 Task: Add an event with the title Client Appreciation Lunch, date '2023/10/12', time 7:00 AM to 9:00 AMand add a description: The quality assurance team will examine the actual deliverables produced during the project, such as software applications, reports, or physical products. They will verify that the deliverables meet the specified requirements, functional specifications, and quality standards.Select event color  Sage . Add location for the event as: 987 Chora Church, Istanbul, Turkey, logged in from the account softage.2@softage.netand send the event invitation to softage.8@softage.net and softage.9@softage.net. Set a reminder for the event Annually on May 43
Action: Mouse moved to (102, 205)
Screenshot: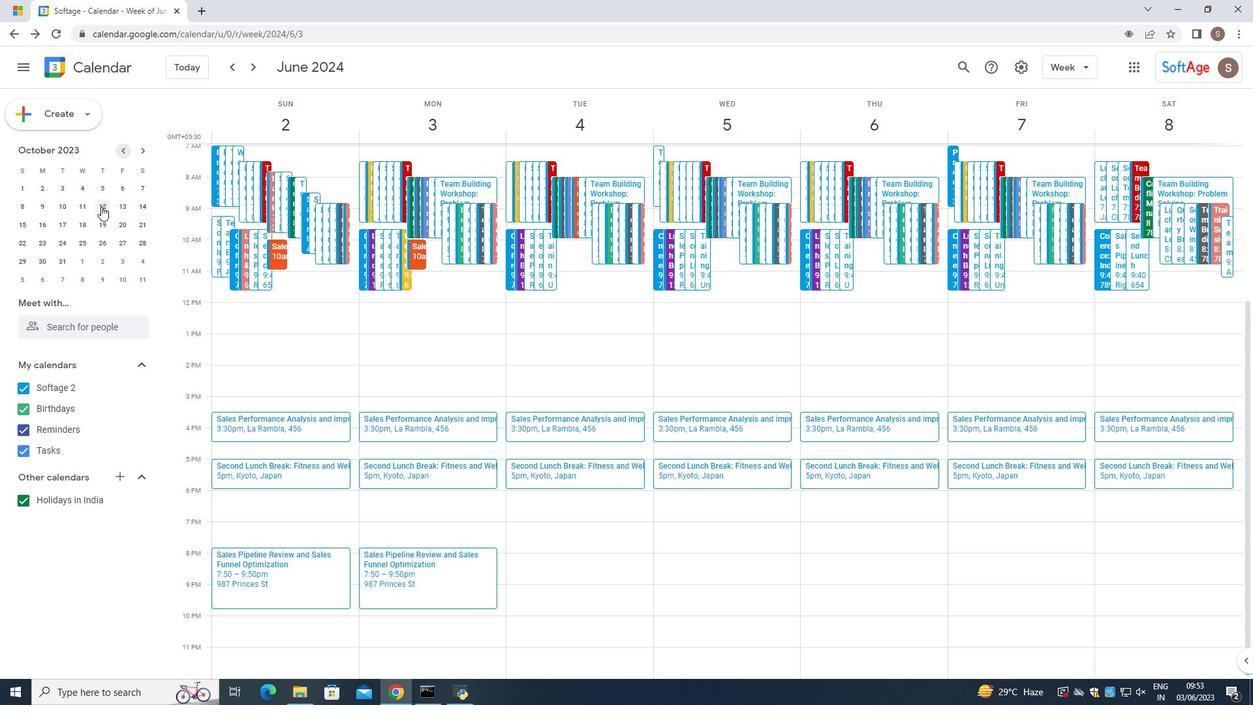 
Action: Mouse pressed left at (102, 205)
Screenshot: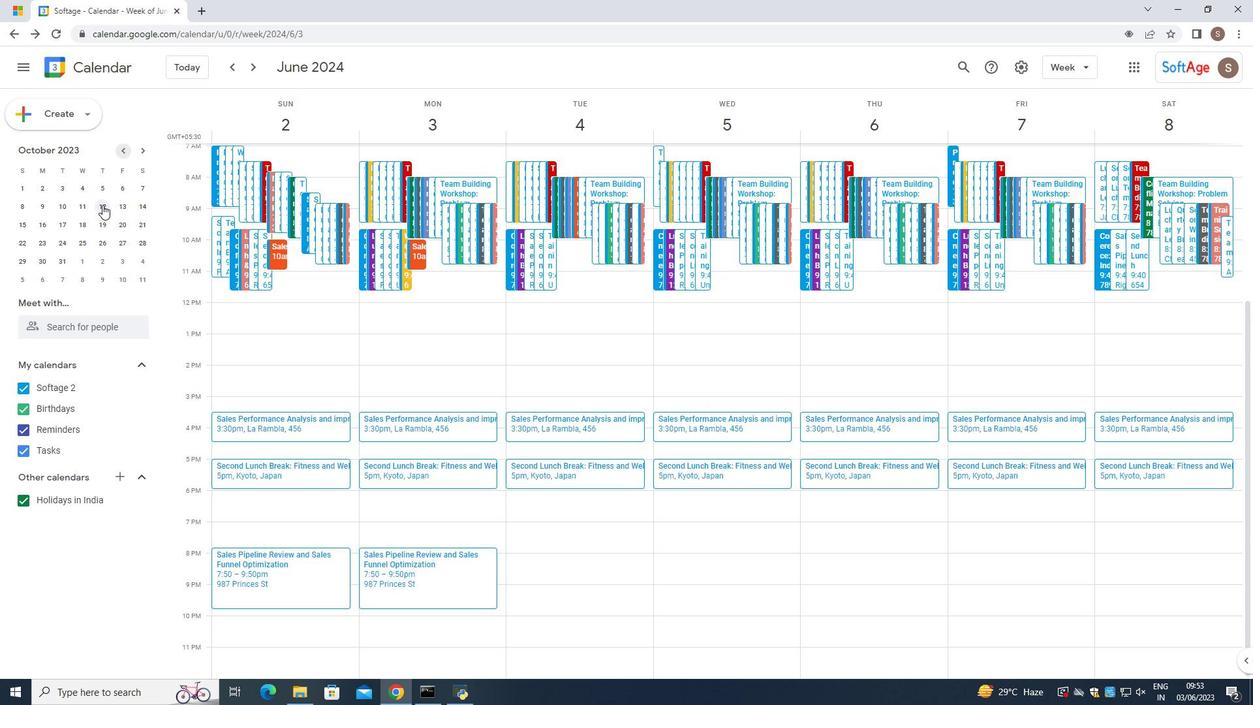 
Action: Mouse moved to (73, 120)
Screenshot: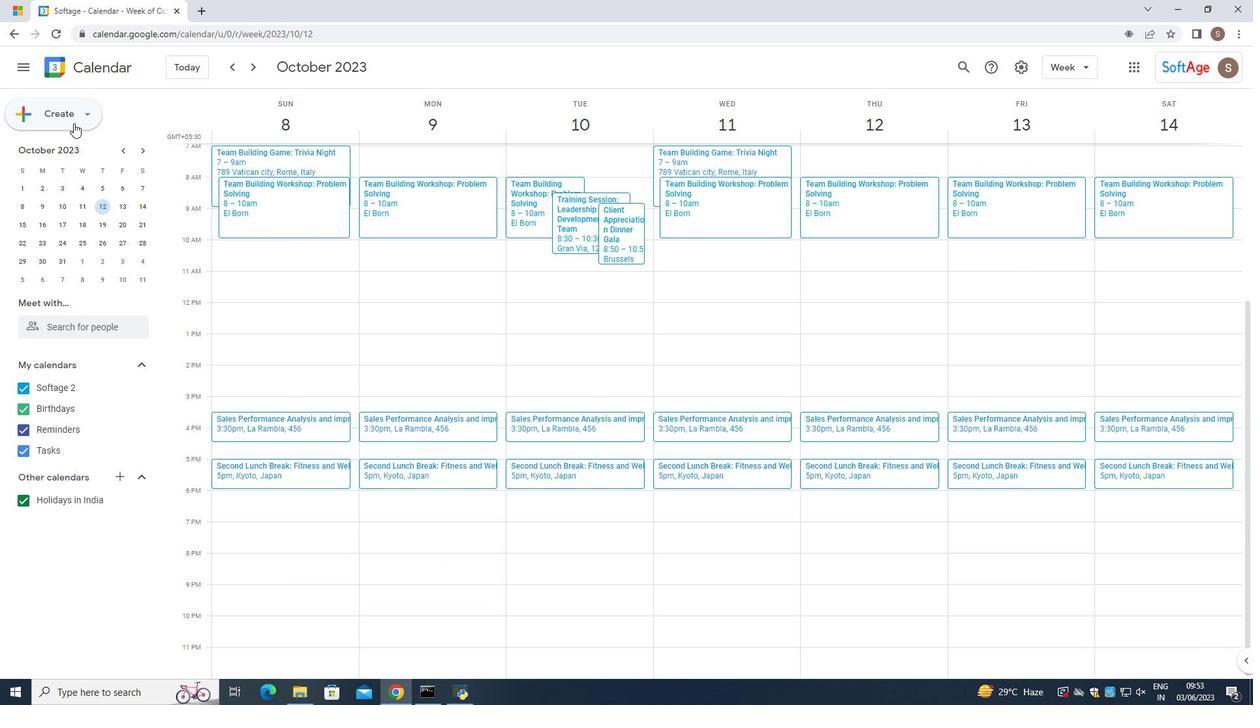 
Action: Mouse pressed left at (73, 120)
Screenshot: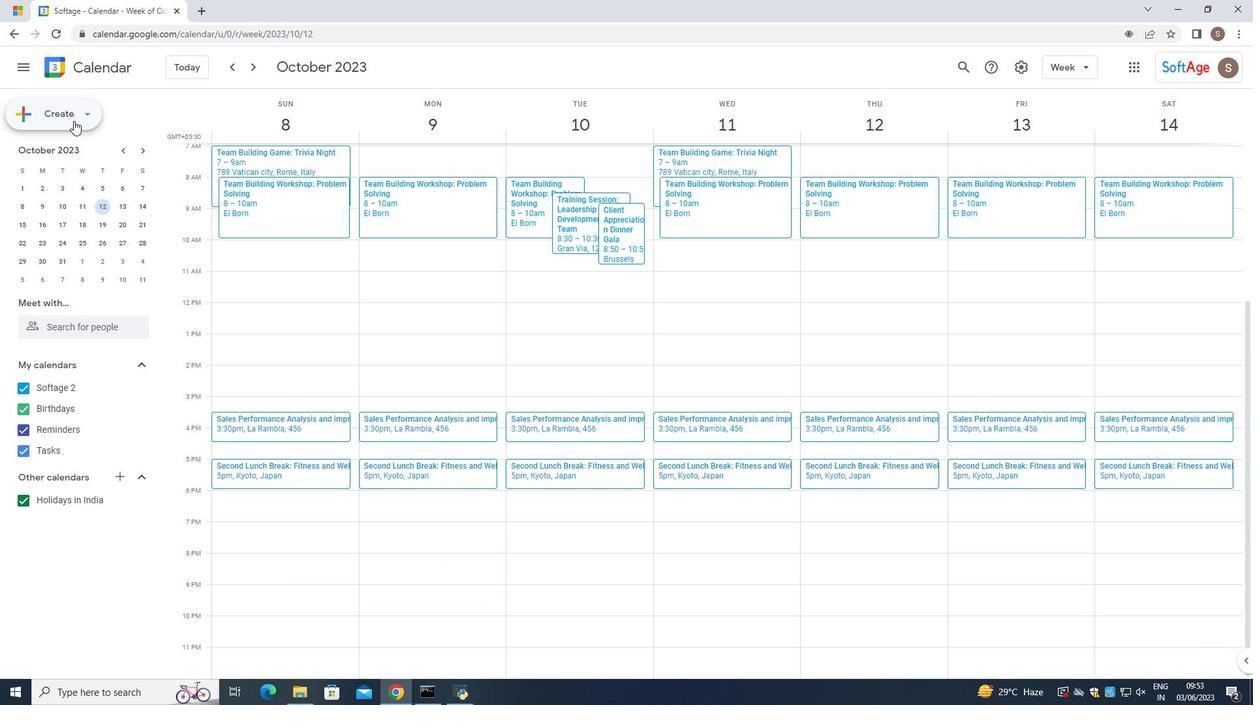 
Action: Mouse moved to (82, 146)
Screenshot: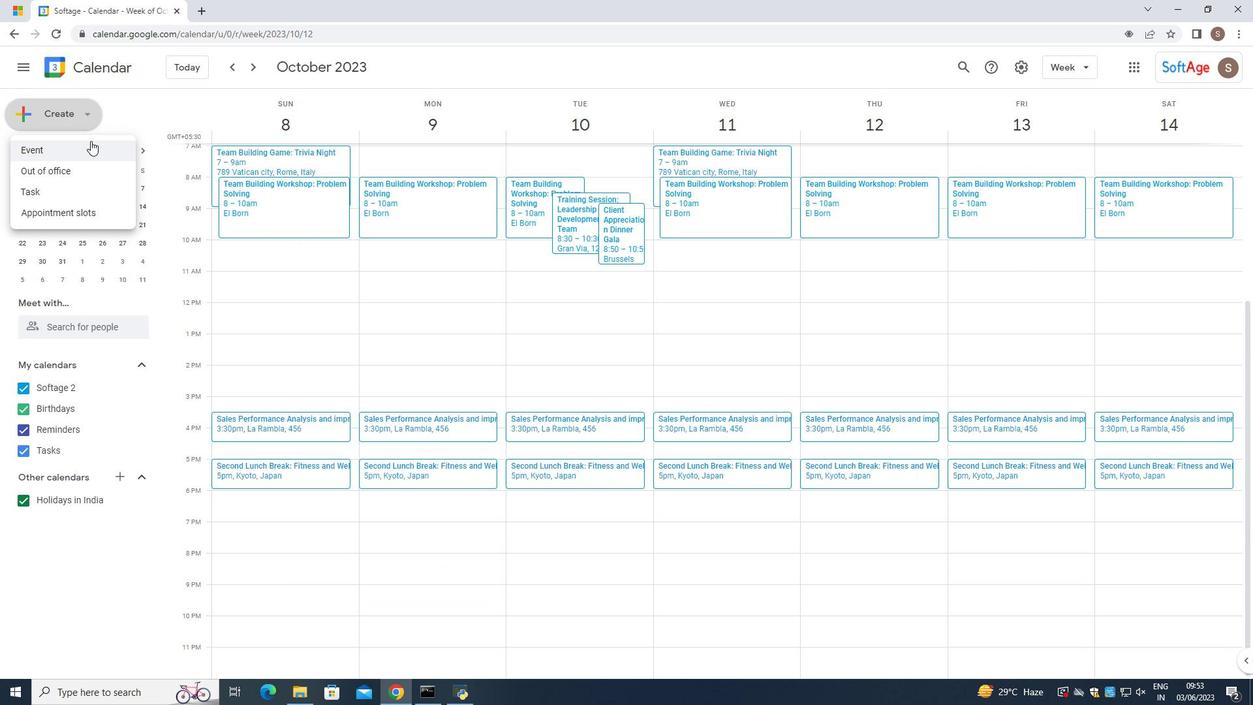 
Action: Mouse pressed left at (82, 146)
Screenshot: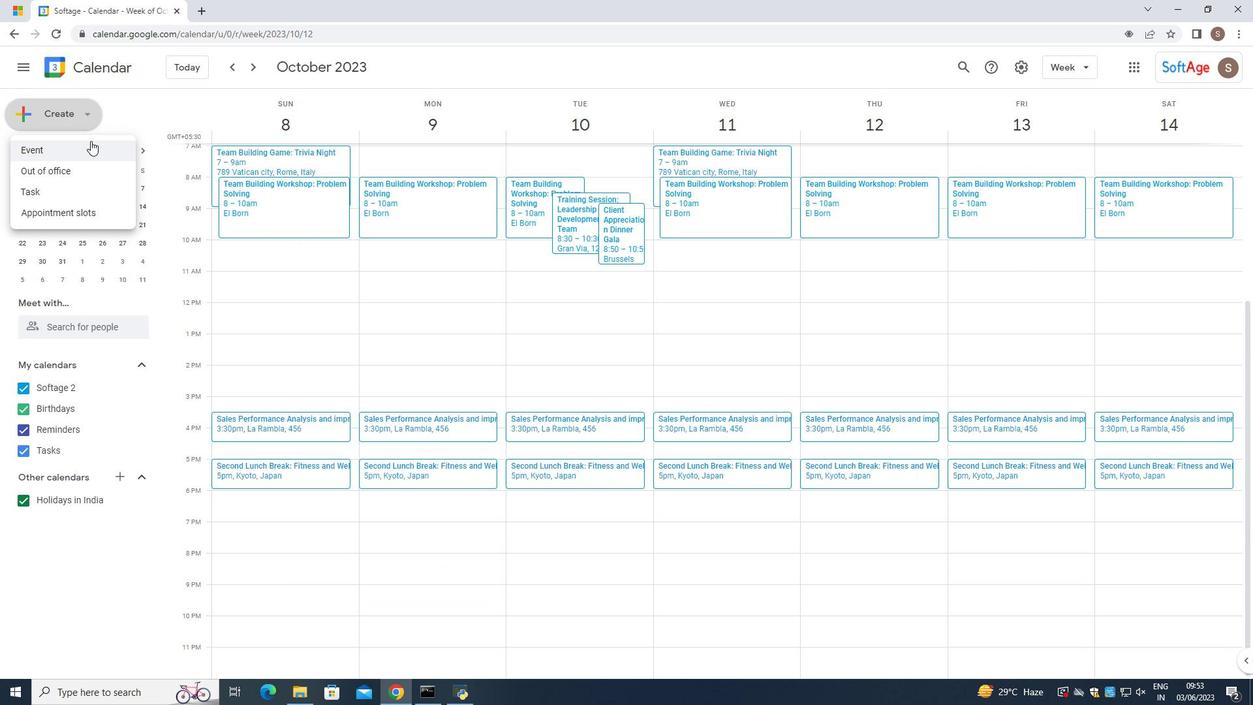 
Action: Mouse moved to (594, 301)
Screenshot: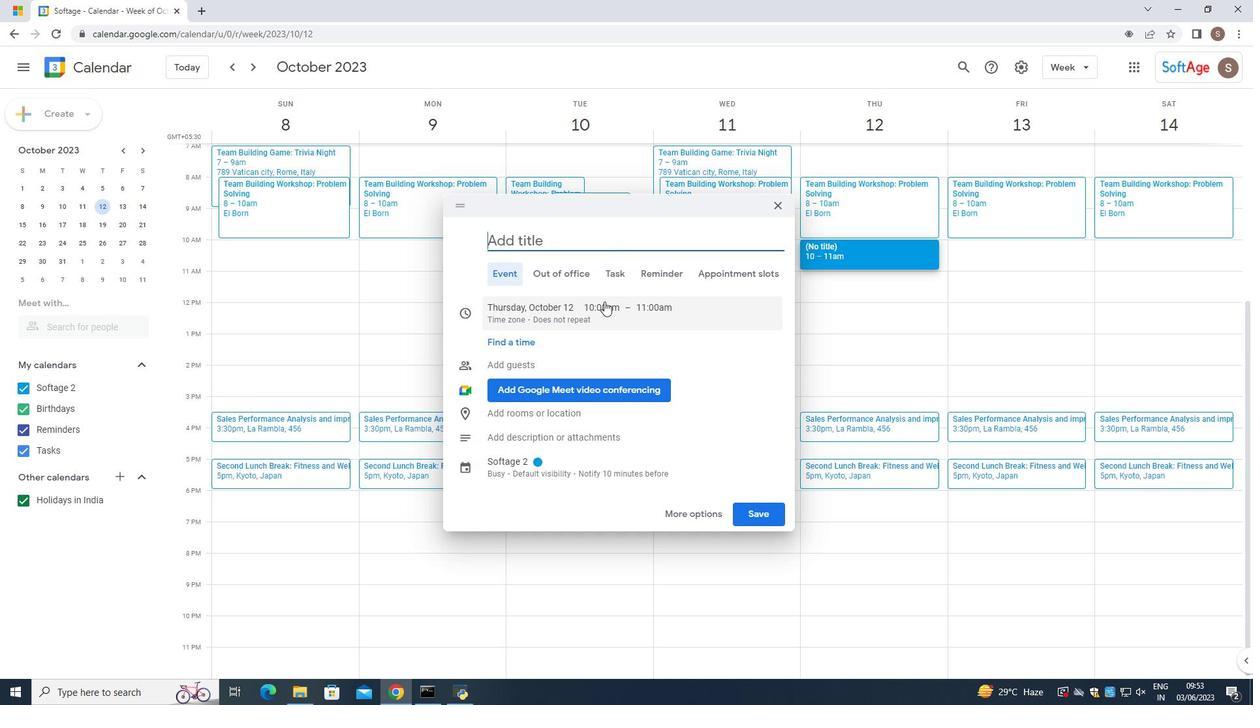 
Action: Mouse pressed left at (594, 301)
Screenshot: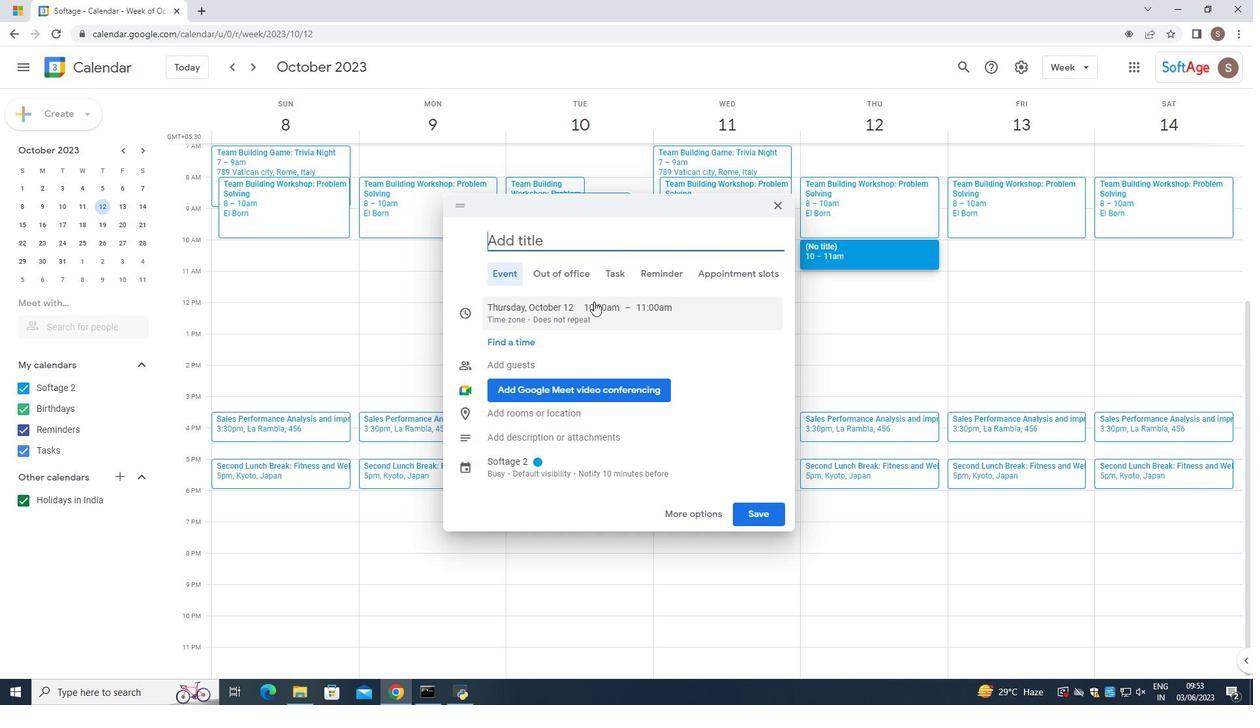 
Action: Mouse moved to (603, 312)
Screenshot: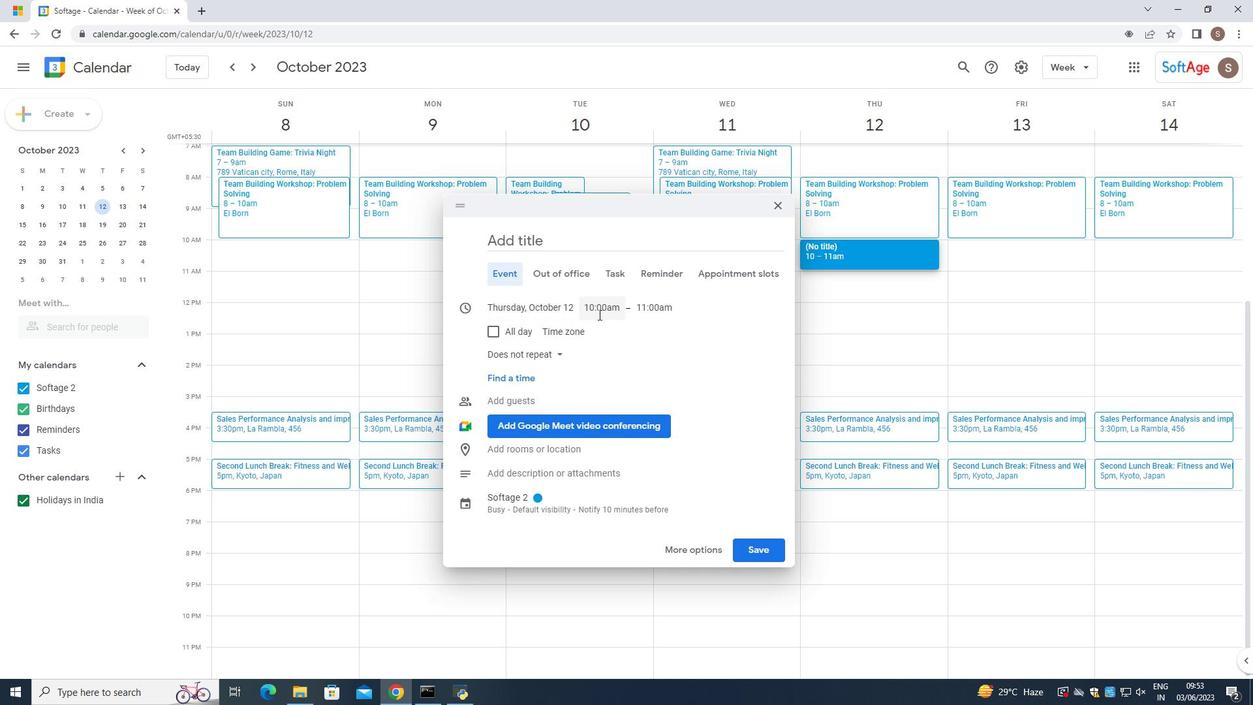 
Action: Mouse pressed left at (603, 312)
Screenshot: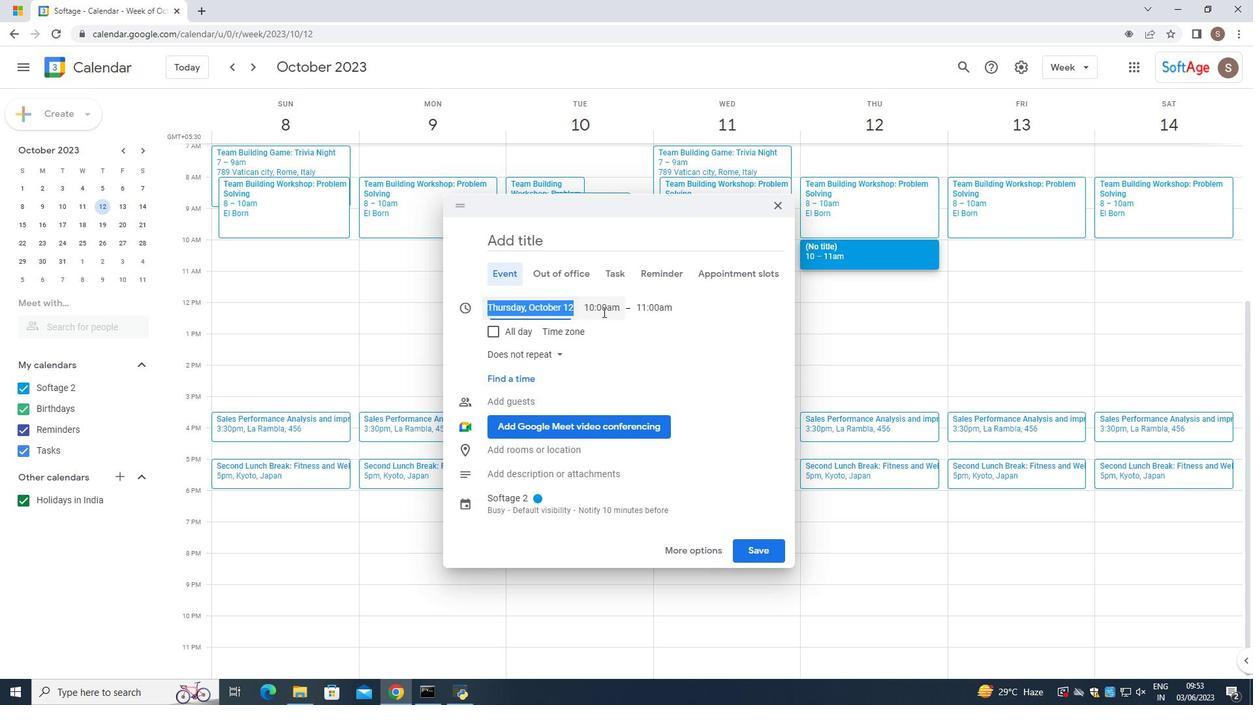 
Action: Mouse moved to (593, 397)
Screenshot: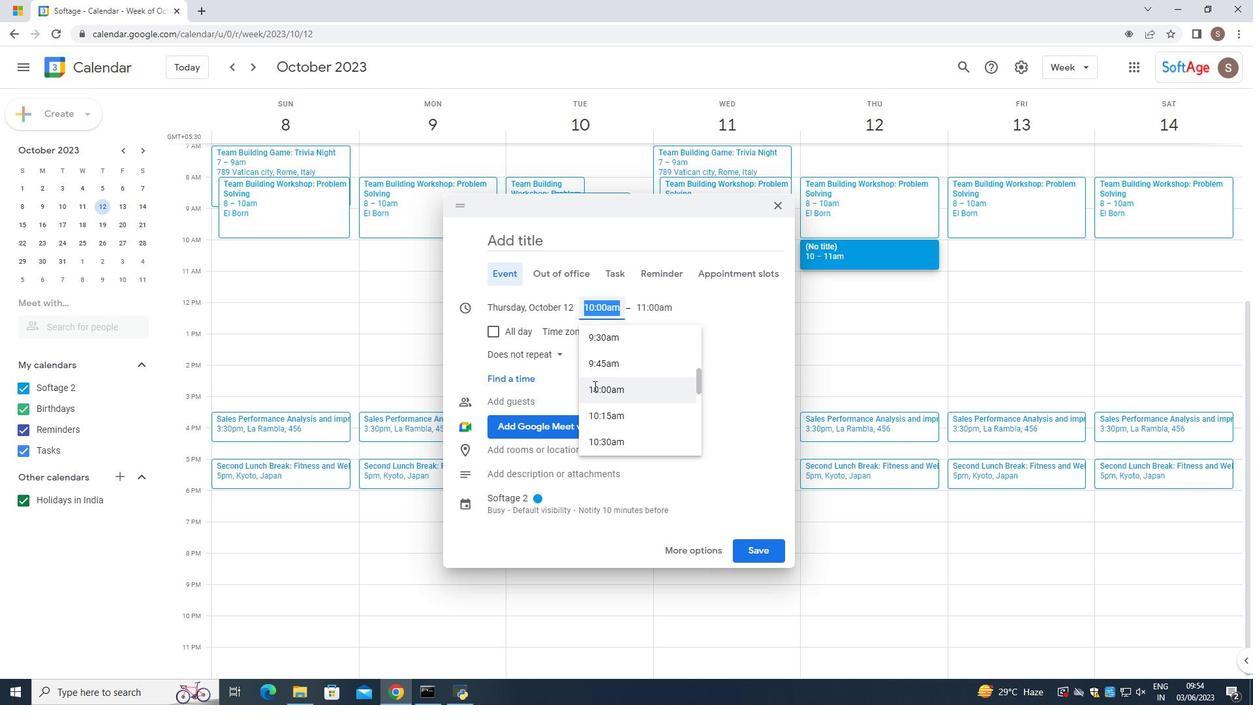 
Action: Mouse scrolled (593, 398) with delta (0, 0)
Screenshot: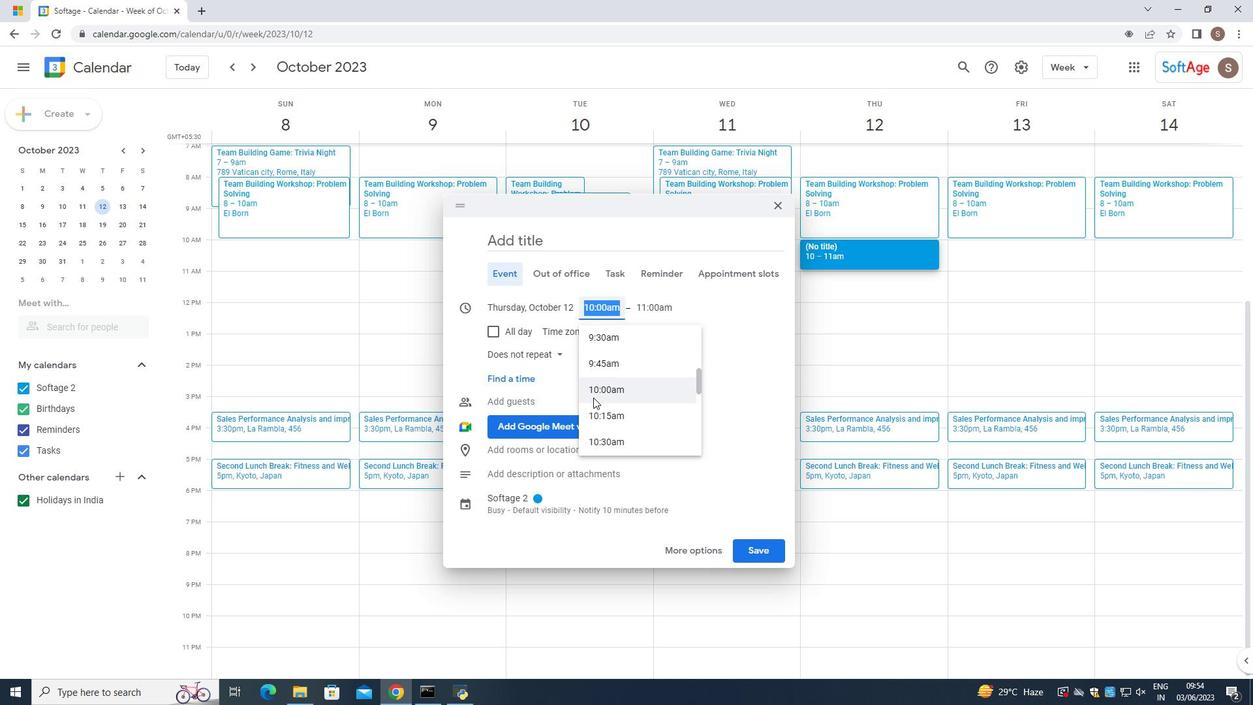 
Action: Mouse scrolled (593, 398) with delta (0, 0)
Screenshot: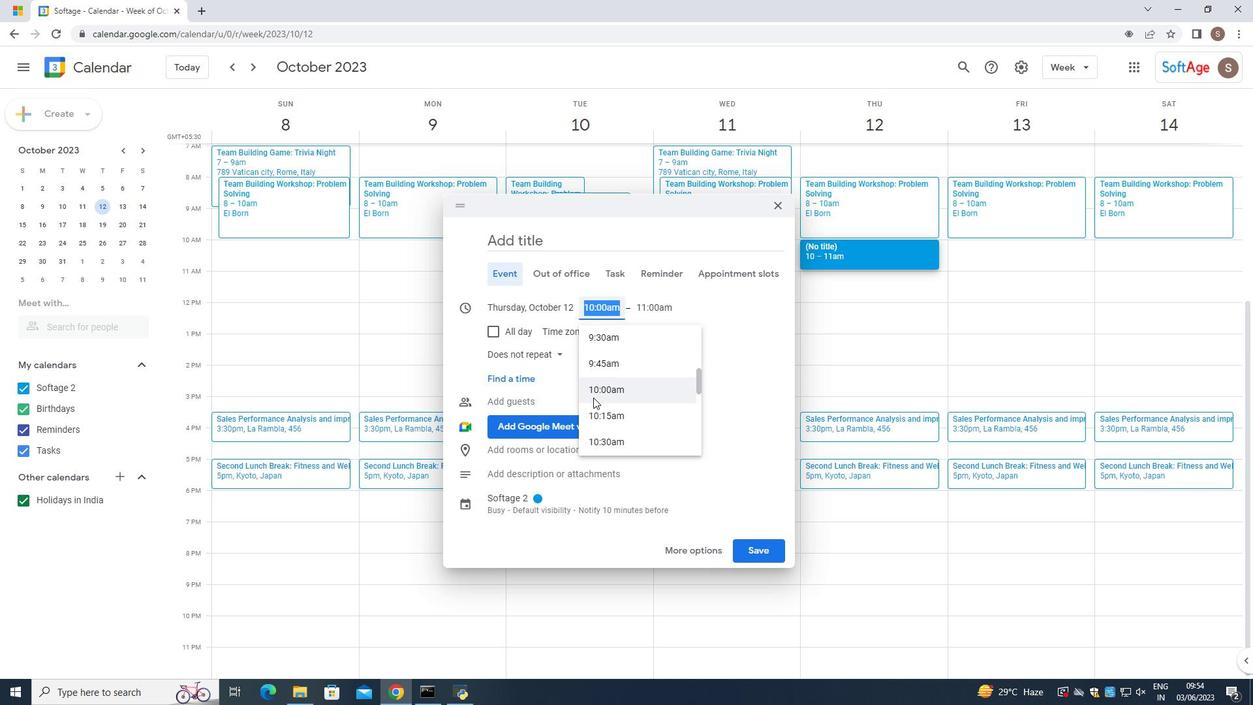 
Action: Mouse scrolled (593, 398) with delta (0, 0)
Screenshot: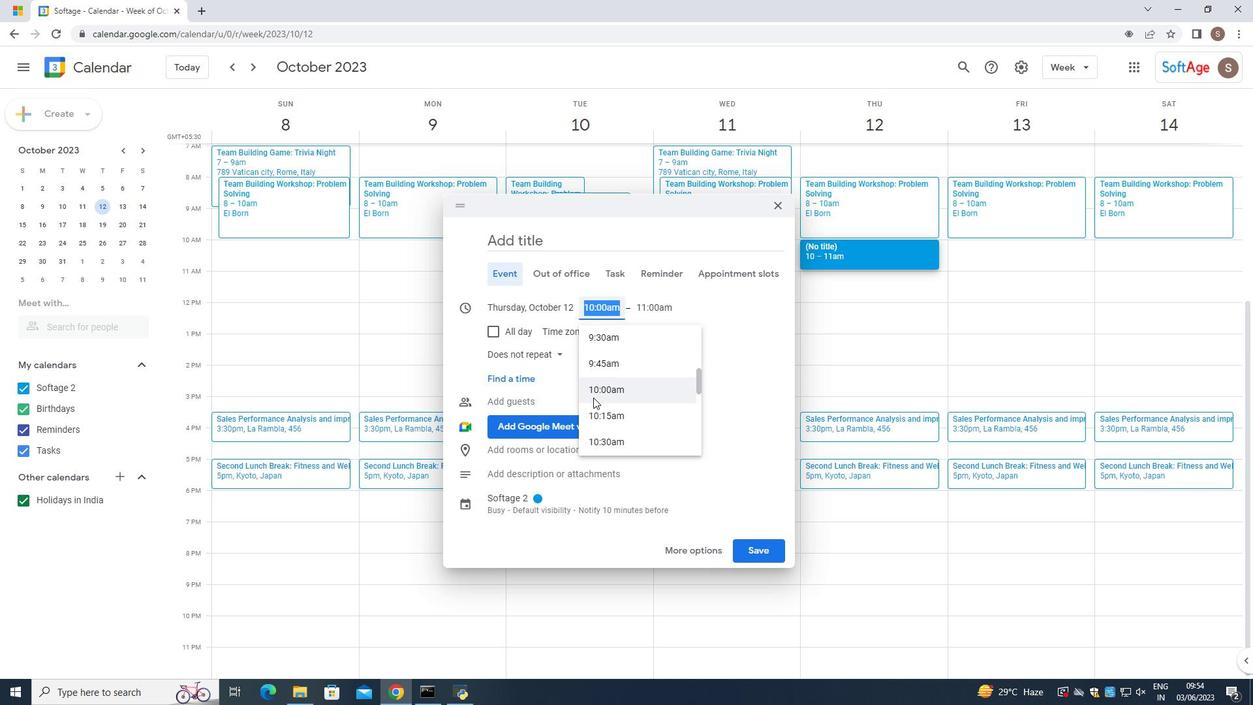 
Action: Mouse scrolled (593, 398) with delta (0, 0)
Screenshot: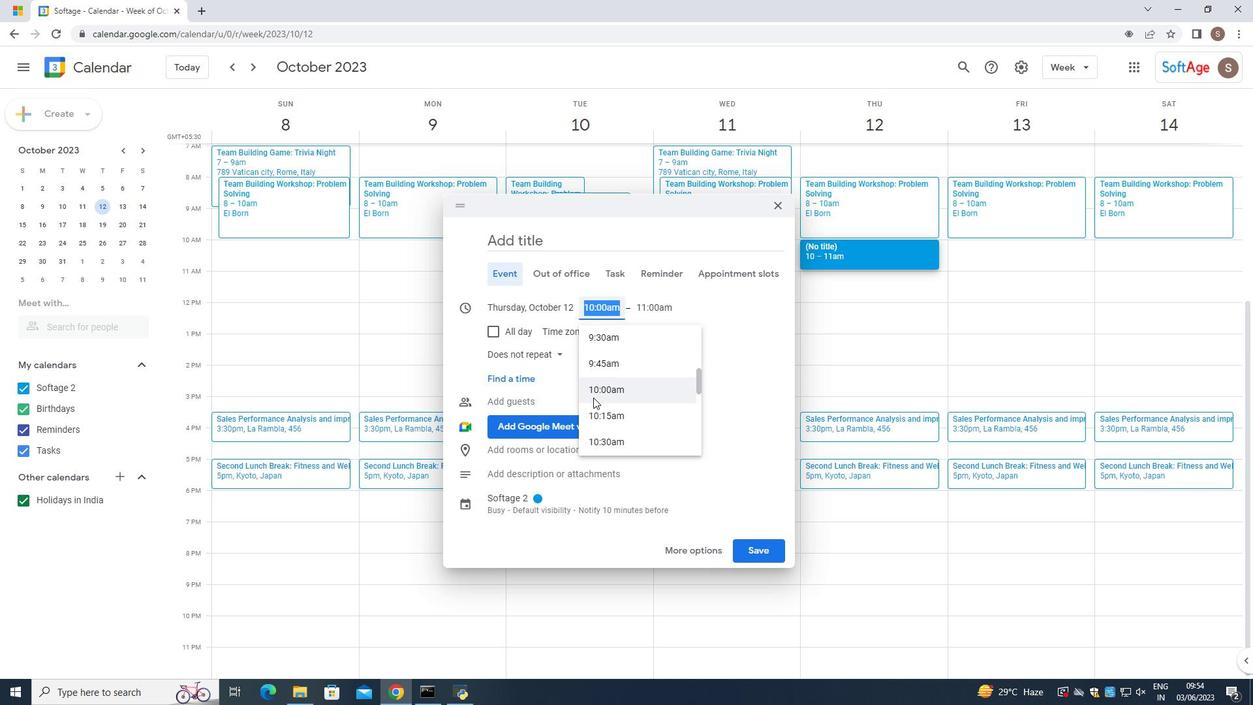 
Action: Mouse scrolled (593, 398) with delta (0, 0)
Screenshot: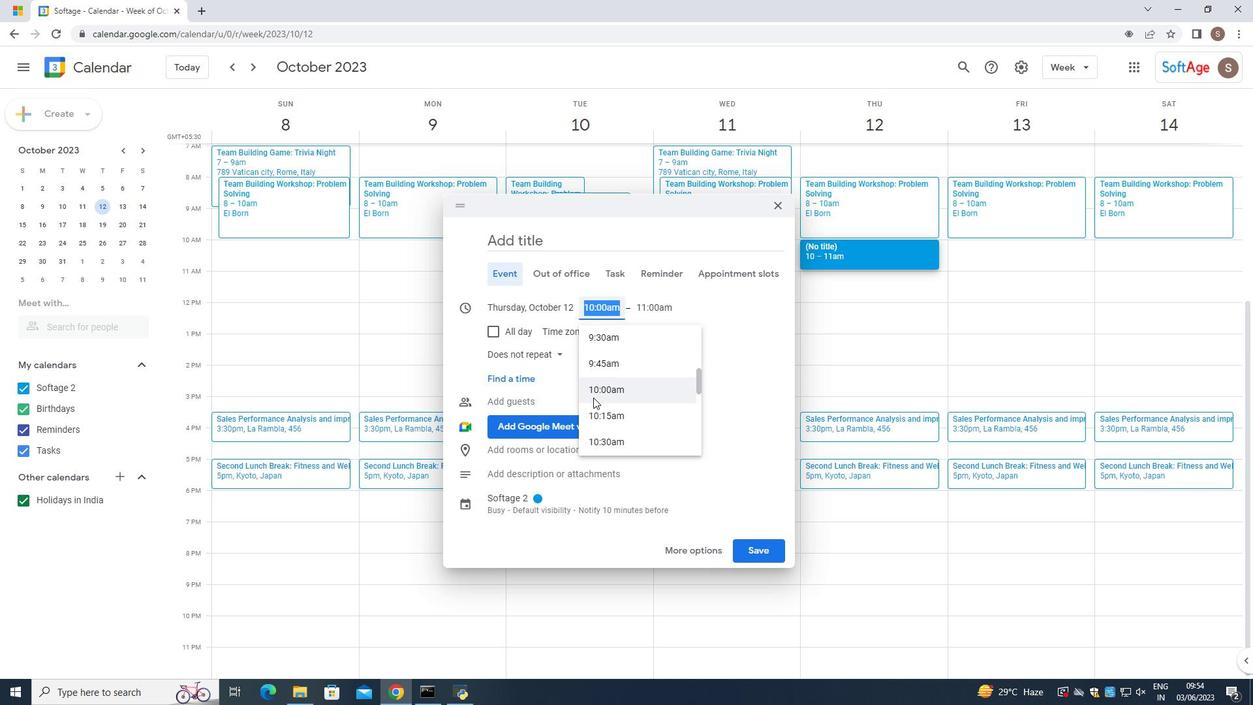 
Action: Mouse scrolled (593, 398) with delta (0, 0)
Screenshot: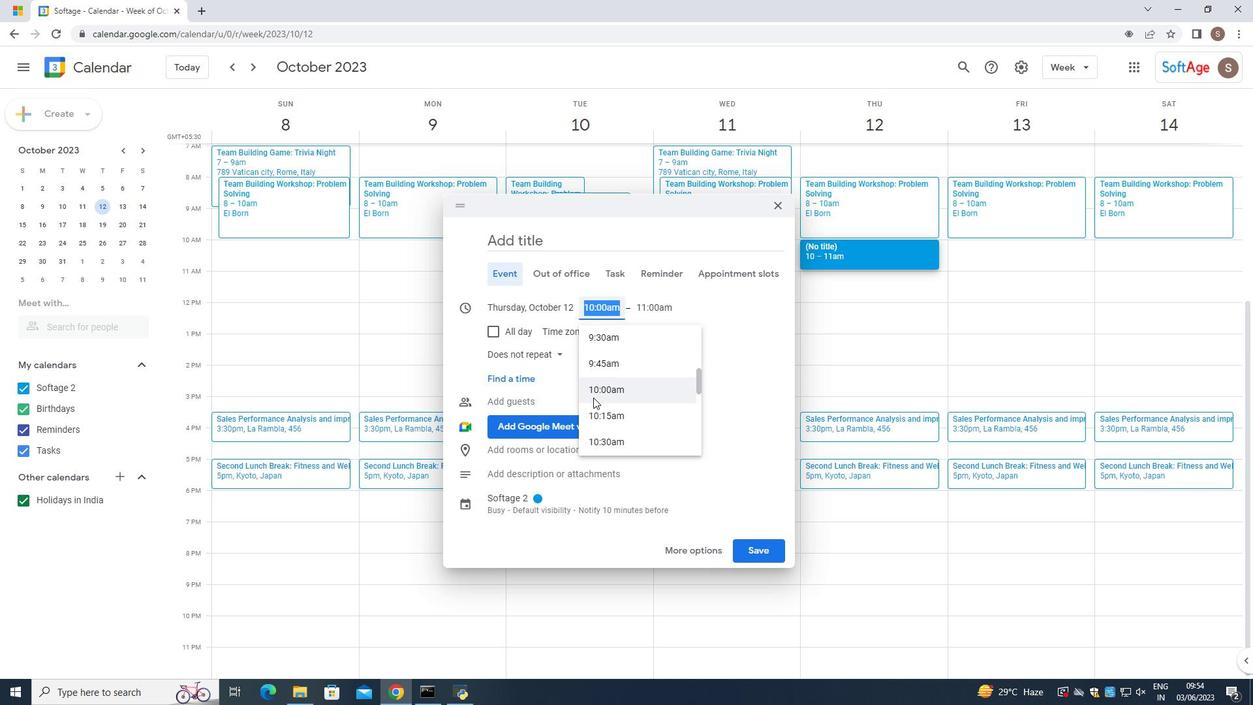 
Action: Mouse scrolled (593, 398) with delta (0, 0)
Screenshot: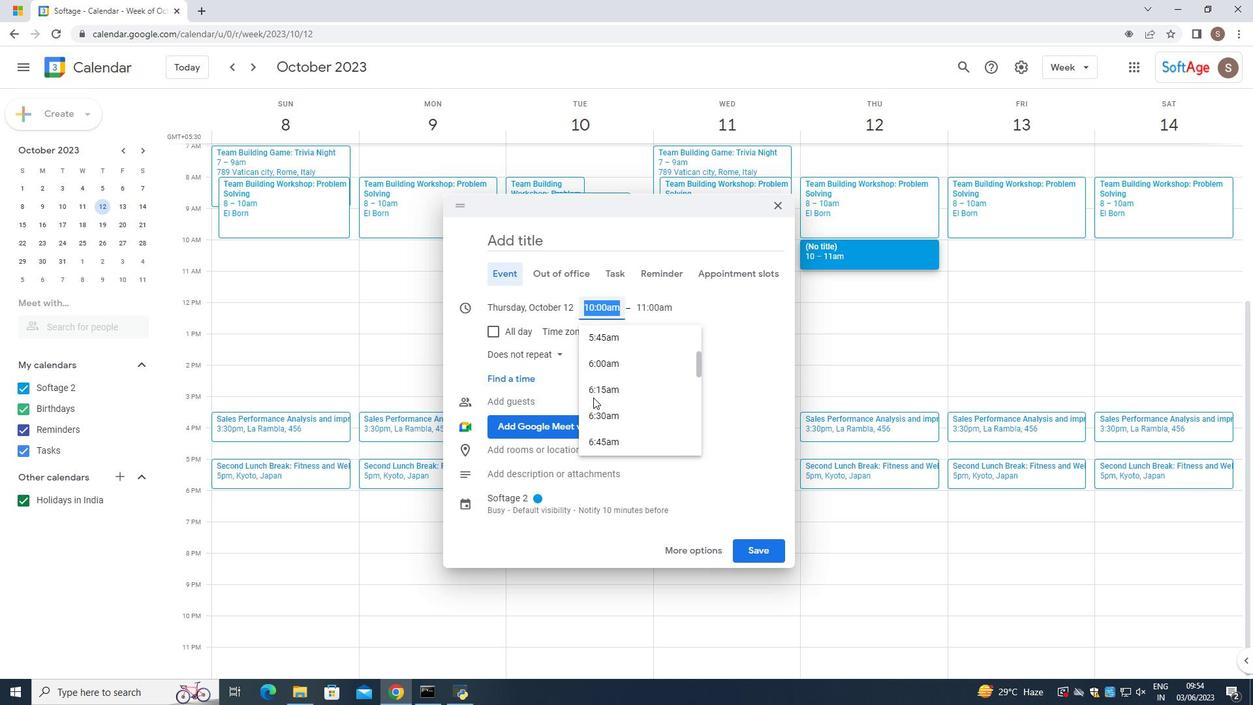 
Action: Mouse scrolled (593, 398) with delta (0, 0)
Screenshot: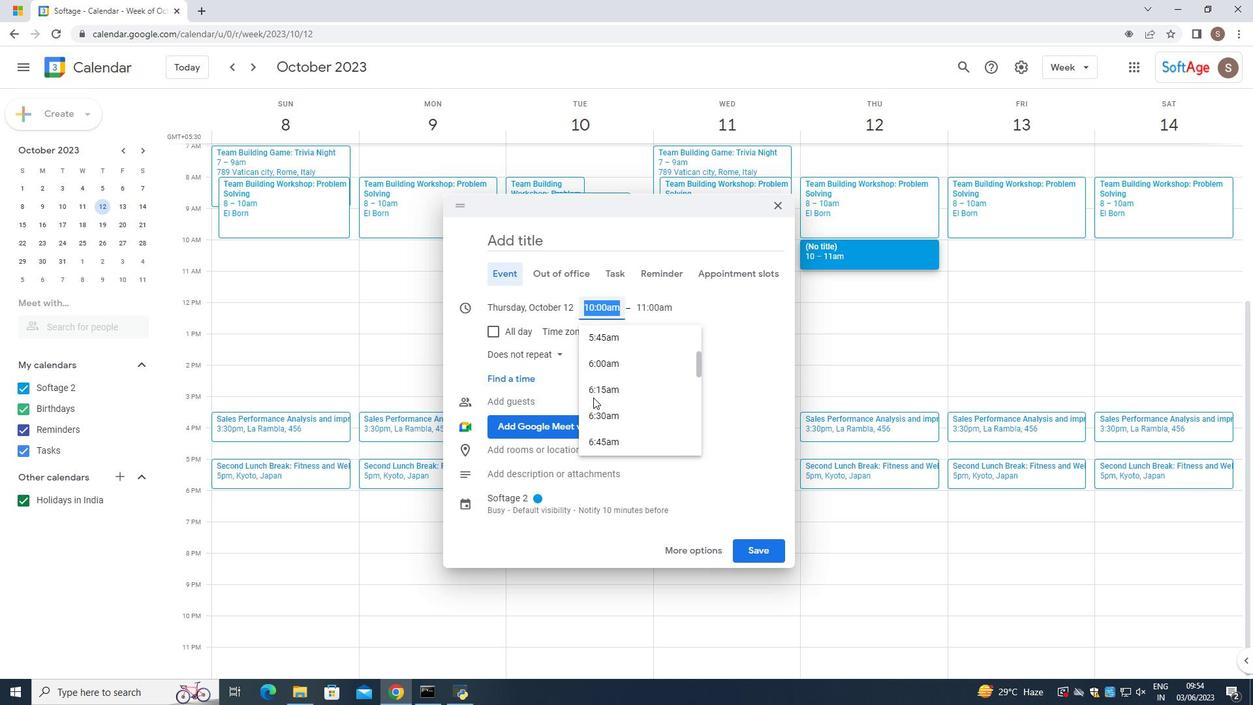 
Action: Mouse scrolled (593, 398) with delta (0, 0)
Screenshot: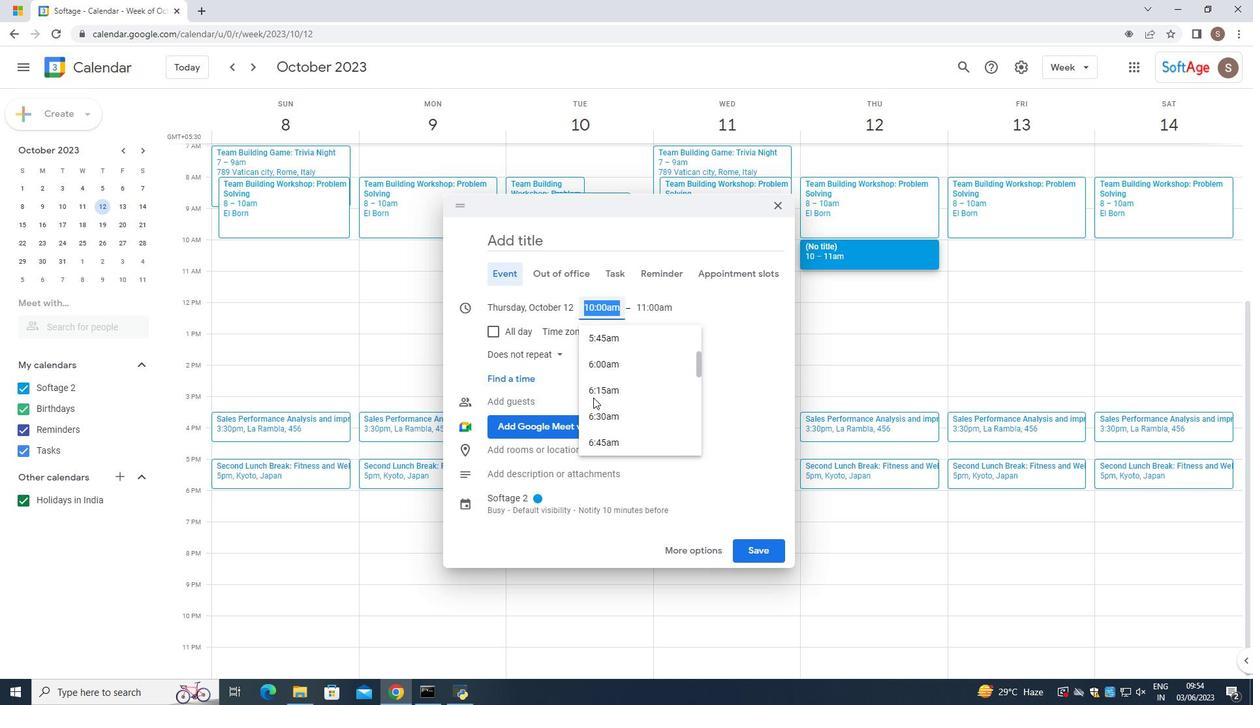
Action: Mouse scrolled (593, 398) with delta (0, 0)
Screenshot: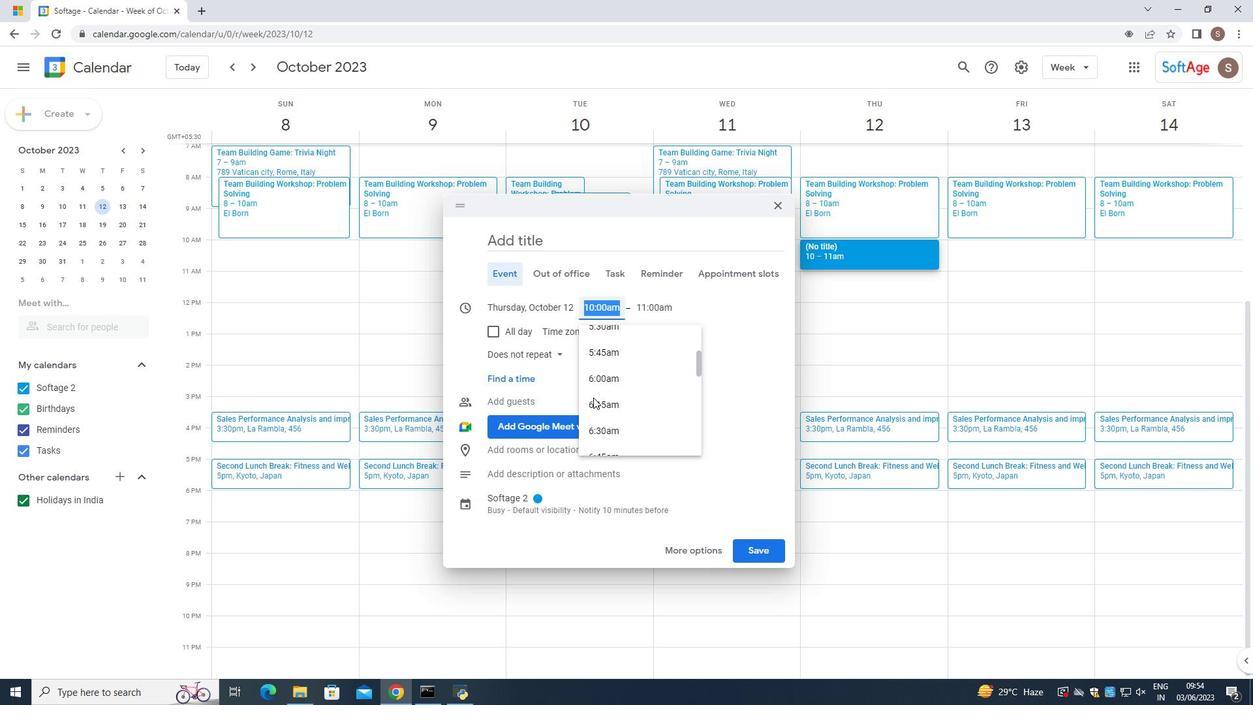 
Action: Mouse moved to (598, 378)
Screenshot: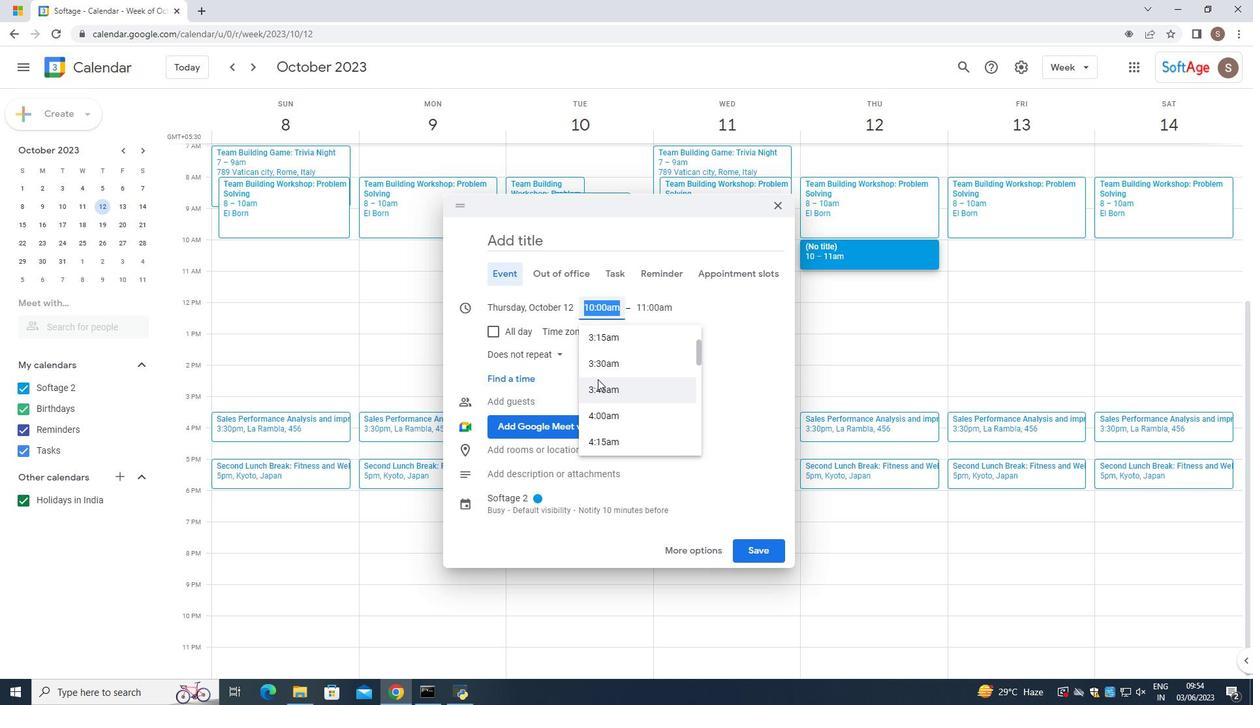 
Action: Mouse scrolled (598, 377) with delta (0, 0)
Screenshot: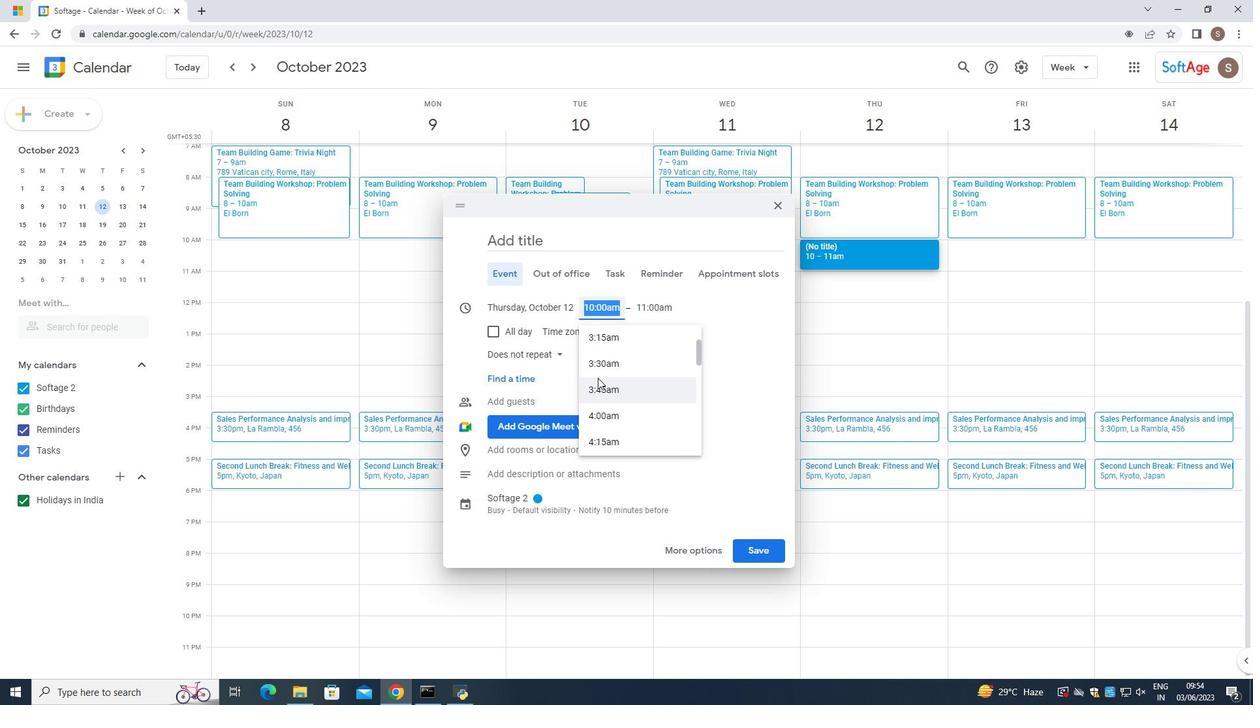 
Action: Mouse scrolled (598, 377) with delta (0, 0)
Screenshot: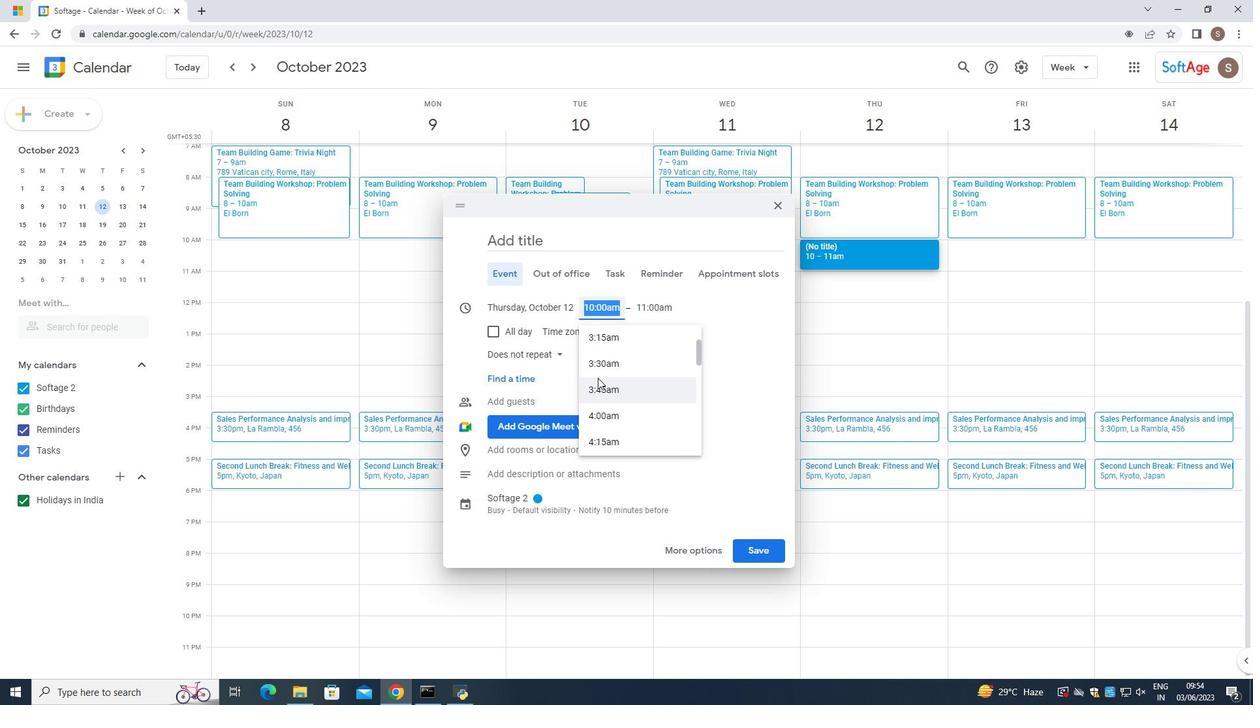 
Action: Mouse scrolled (598, 378) with delta (0, 0)
Screenshot: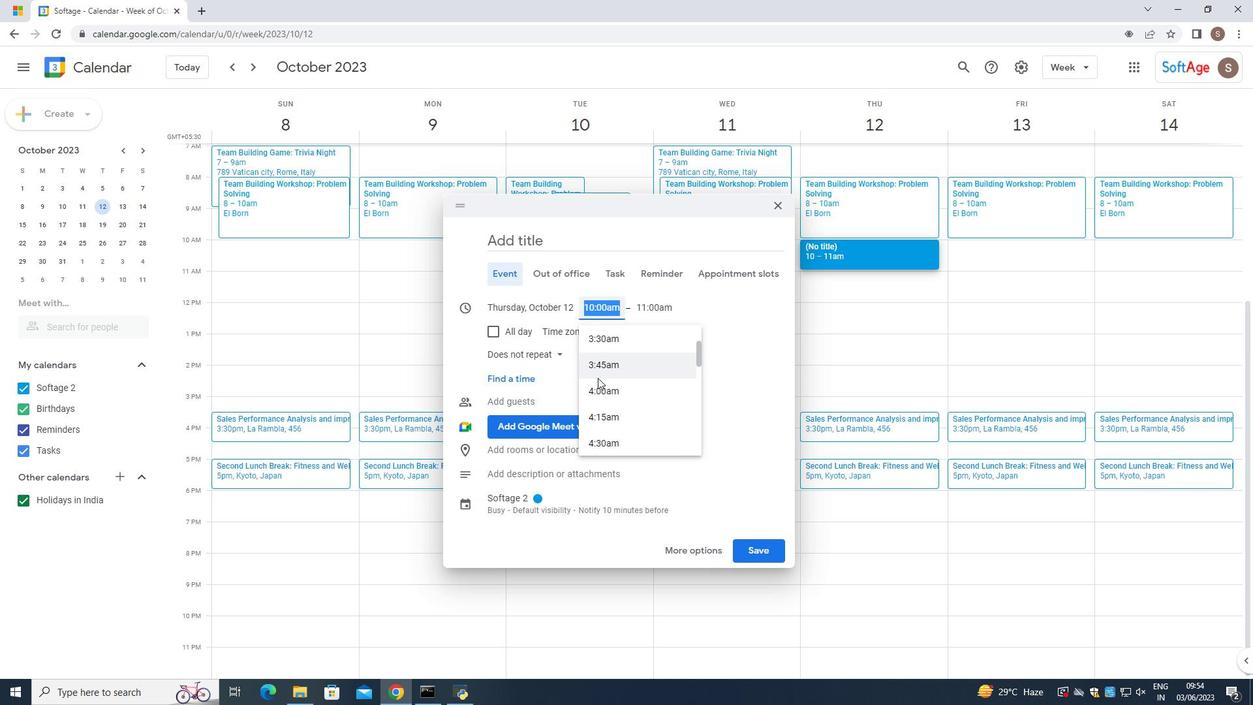 
Action: Mouse scrolled (598, 378) with delta (0, 0)
Screenshot: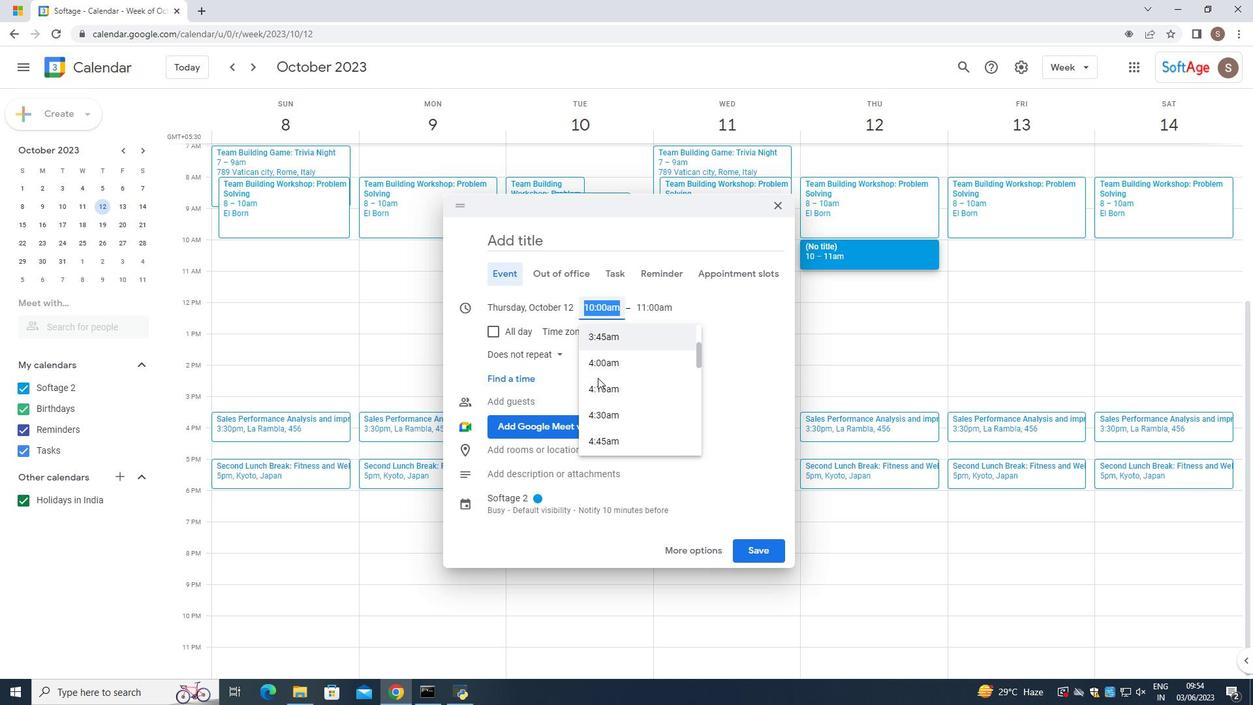 
Action: Mouse scrolled (598, 378) with delta (0, 0)
Screenshot: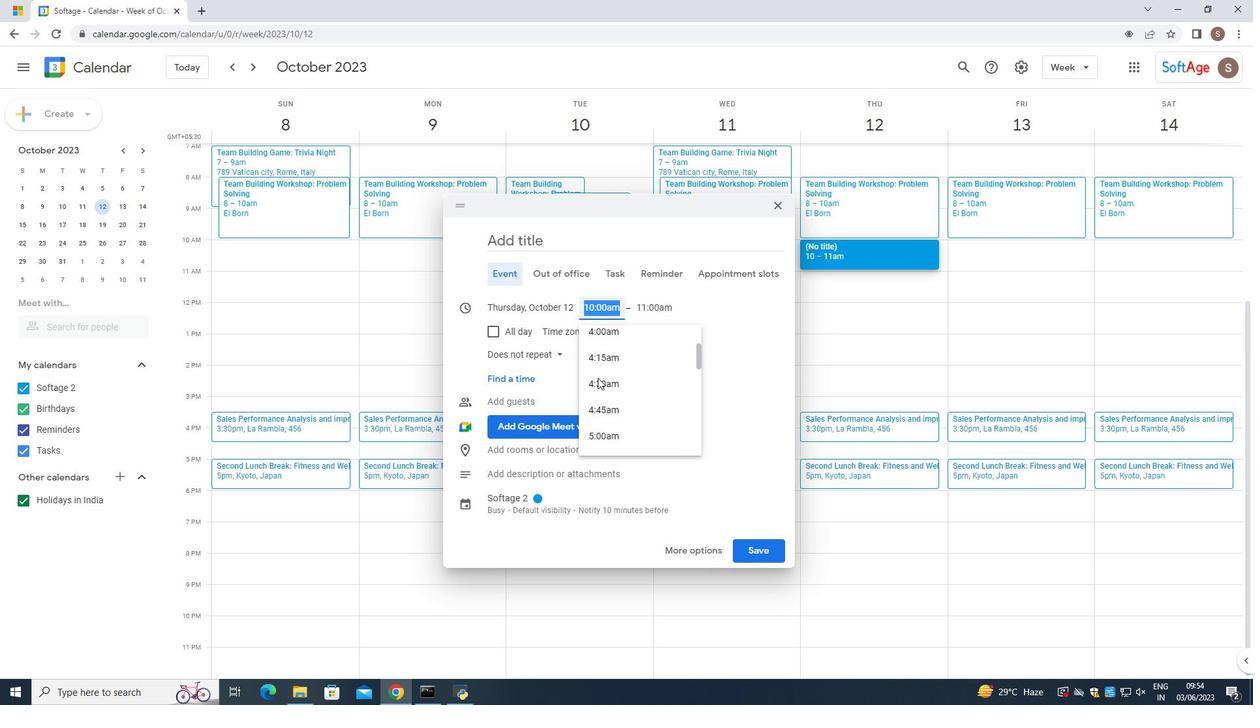 
Action: Mouse scrolled (598, 378) with delta (0, 0)
Screenshot: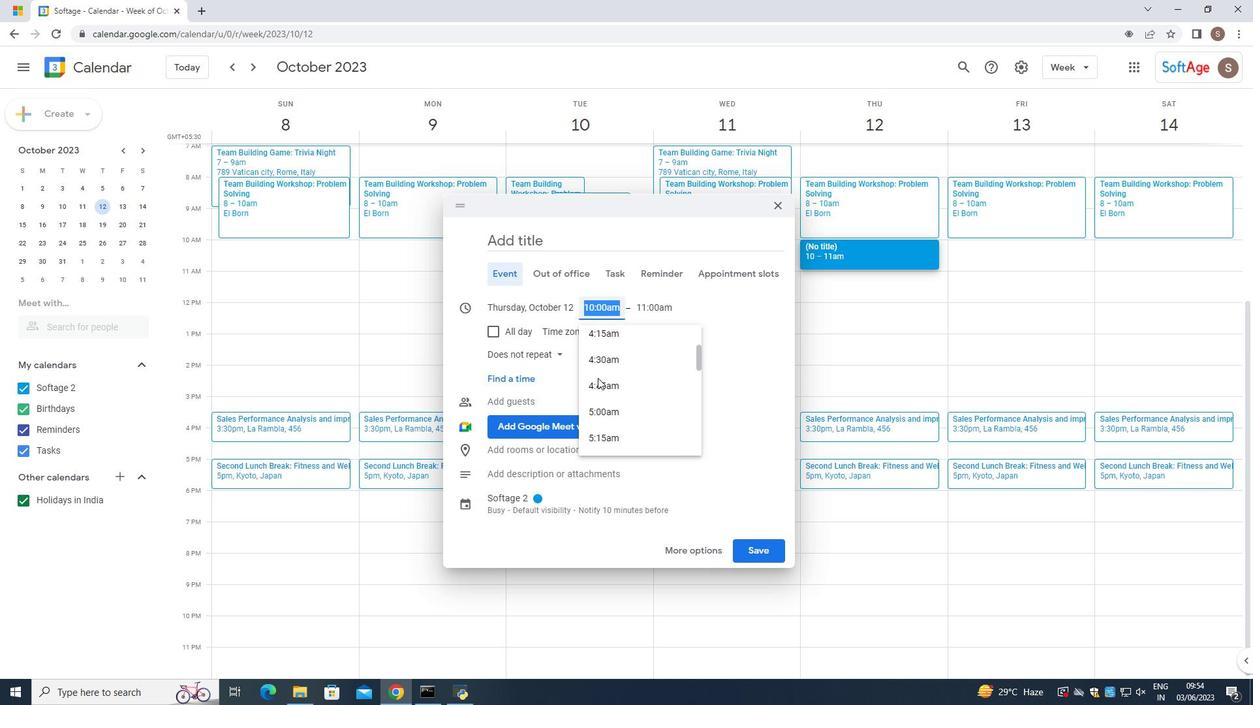 
Action: Mouse moved to (598, 375)
Screenshot: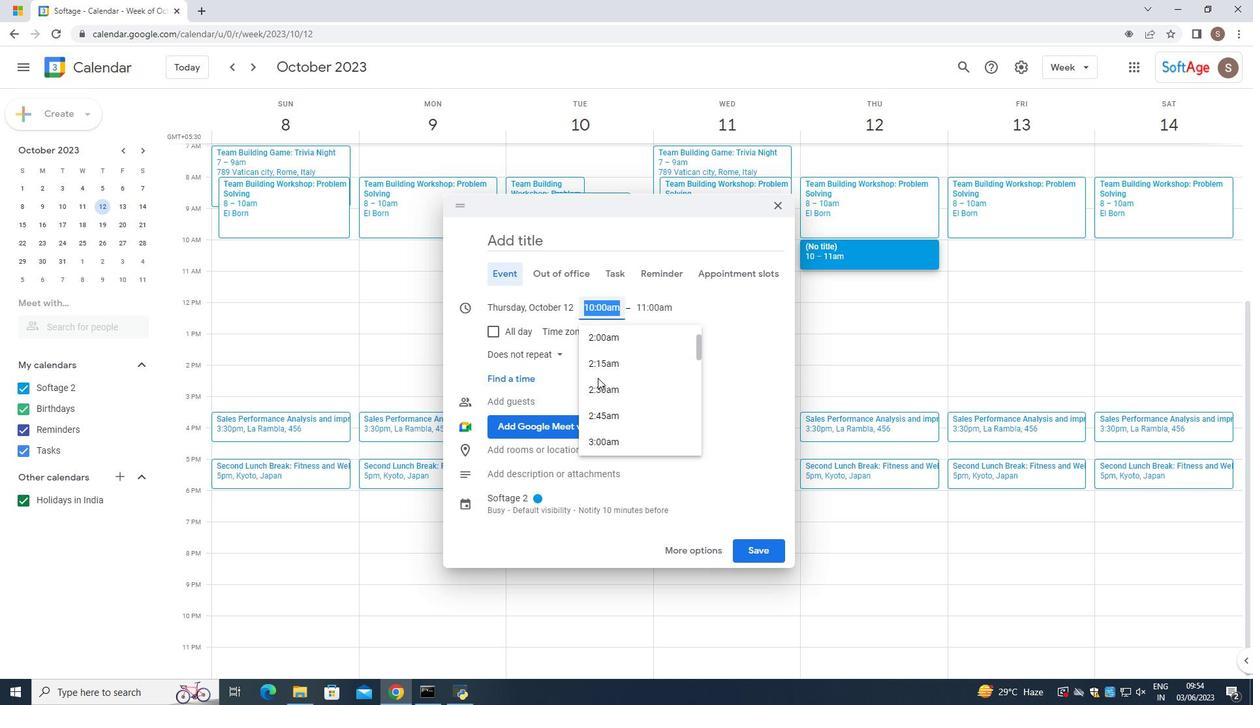 
Action: Mouse scrolled (598, 374) with delta (0, 0)
Screenshot: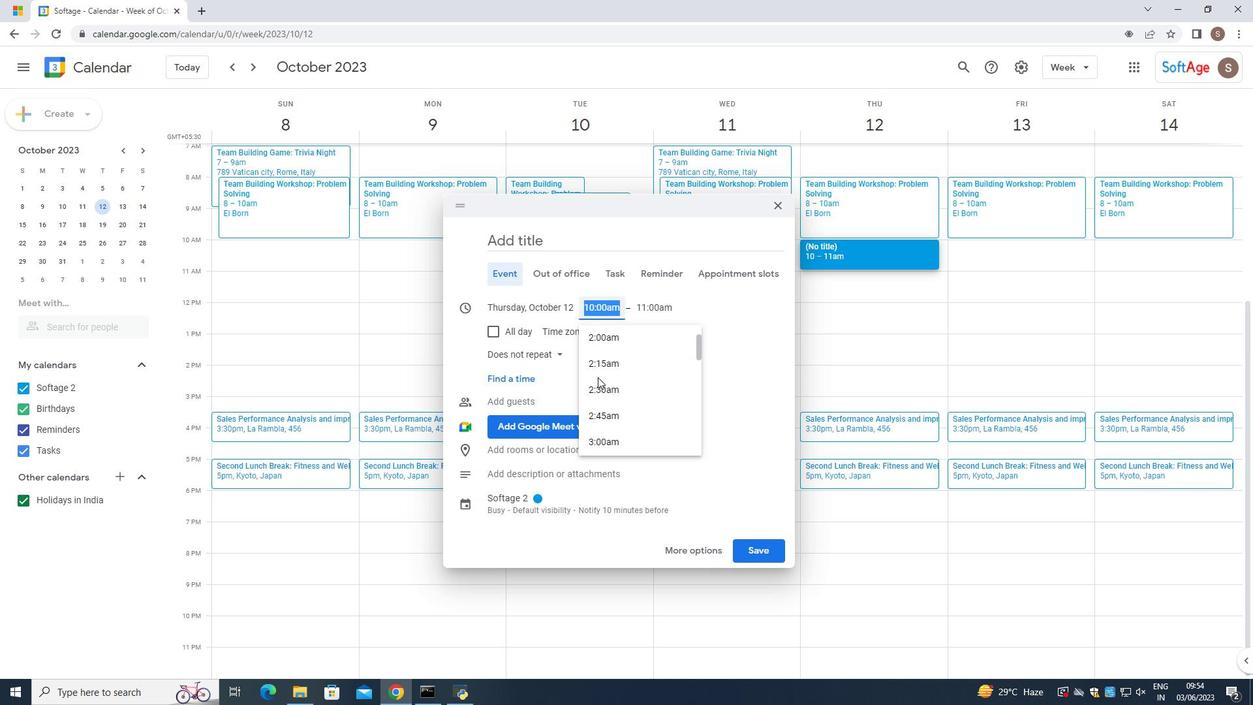 
Action: Mouse scrolled (598, 374) with delta (0, 0)
Screenshot: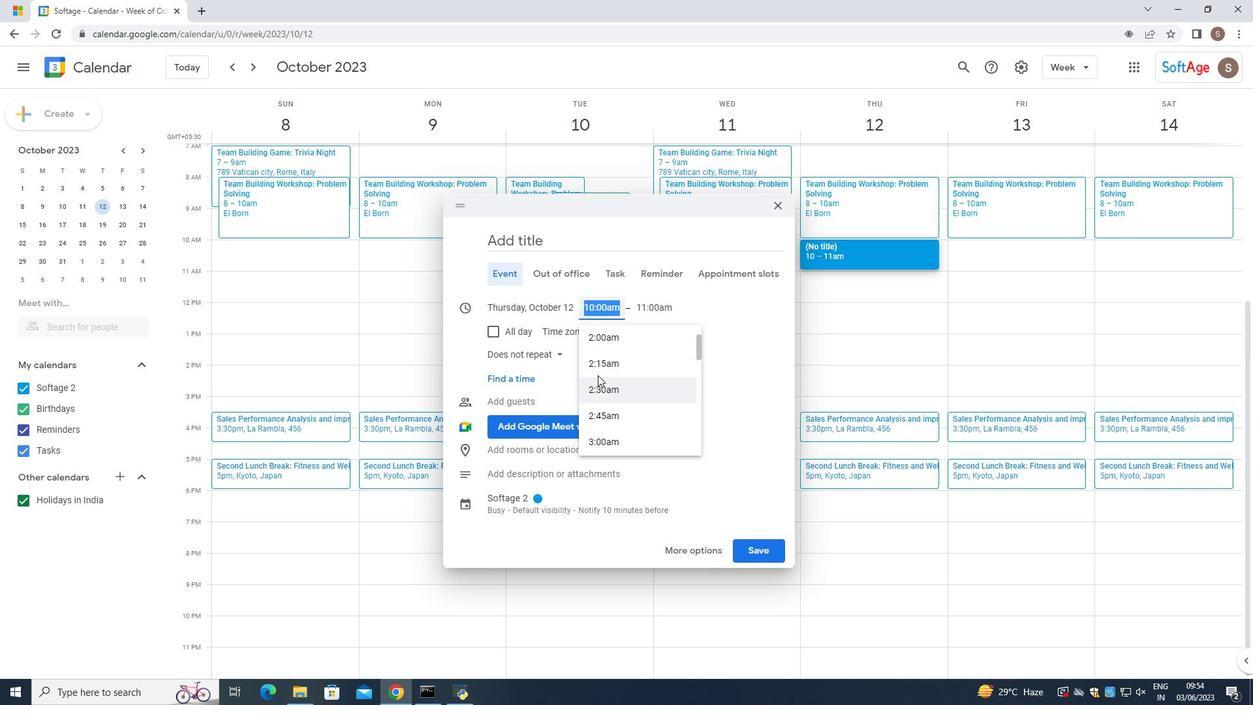 
Action: Mouse scrolled (598, 374) with delta (0, 0)
Screenshot: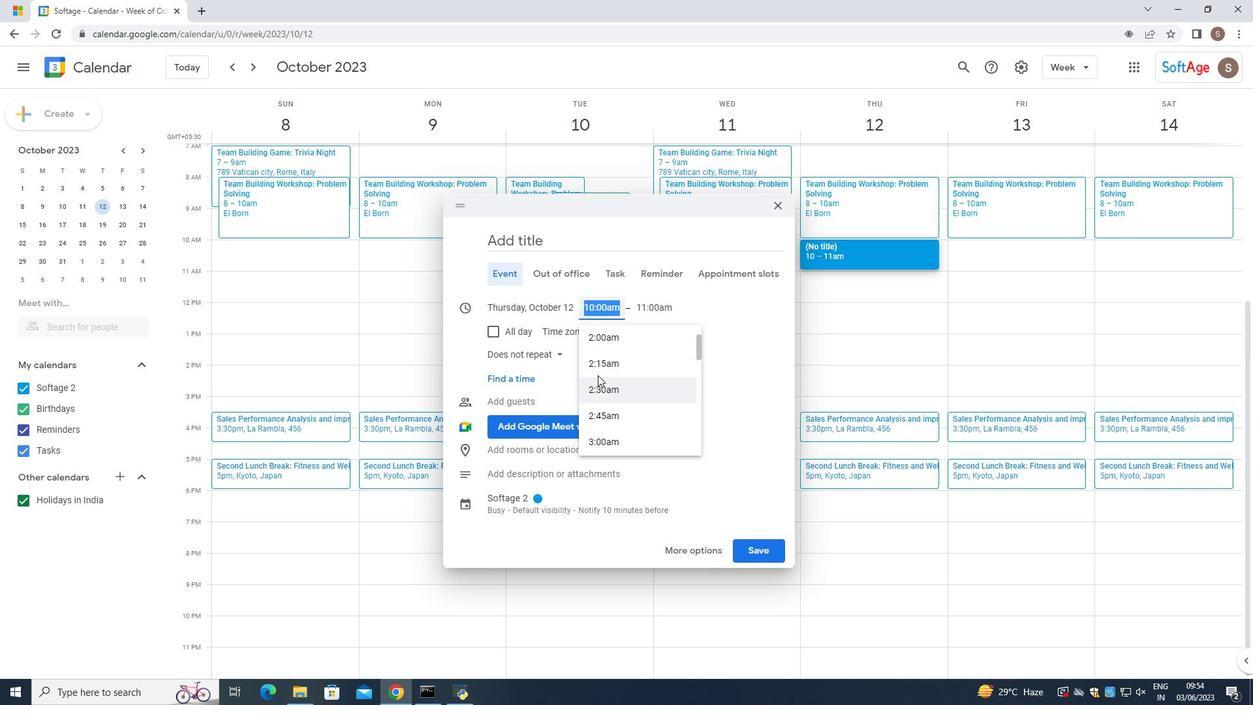 
Action: Mouse scrolled (598, 374) with delta (0, 0)
Screenshot: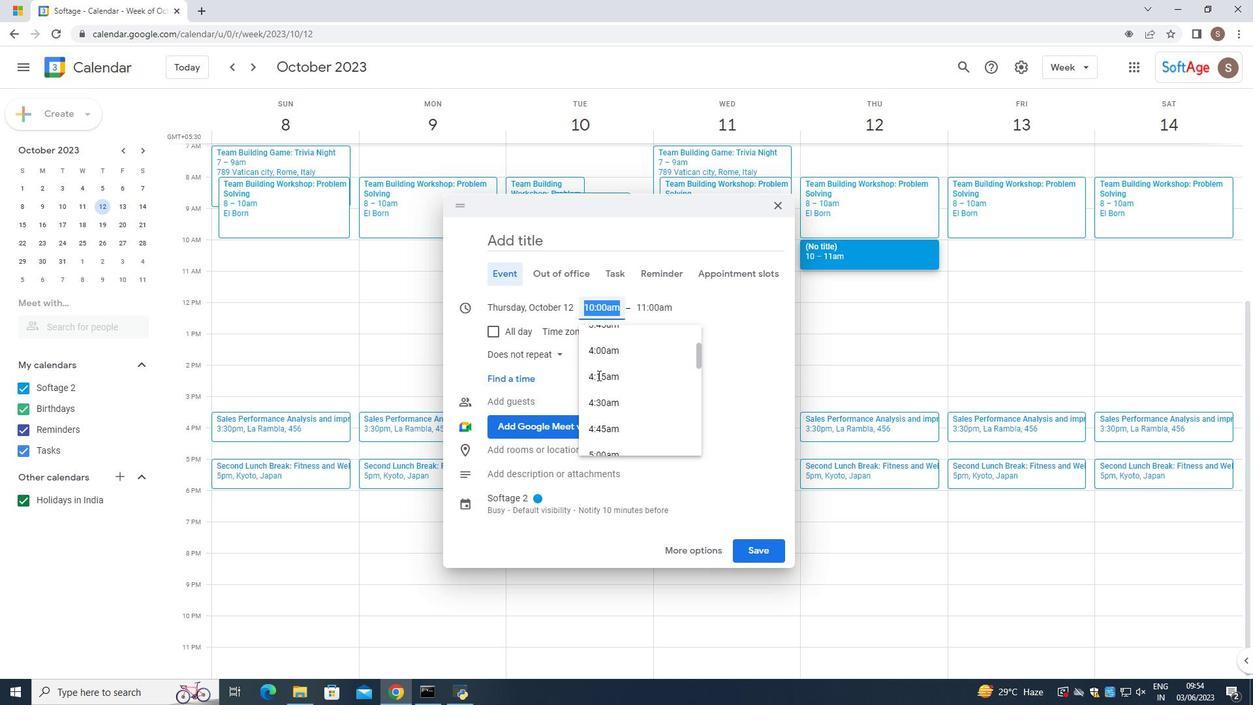 
Action: Mouse scrolled (598, 374) with delta (0, 0)
Screenshot: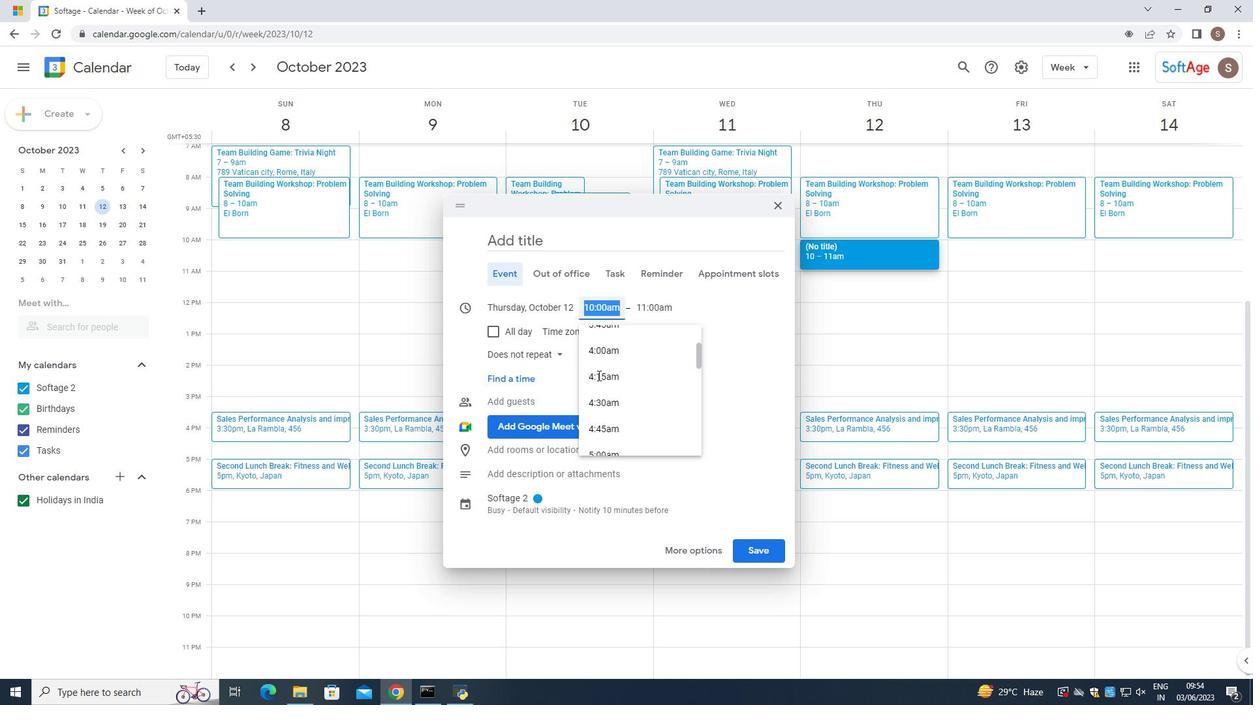 
Action: Mouse scrolled (598, 374) with delta (0, 0)
Screenshot: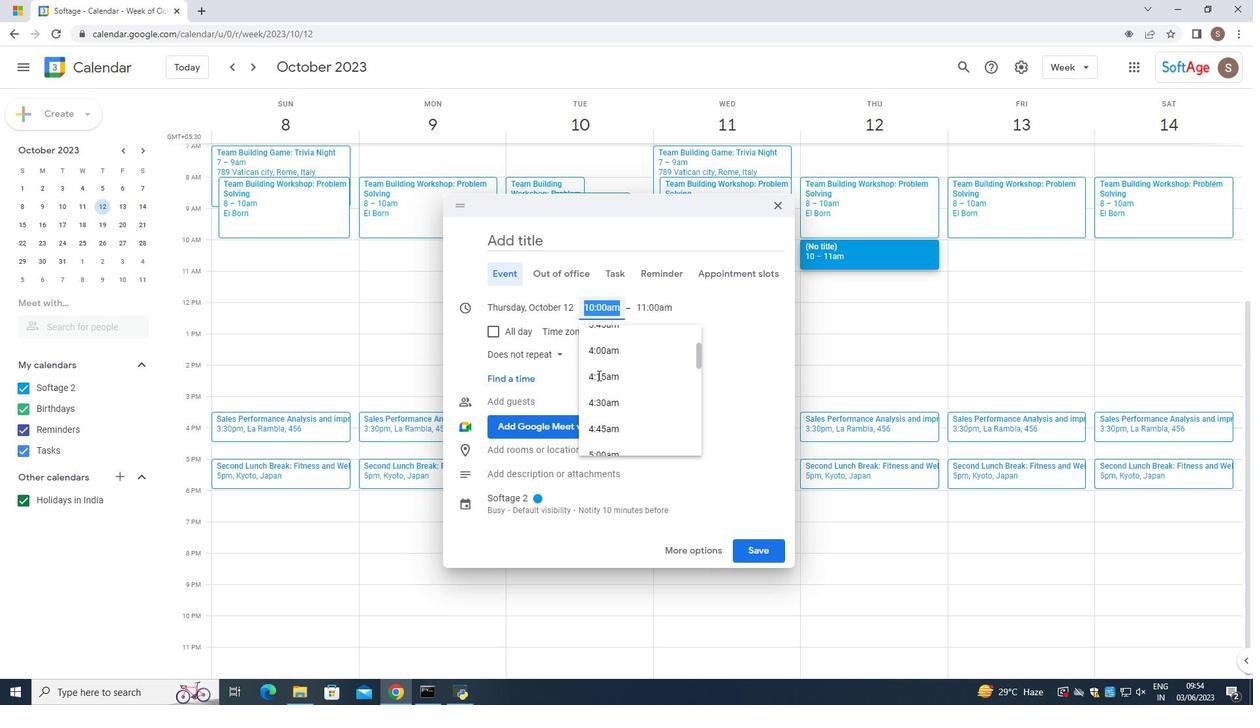 
Action: Mouse scrolled (598, 374) with delta (0, 0)
Screenshot: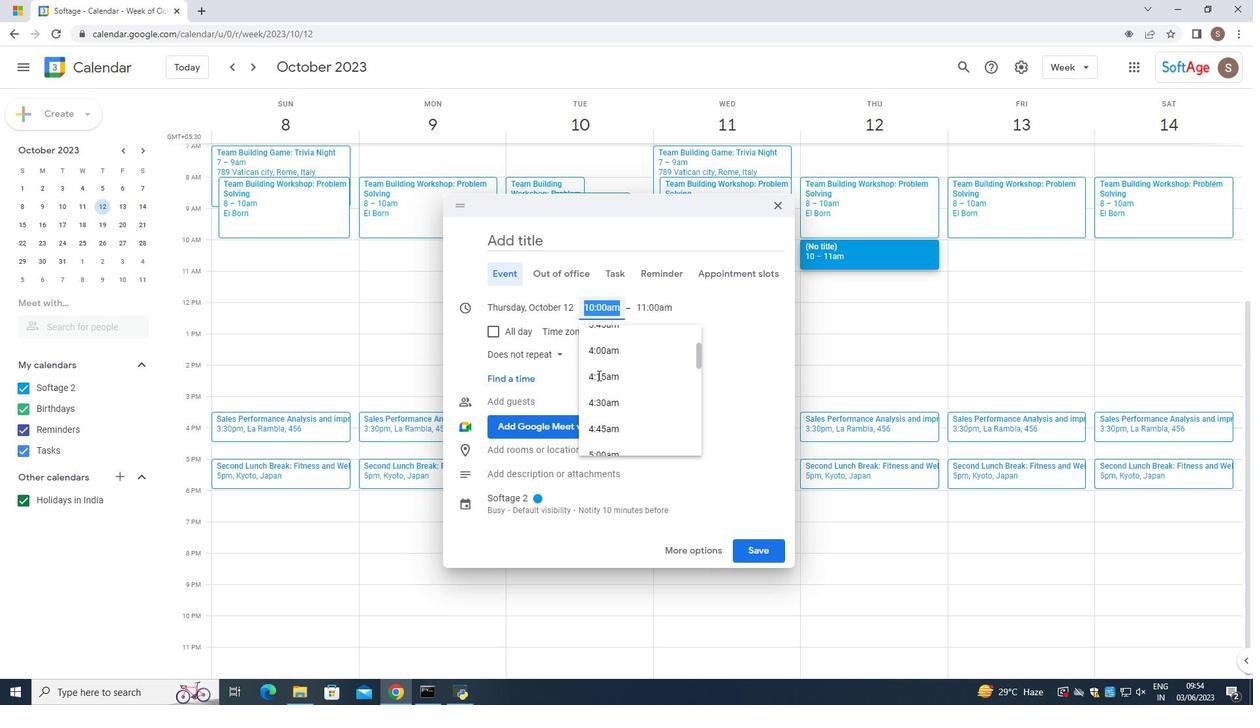 
Action: Mouse scrolled (598, 374) with delta (0, 0)
Screenshot: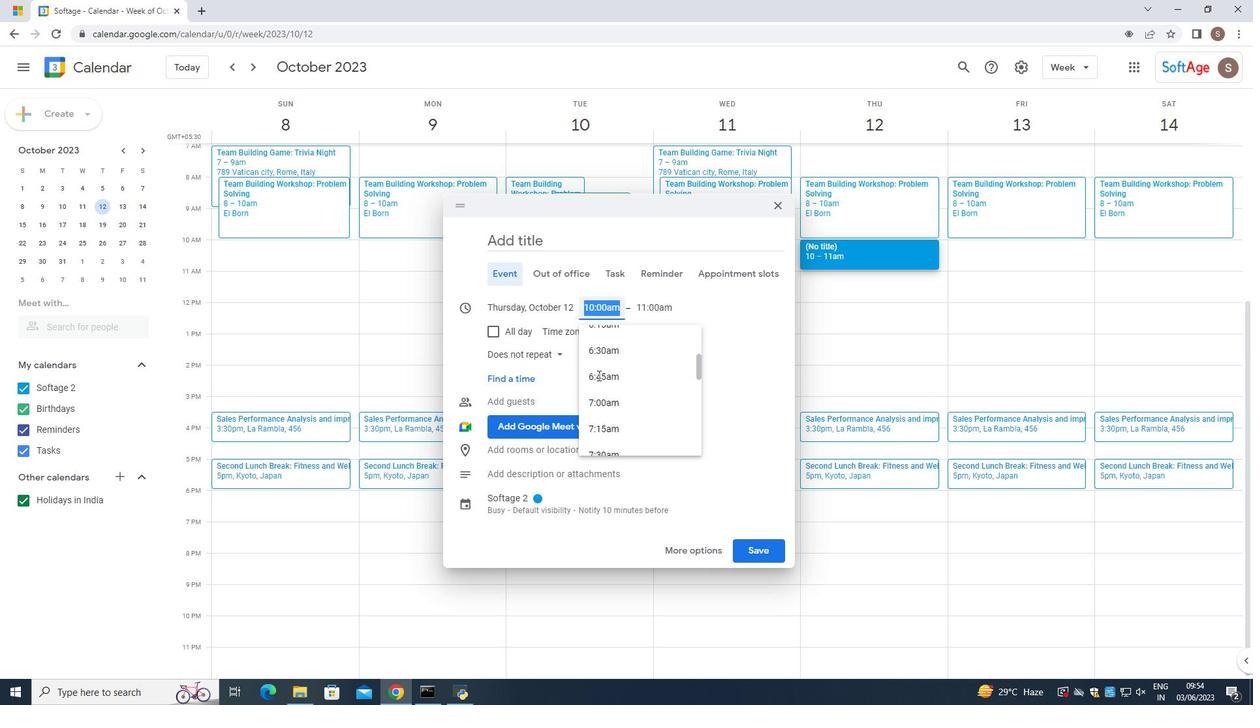 
Action: Mouse scrolled (598, 374) with delta (0, 0)
Screenshot: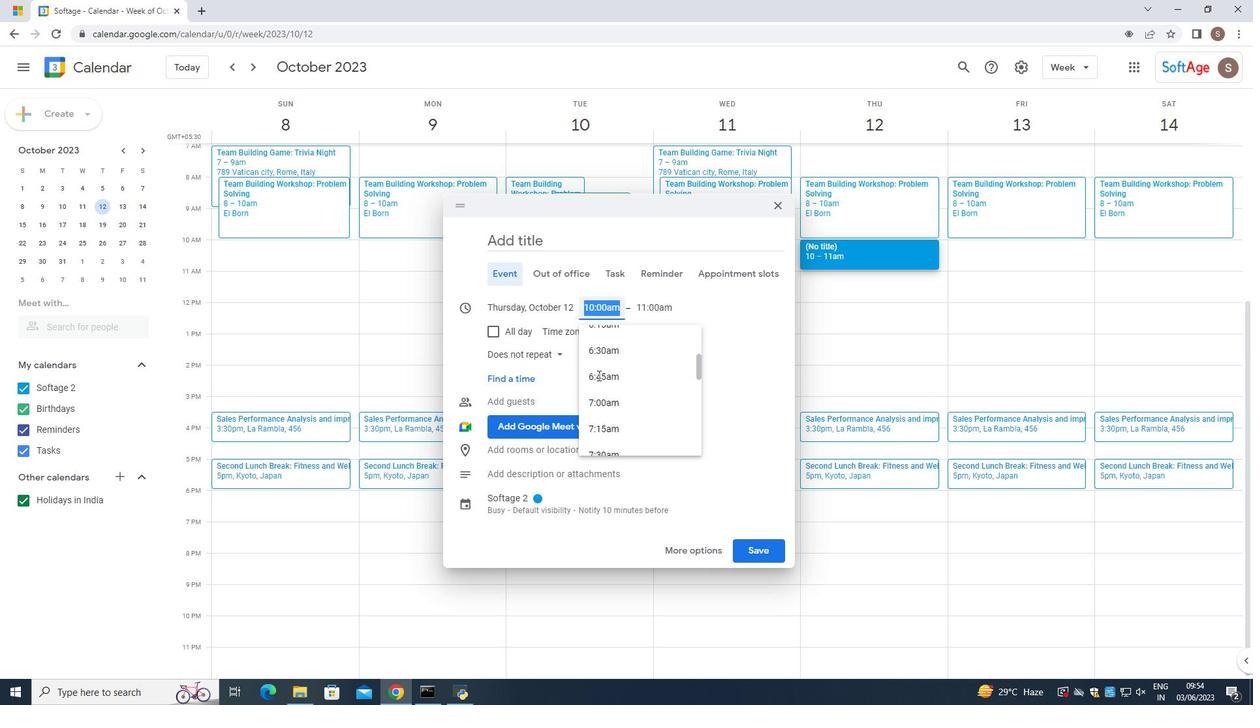 
Action: Mouse scrolled (598, 374) with delta (0, 0)
Screenshot: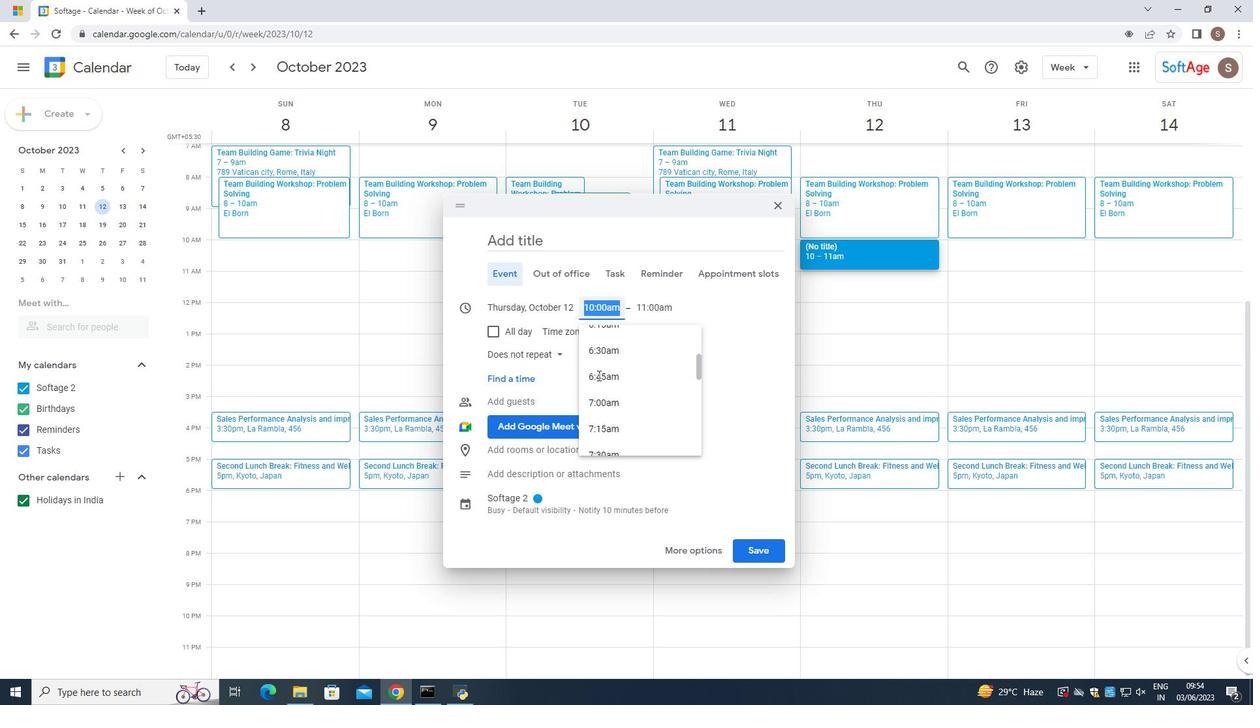 
Action: Mouse scrolled (598, 376) with delta (0, 0)
Screenshot: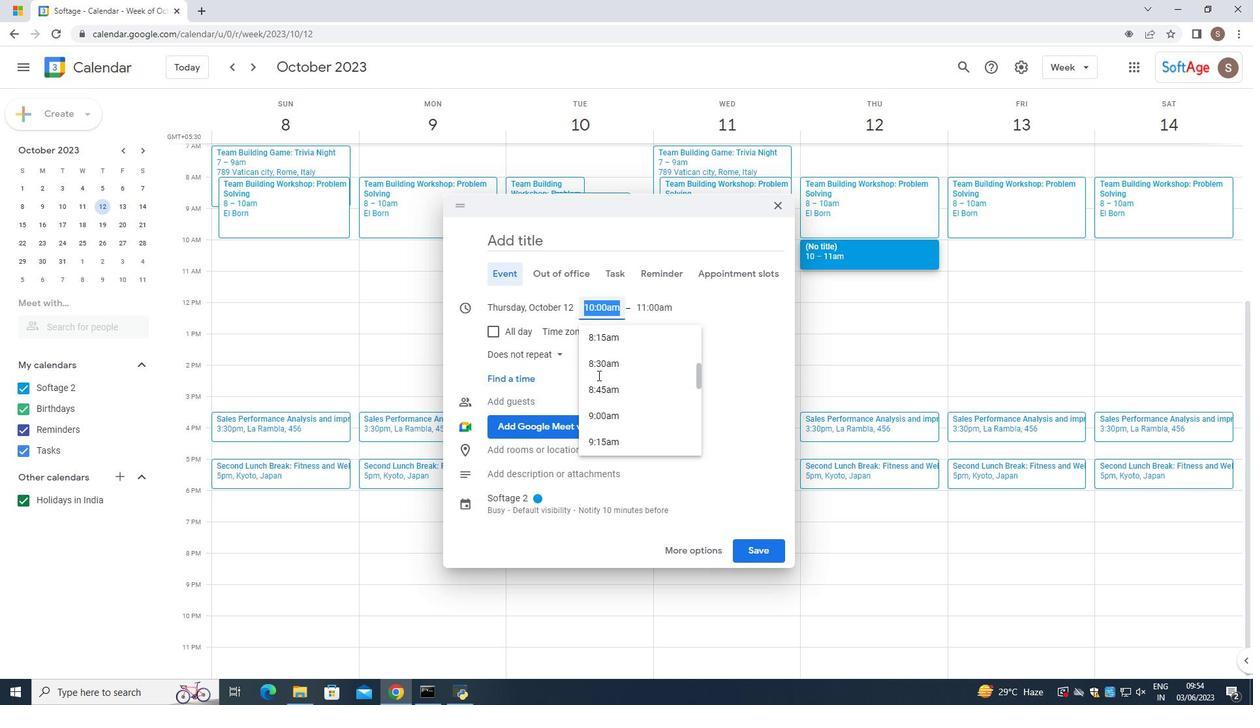 
Action: Mouse scrolled (598, 376) with delta (0, 0)
Screenshot: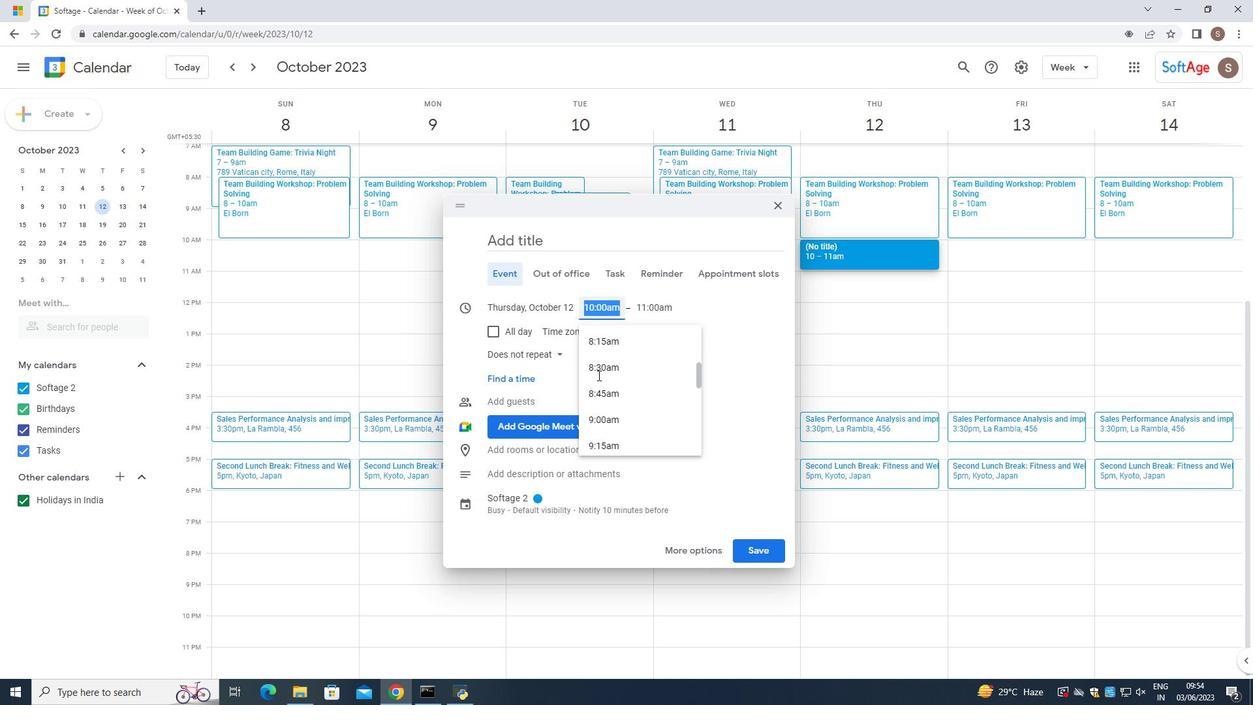 
Action: Mouse moved to (637, 340)
Screenshot: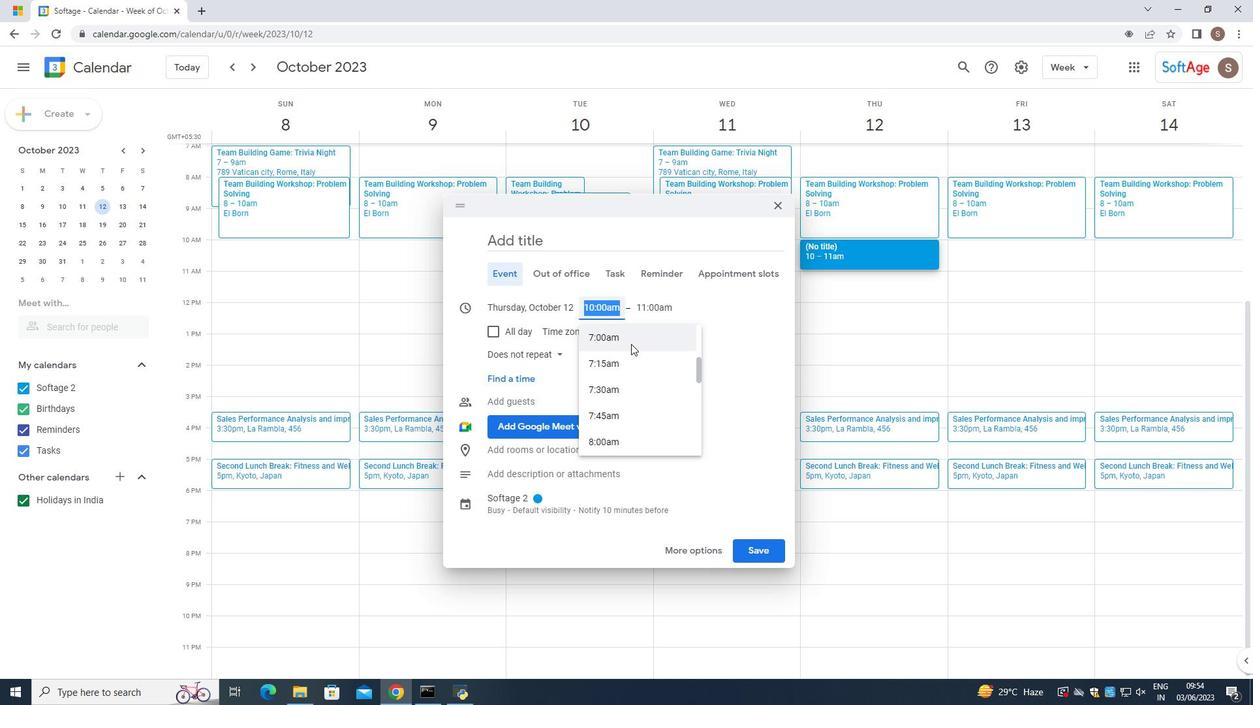 
Action: Mouse pressed left at (637, 340)
Screenshot: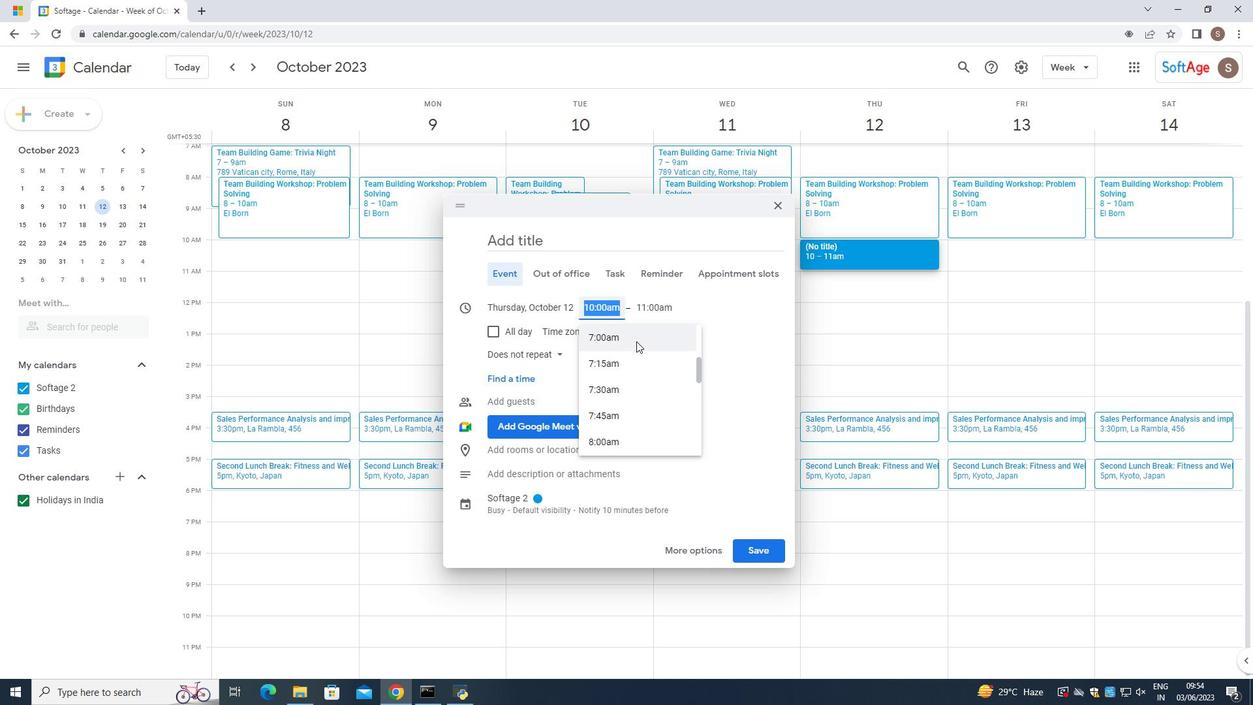 
Action: Mouse moved to (652, 266)
Screenshot: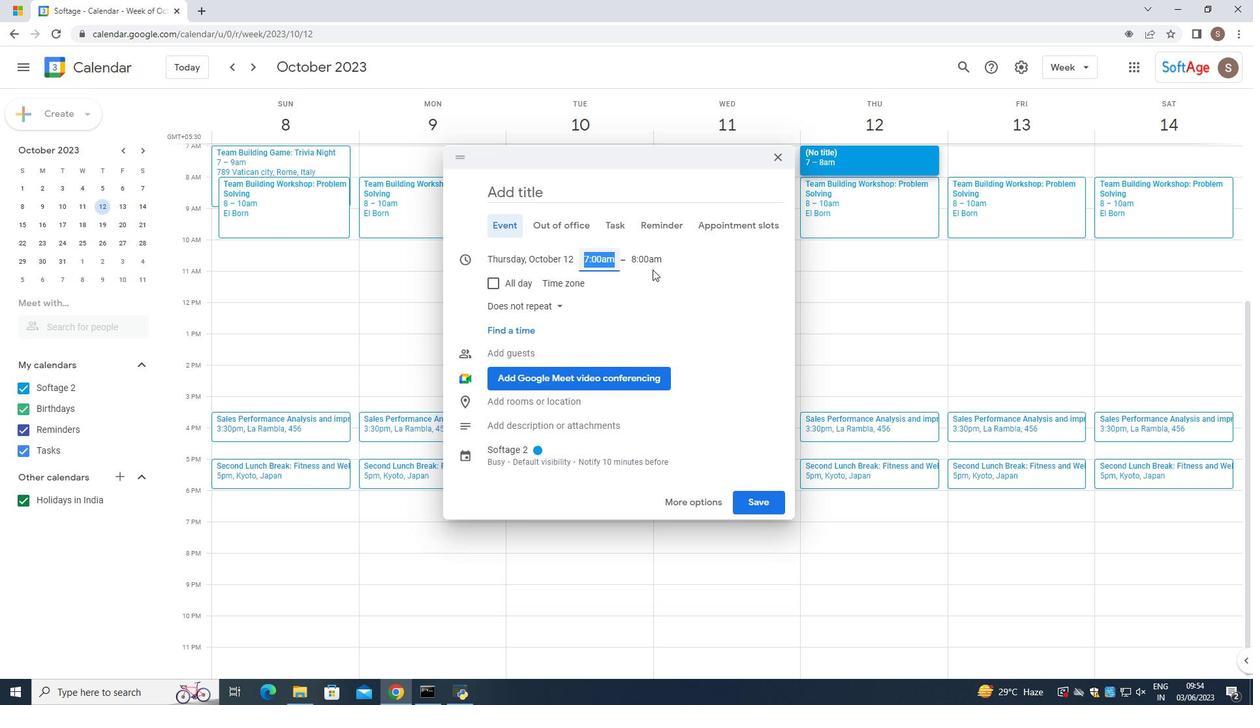 
Action: Mouse pressed left at (652, 266)
Screenshot: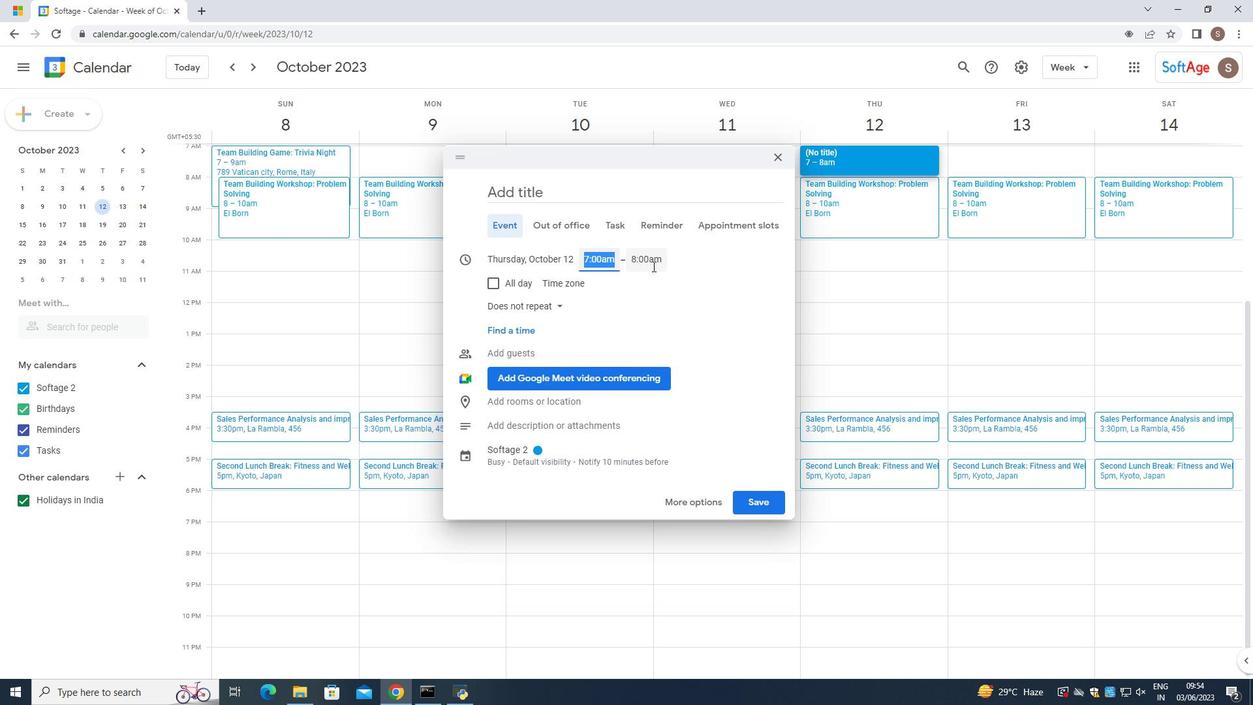 
Action: Mouse moved to (642, 393)
Screenshot: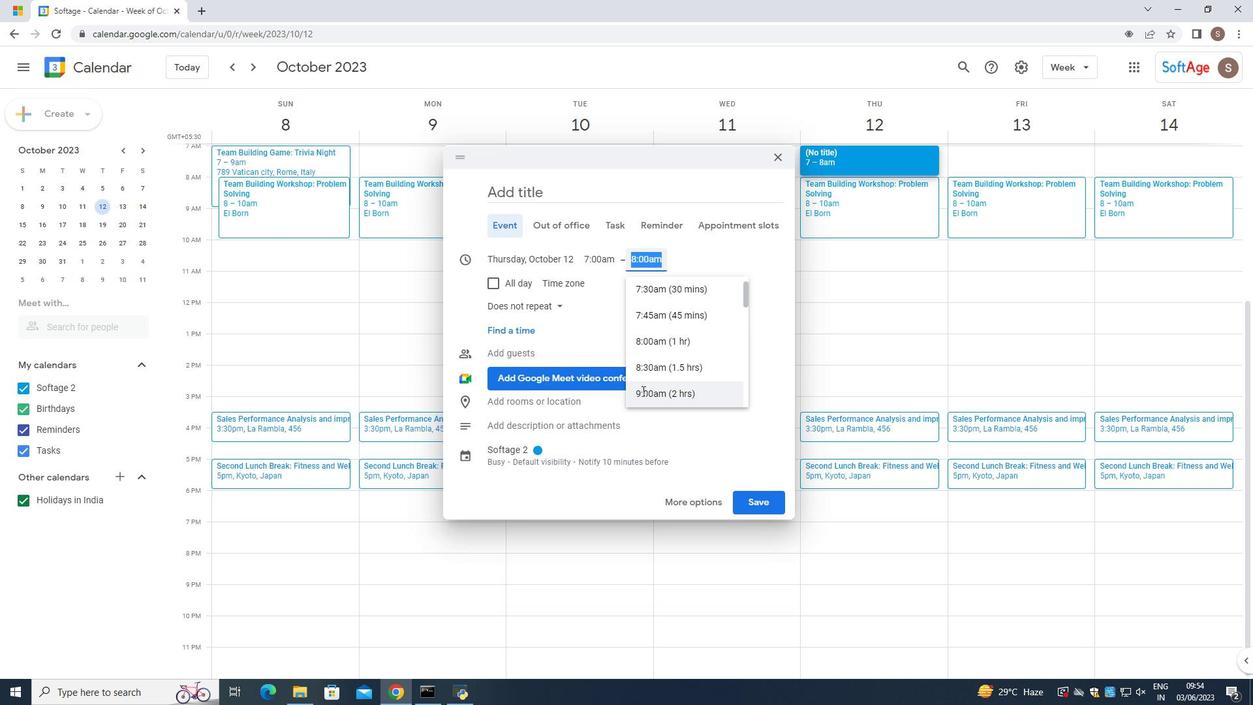 
Action: Mouse pressed left at (642, 393)
Screenshot: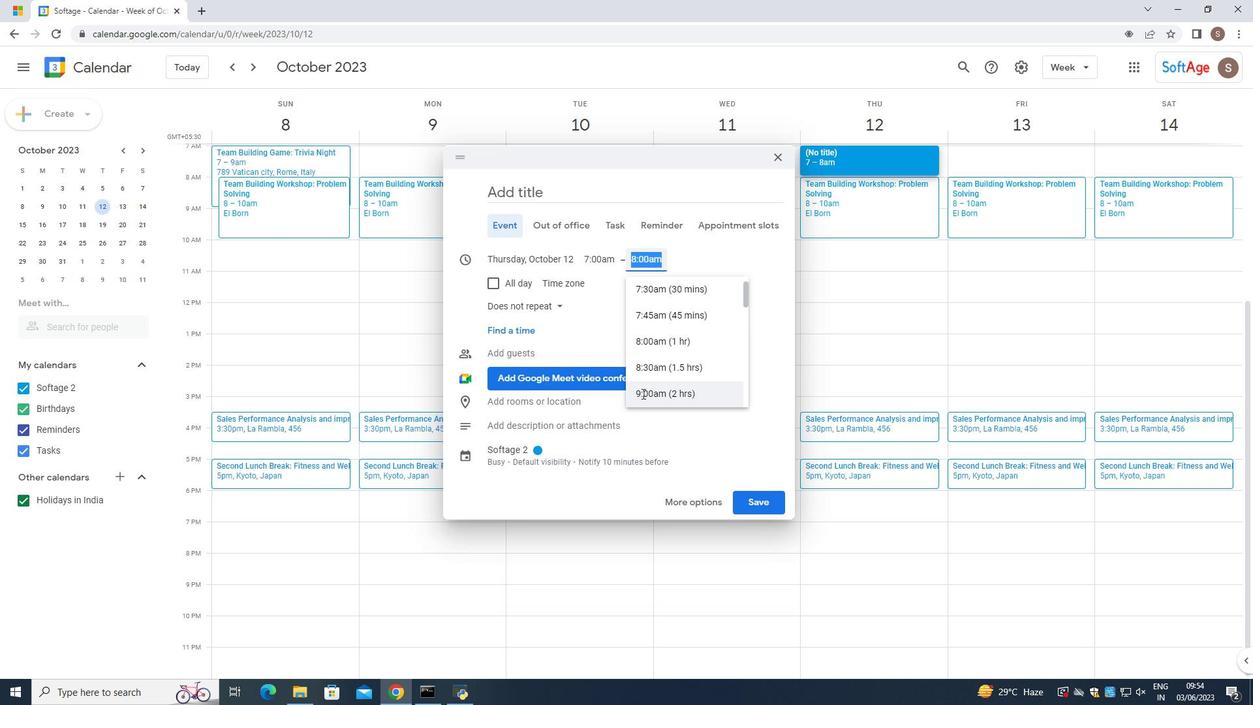 
Action: Mouse moved to (559, 282)
Screenshot: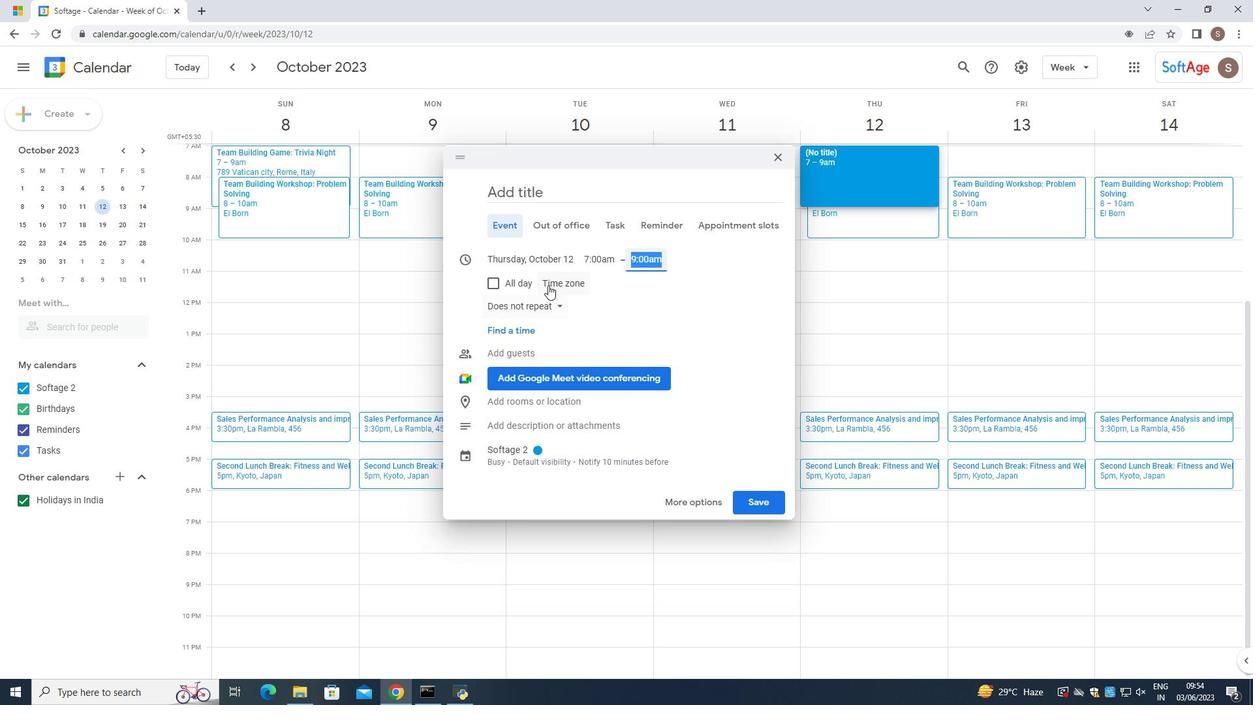 
Action: Mouse pressed left at (559, 282)
Screenshot: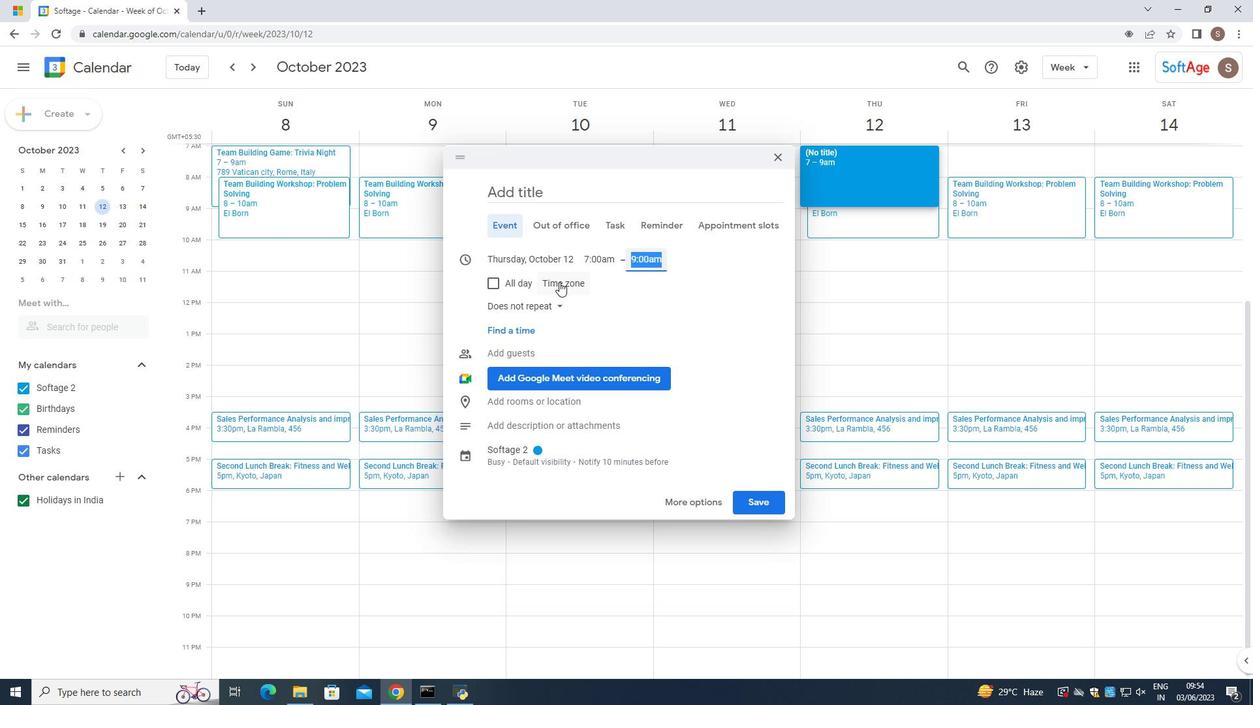 
Action: Mouse moved to (735, 453)
Screenshot: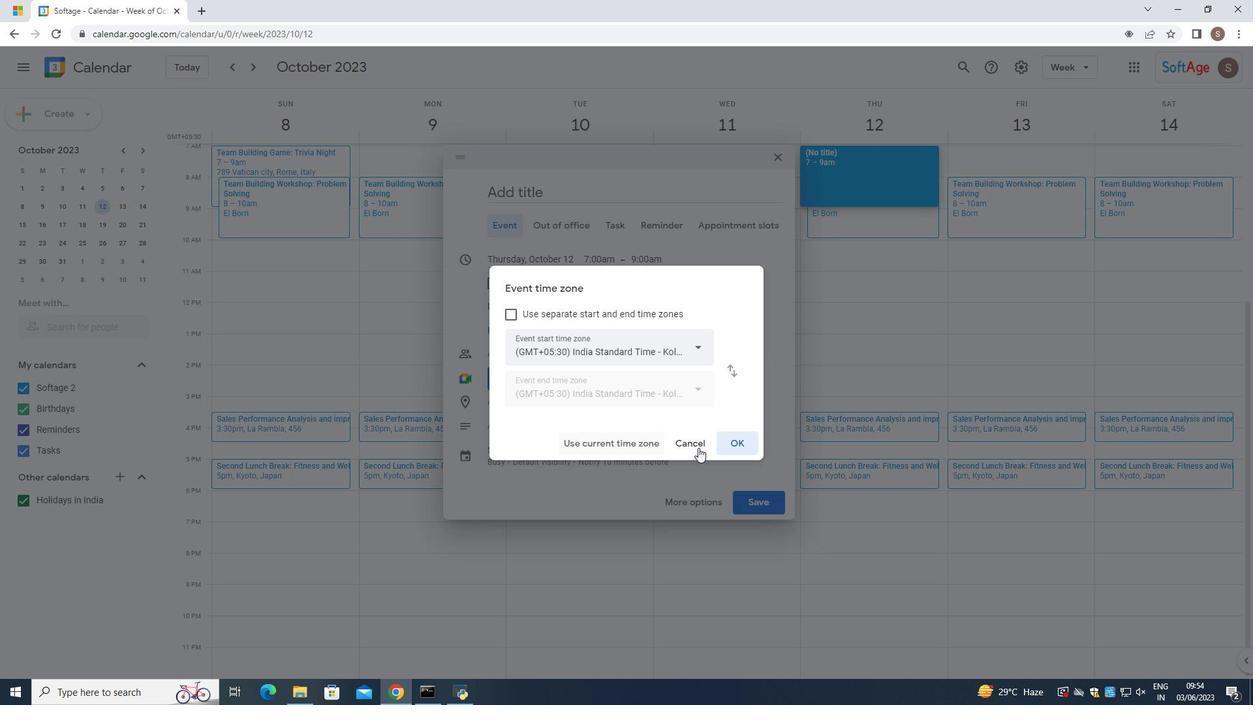 
Action: Mouse pressed left at (735, 453)
Screenshot: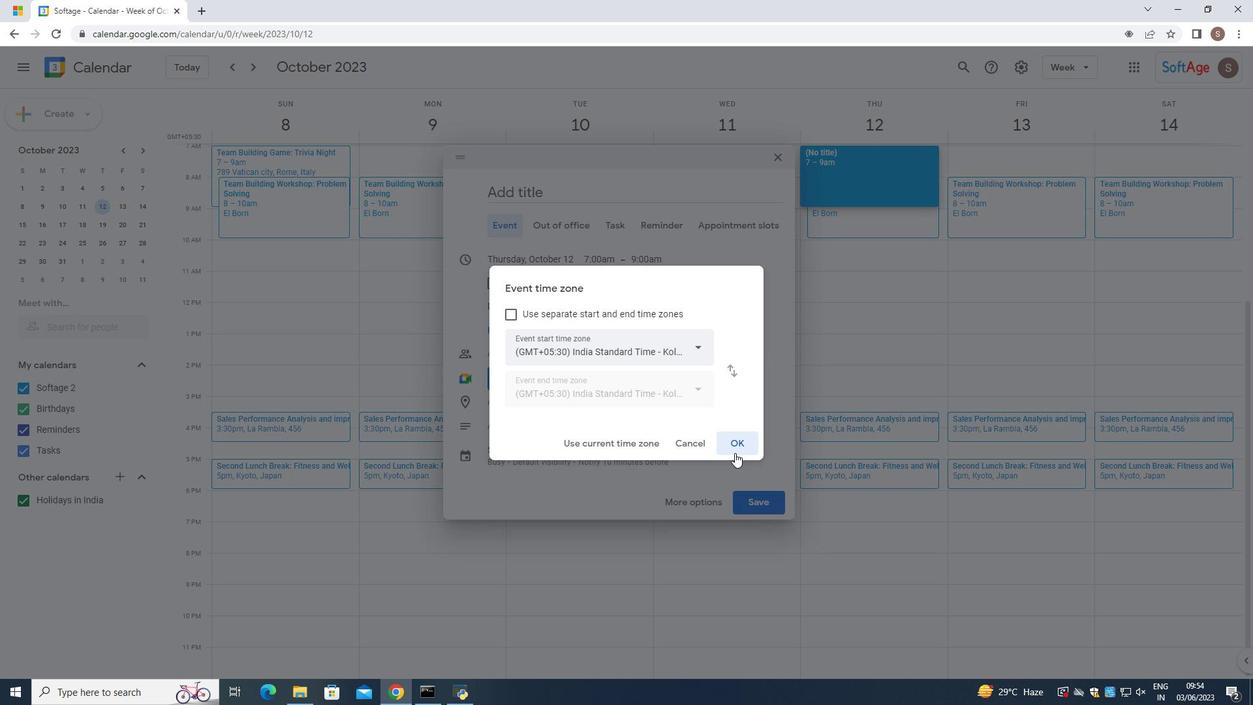 
Action: Mouse moved to (547, 310)
Screenshot: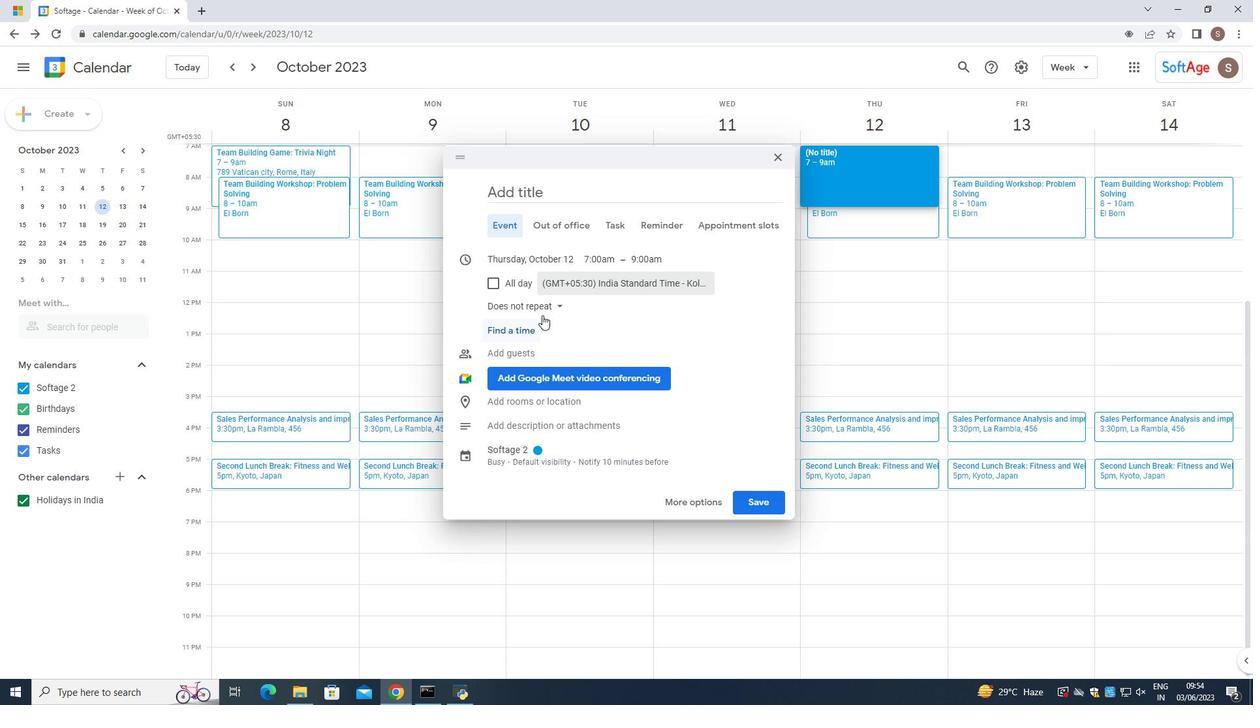 
Action: Mouse pressed left at (547, 310)
Screenshot: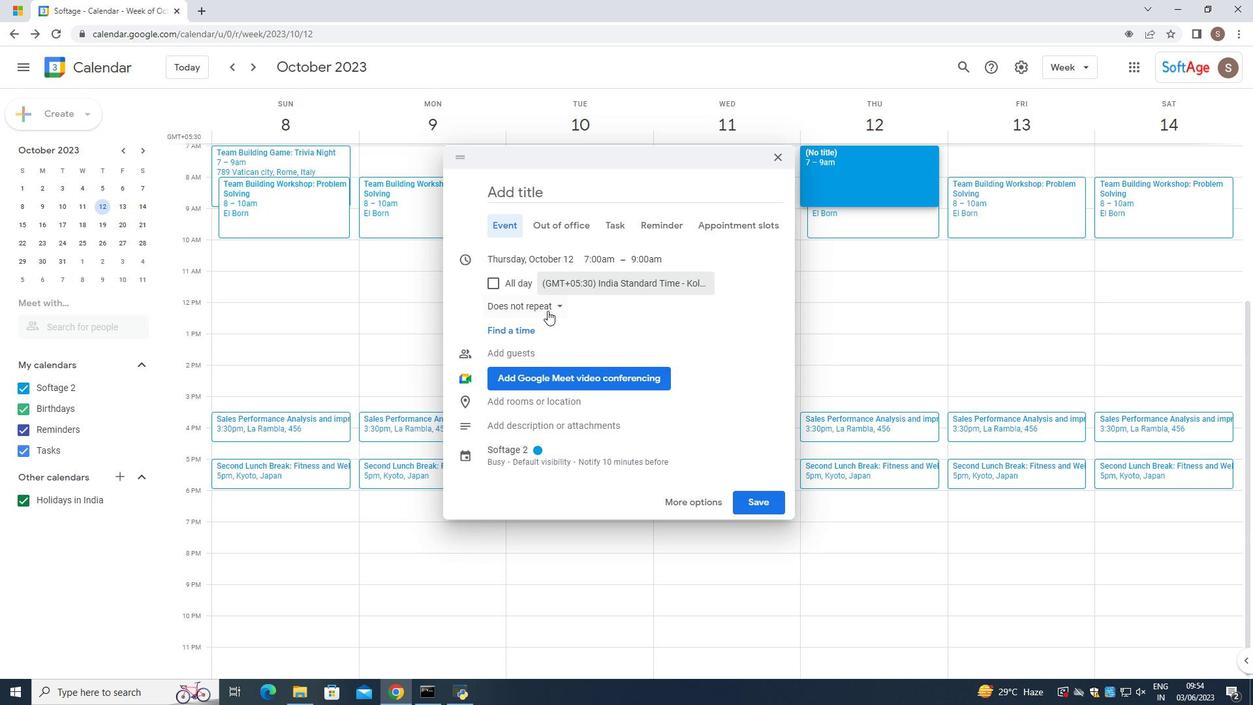 
Action: Mouse moved to (524, 450)
Screenshot: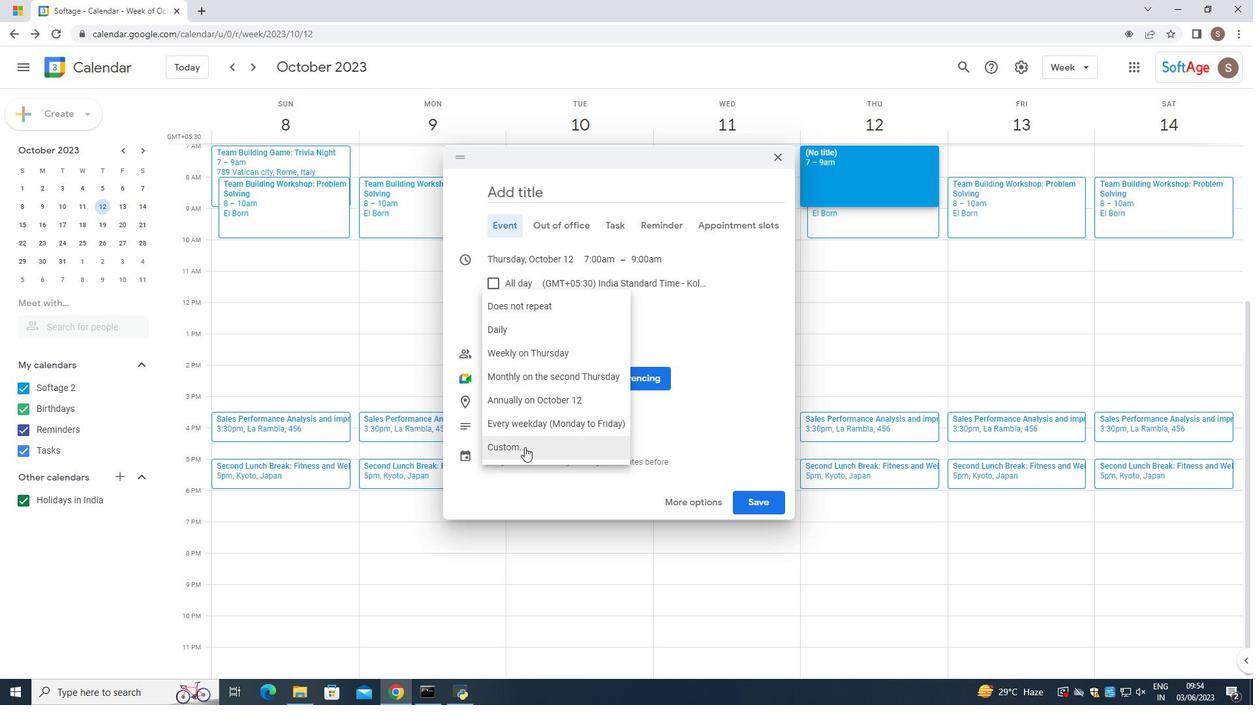 
Action: Mouse pressed left at (524, 450)
Screenshot: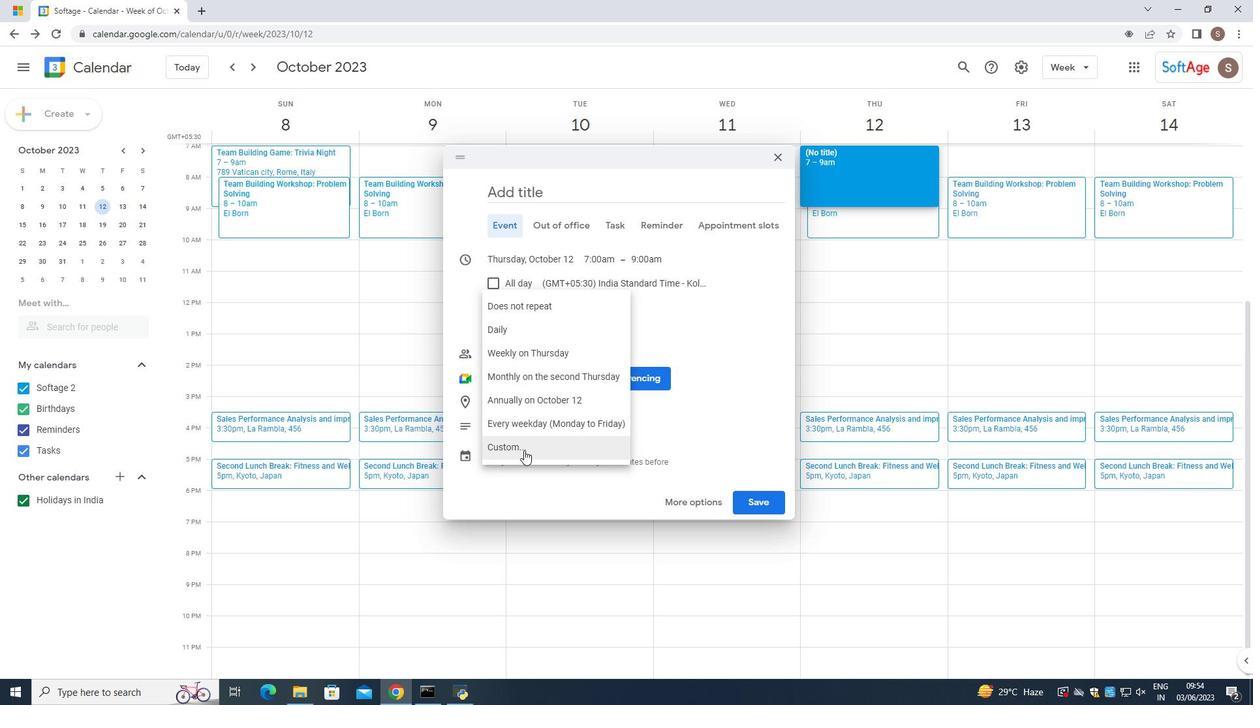 
Action: Mouse moved to (681, 288)
Screenshot: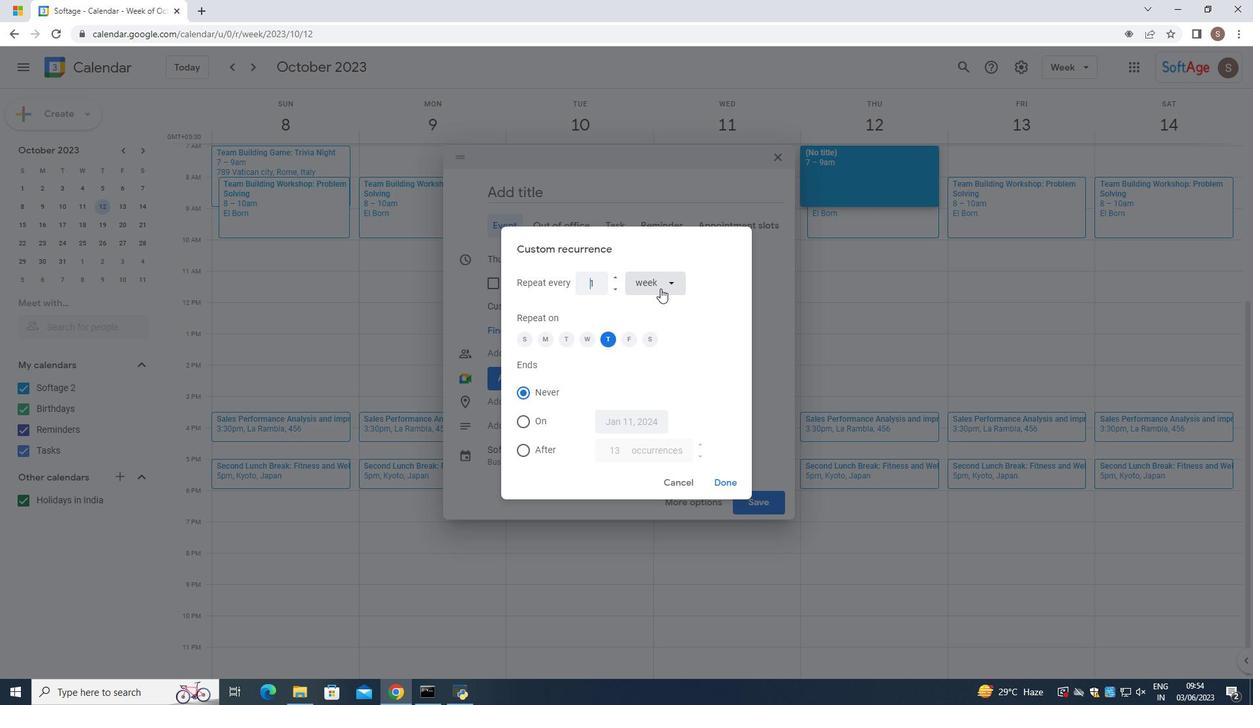 
Action: Mouse pressed left at (681, 288)
Screenshot: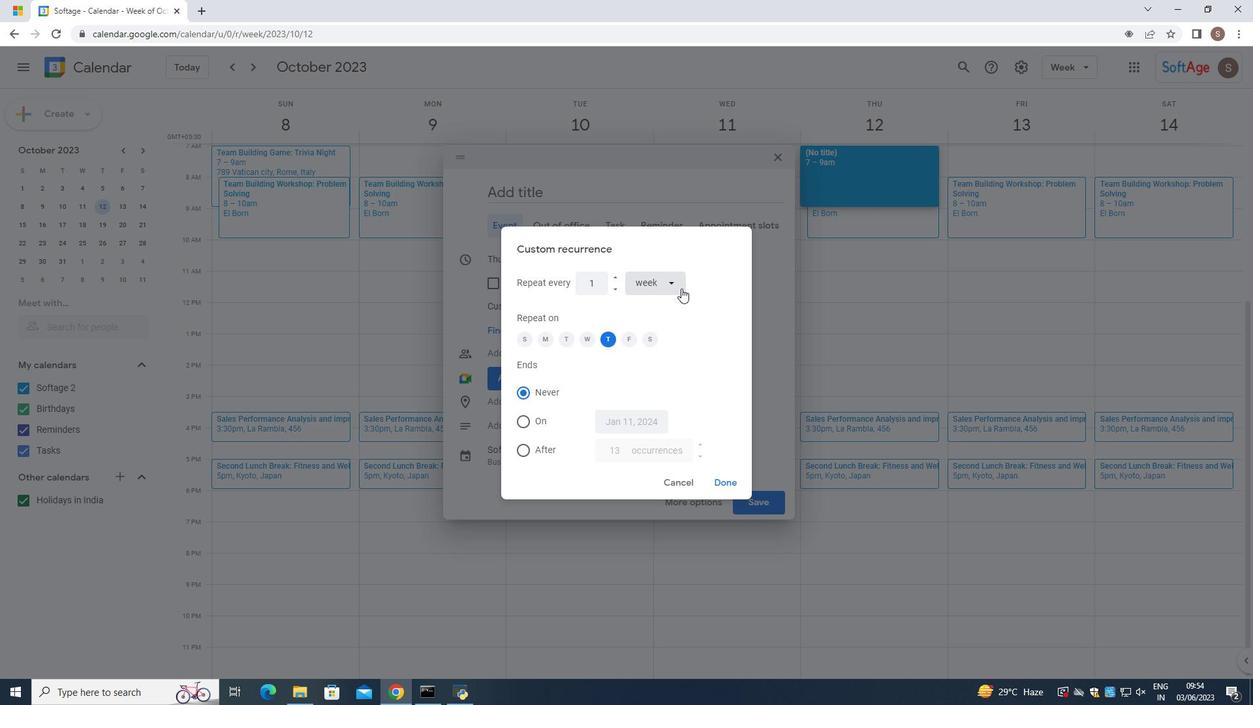 
Action: Mouse moved to (653, 378)
Screenshot: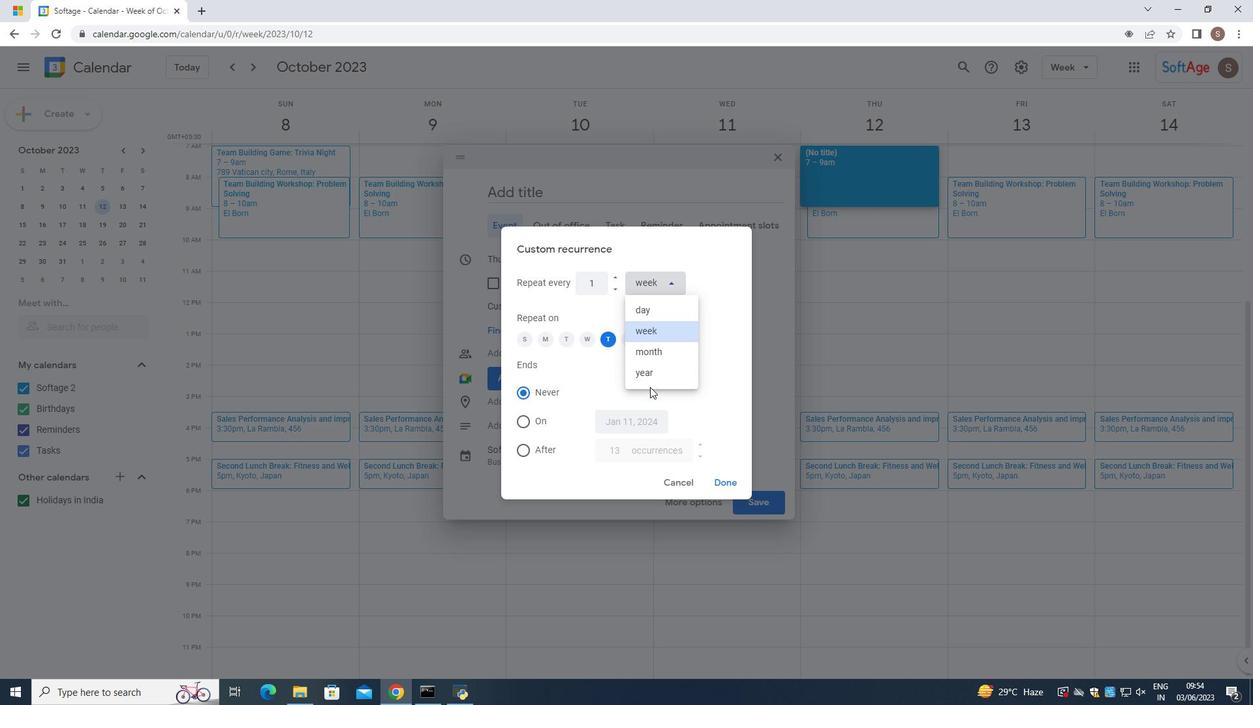 
Action: Mouse pressed left at (653, 378)
Screenshot: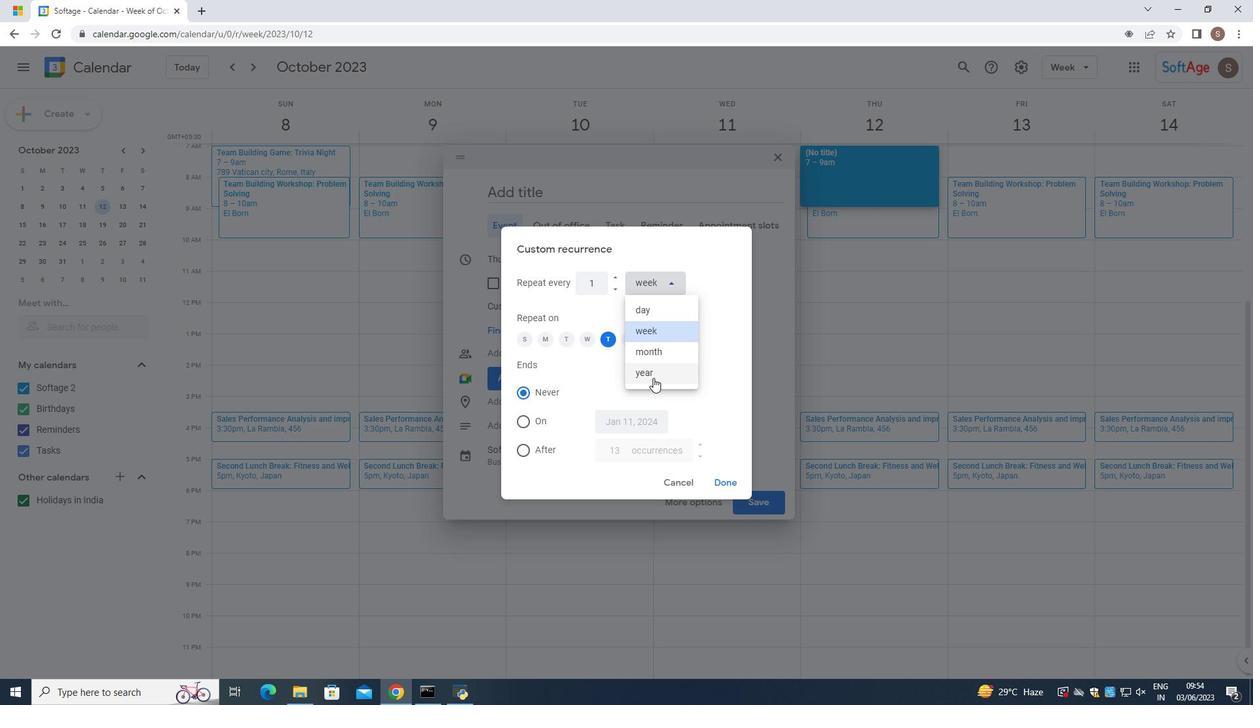 
Action: Mouse moved to (549, 393)
Screenshot: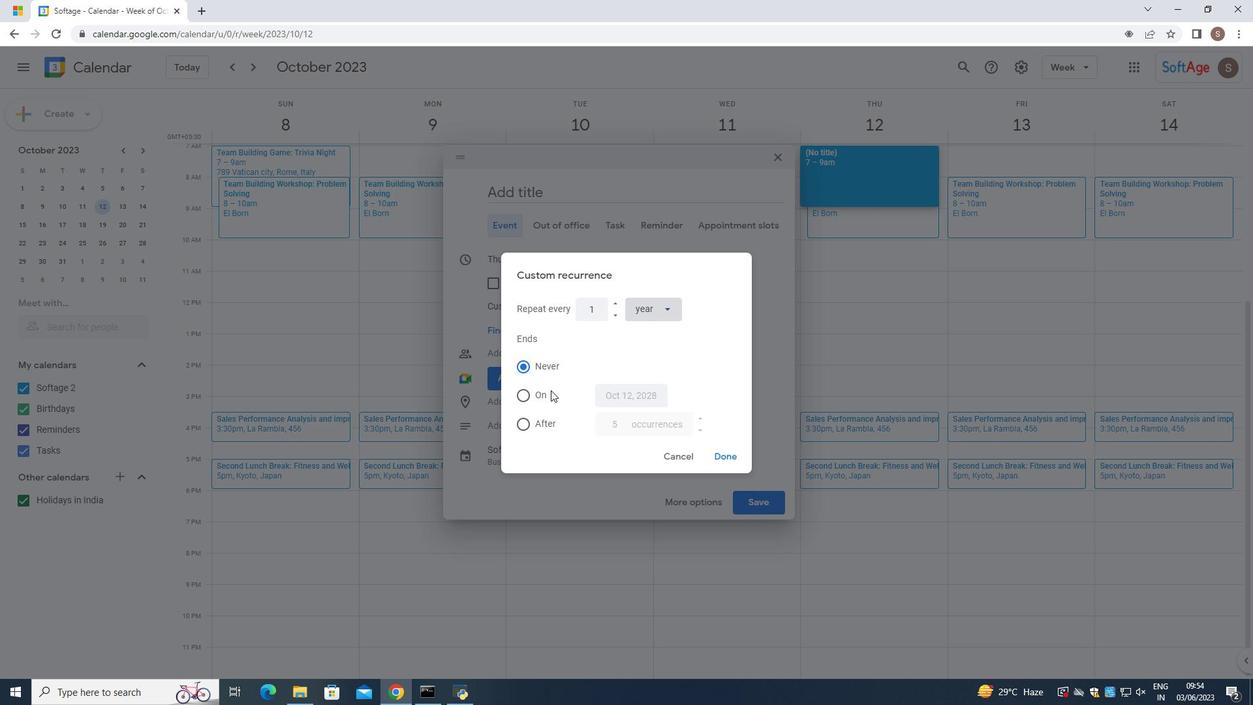 
Action: Mouse pressed left at (549, 393)
Screenshot: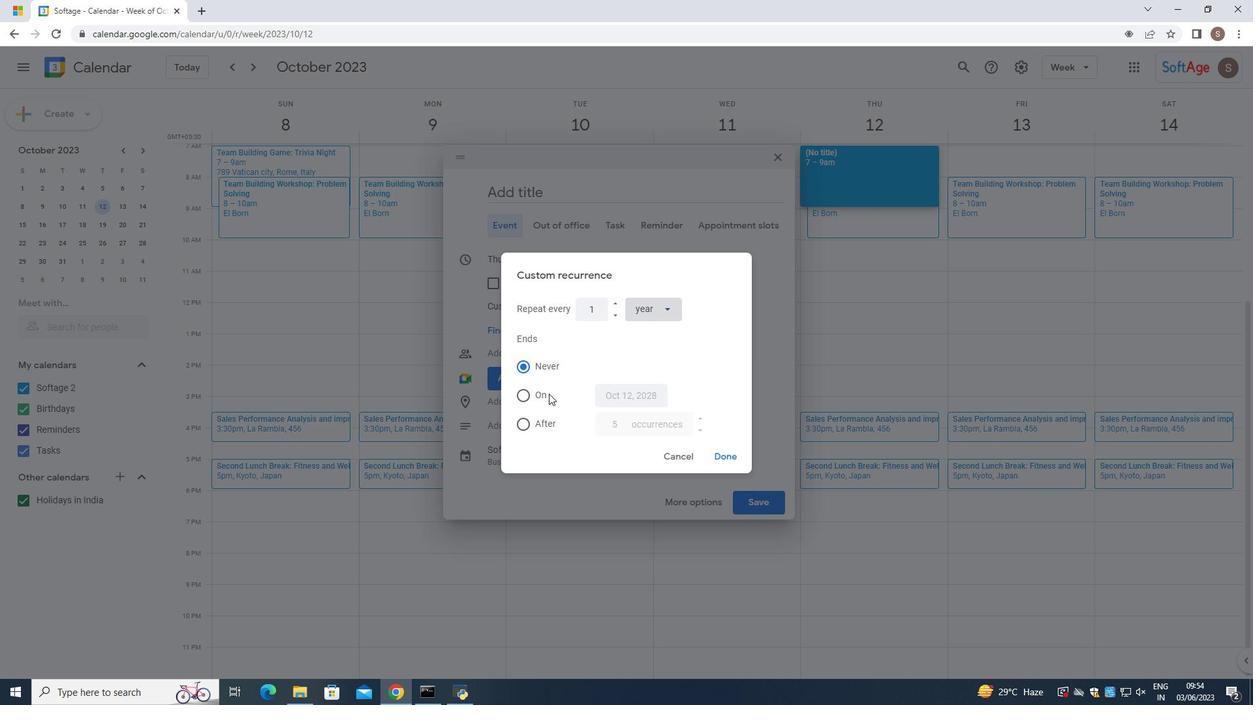 
Action: Mouse moved to (620, 391)
Screenshot: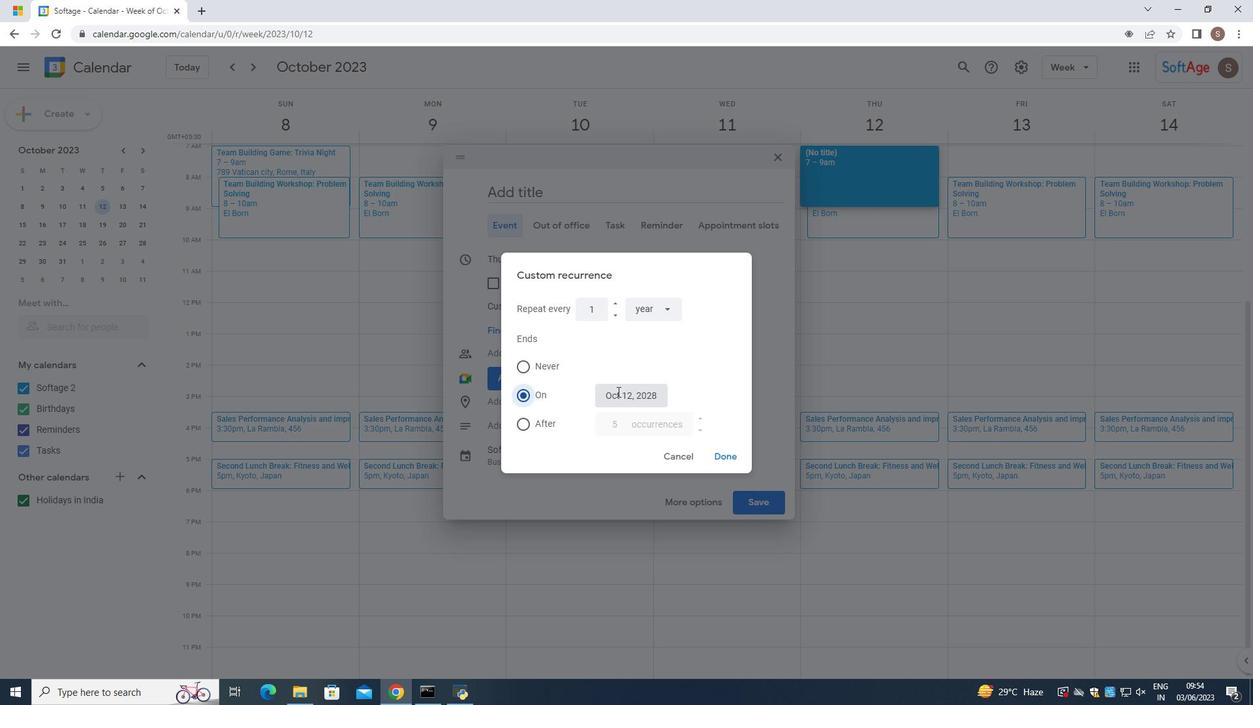 
Action: Mouse pressed left at (620, 391)
Screenshot: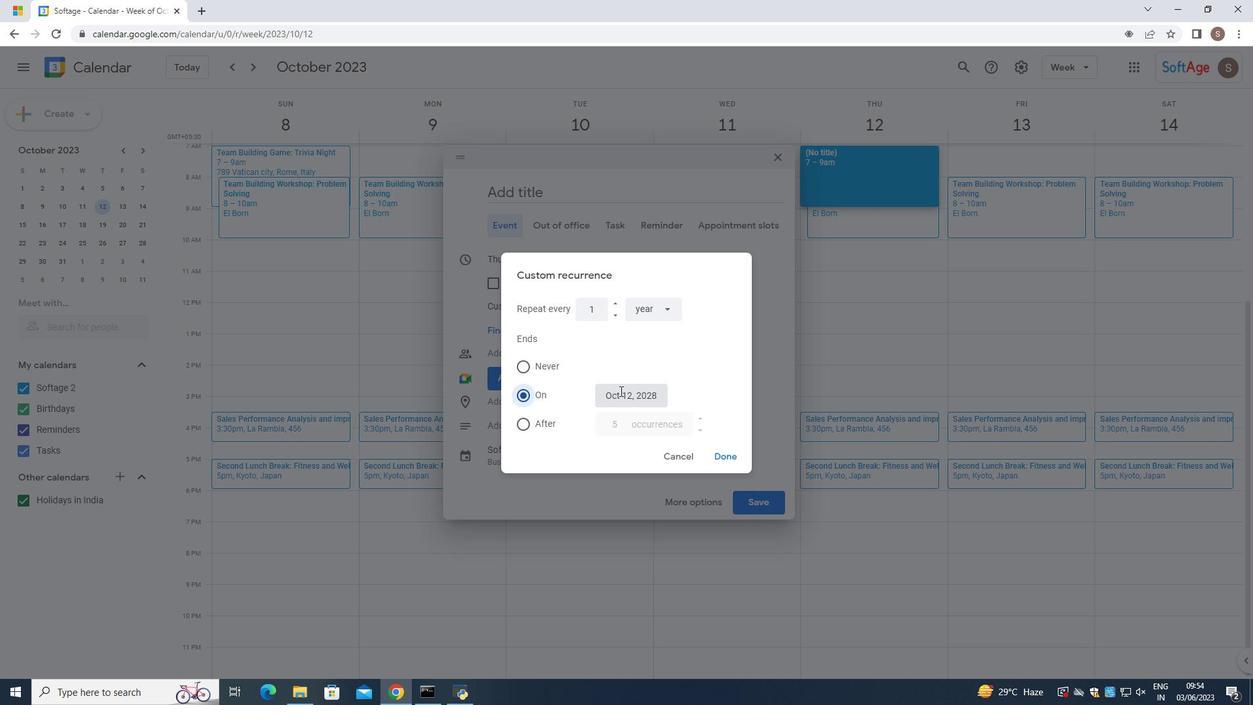
Action: Mouse moved to (740, 417)
Screenshot: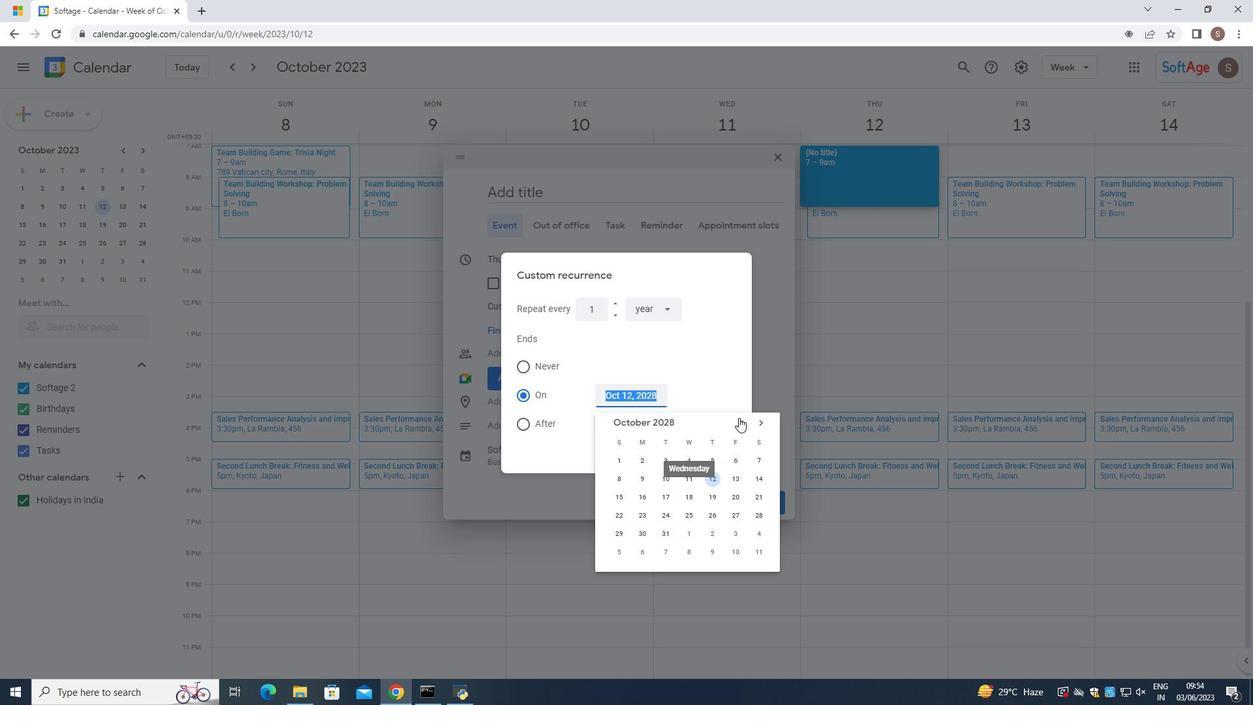 
Action: Mouse pressed left at (740, 417)
Screenshot: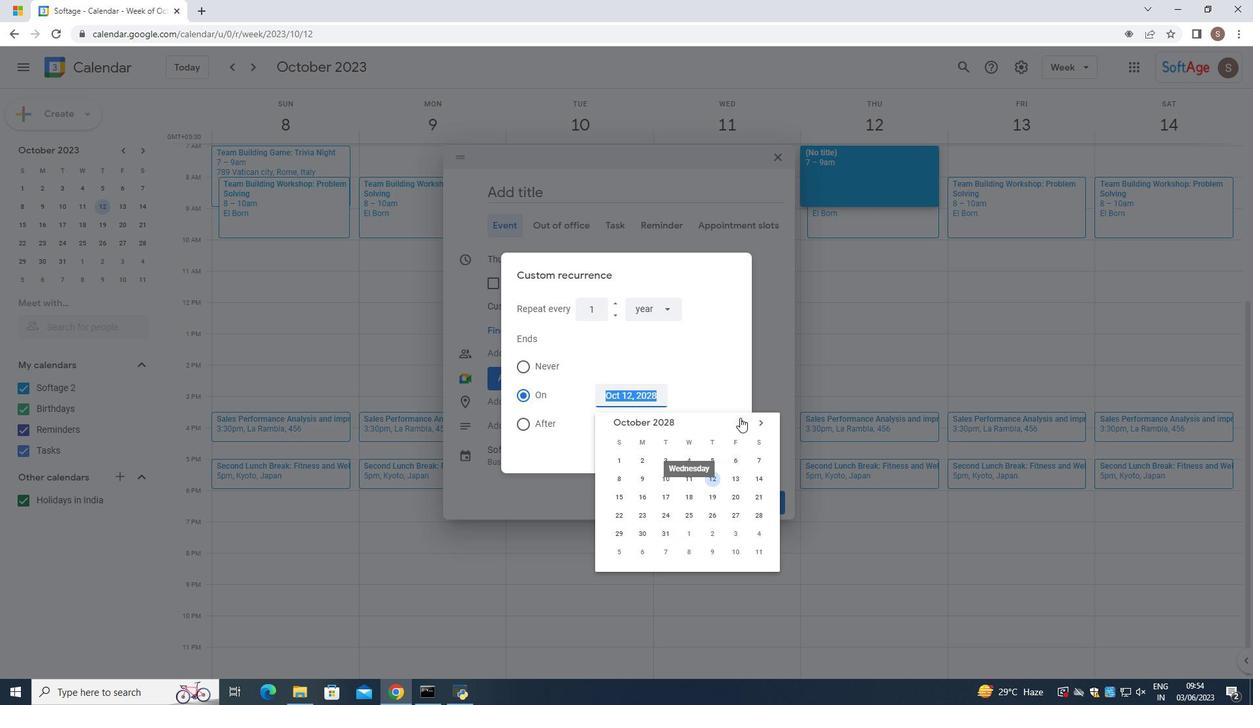 
Action: Mouse pressed left at (740, 417)
Screenshot: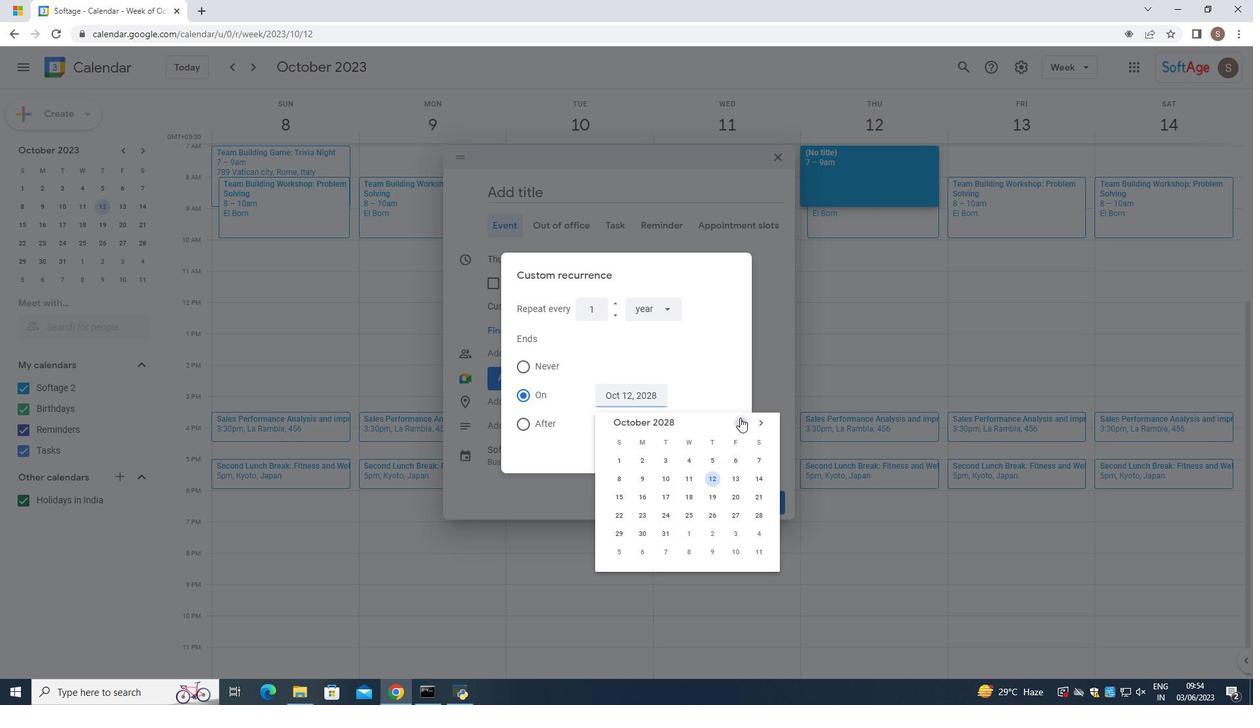 
Action: Mouse pressed left at (740, 417)
Screenshot: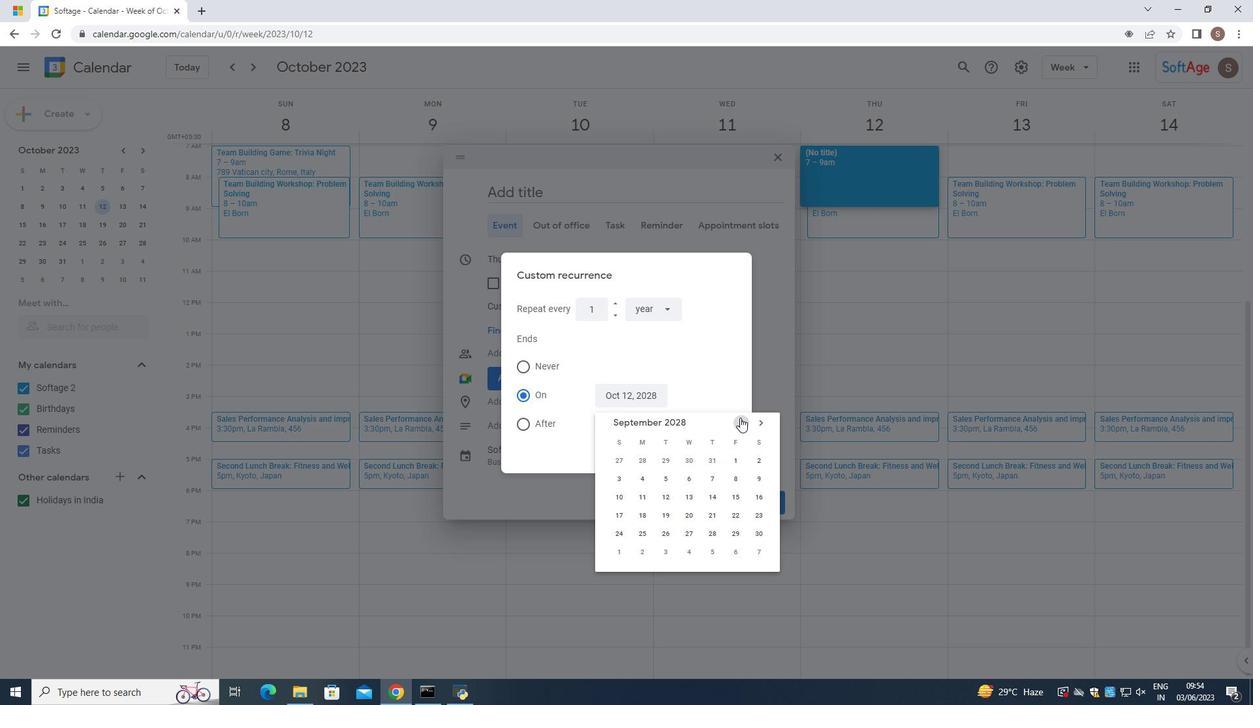 
Action: Mouse pressed left at (740, 417)
Screenshot: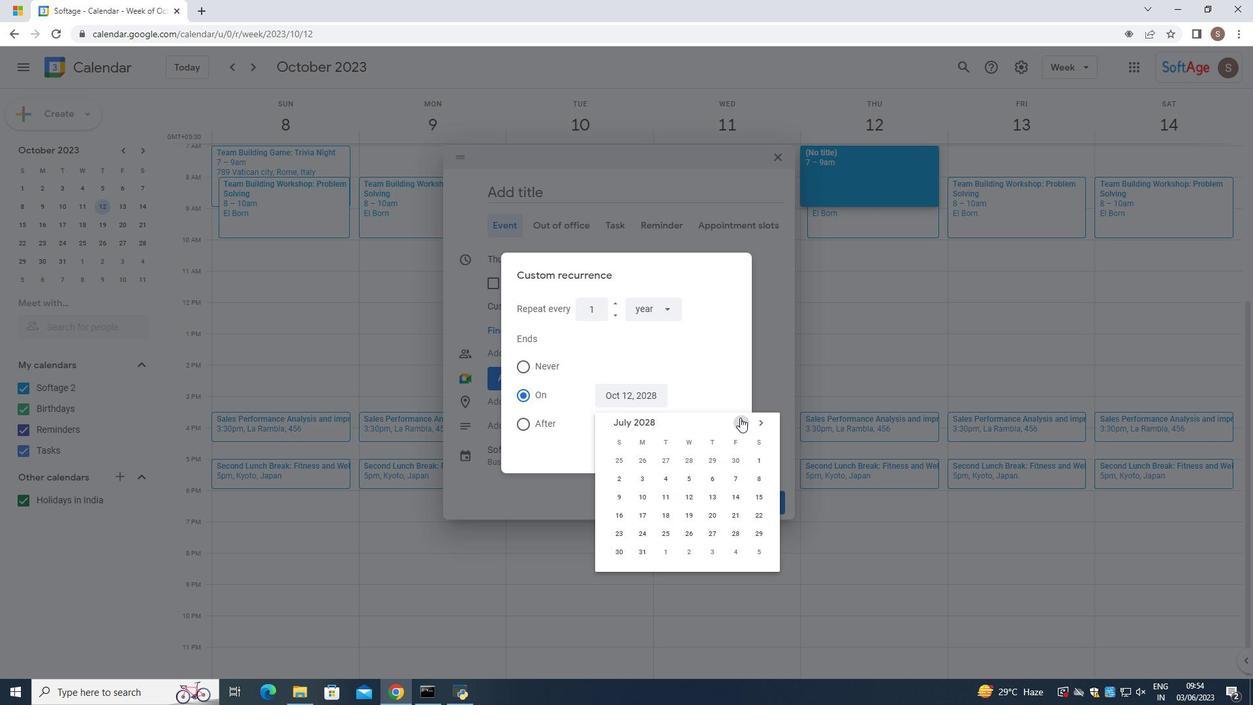 
Action: Mouse pressed left at (740, 417)
Screenshot: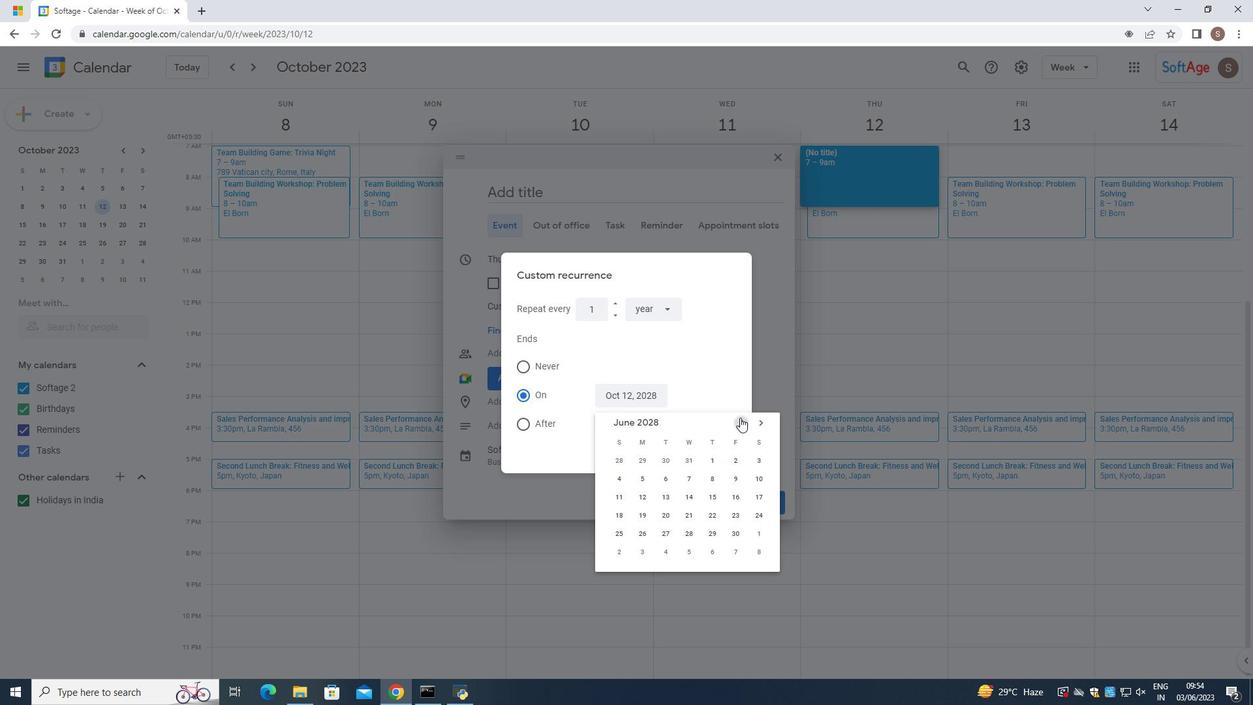 
Action: Mouse pressed left at (740, 417)
Screenshot: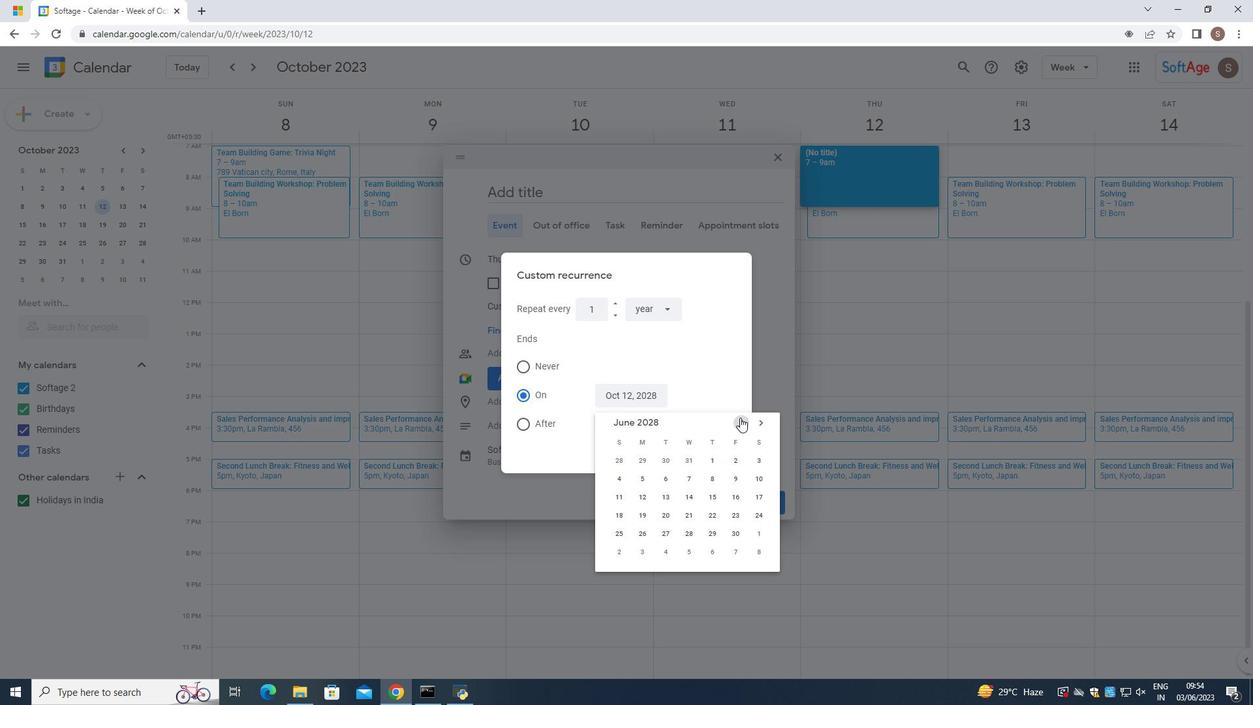 
Action: Mouse pressed left at (740, 417)
Screenshot: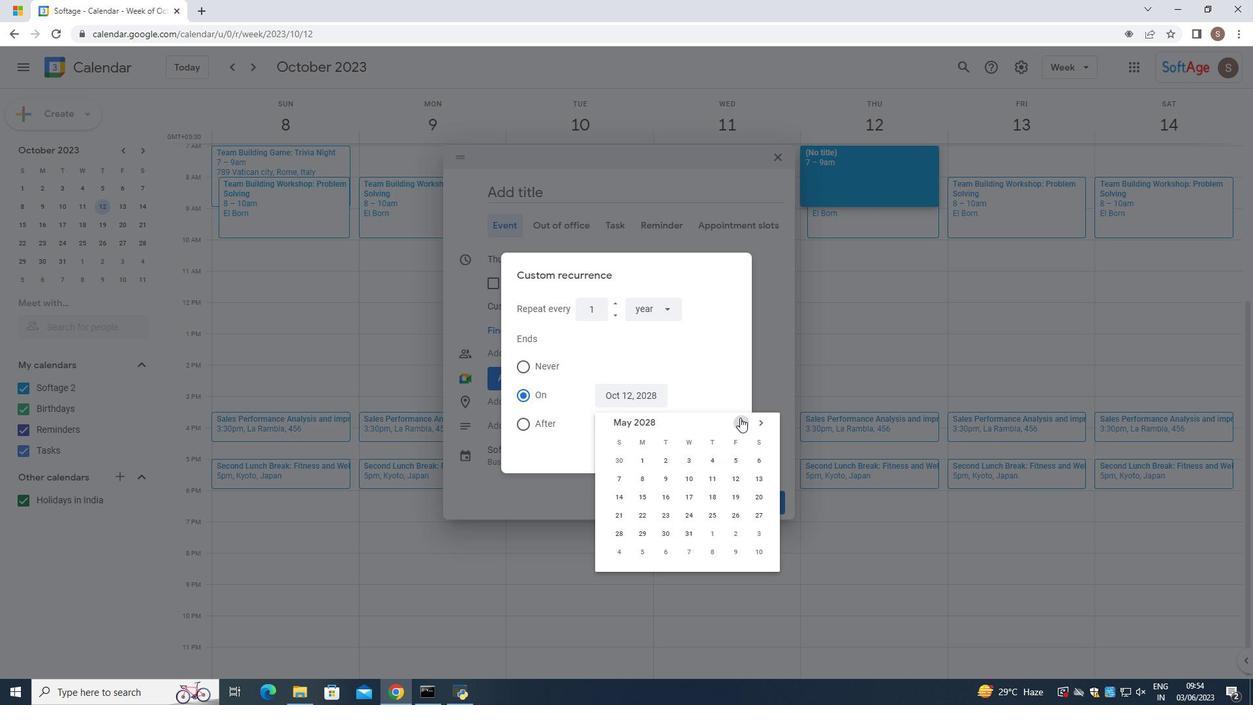 
Action: Mouse pressed left at (740, 417)
Screenshot: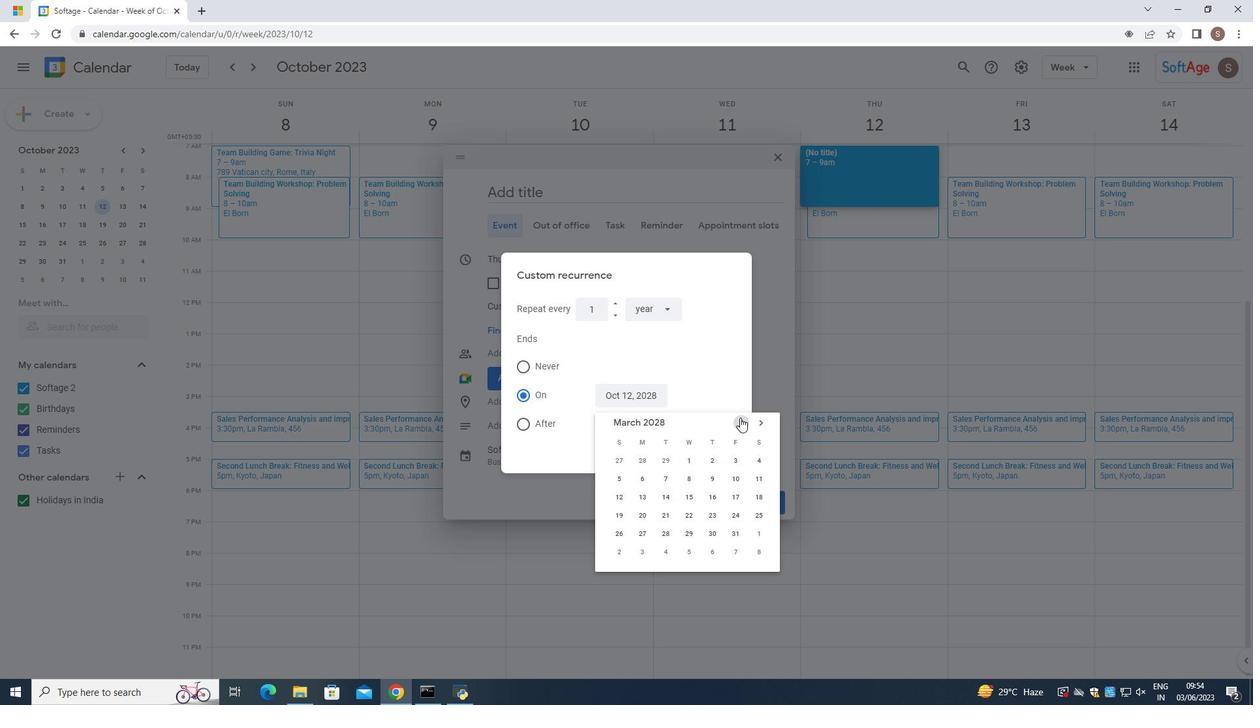 
Action: Mouse pressed left at (740, 417)
Screenshot: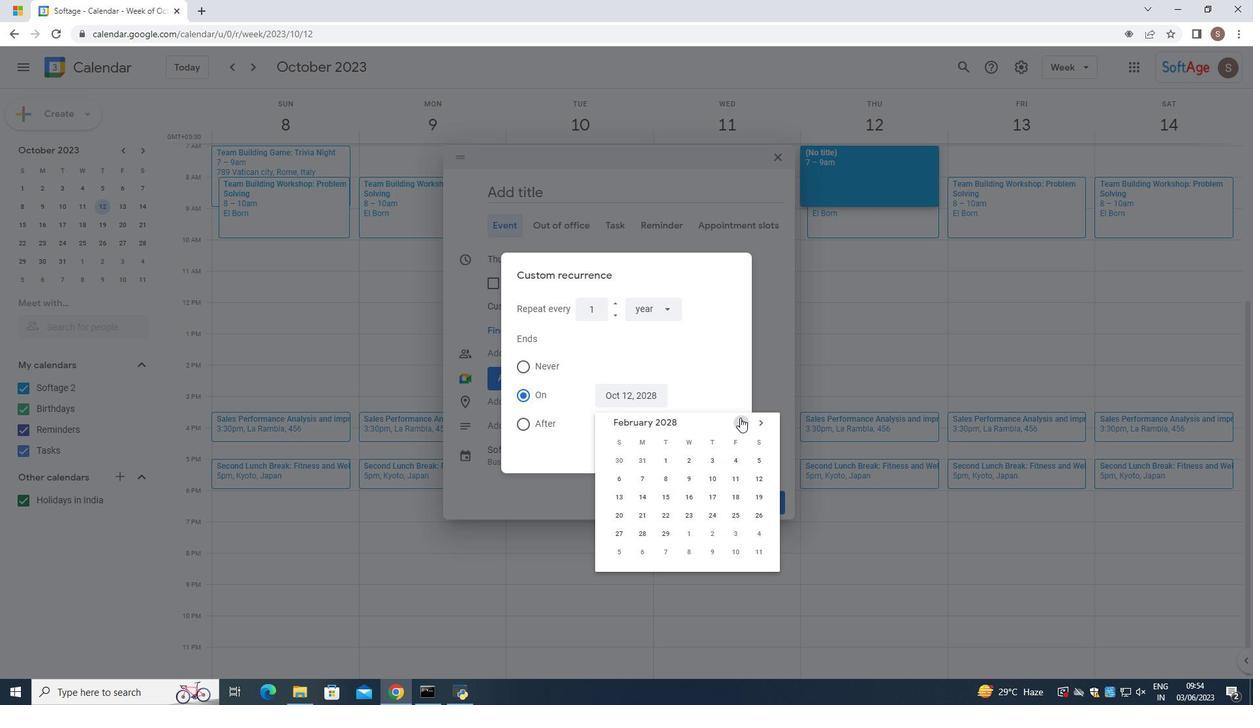 
Action: Mouse pressed left at (740, 417)
Screenshot: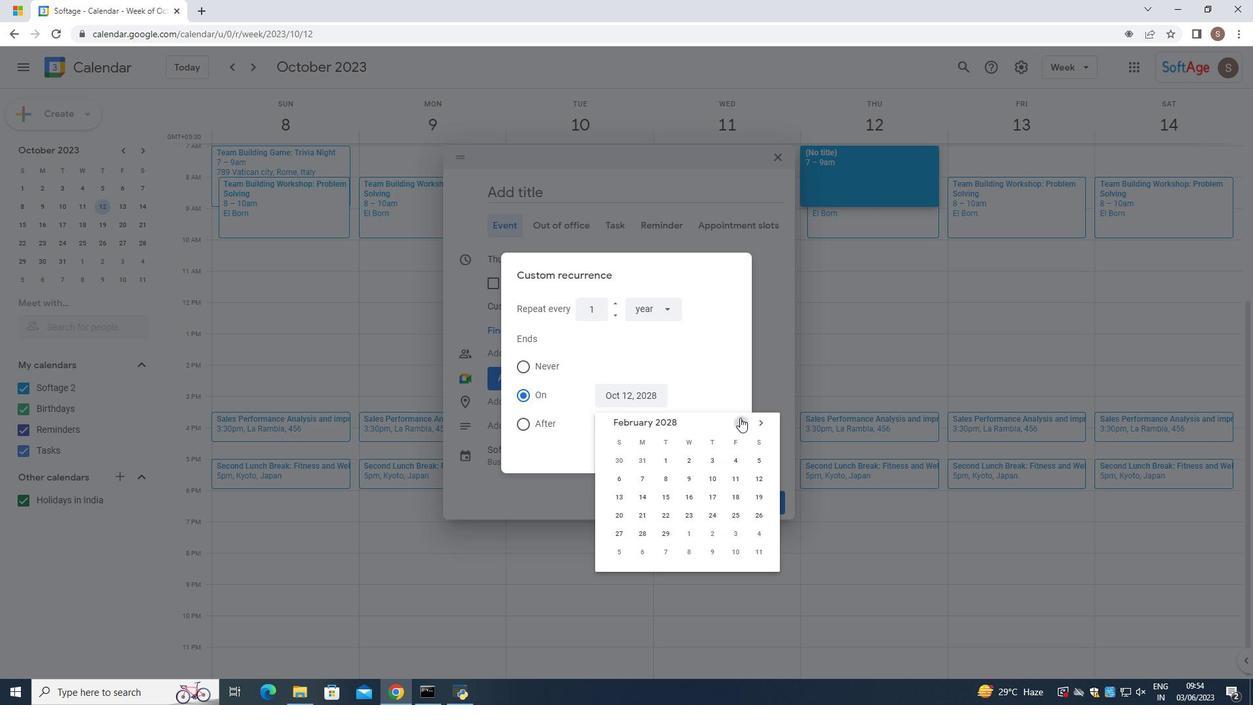 
Action: Mouse pressed left at (740, 417)
Screenshot: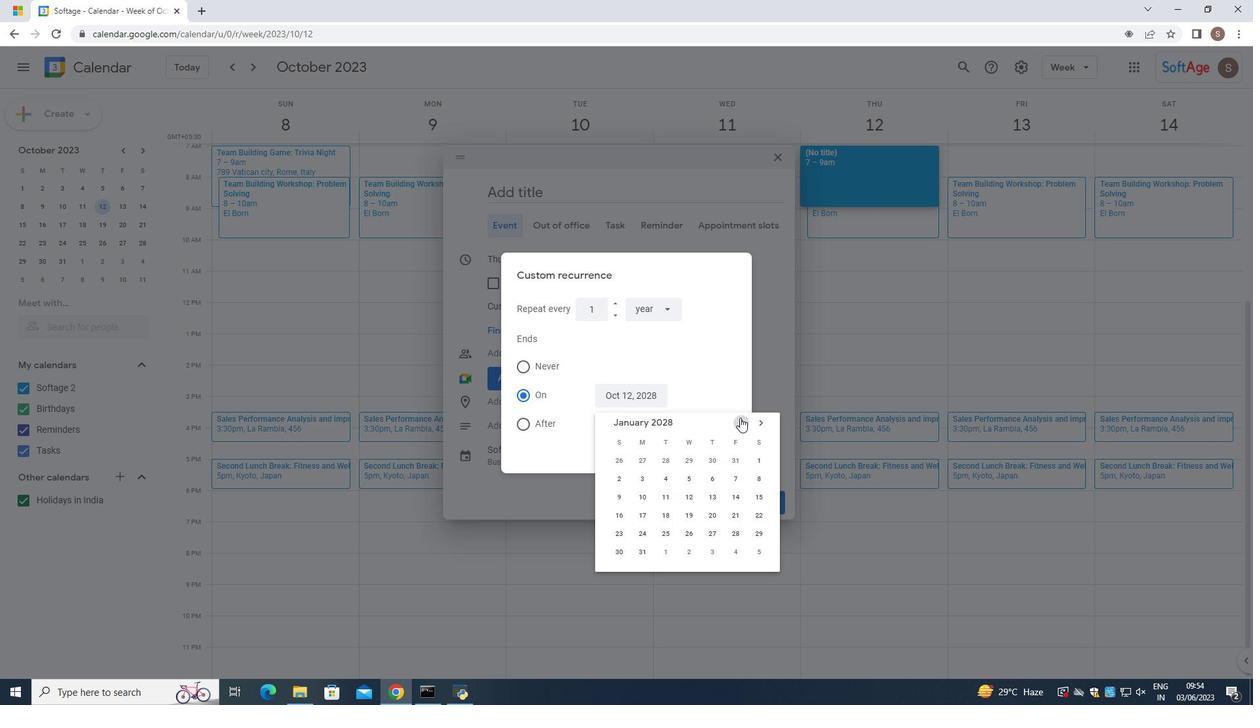 
Action: Mouse pressed left at (740, 417)
Screenshot: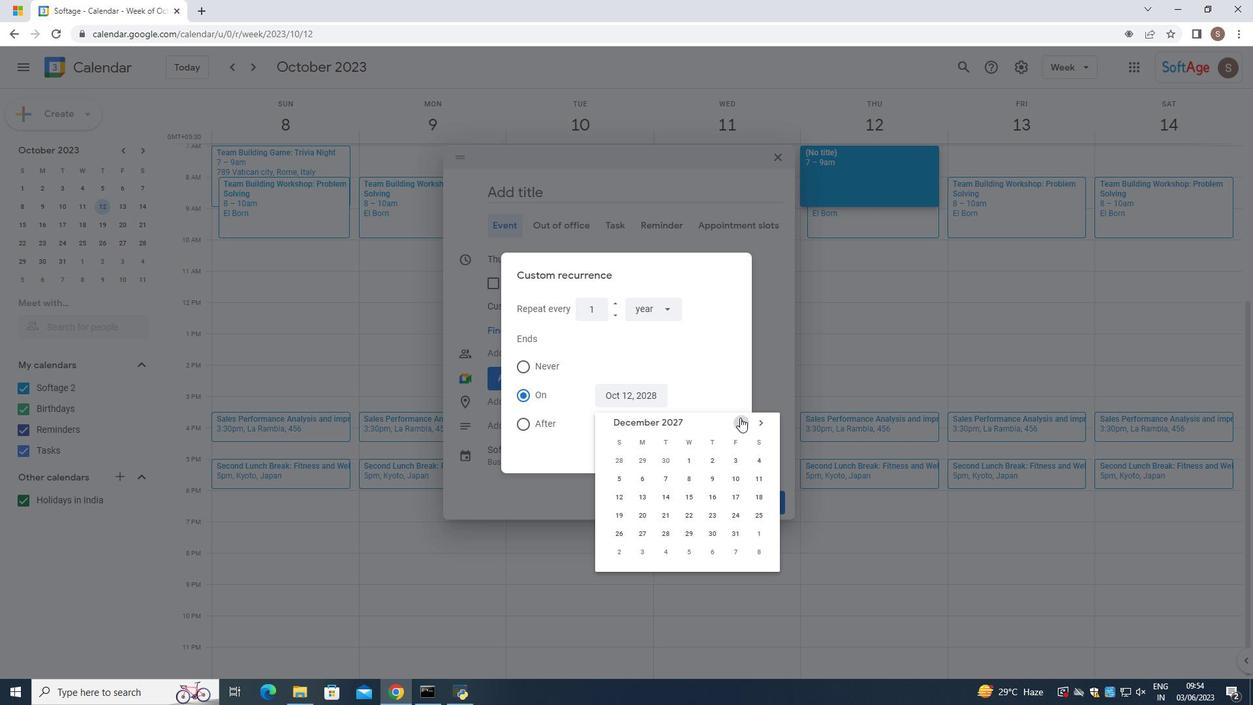 
Action: Mouse pressed left at (740, 417)
Screenshot: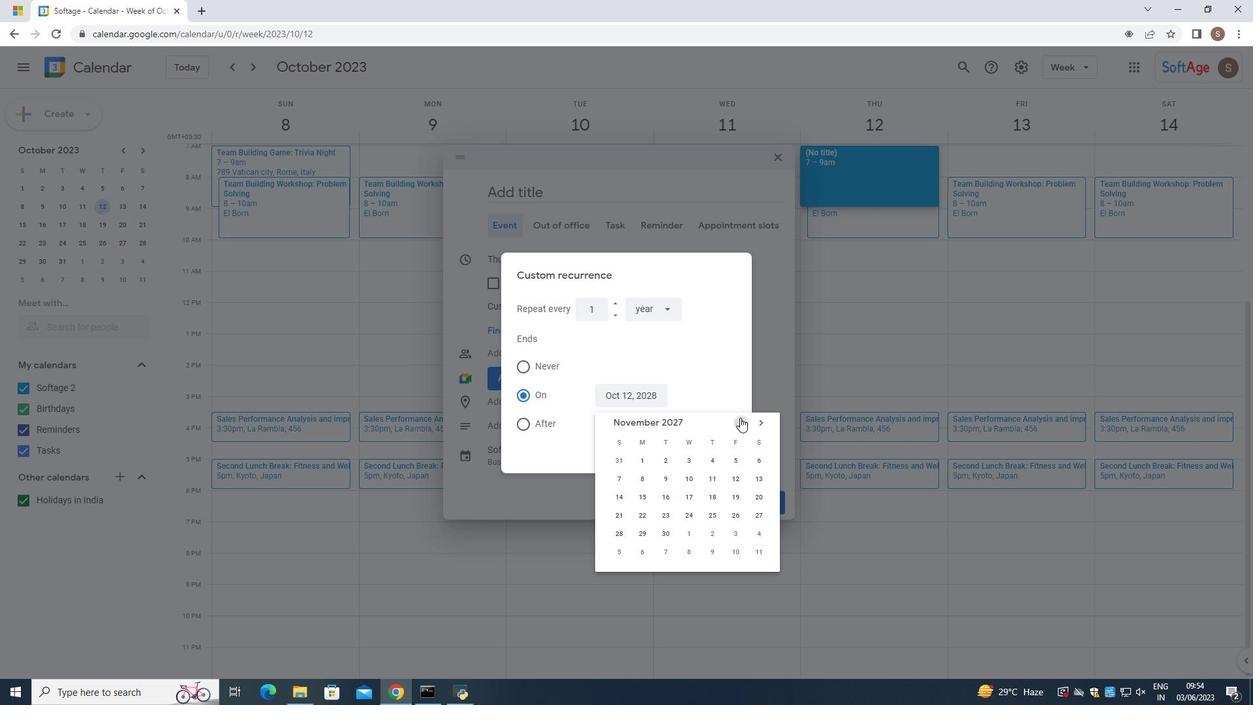 
Action: Mouse pressed left at (740, 417)
Screenshot: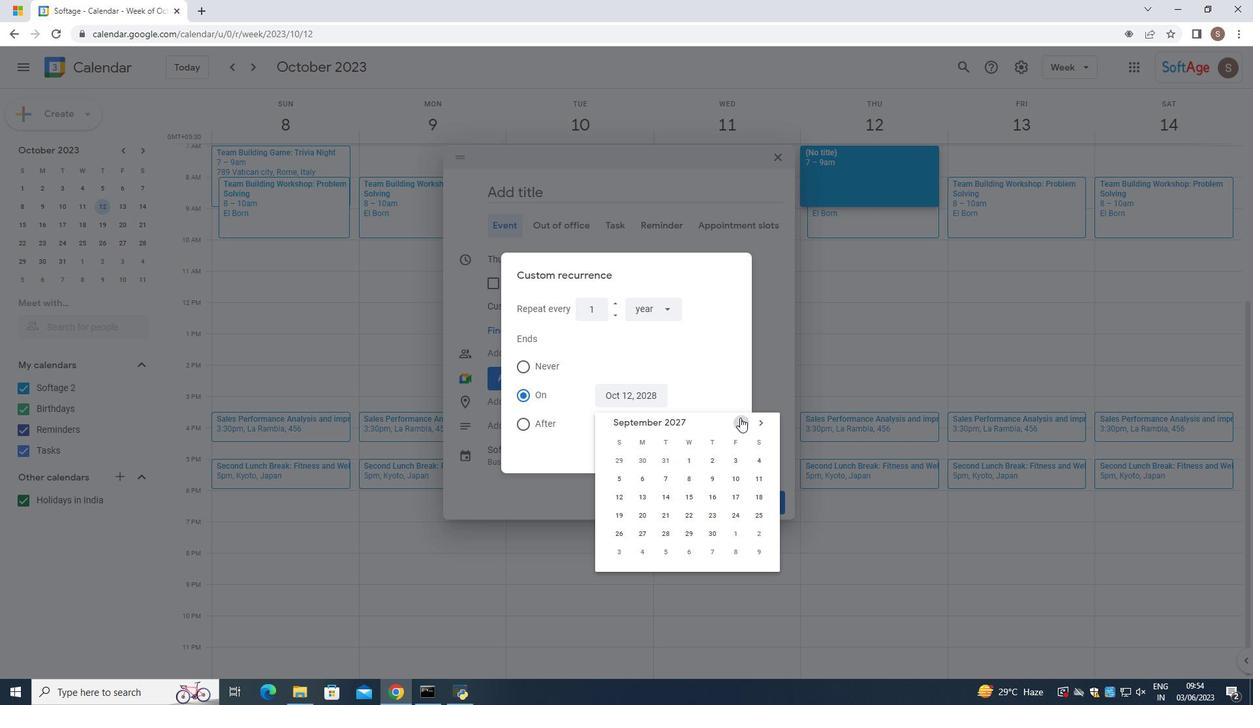 
Action: Mouse pressed left at (740, 417)
Screenshot: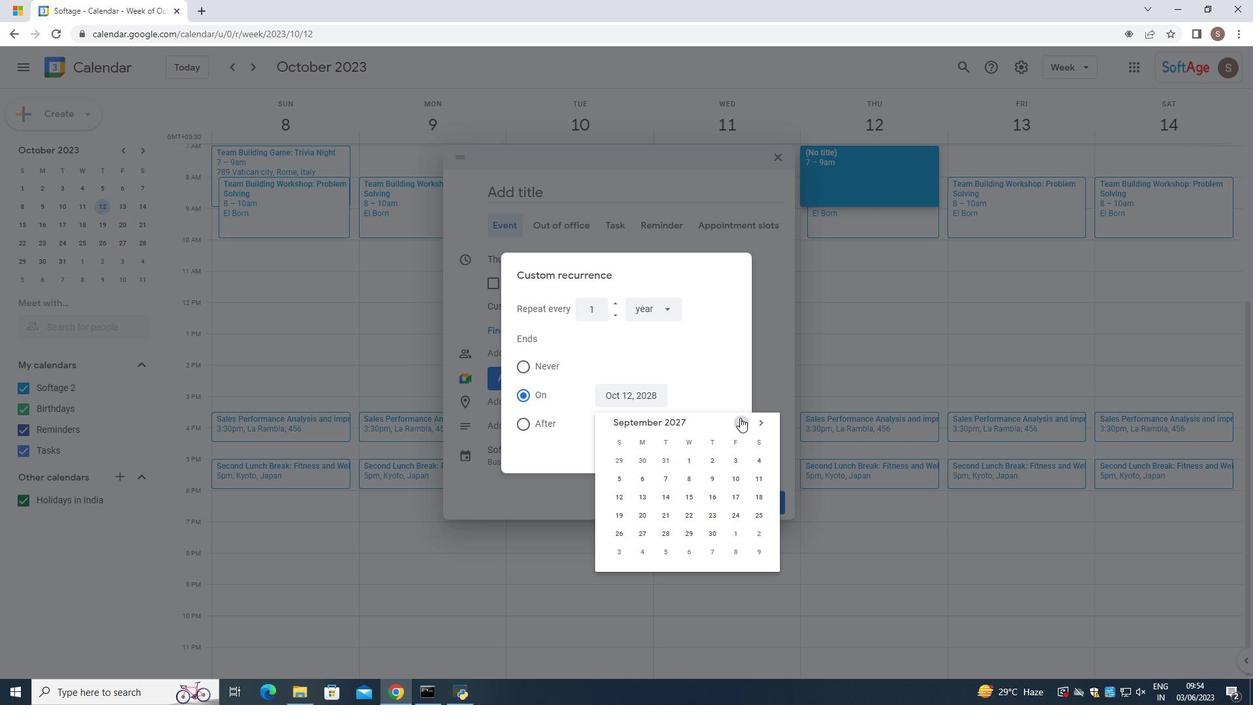 
Action: Mouse pressed left at (740, 417)
Screenshot: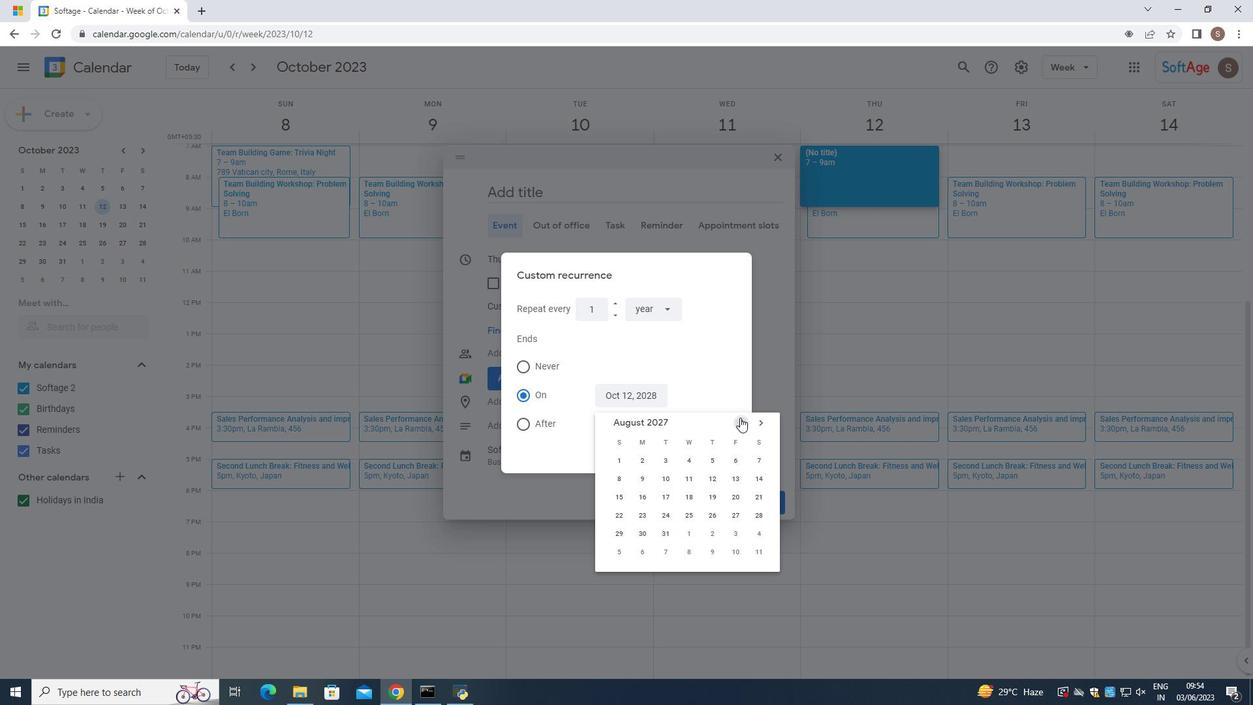 
Action: Mouse pressed left at (740, 417)
Screenshot: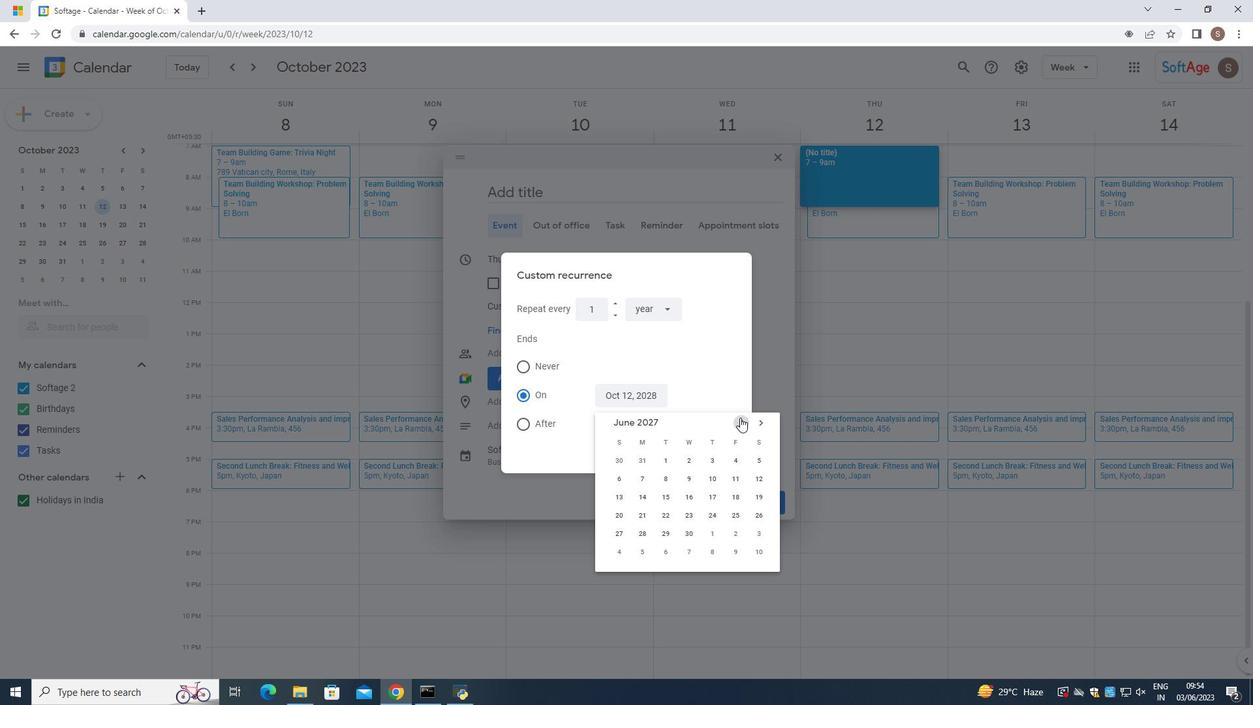 
Action: Mouse pressed left at (740, 417)
Screenshot: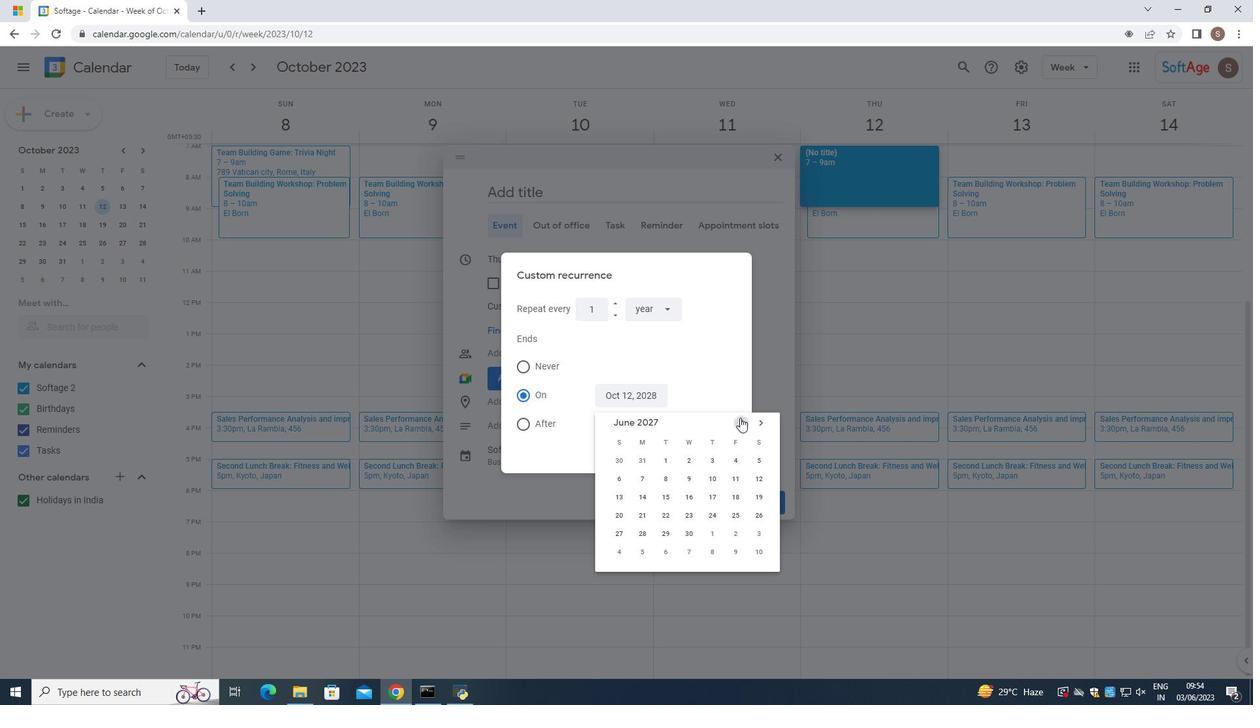 
Action: Mouse pressed left at (740, 417)
Screenshot: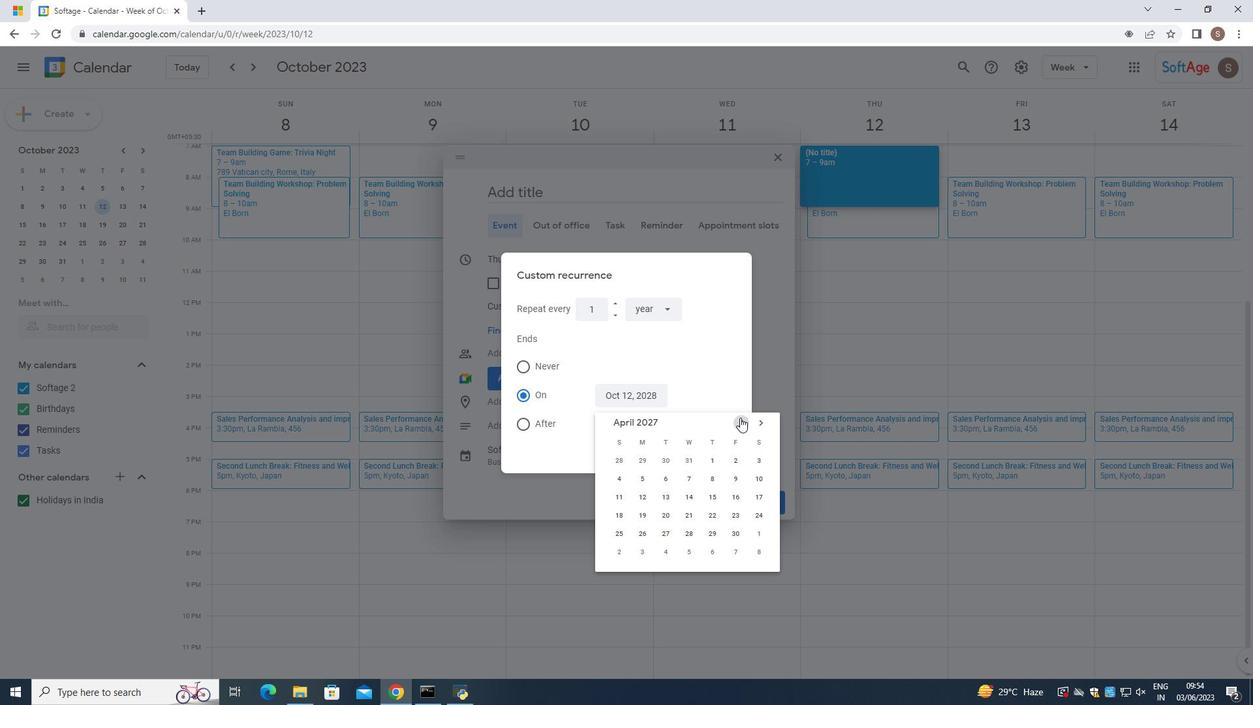 
Action: Mouse pressed left at (740, 417)
Screenshot: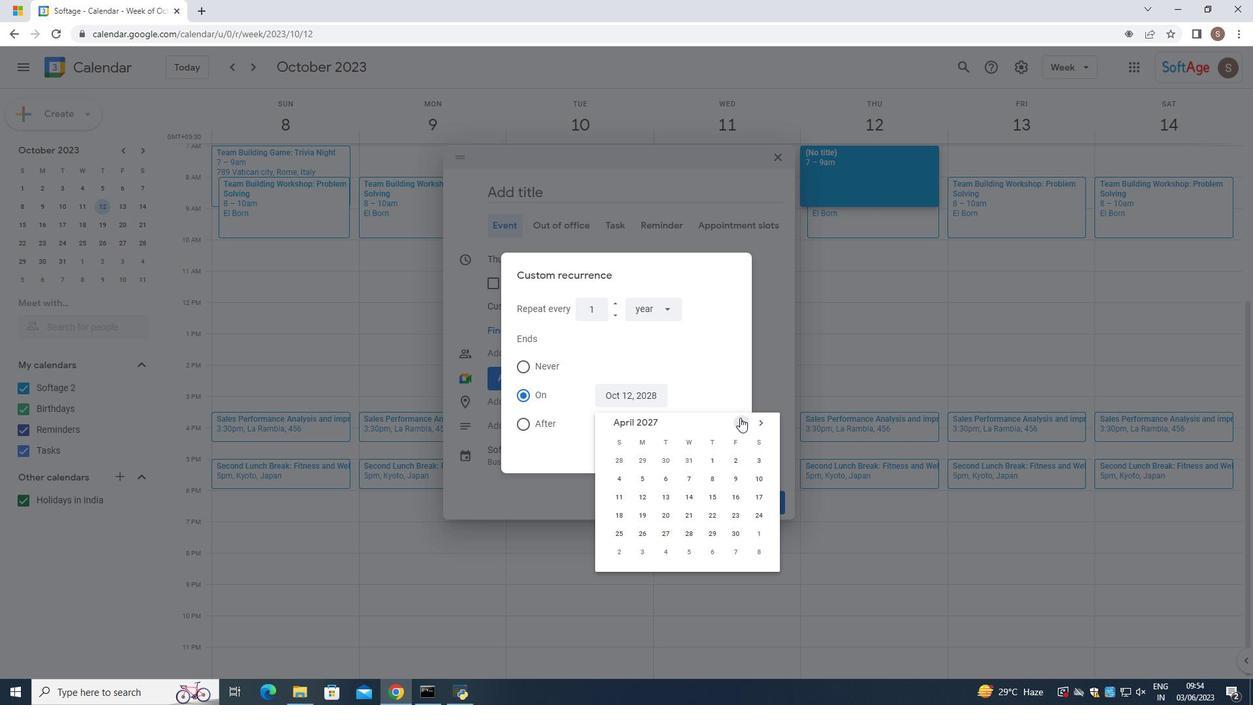 
Action: Mouse pressed left at (740, 417)
Screenshot: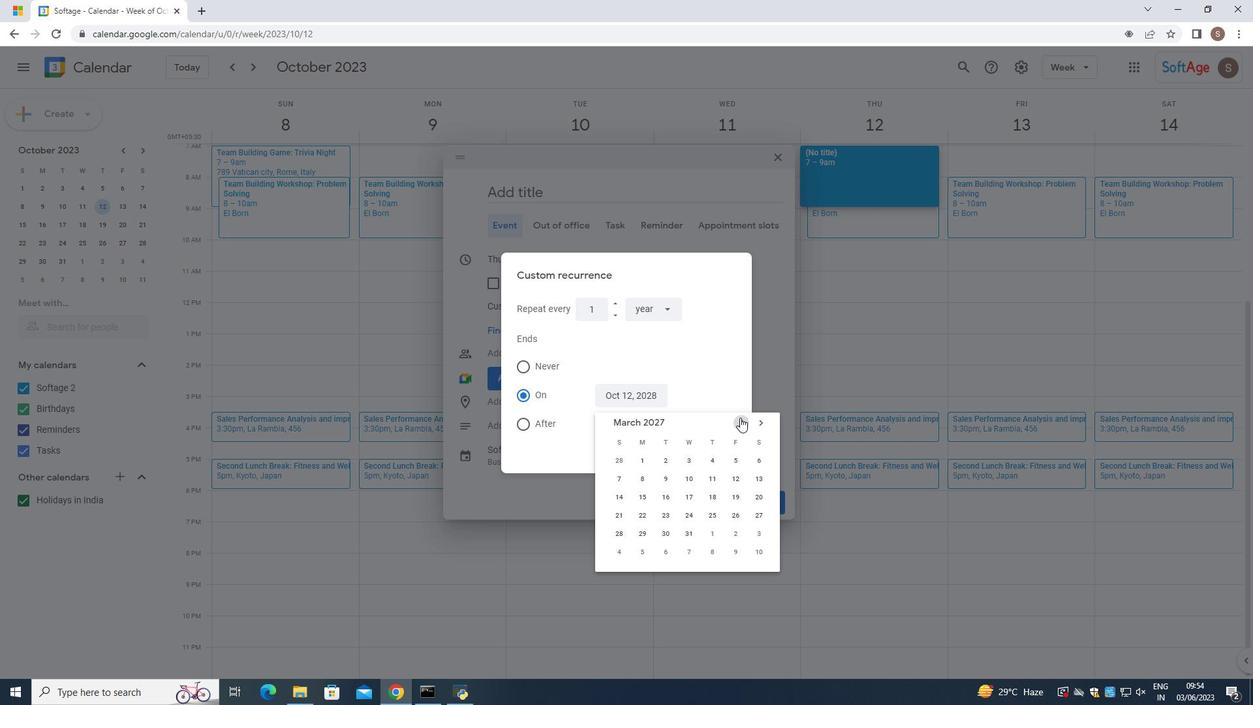 
Action: Mouse pressed left at (740, 417)
Screenshot: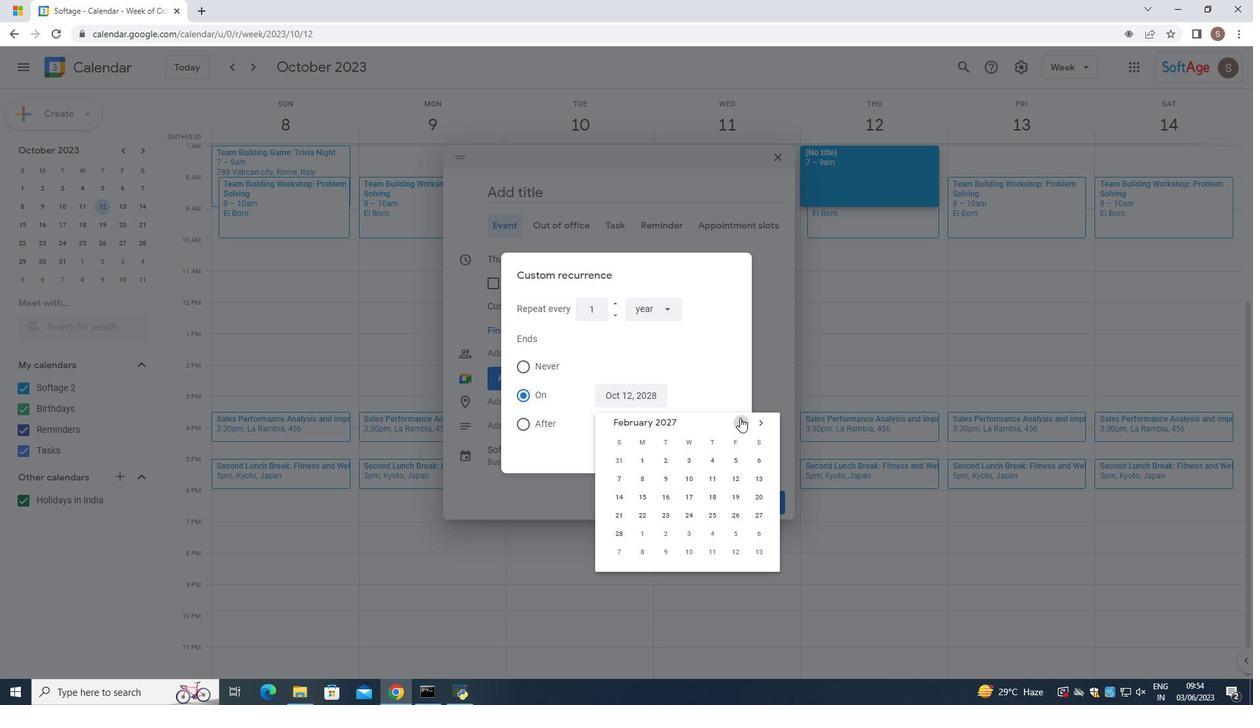 
Action: Mouse pressed left at (740, 417)
Screenshot: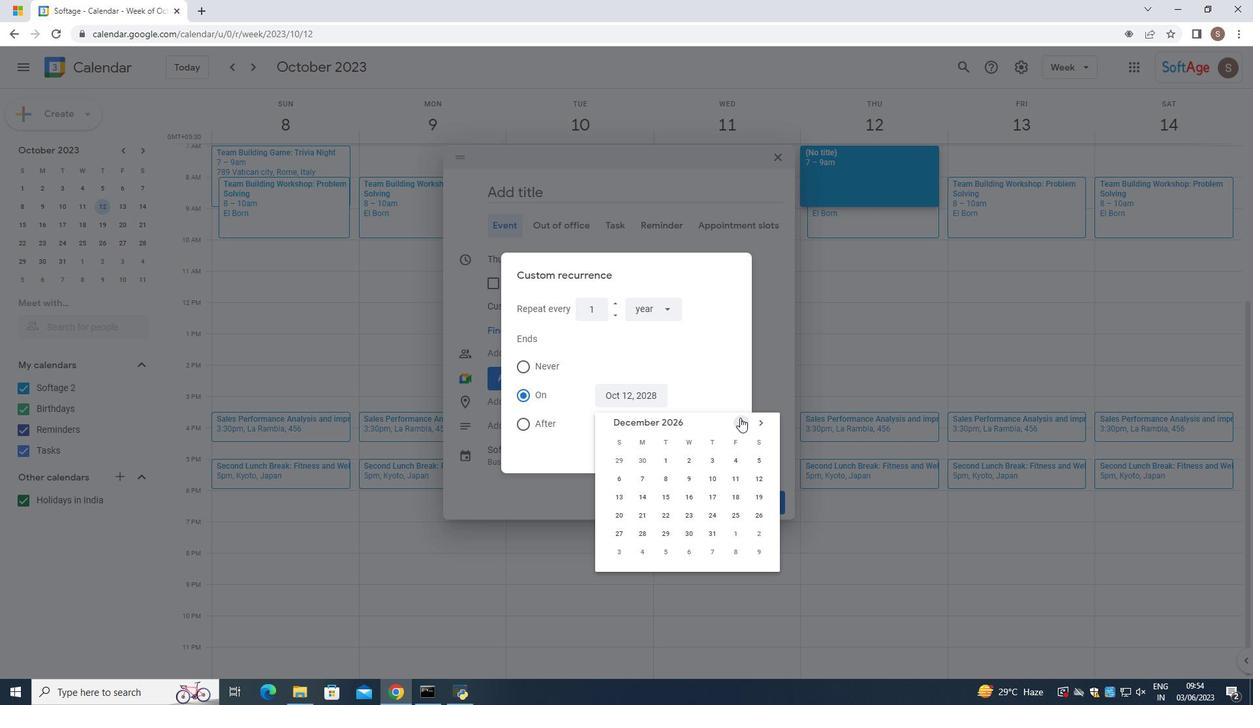 
Action: Mouse pressed left at (740, 417)
Screenshot: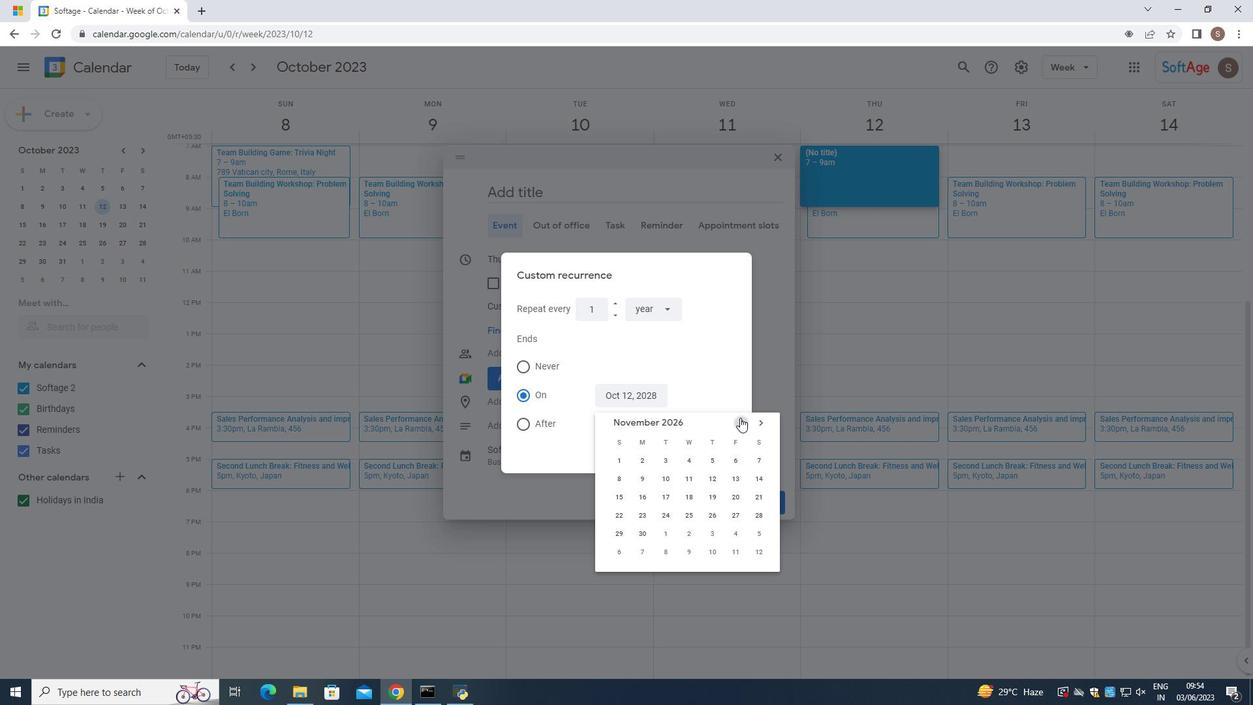 
Action: Mouse pressed left at (740, 417)
Screenshot: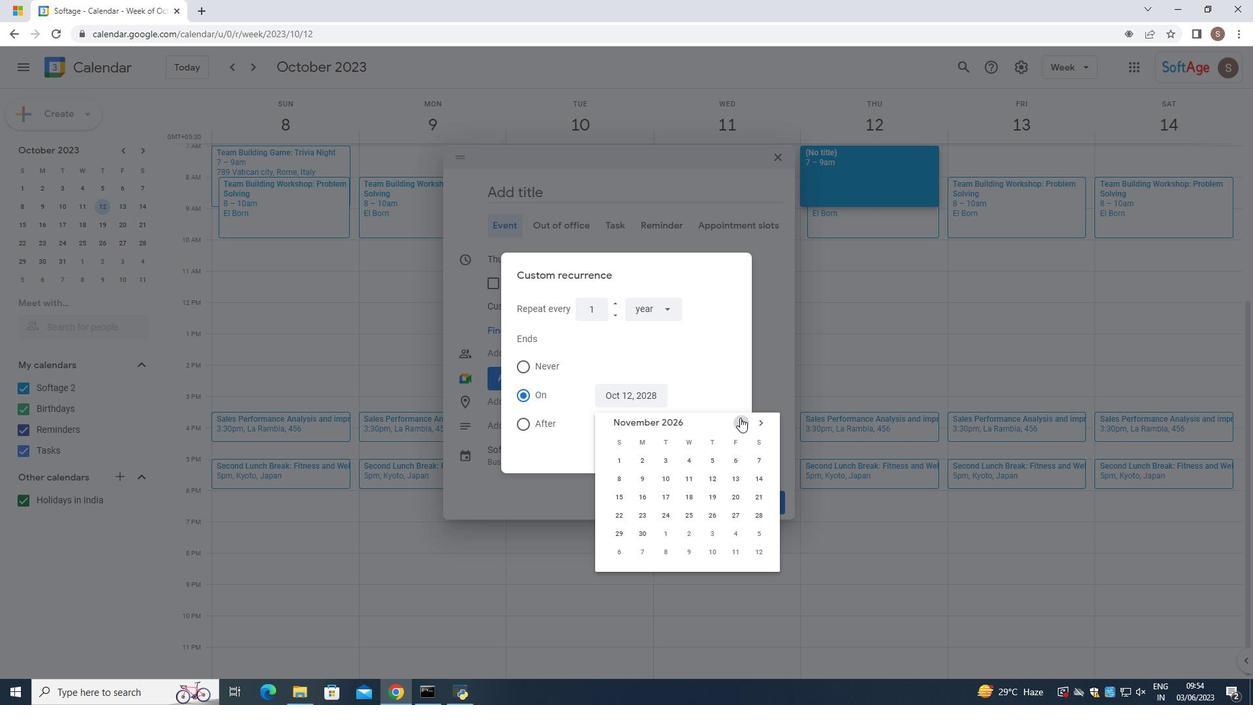 
Action: Mouse pressed left at (740, 417)
Screenshot: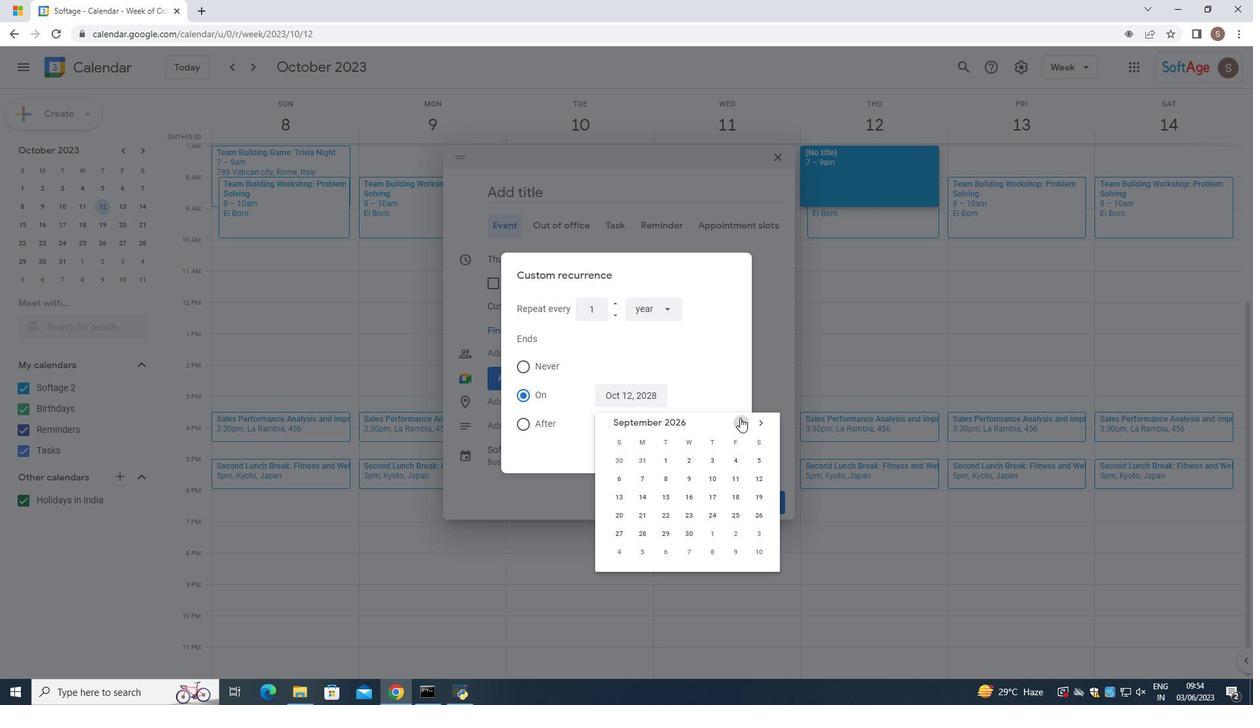 
Action: Mouse pressed left at (740, 417)
Screenshot: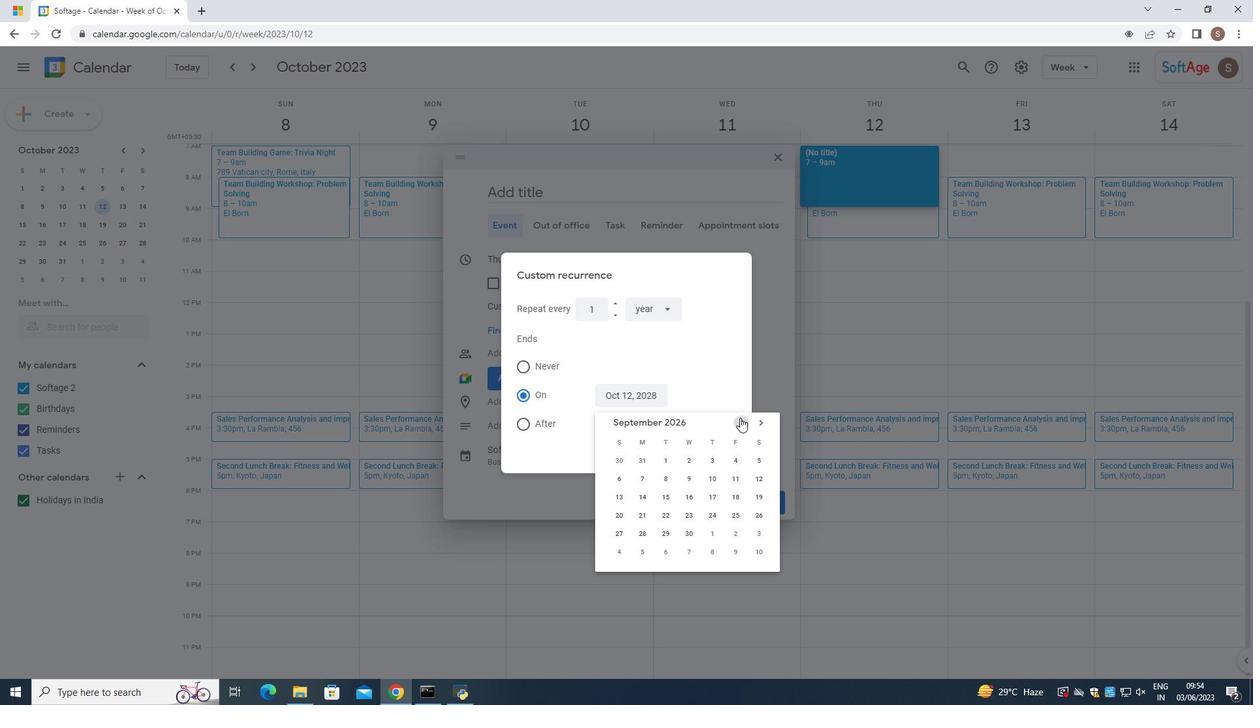 
Action: Mouse pressed left at (740, 417)
Screenshot: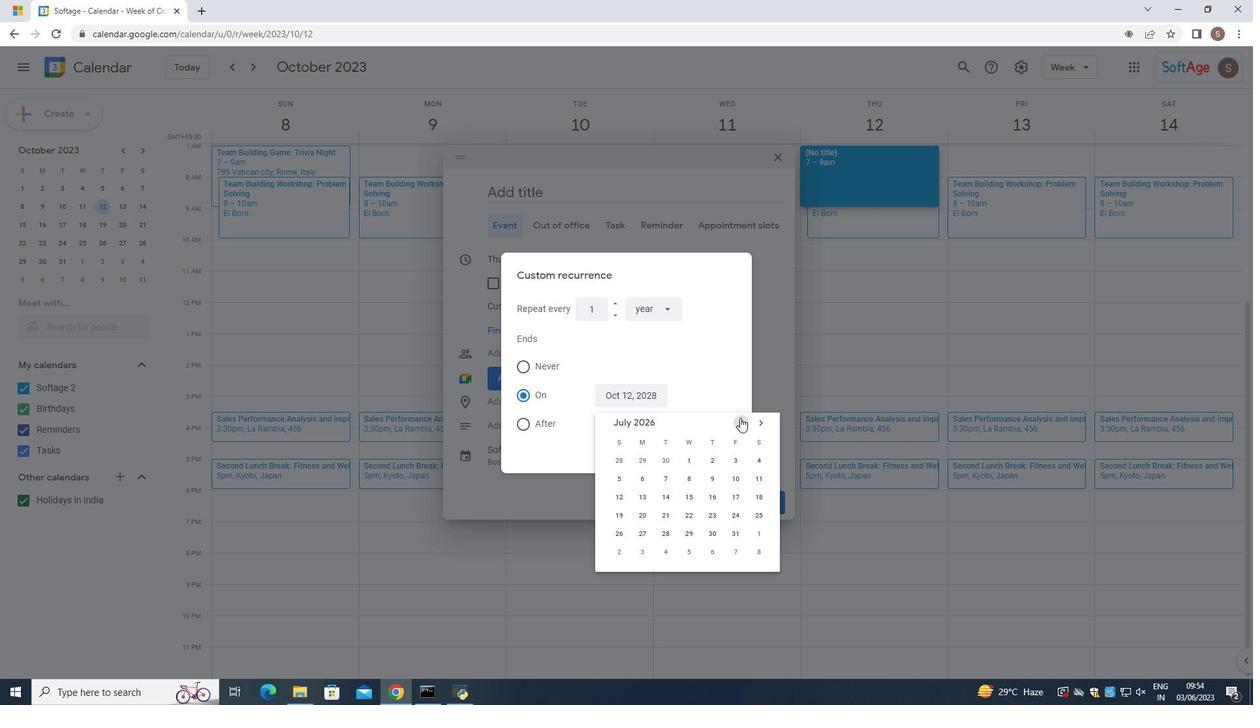 
Action: Mouse pressed left at (740, 417)
Screenshot: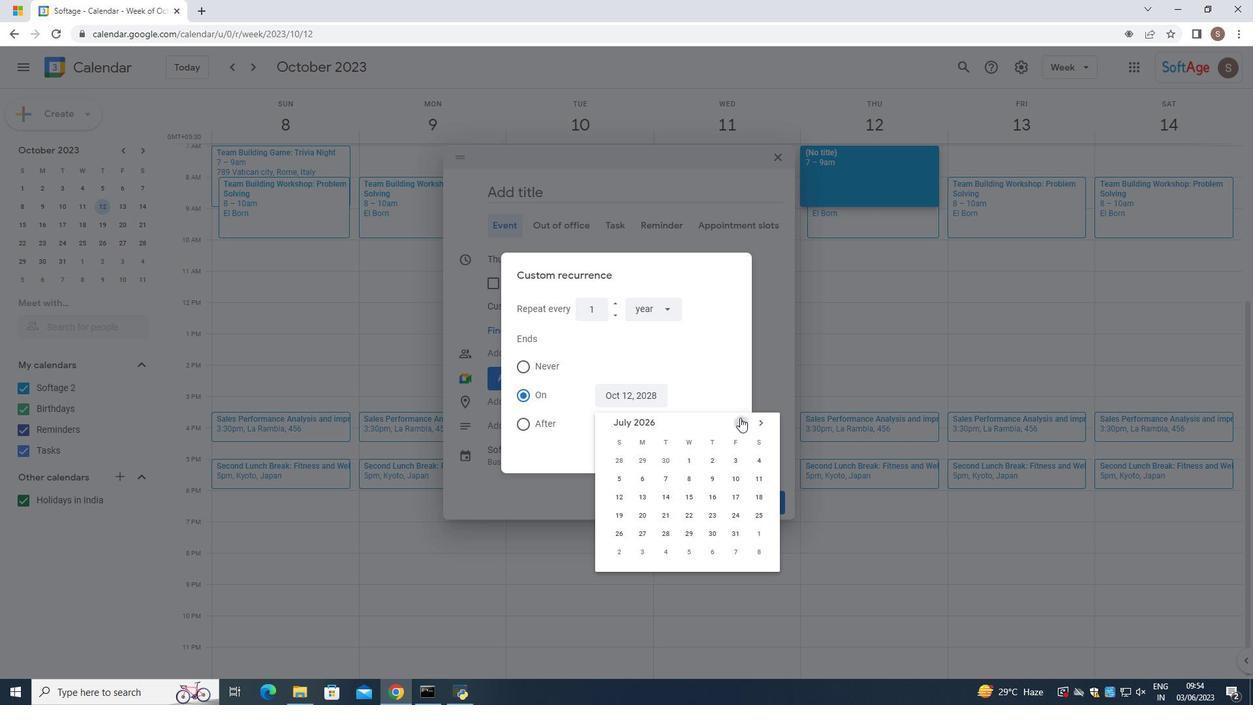 
Action: Mouse pressed left at (740, 417)
Screenshot: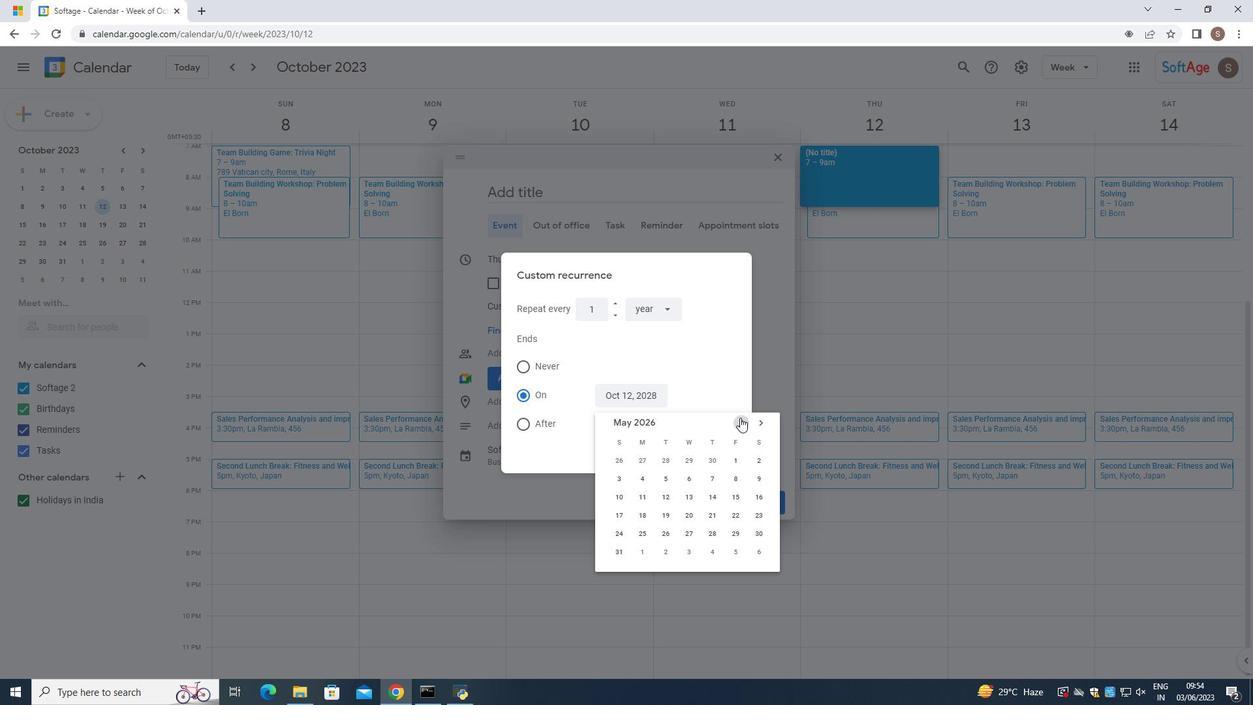 
Action: Mouse pressed left at (740, 417)
Screenshot: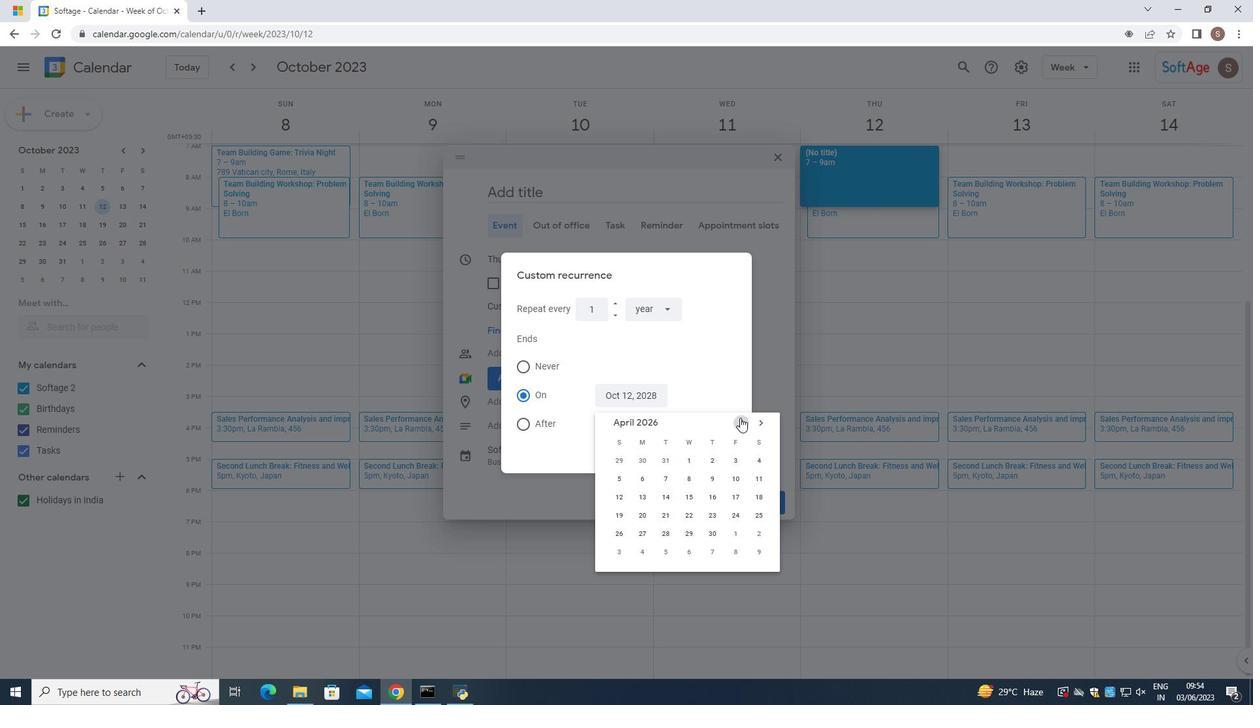 
Action: Mouse pressed left at (740, 417)
Screenshot: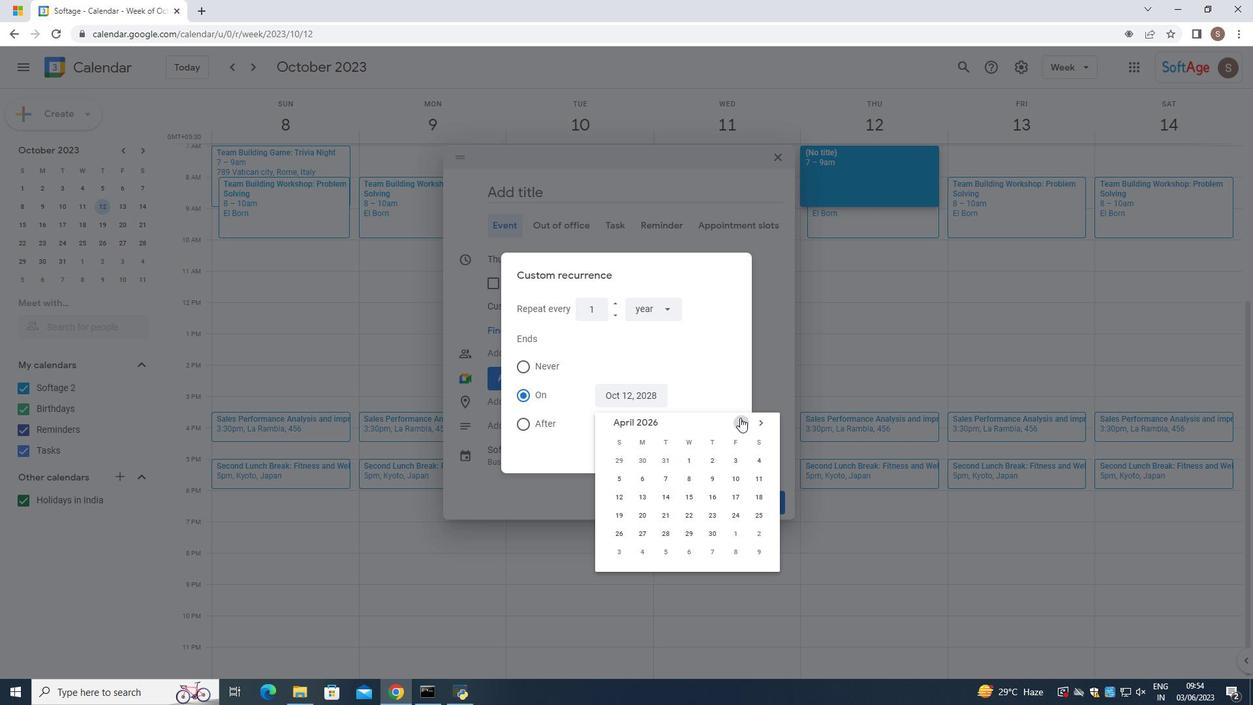 
Action: Mouse pressed left at (740, 417)
Screenshot: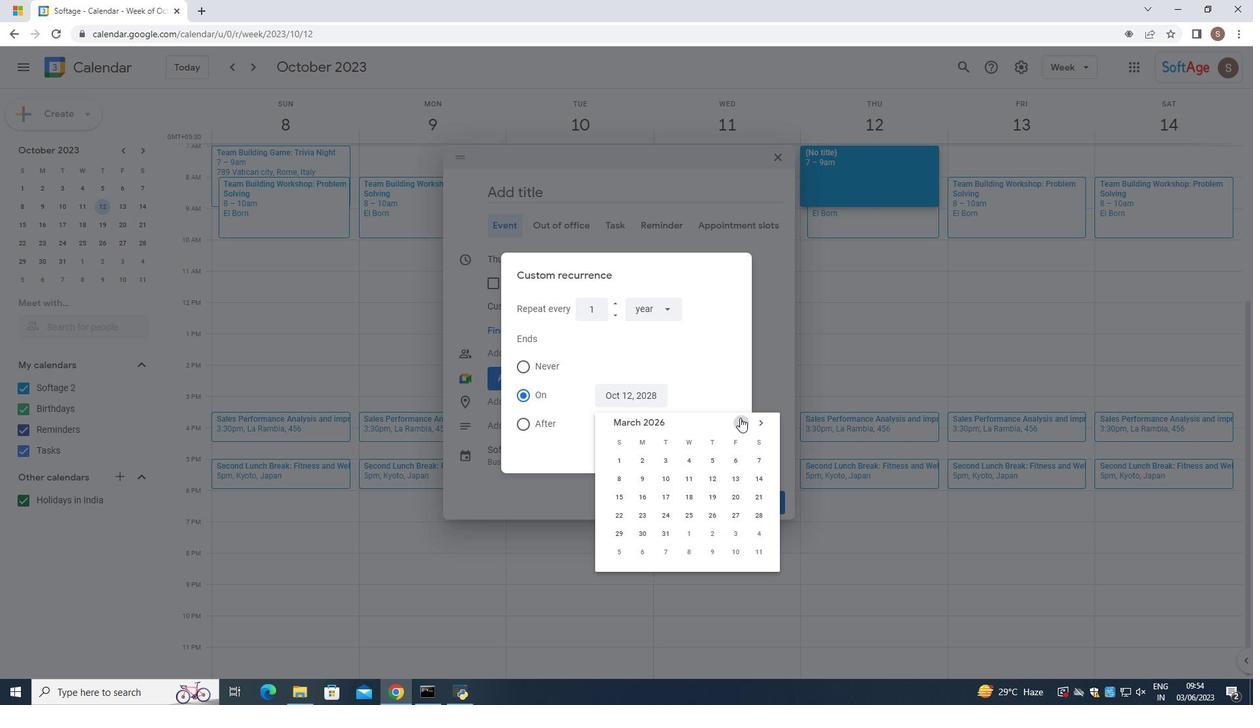 
Action: Mouse pressed left at (740, 417)
Screenshot: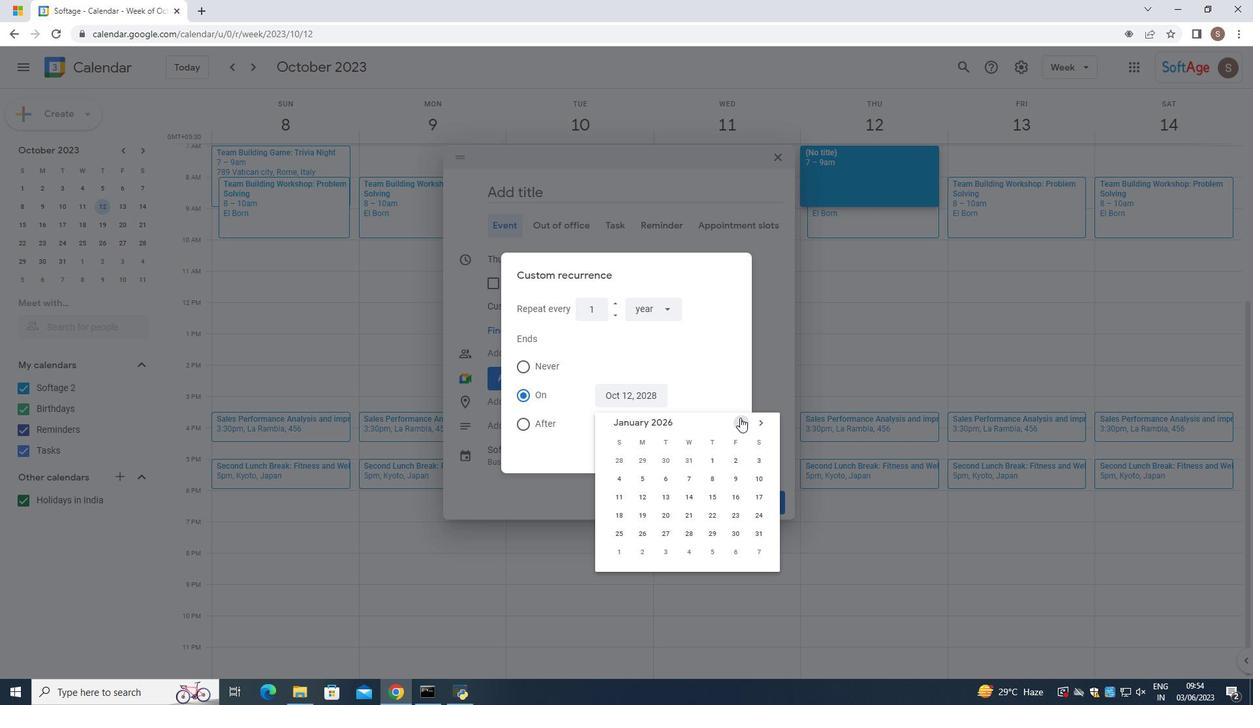 
Action: Mouse pressed left at (740, 417)
Screenshot: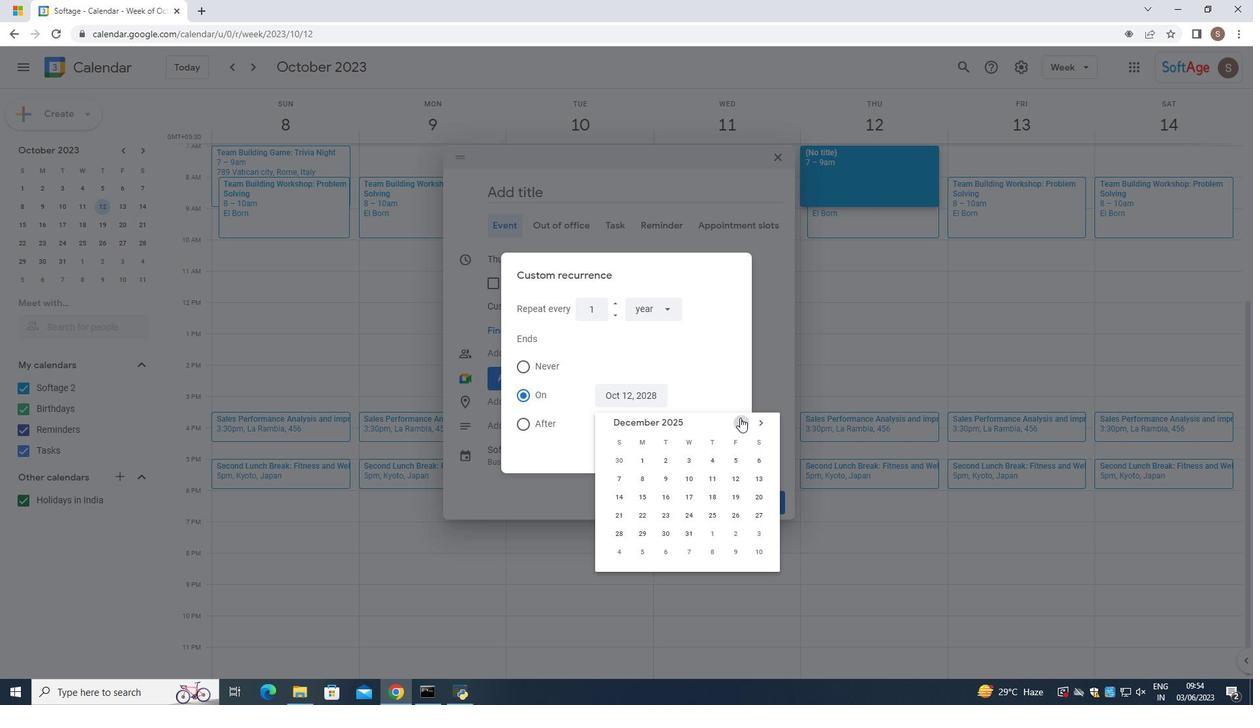 
Action: Mouse pressed left at (740, 417)
Screenshot: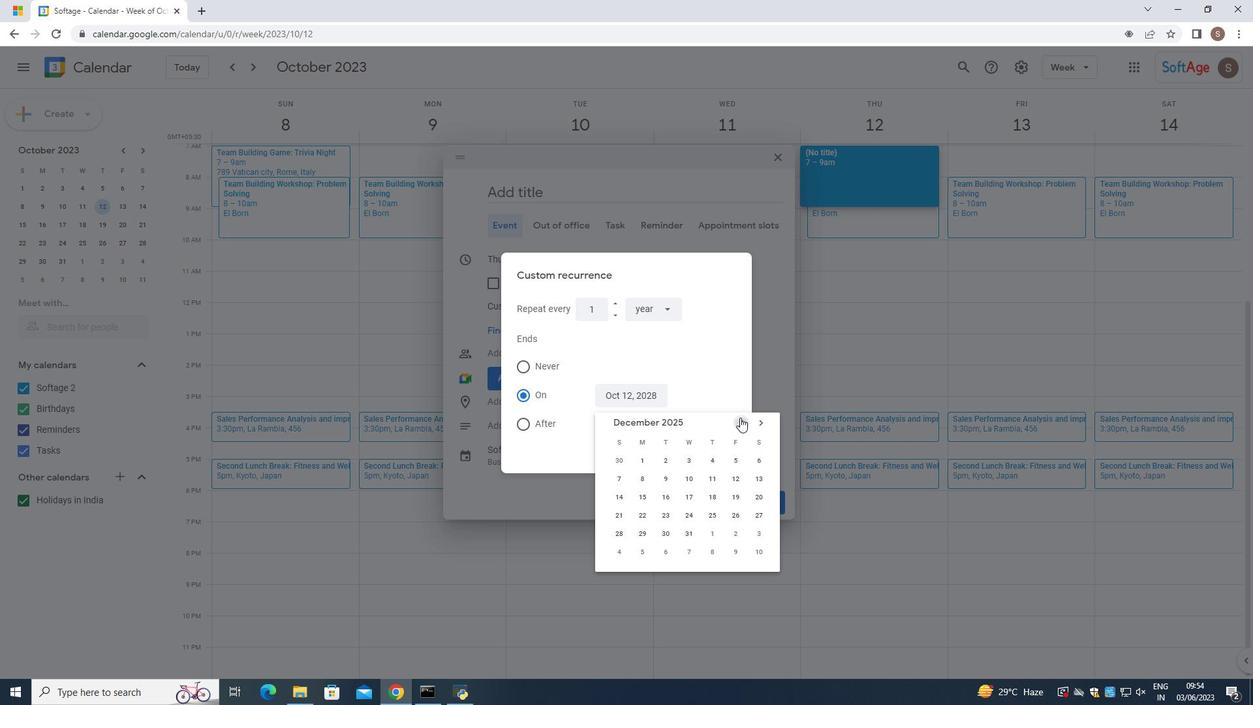 
Action: Mouse pressed left at (740, 417)
Screenshot: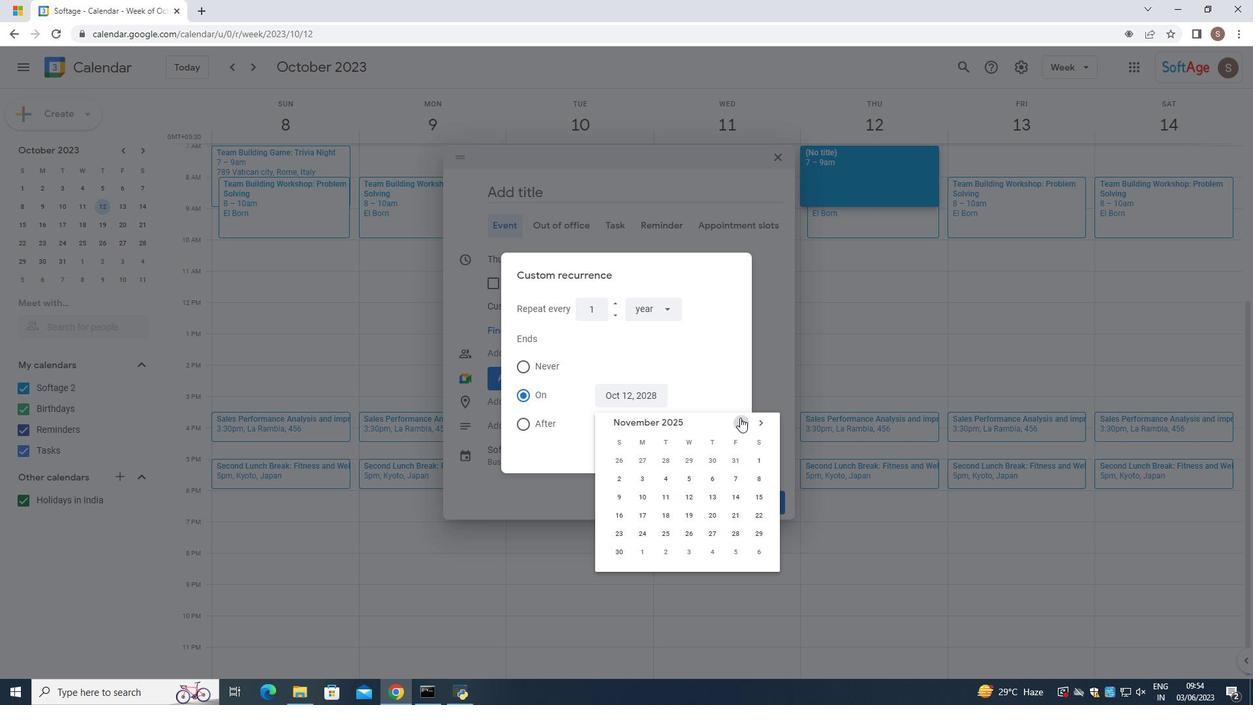 
Action: Mouse pressed left at (740, 417)
Screenshot: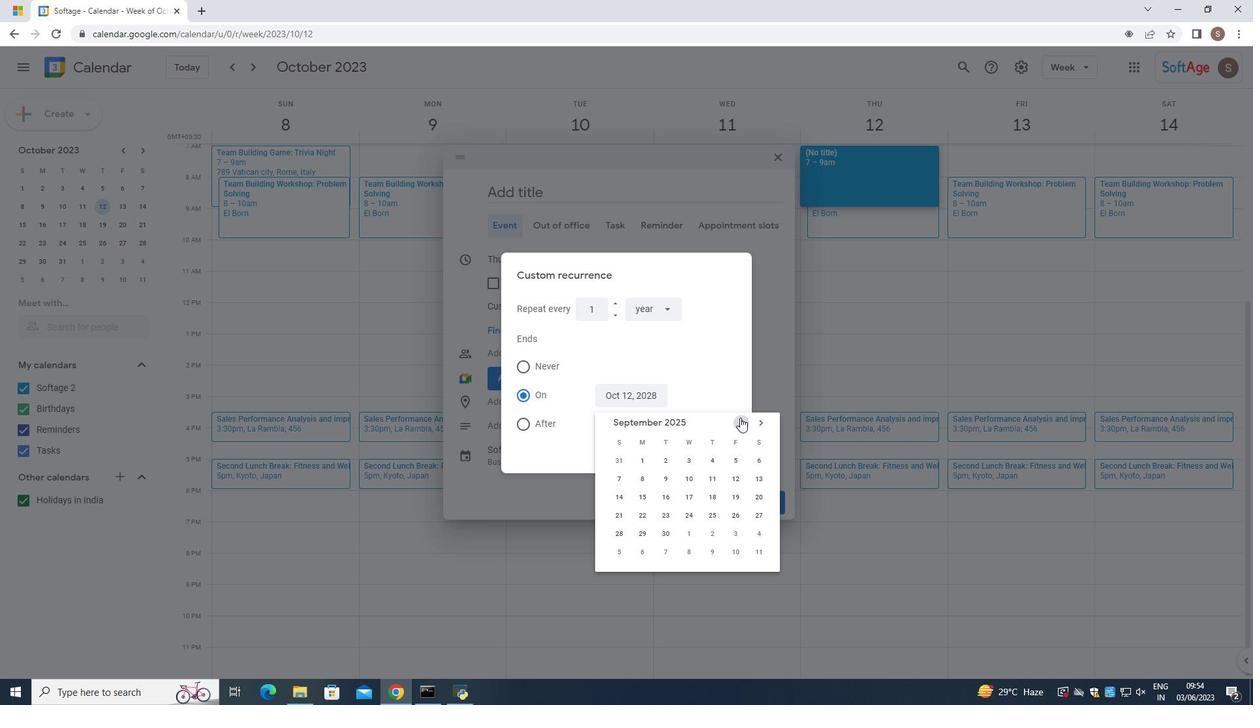 
Action: Mouse pressed left at (740, 417)
Screenshot: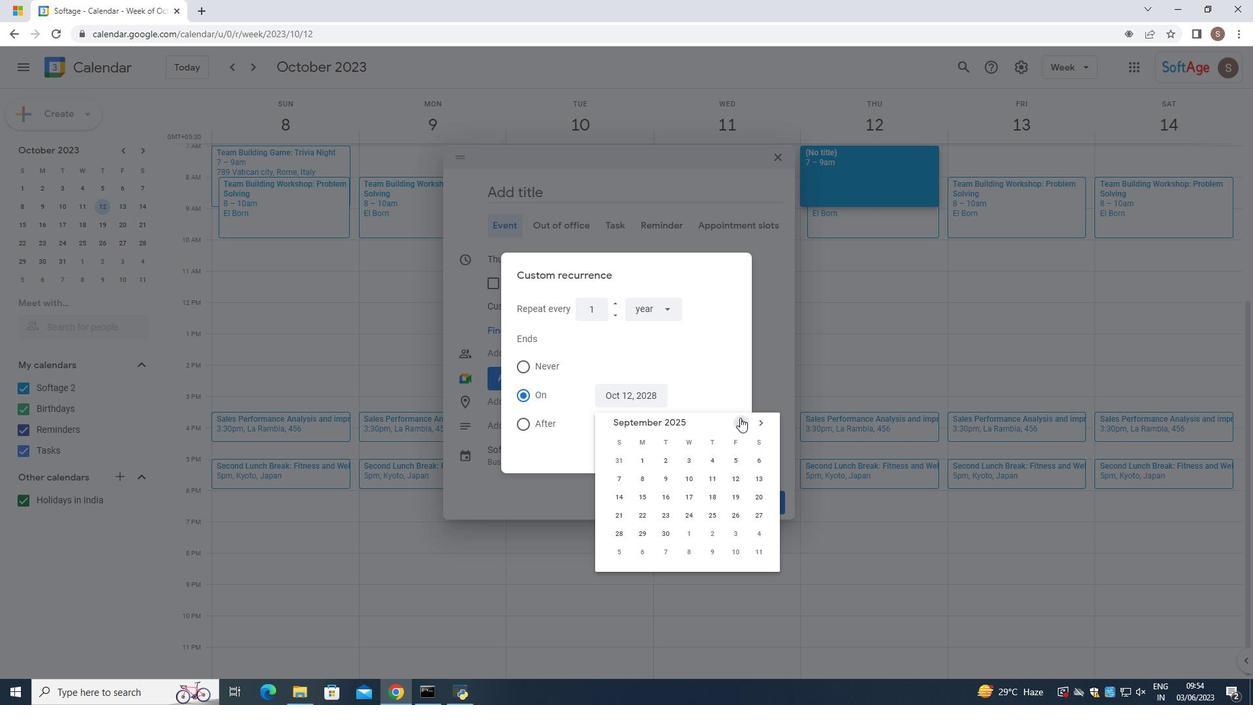 
Action: Mouse pressed left at (740, 417)
Screenshot: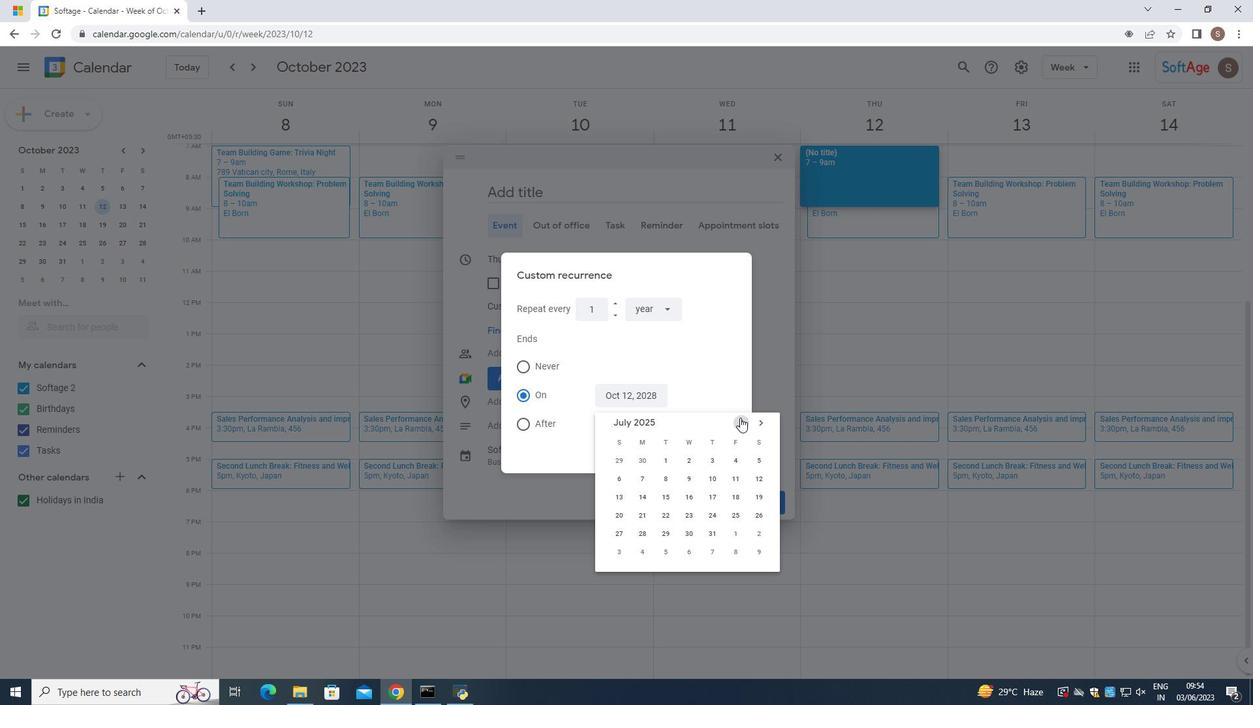 
Action: Mouse pressed left at (740, 417)
Screenshot: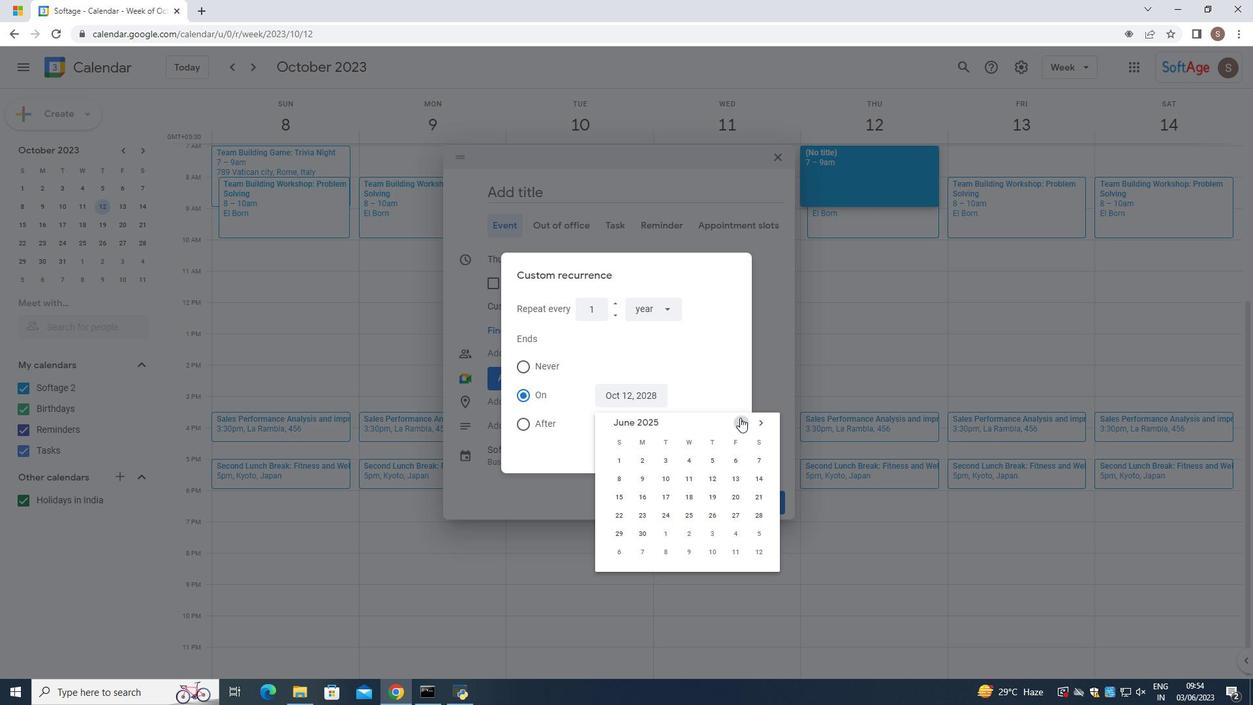 
Action: Mouse pressed left at (740, 417)
Screenshot: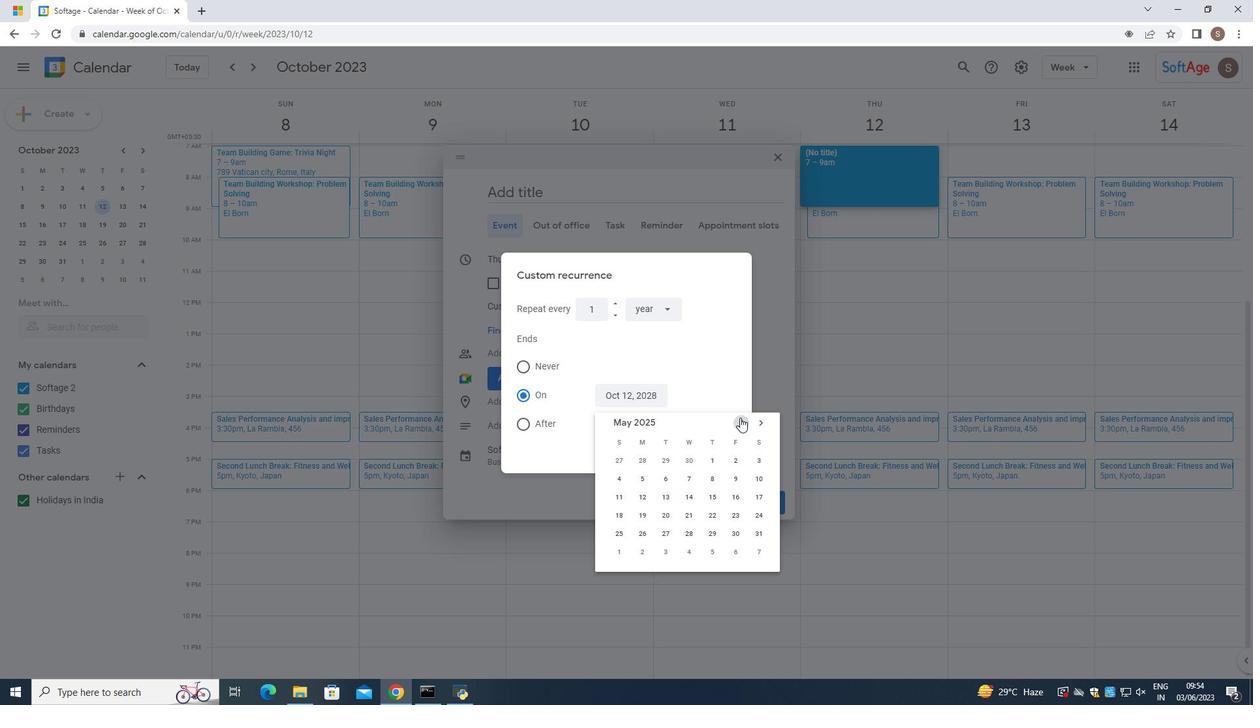 
Action: Mouse pressed left at (740, 417)
Screenshot: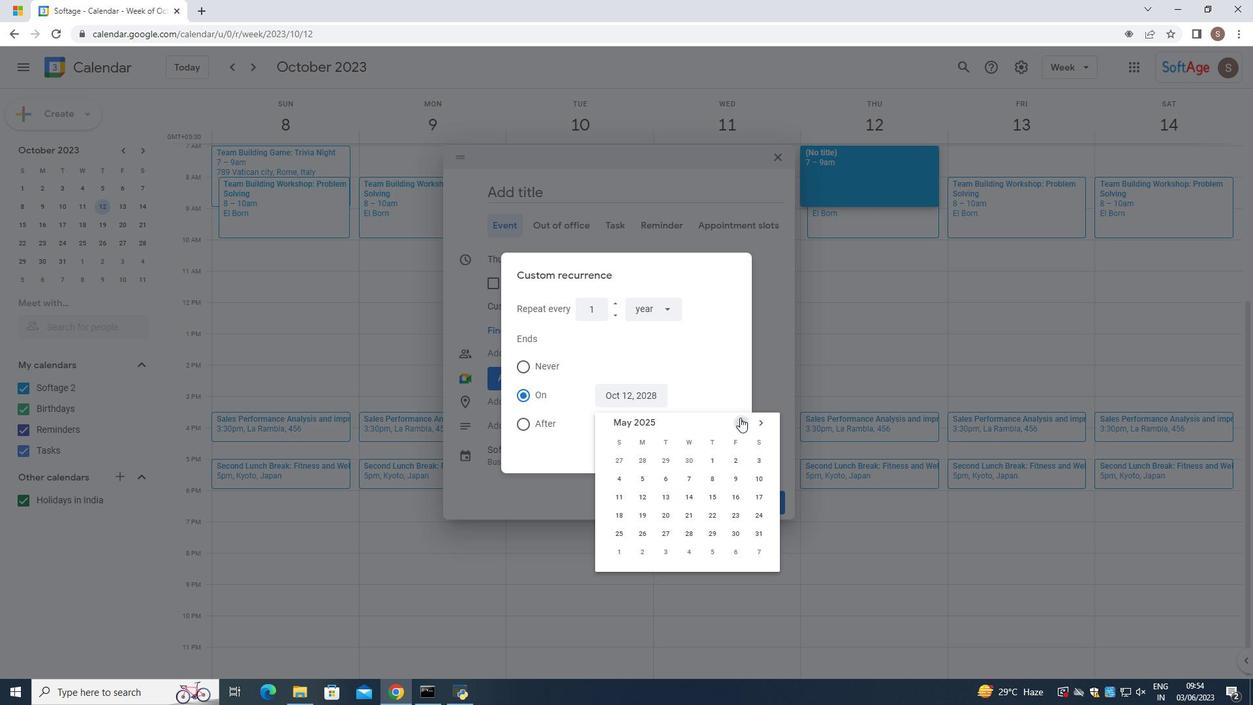 
Action: Mouse pressed left at (740, 417)
Screenshot: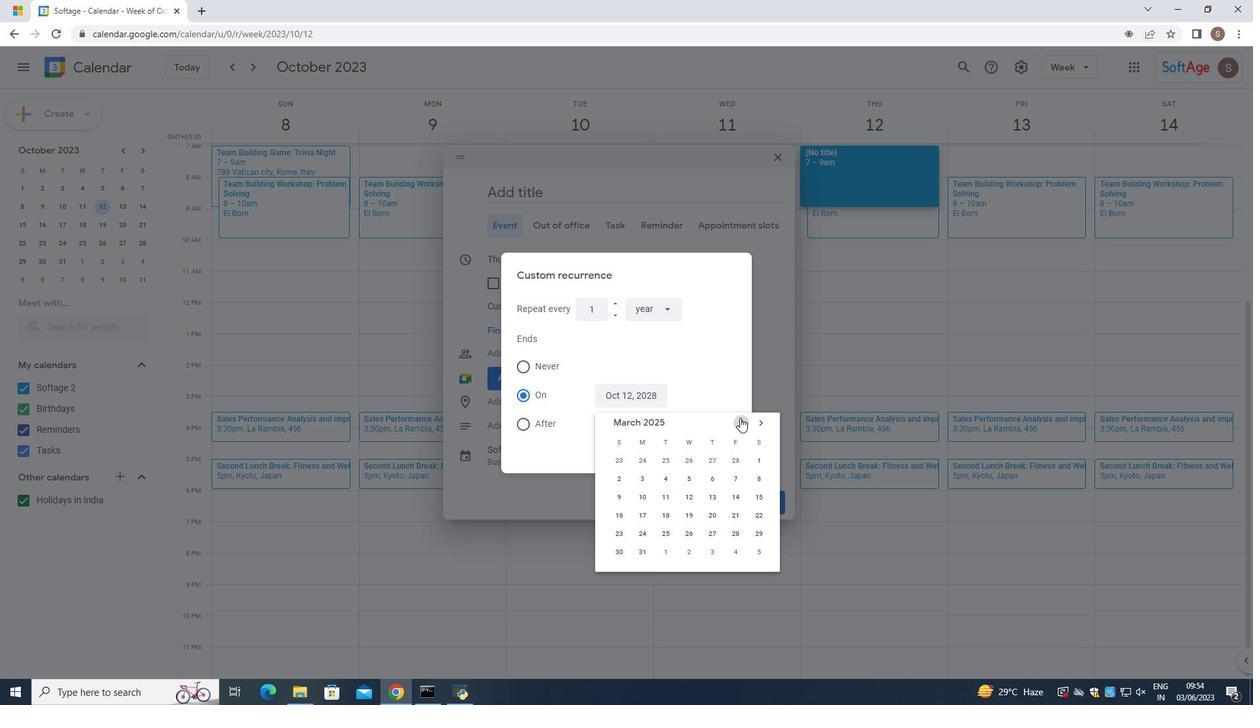 
Action: Mouse pressed left at (740, 417)
Screenshot: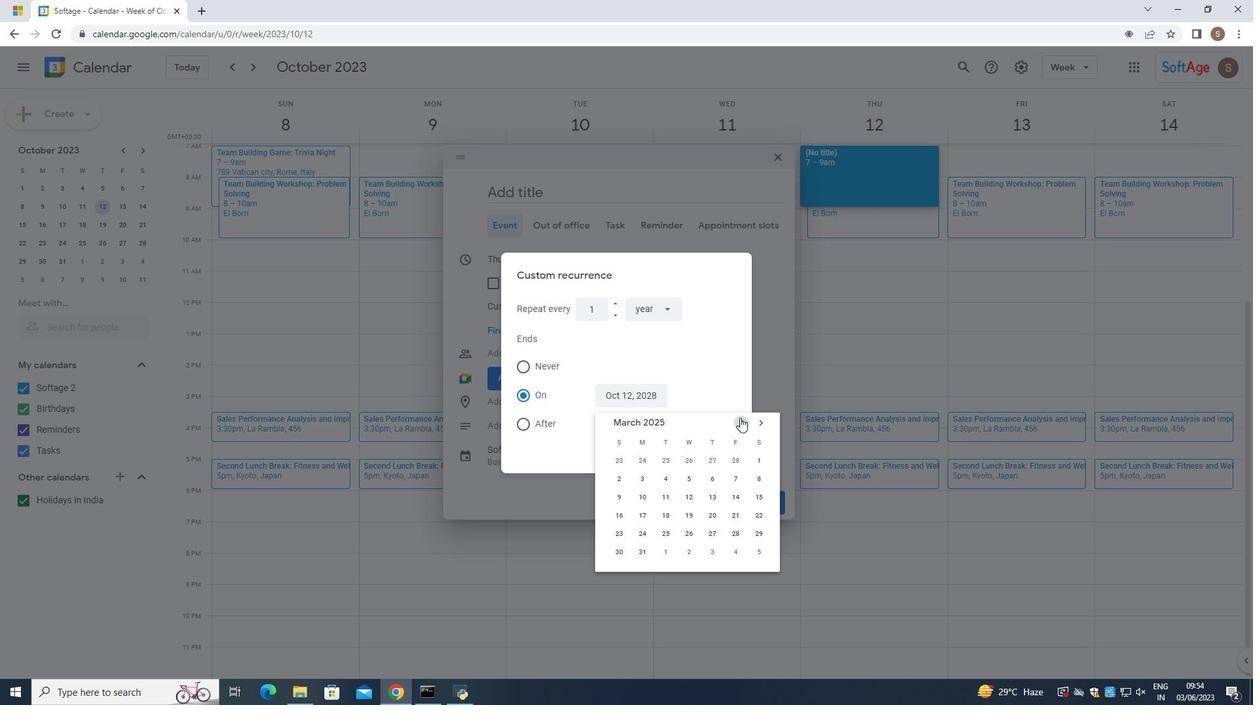 
Action: Mouse pressed left at (740, 417)
Screenshot: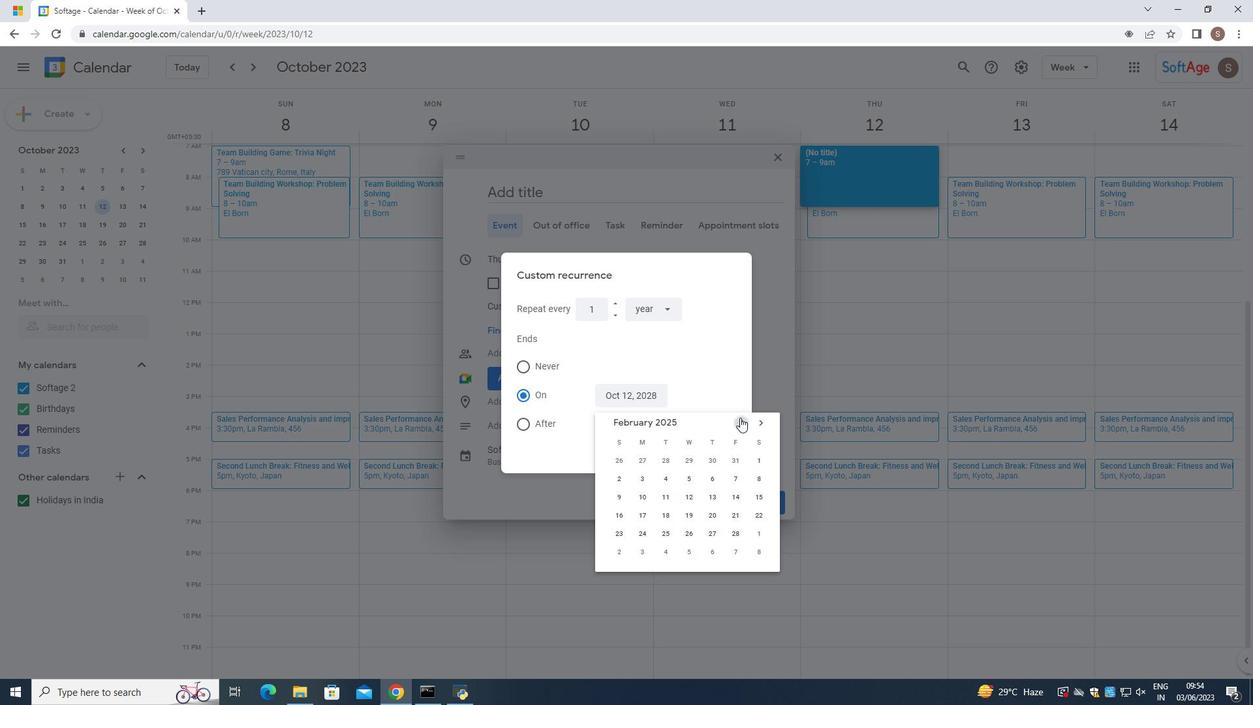
Action: Mouse pressed left at (740, 417)
Screenshot: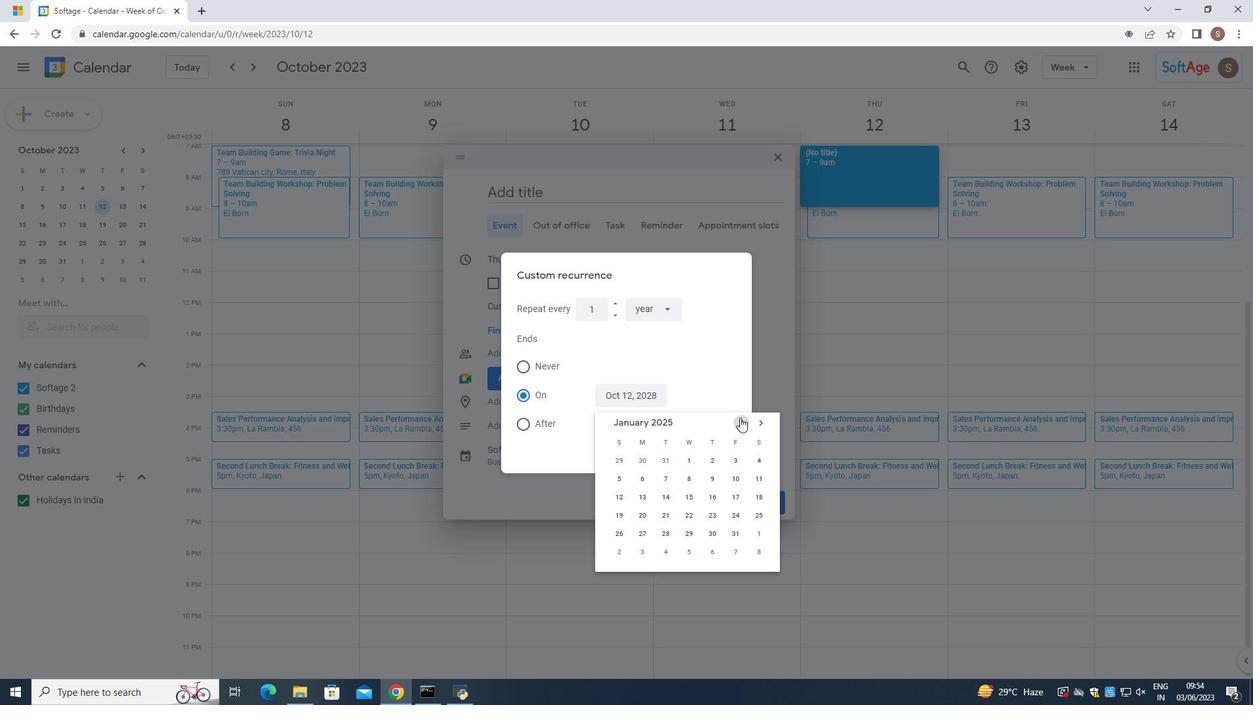 
Action: Mouse pressed left at (740, 417)
Screenshot: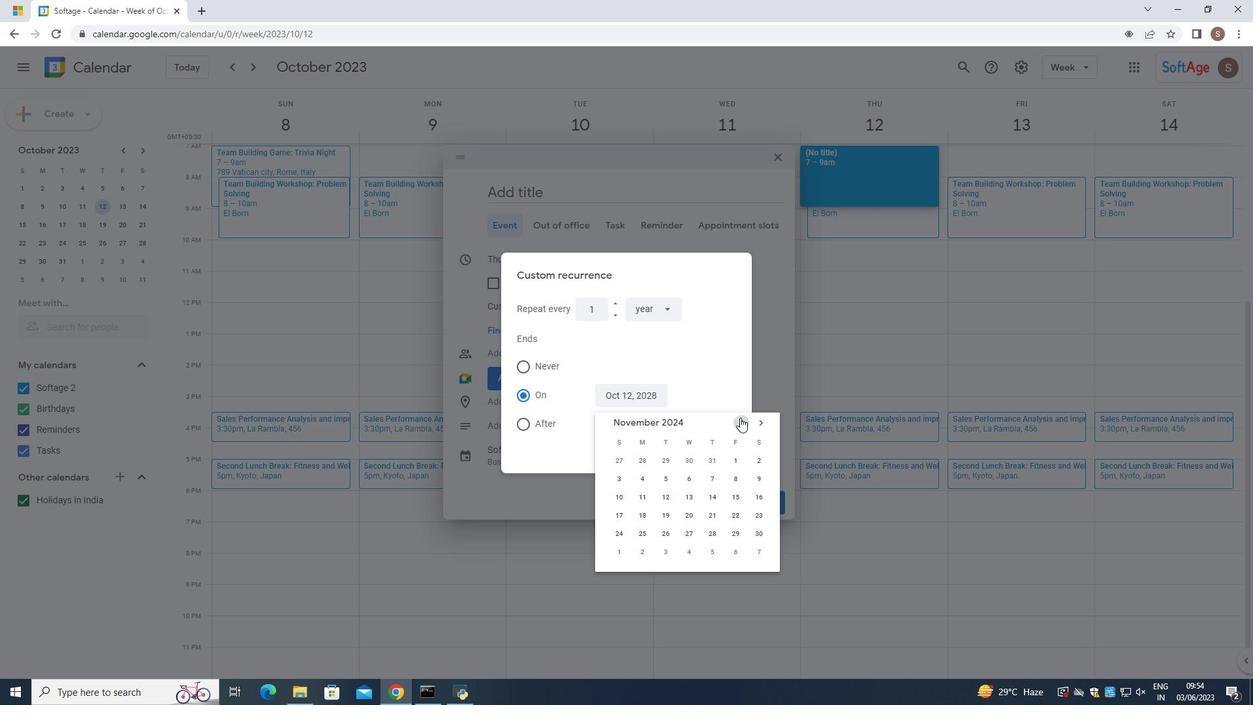 
Action: Mouse pressed left at (740, 417)
Screenshot: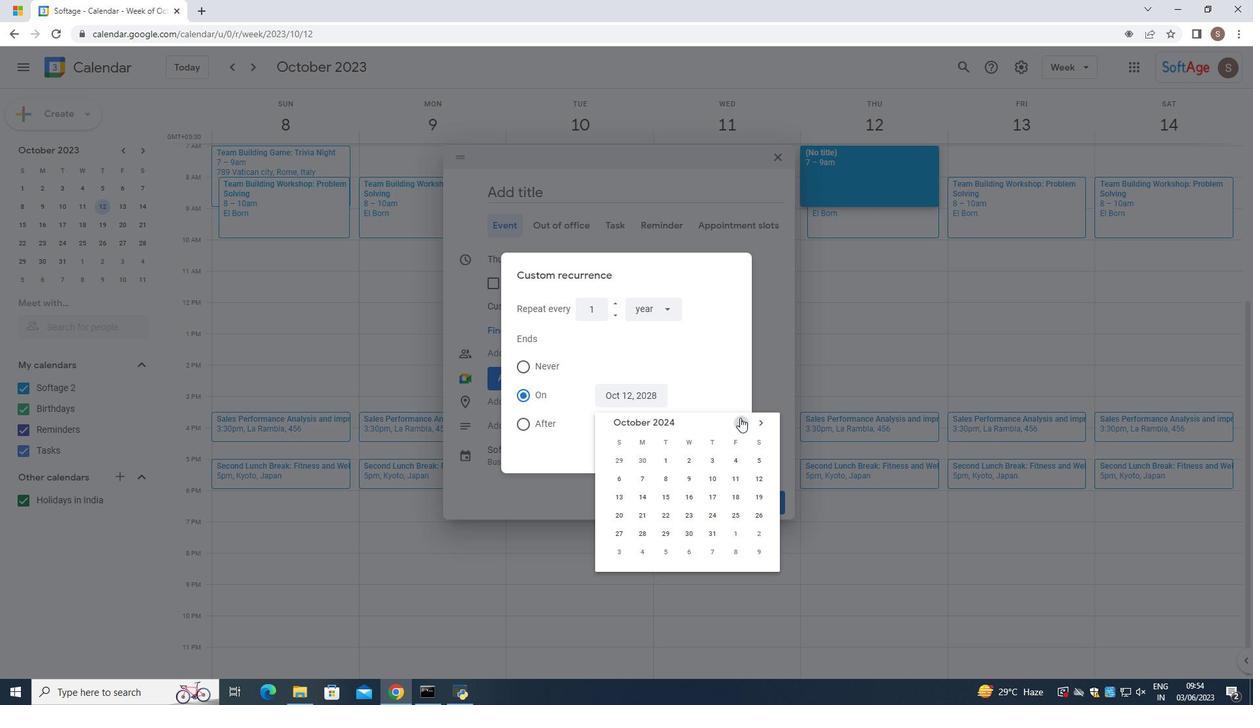 
Action: Mouse pressed left at (740, 417)
Screenshot: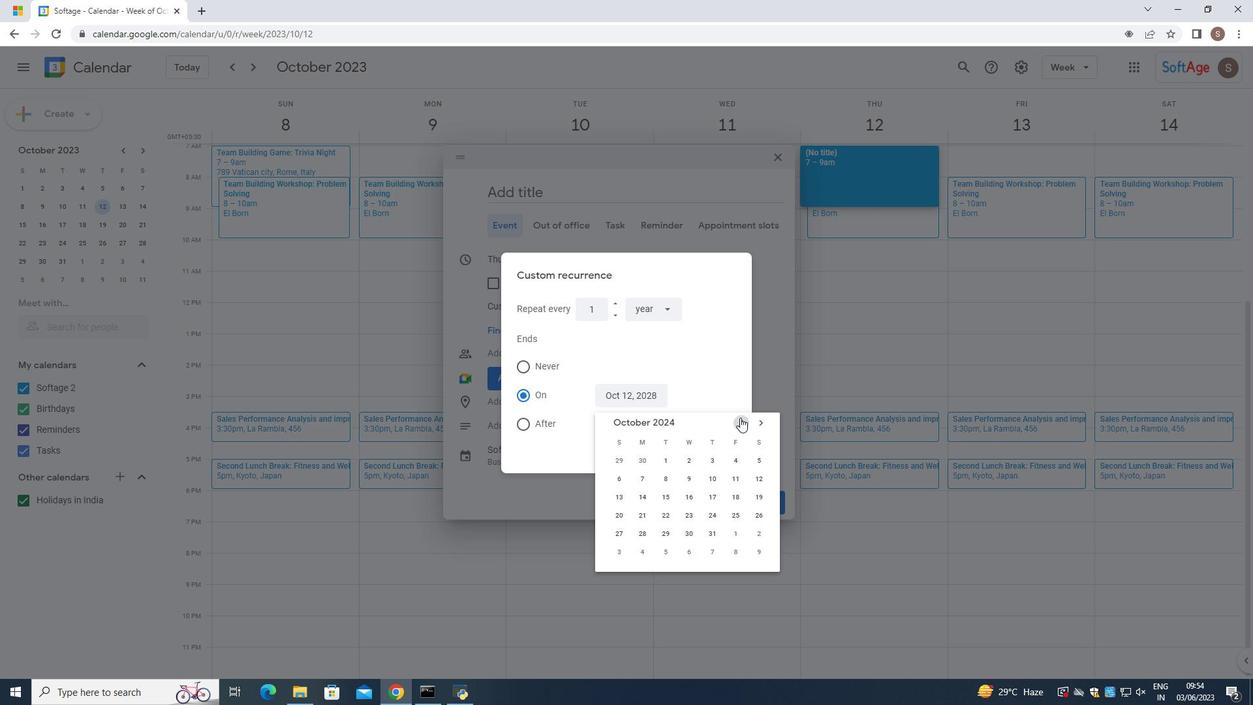 
Action: Mouse pressed left at (740, 417)
Screenshot: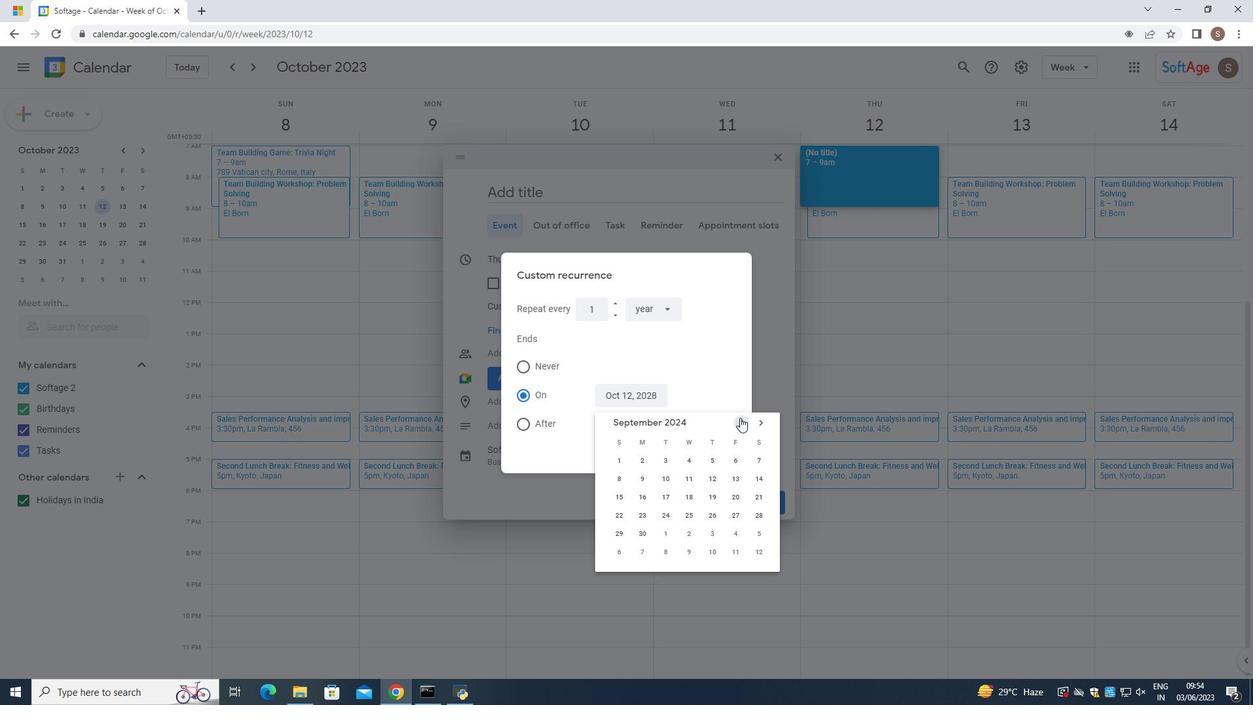 
Action: Mouse pressed left at (740, 417)
Screenshot: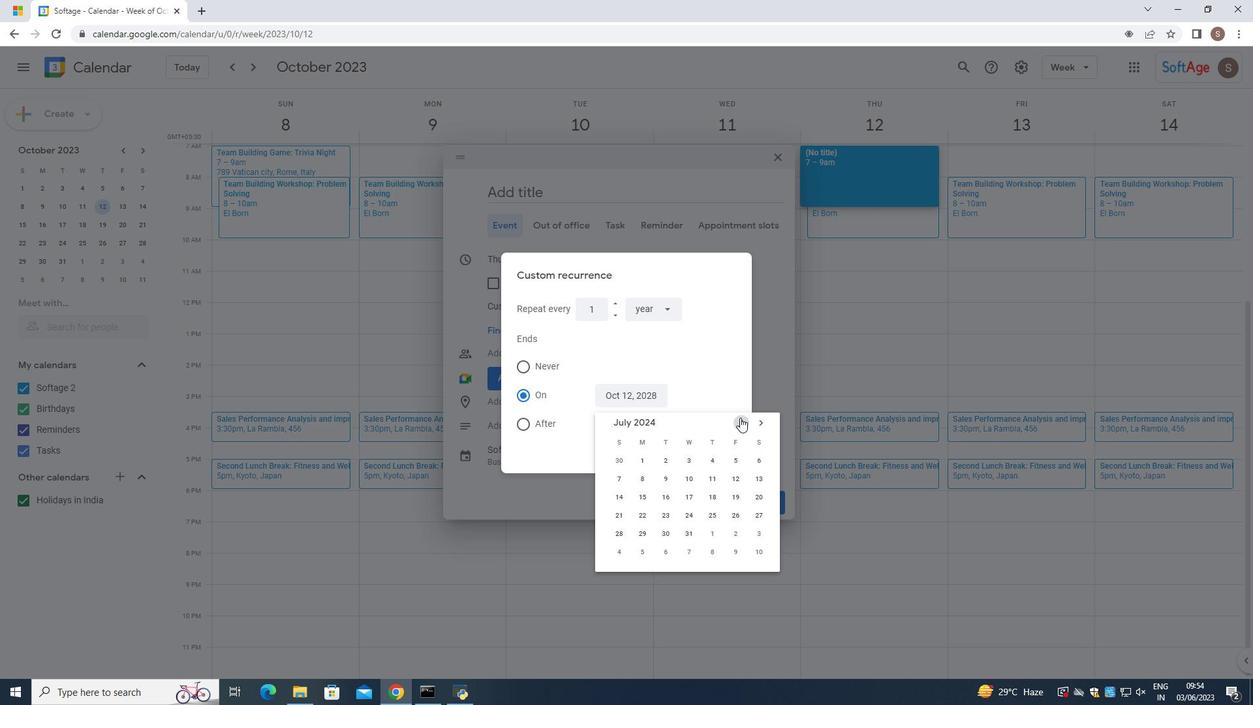 
Action: Mouse pressed left at (740, 417)
Screenshot: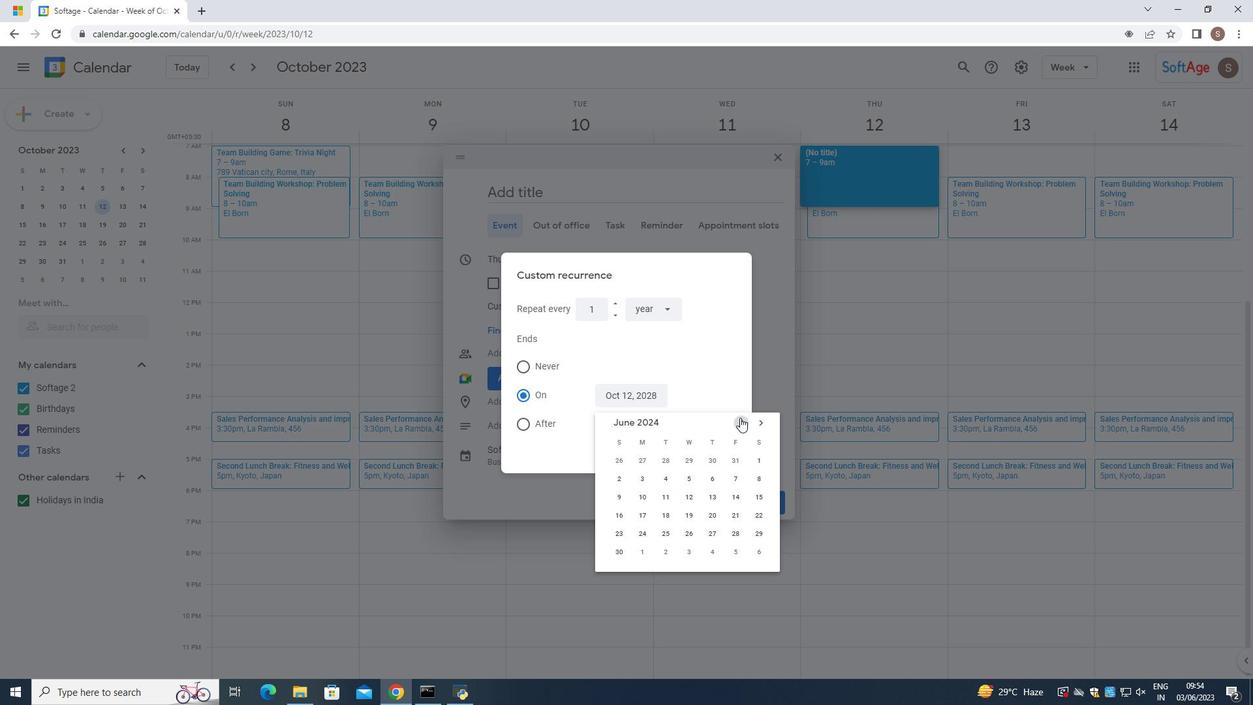 
Action: Mouse pressed left at (740, 417)
Screenshot: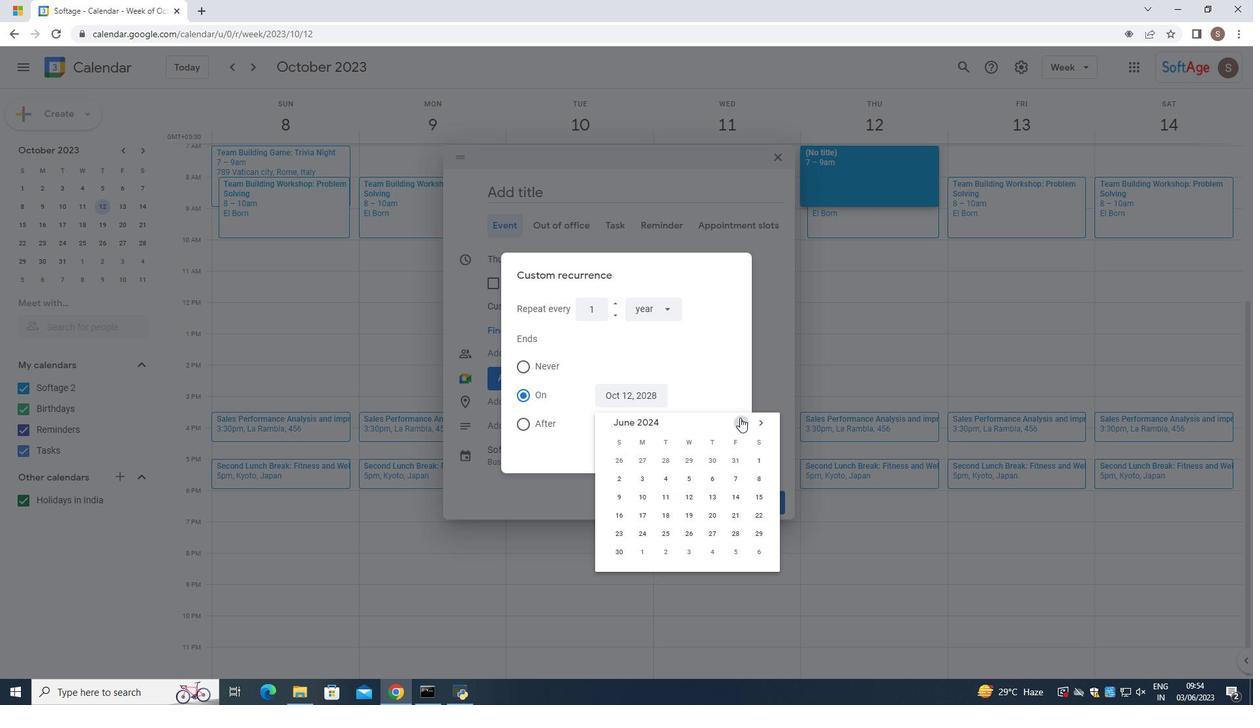 
Action: Mouse pressed left at (740, 417)
Screenshot: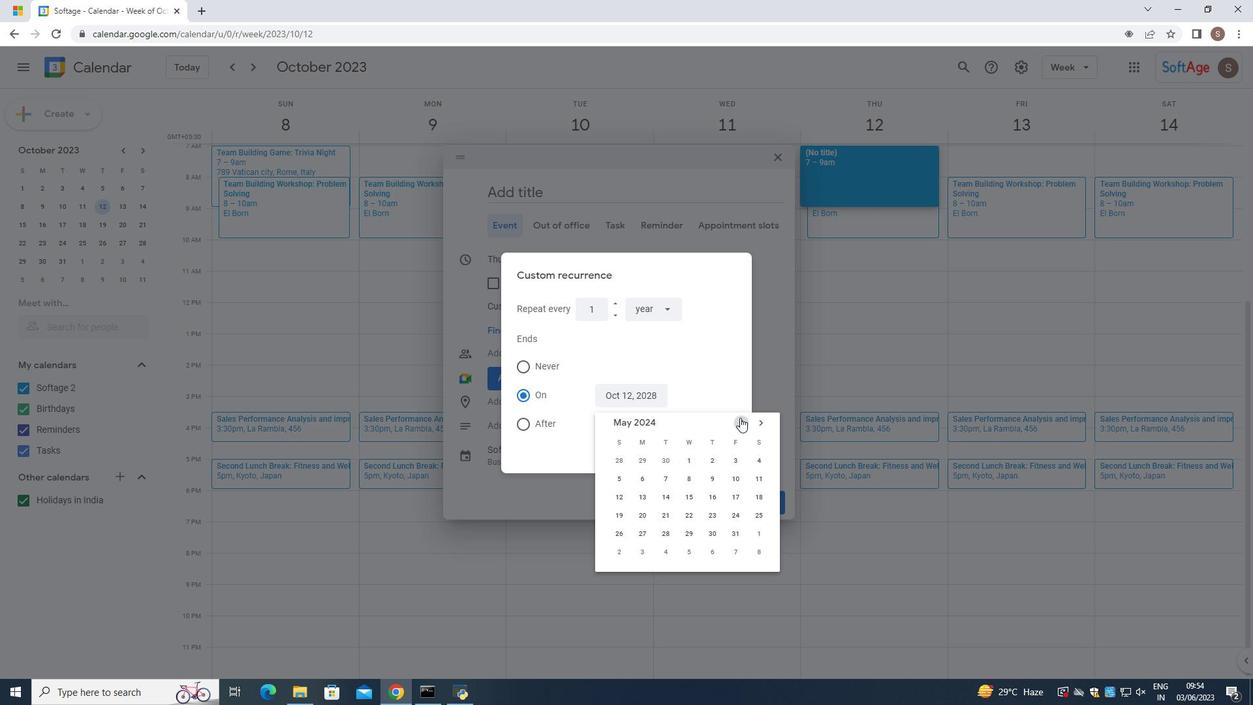
Action: Mouse pressed left at (740, 417)
Screenshot: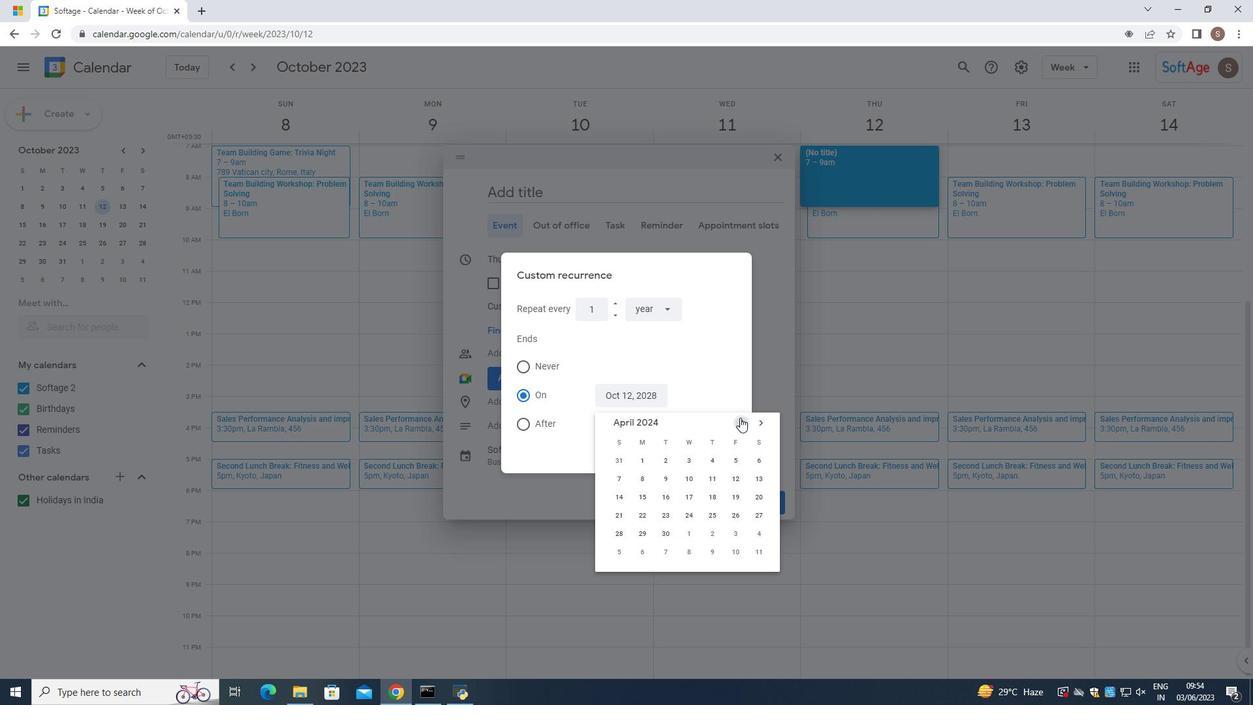 
Action: Mouse pressed left at (740, 417)
Screenshot: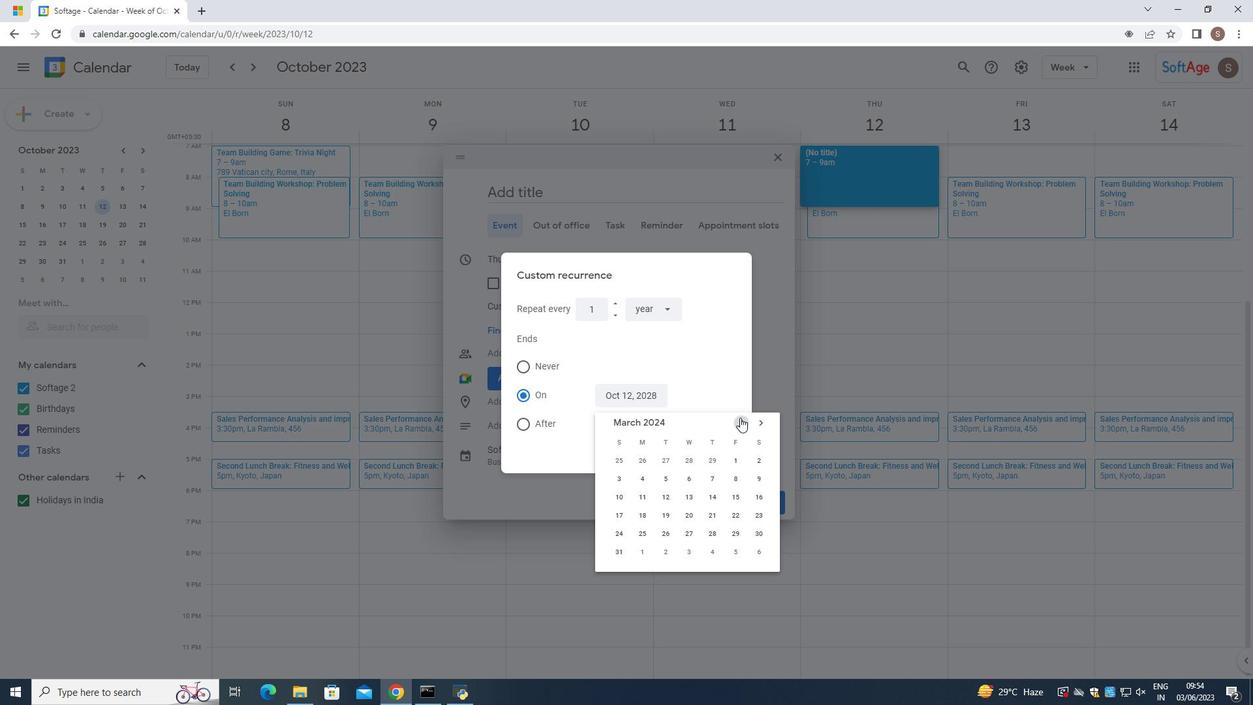 
Action: Mouse pressed left at (740, 417)
Screenshot: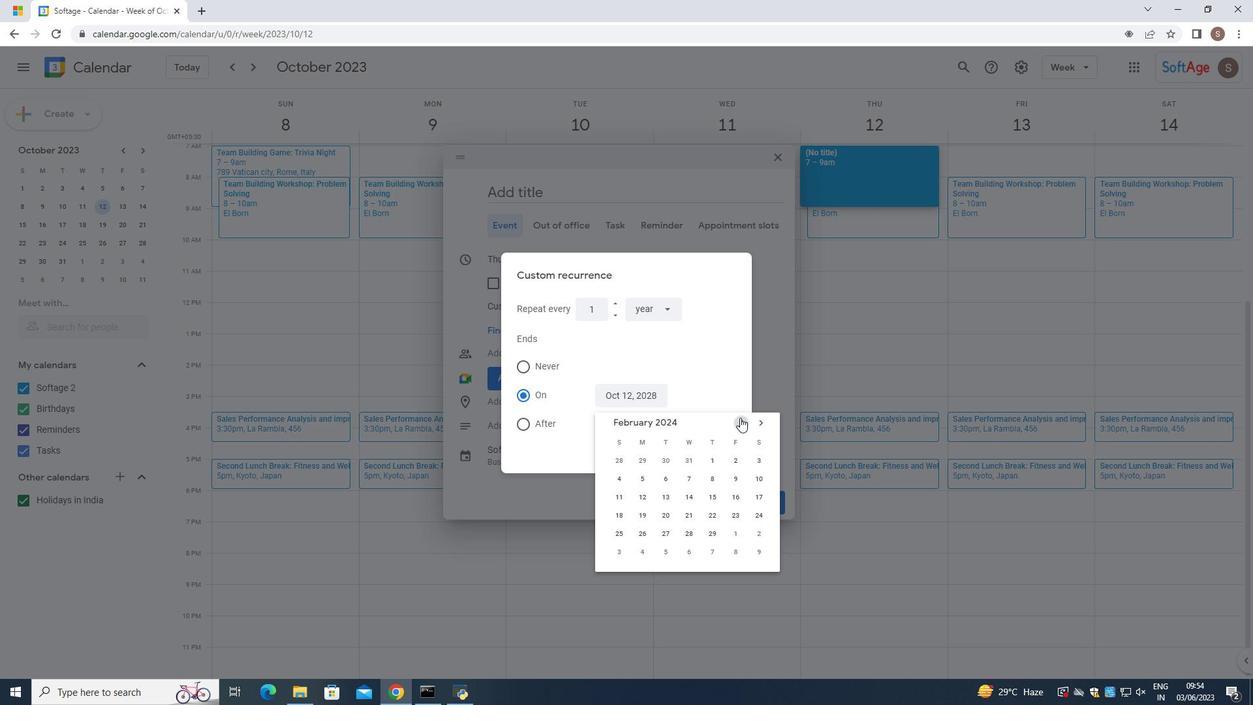 
Action: Mouse pressed left at (740, 417)
Screenshot: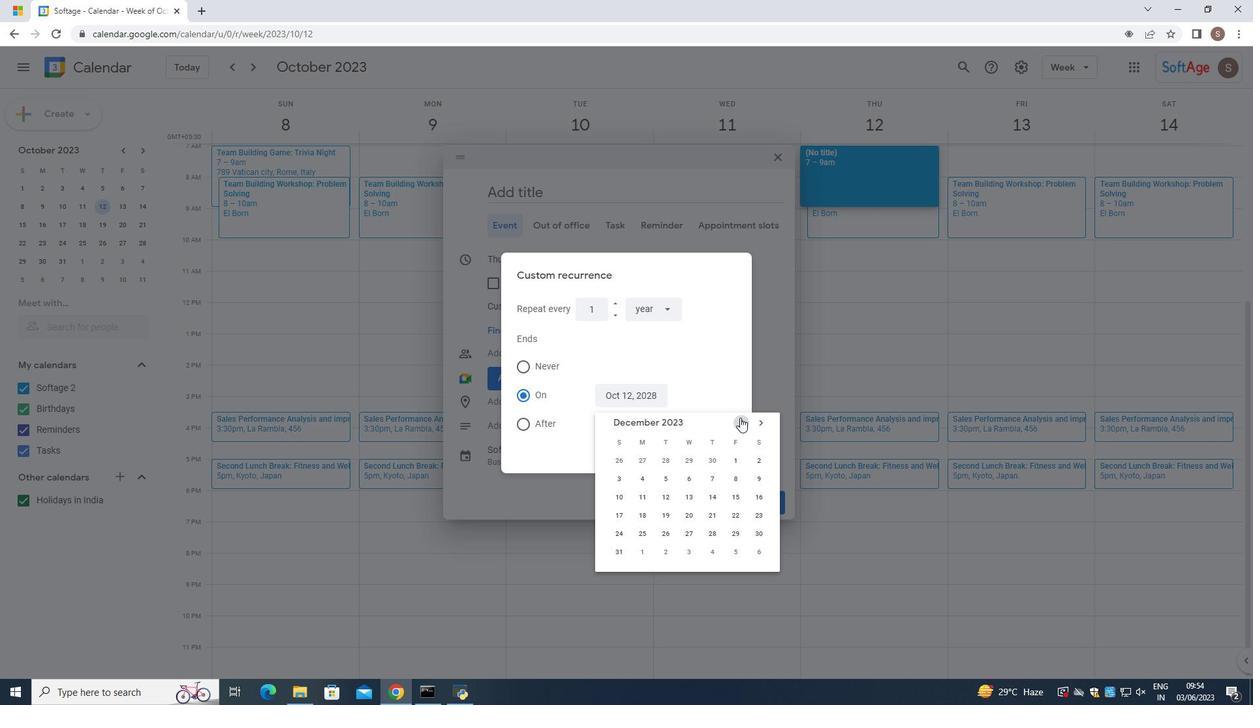 
Action: Mouse pressed left at (740, 417)
Screenshot: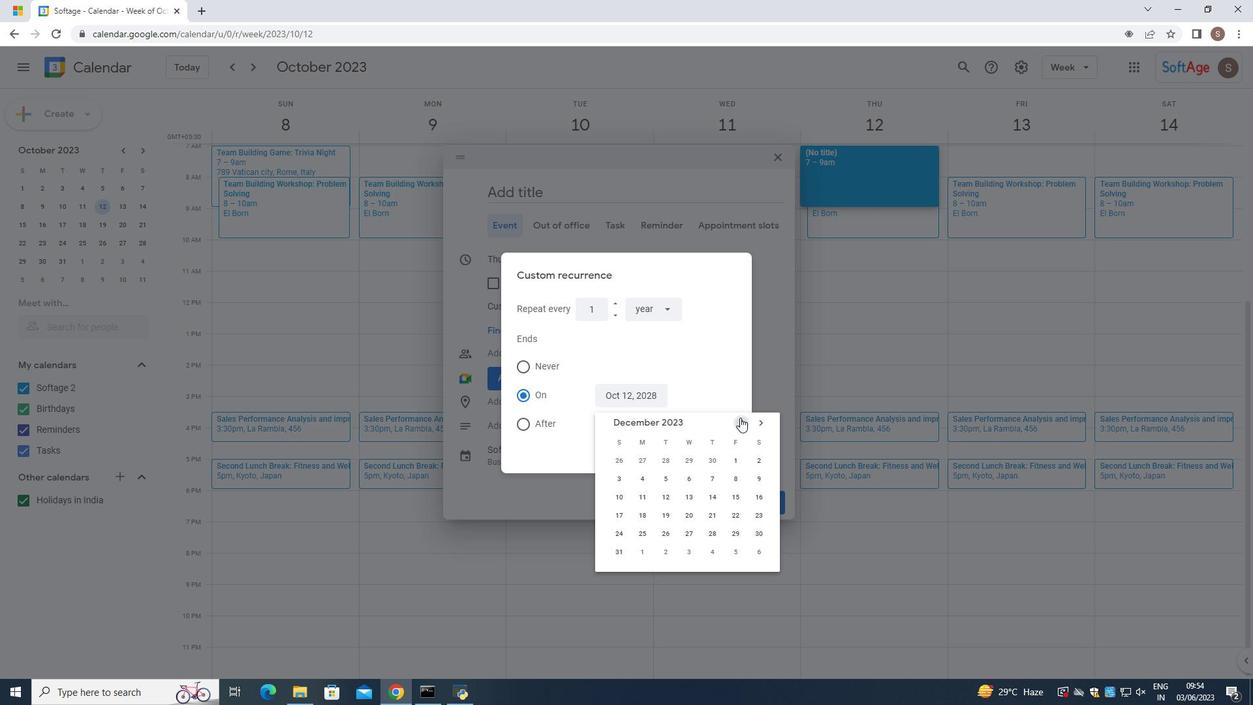
Action: Mouse pressed left at (740, 417)
Screenshot: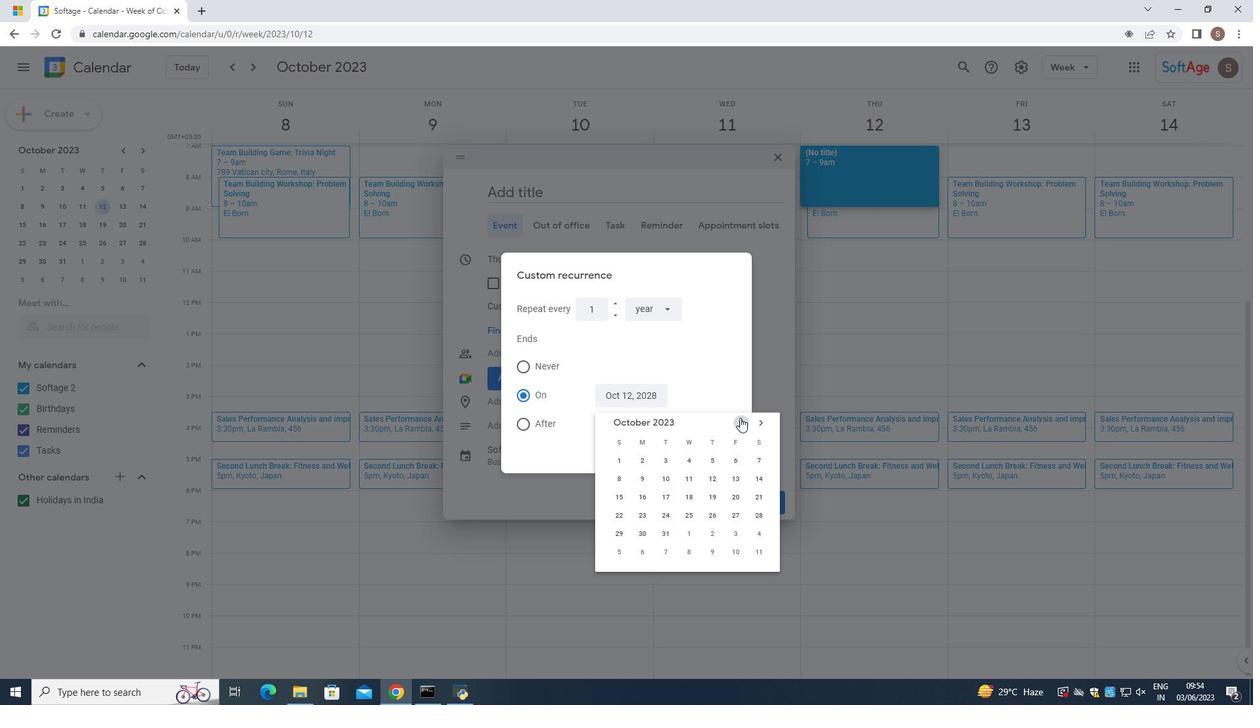 
Action: Mouse pressed left at (740, 417)
Screenshot: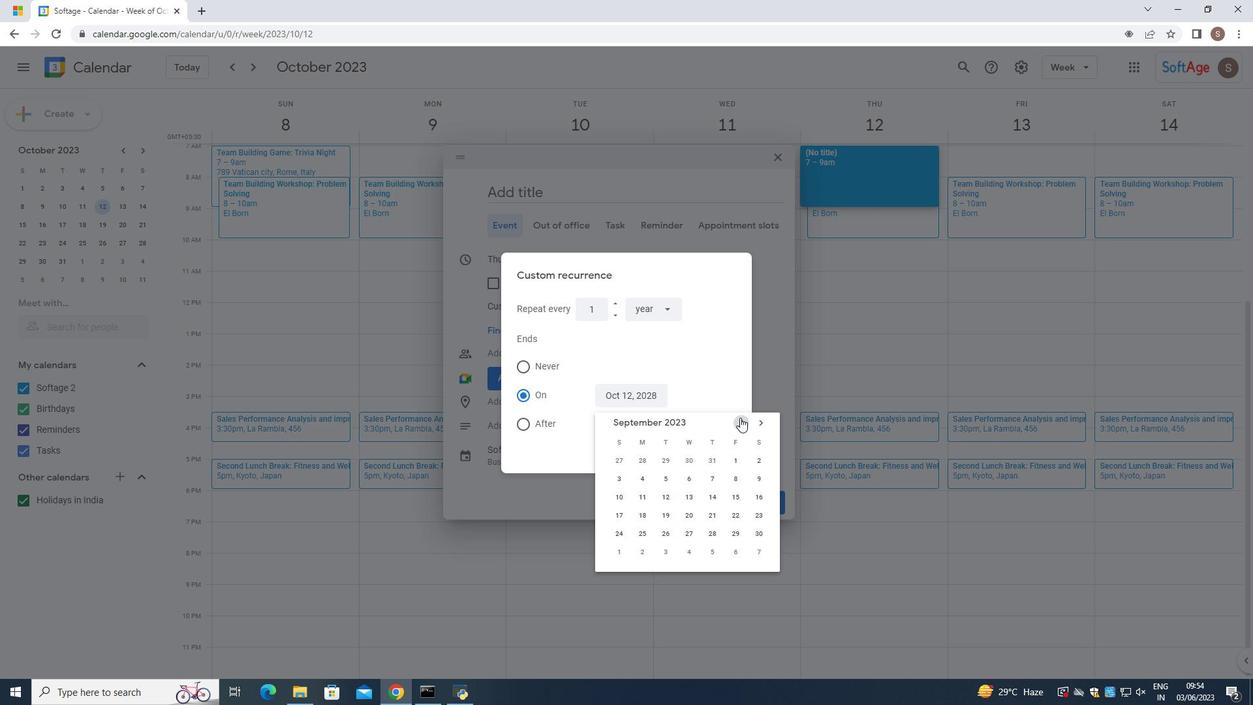 
Action: Mouse pressed left at (740, 417)
Screenshot: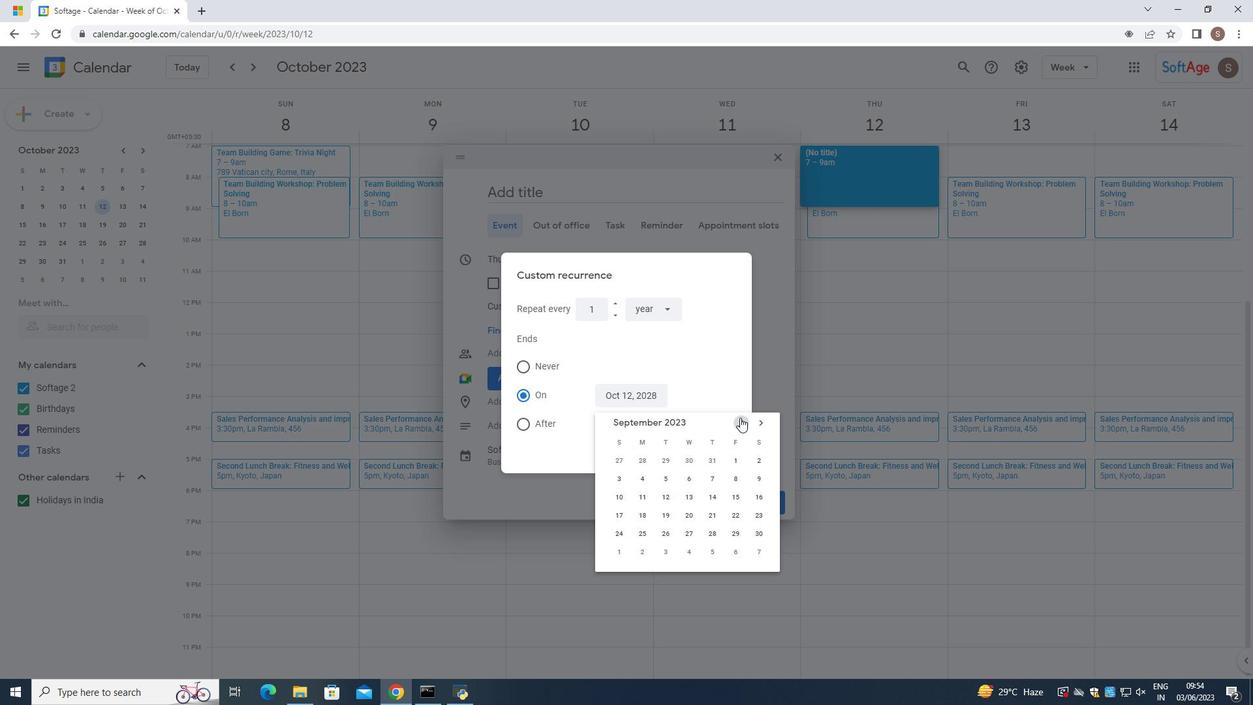 
Action: Mouse pressed left at (740, 417)
Screenshot: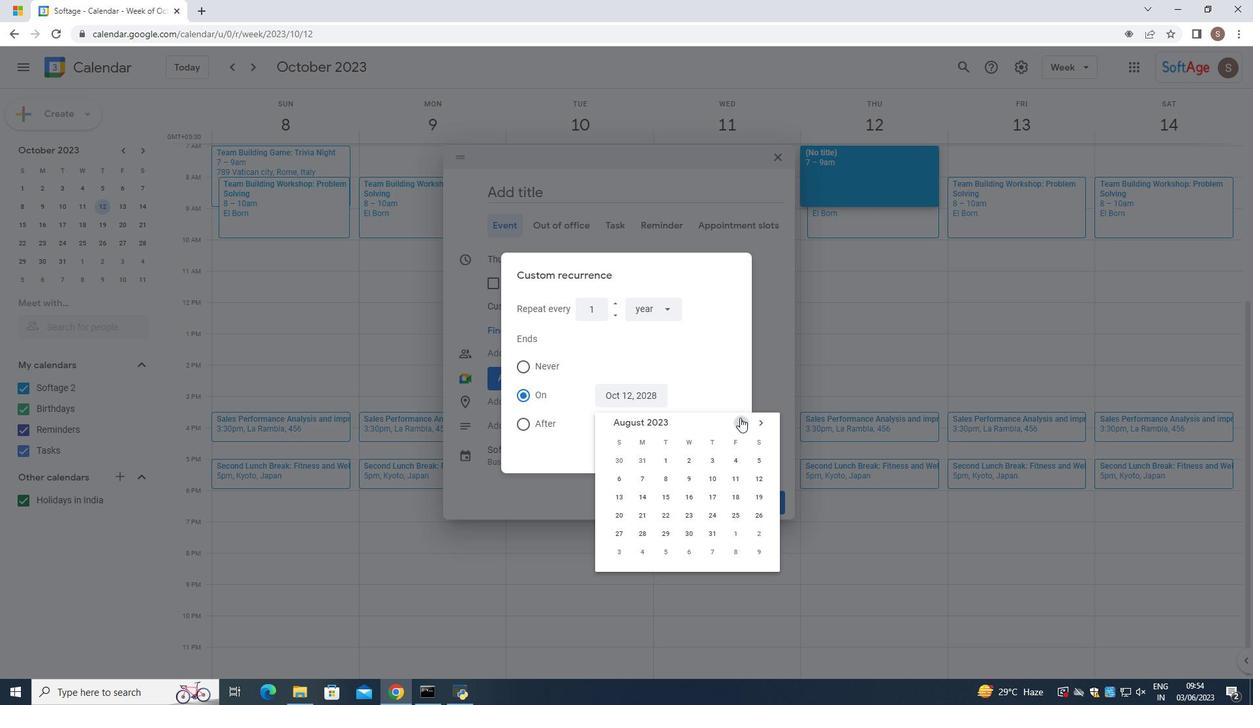
Action: Mouse pressed left at (740, 417)
Screenshot: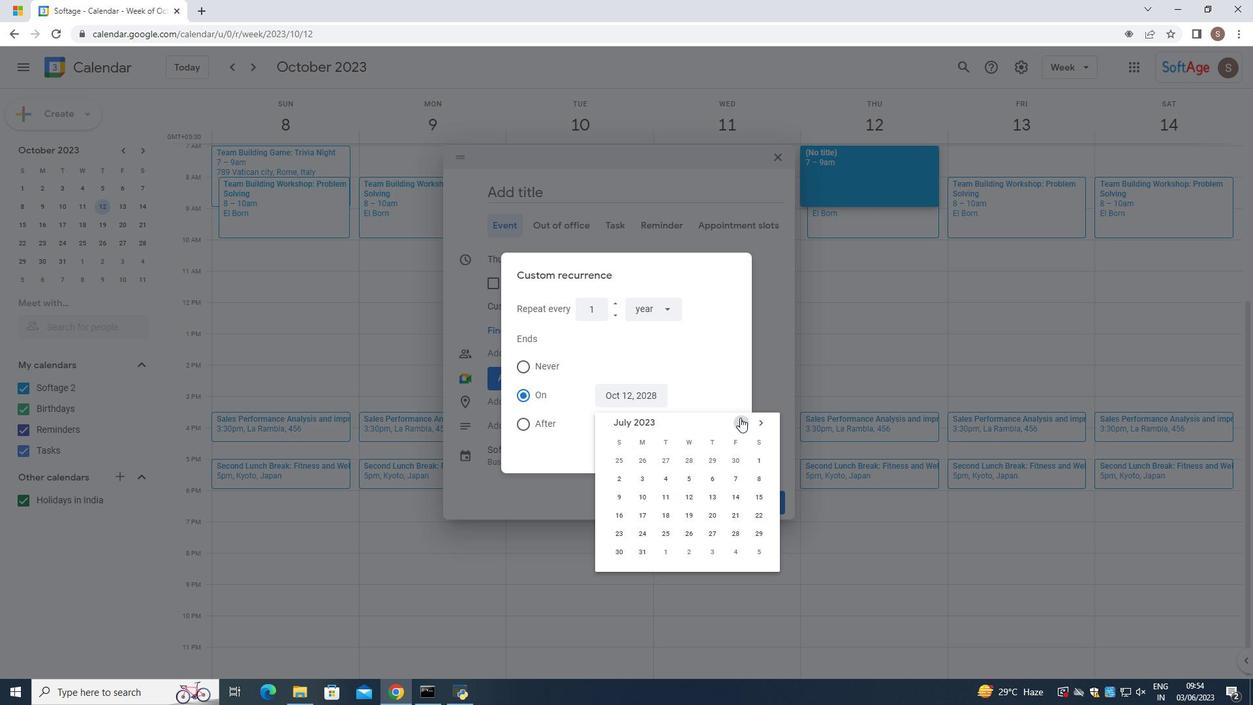 
Action: Mouse pressed left at (740, 417)
Screenshot: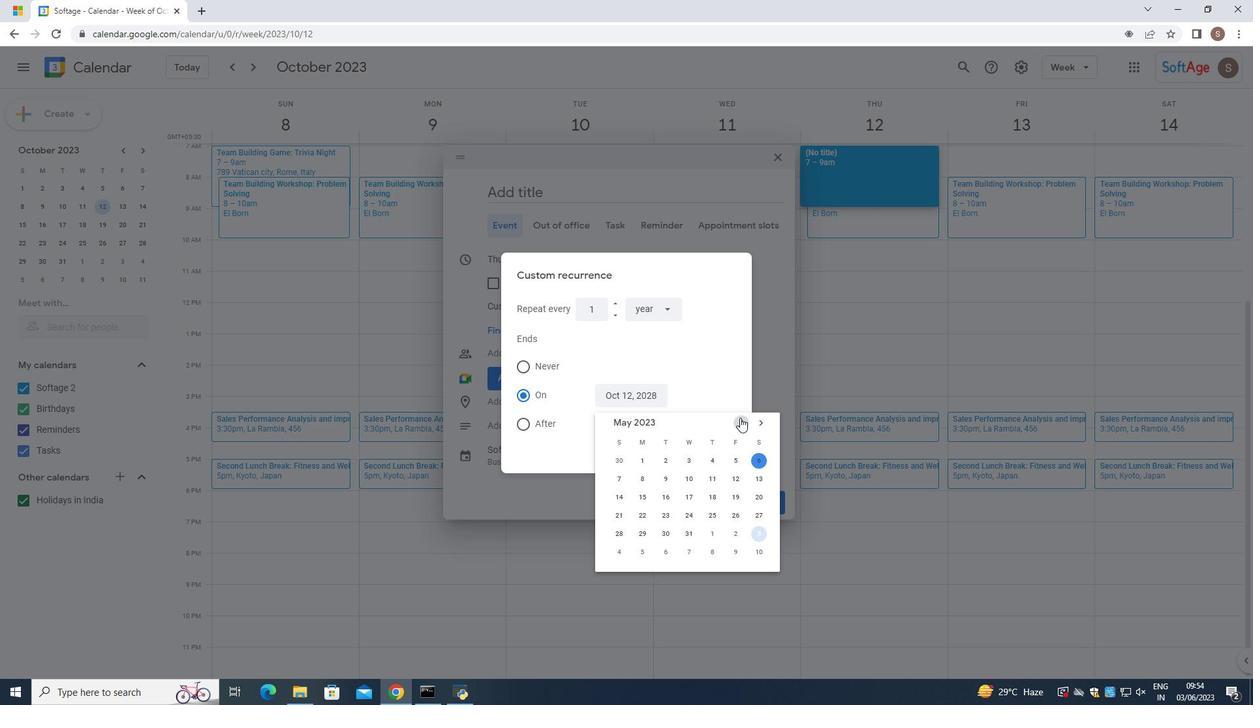 
Action: Mouse pressed left at (740, 417)
Screenshot: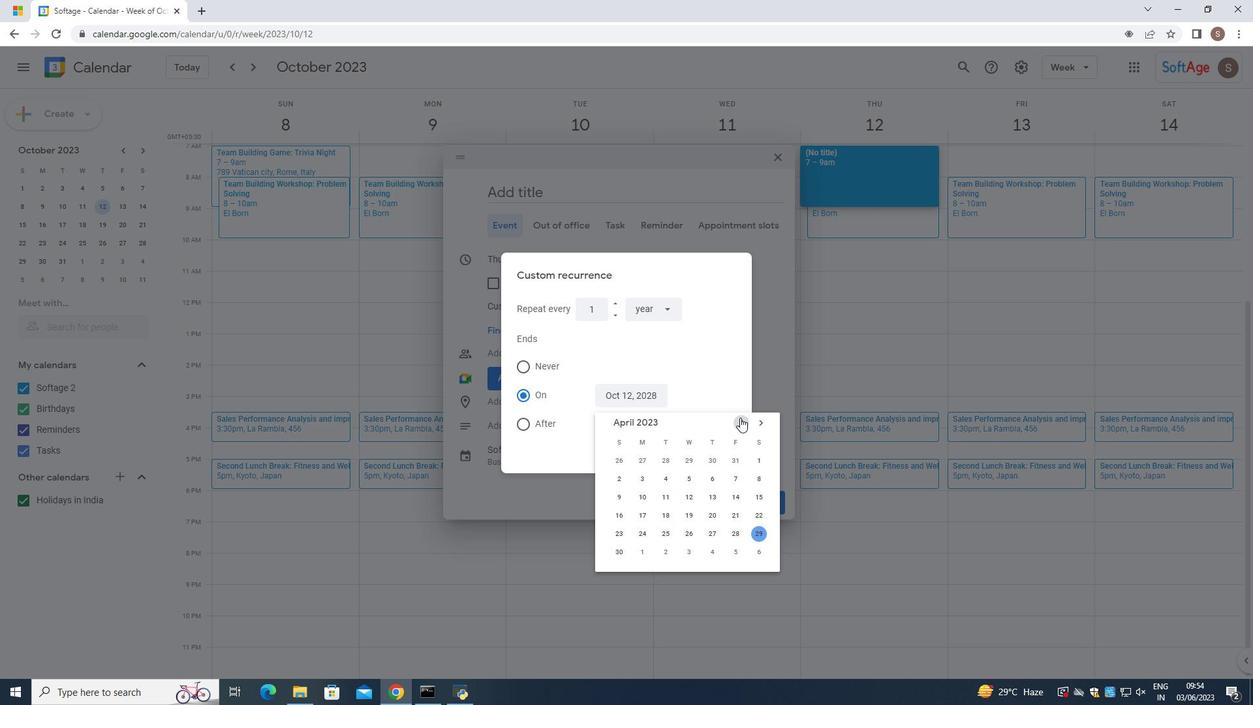 
Action: Mouse moved to (763, 425)
Screenshot: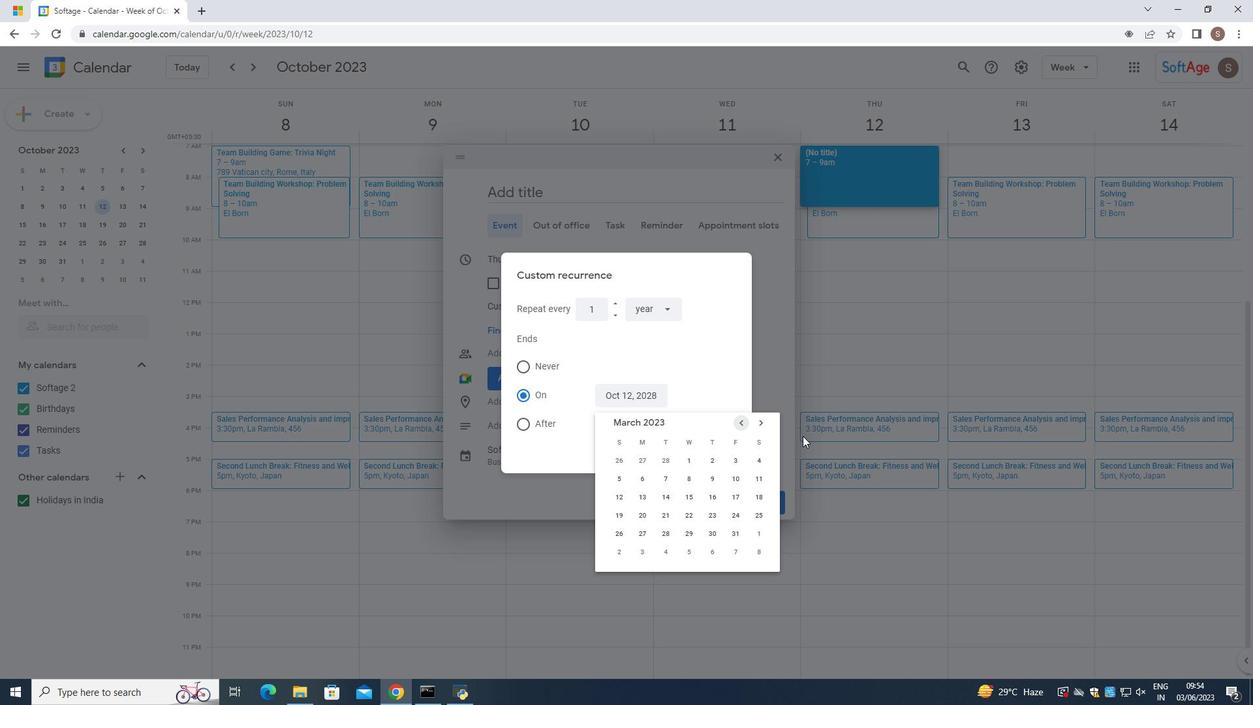 
Action: Mouse pressed left at (763, 425)
Screenshot: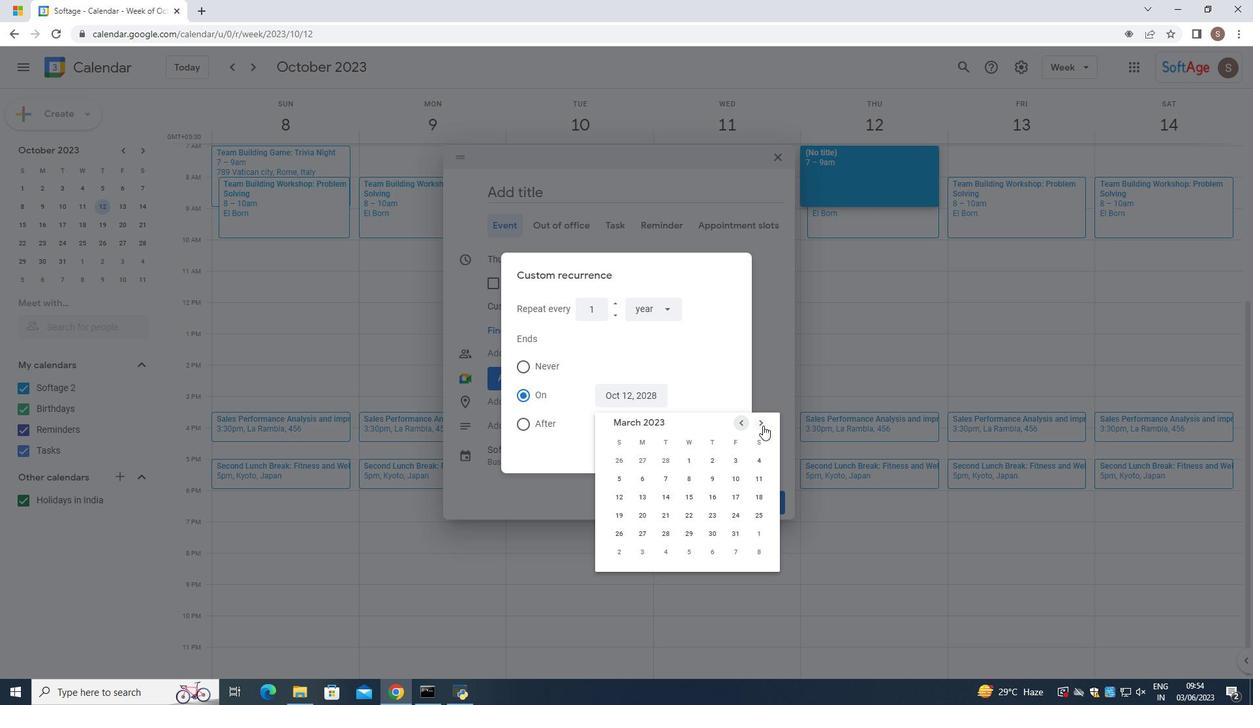 
Action: Mouse pressed left at (763, 425)
Screenshot: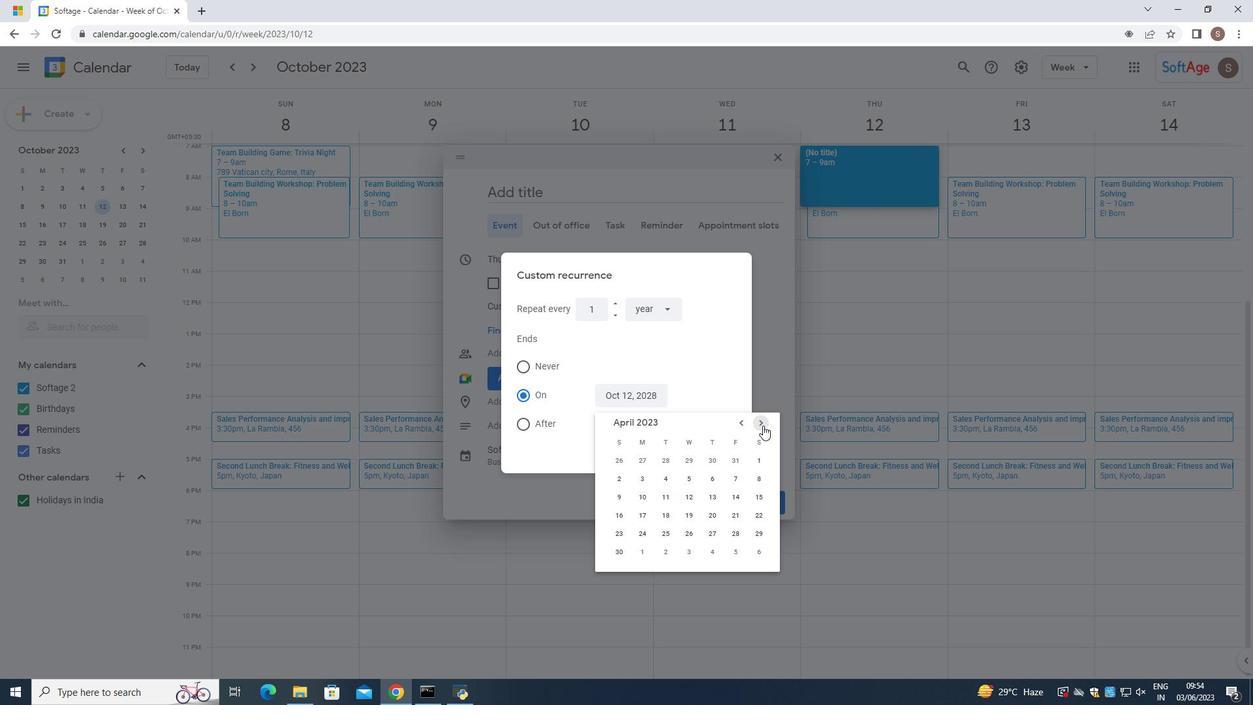 
Action: Mouse moved to (622, 547)
Screenshot: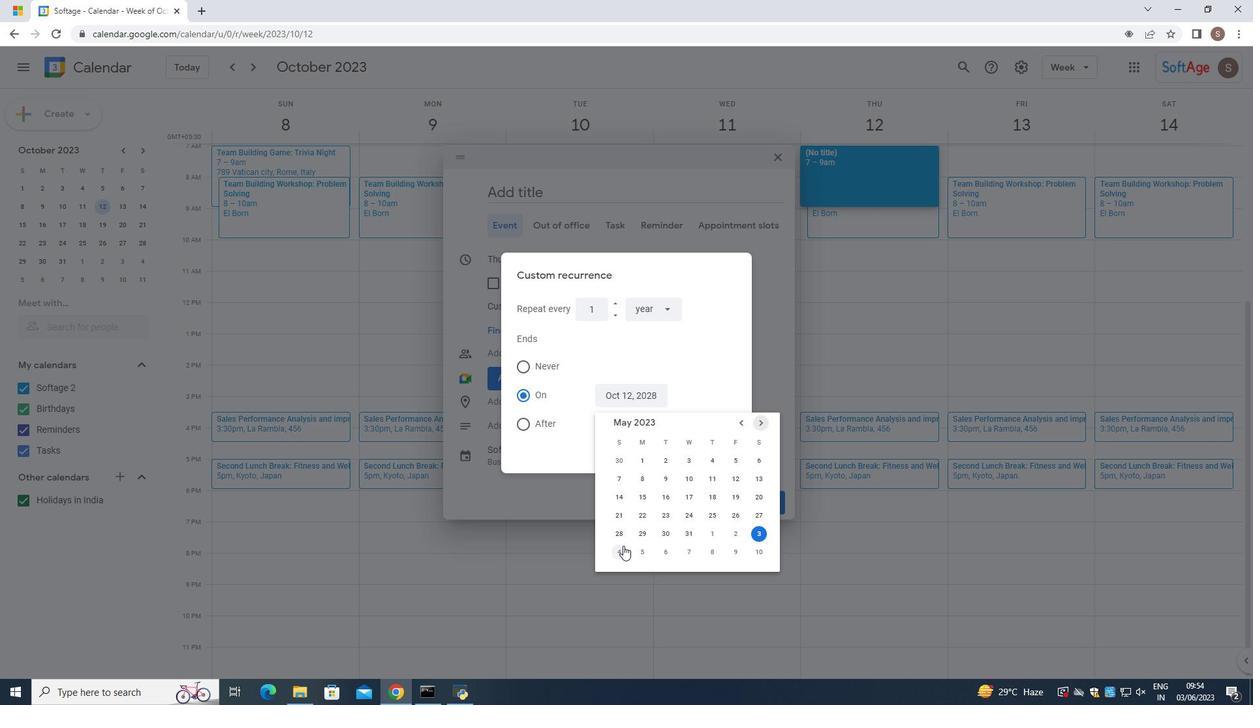 
Action: Mouse pressed left at (622, 547)
Screenshot: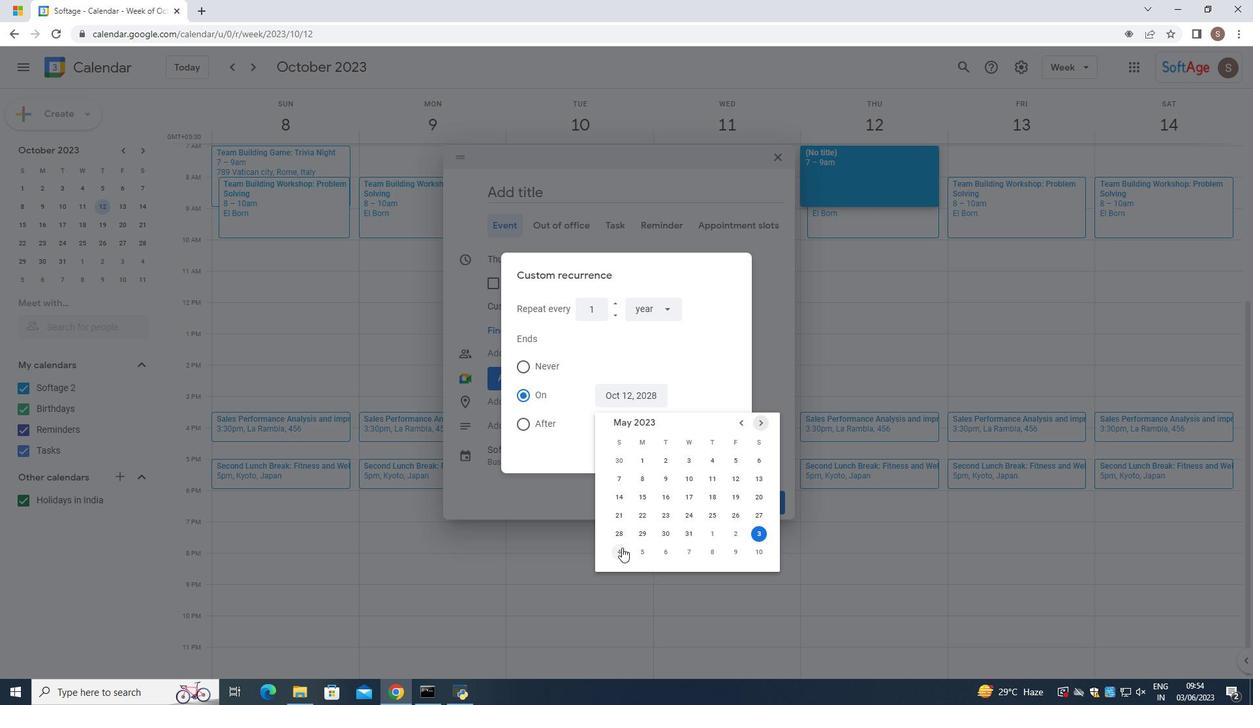 
Action: Mouse moved to (619, 393)
Screenshot: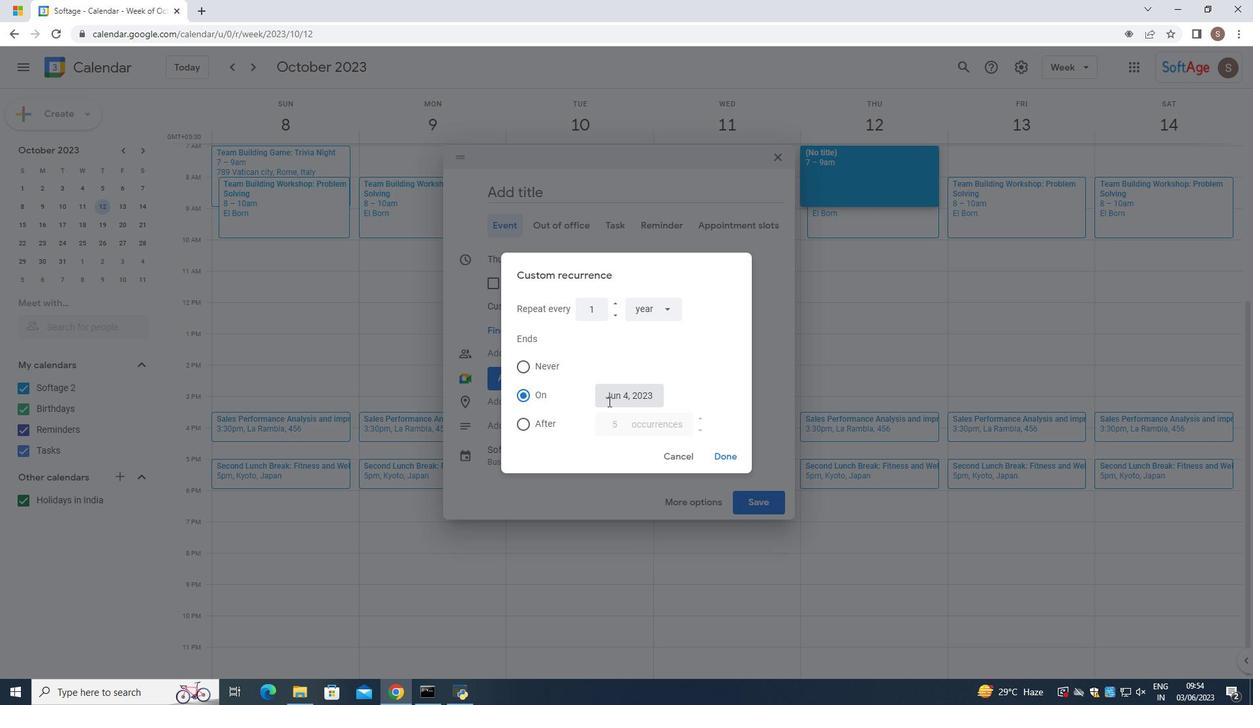 
Action: Mouse pressed left at (619, 393)
Screenshot: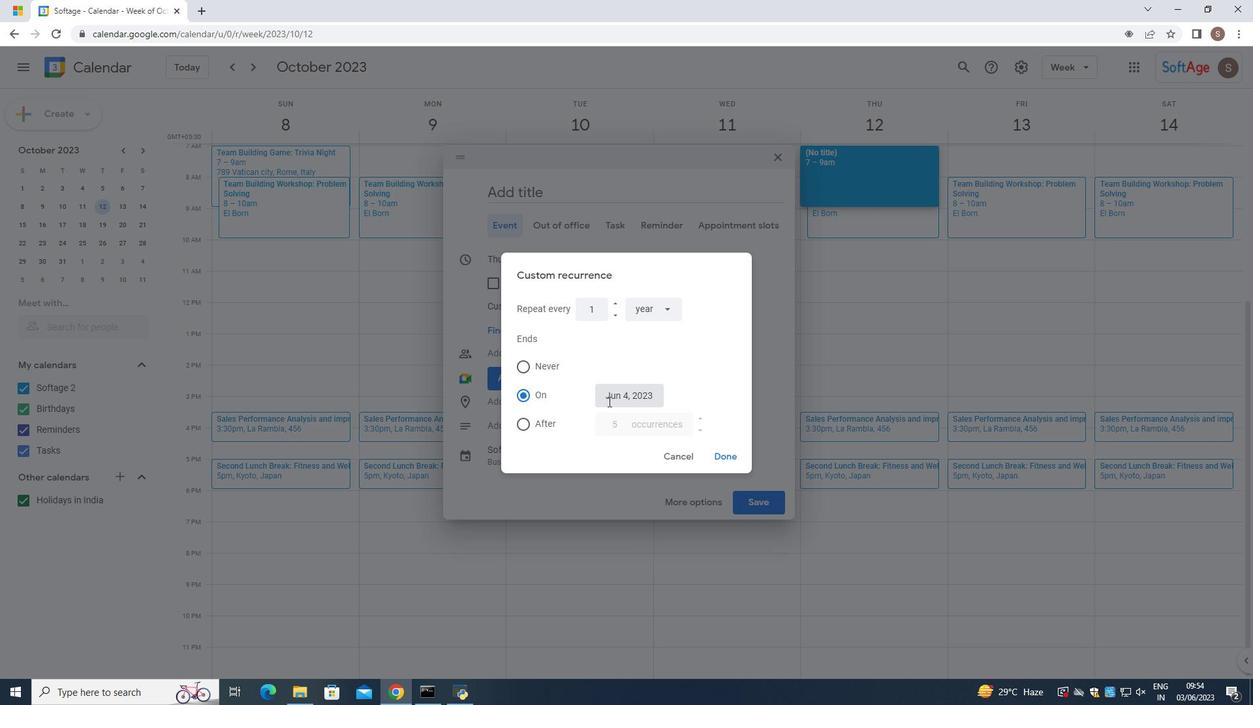 
Action: Mouse moved to (747, 419)
Screenshot: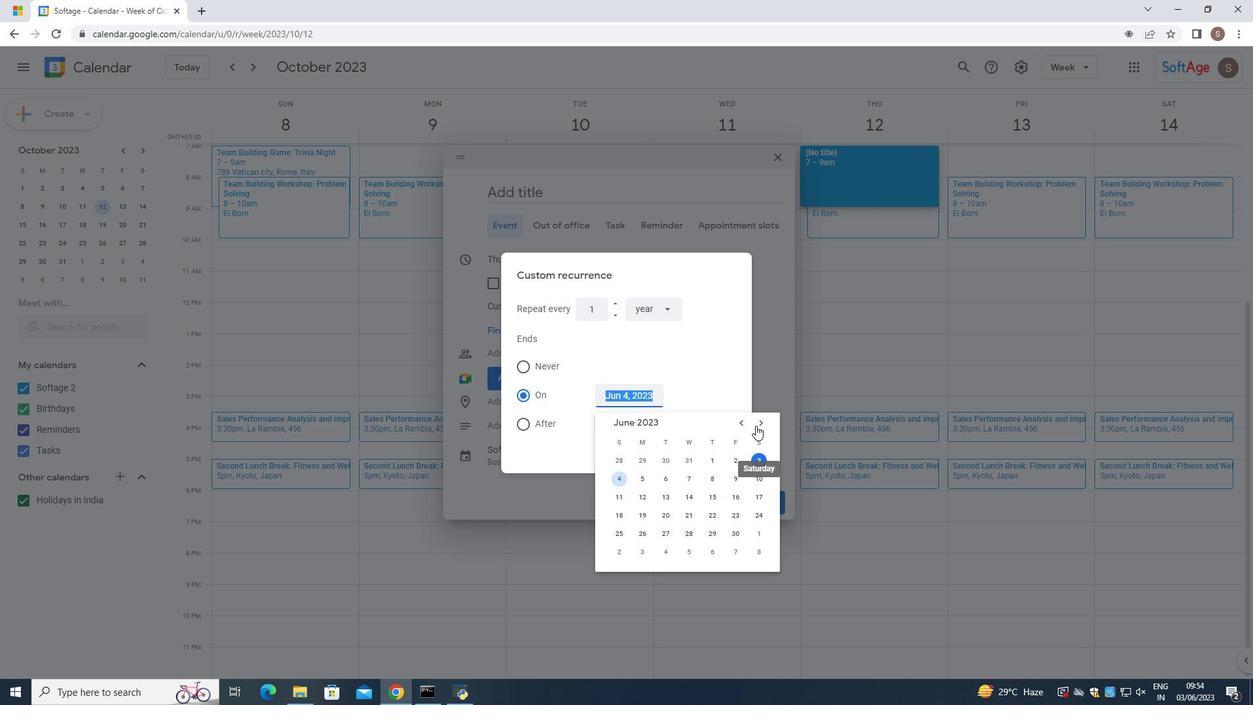 
Action: Mouse pressed left at (747, 419)
Screenshot: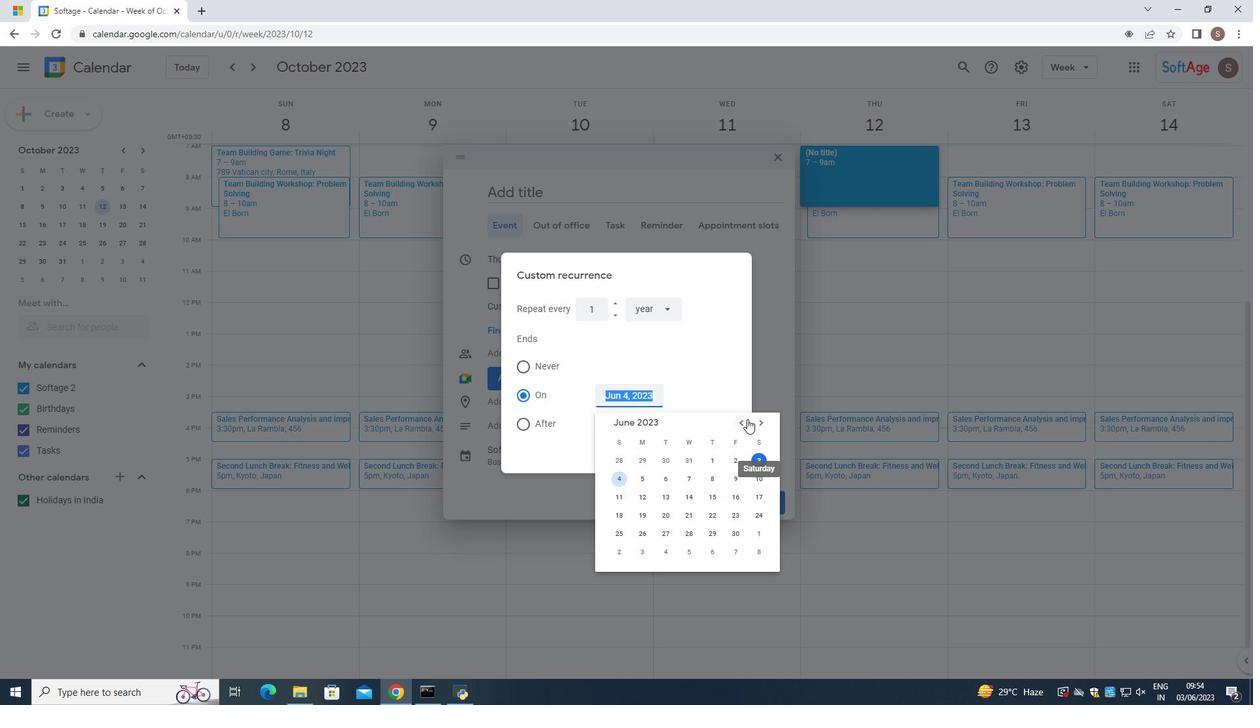 
Action: Mouse moved to (620, 550)
Screenshot: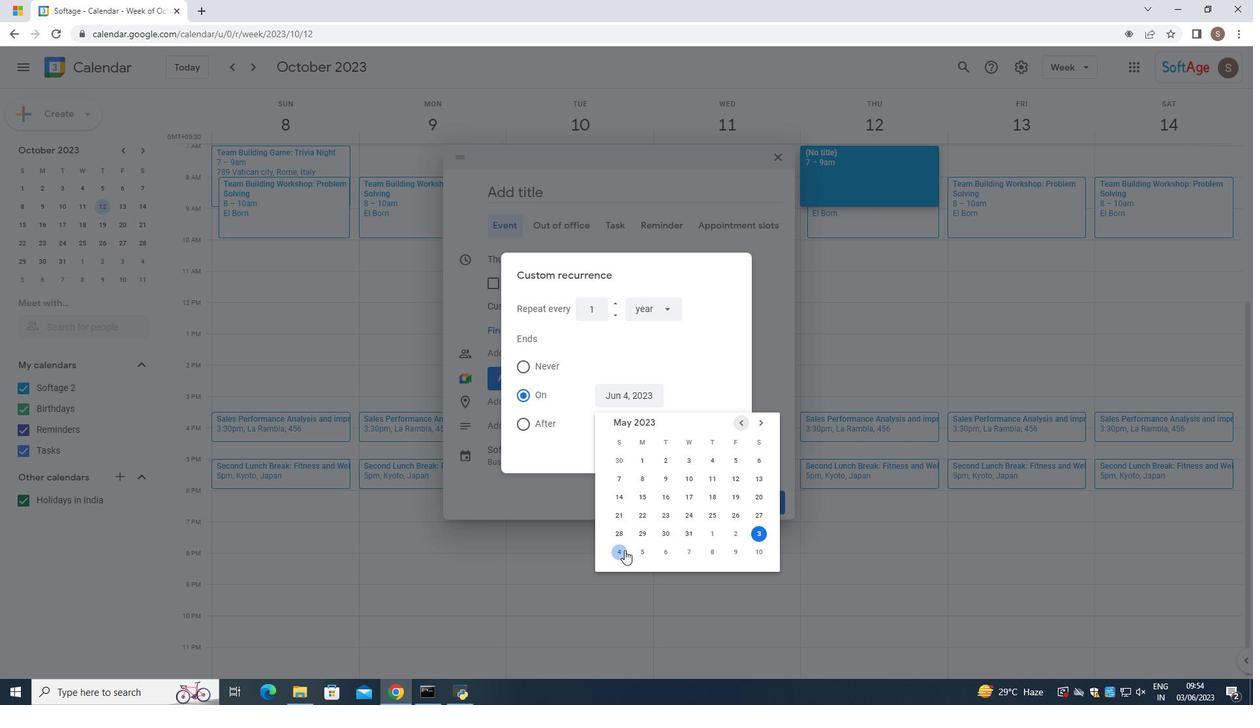 
Action: Mouse pressed left at (620, 550)
Screenshot: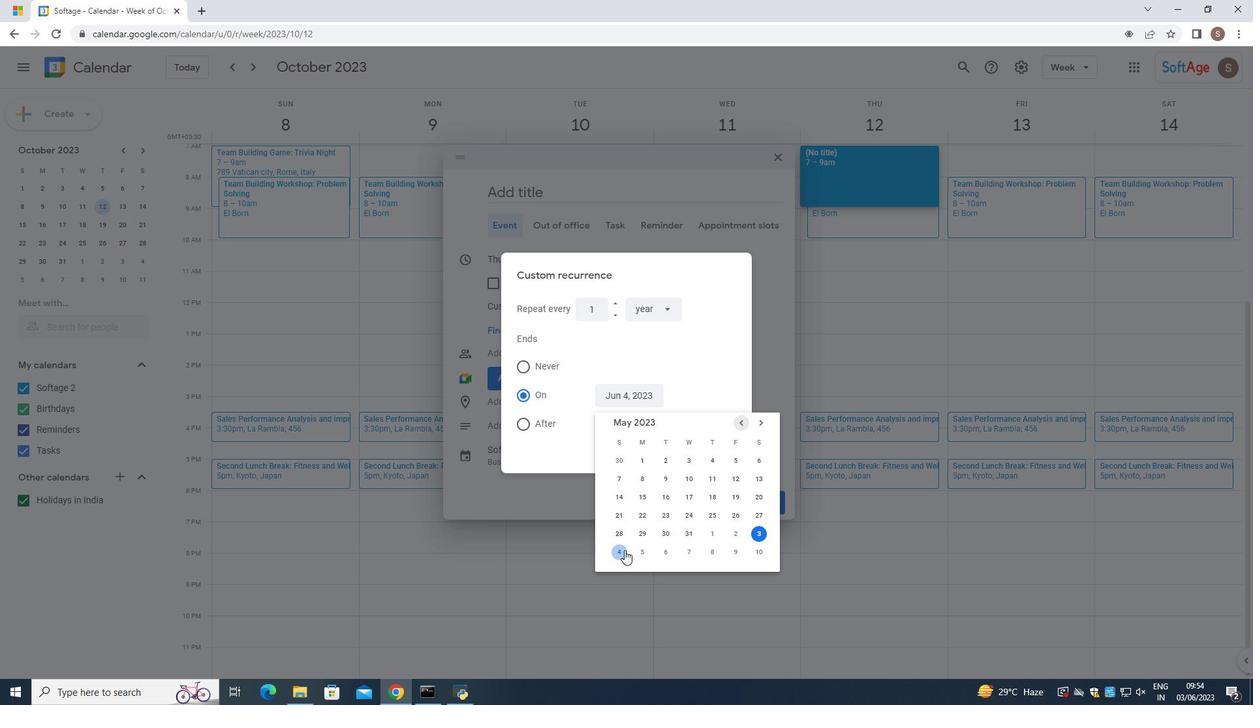 
Action: Mouse moved to (652, 386)
Screenshot: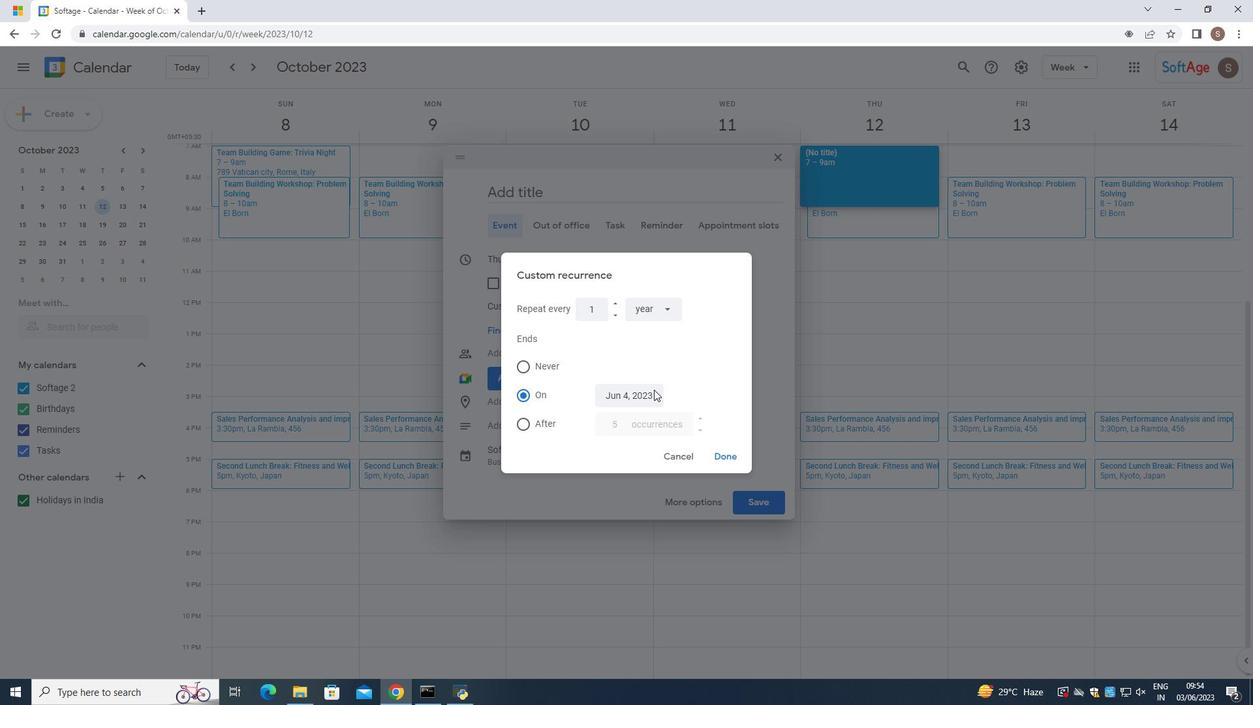 
Action: Mouse pressed left at (652, 386)
Screenshot: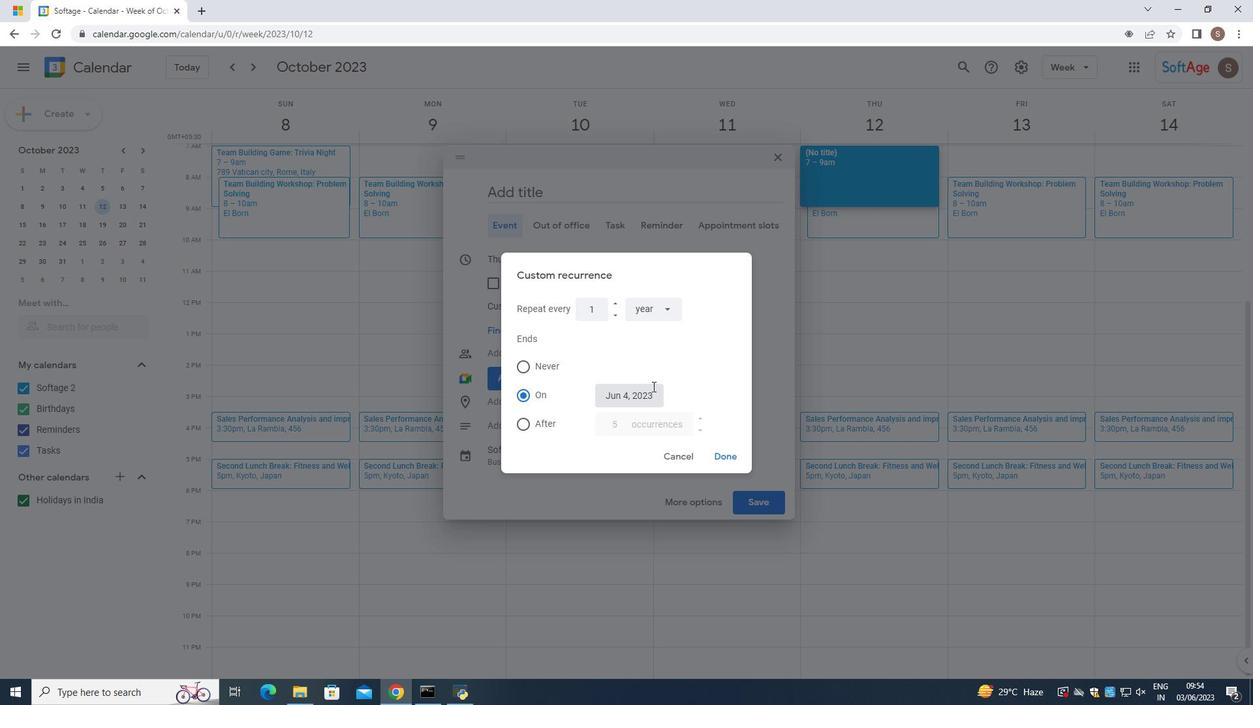 
Action: Mouse moved to (742, 432)
Screenshot: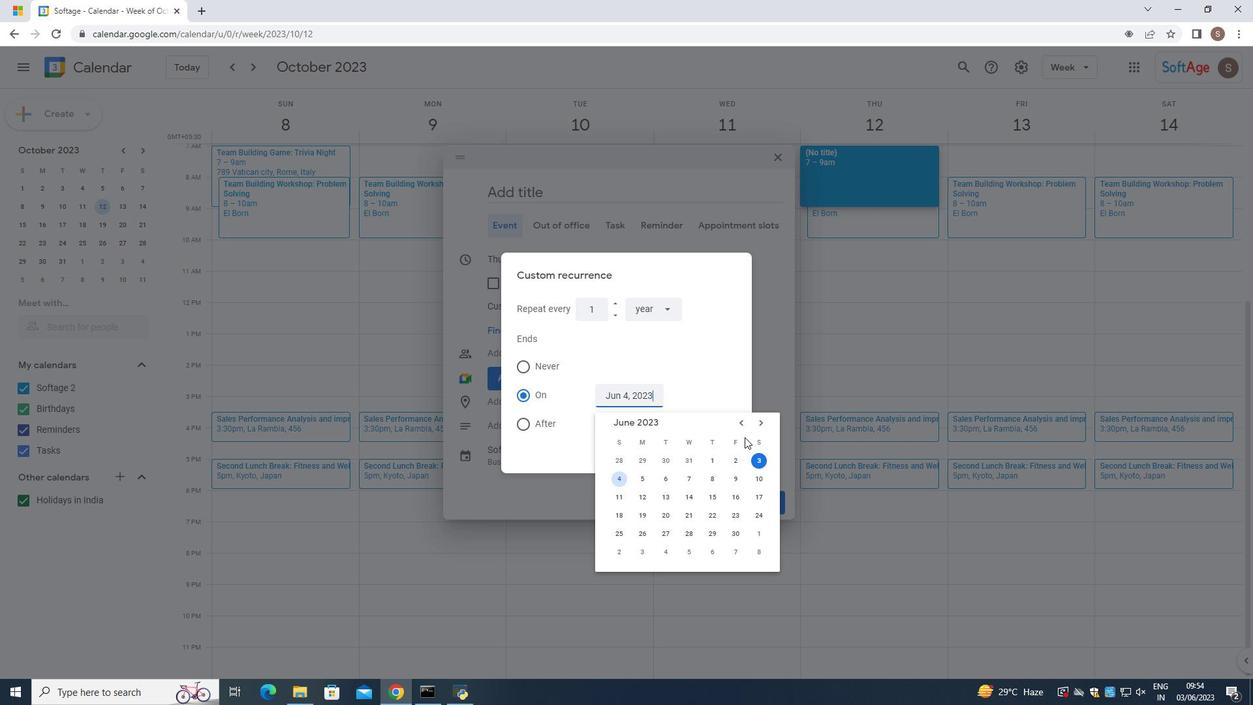 
Action: Mouse pressed left at (742, 432)
Screenshot: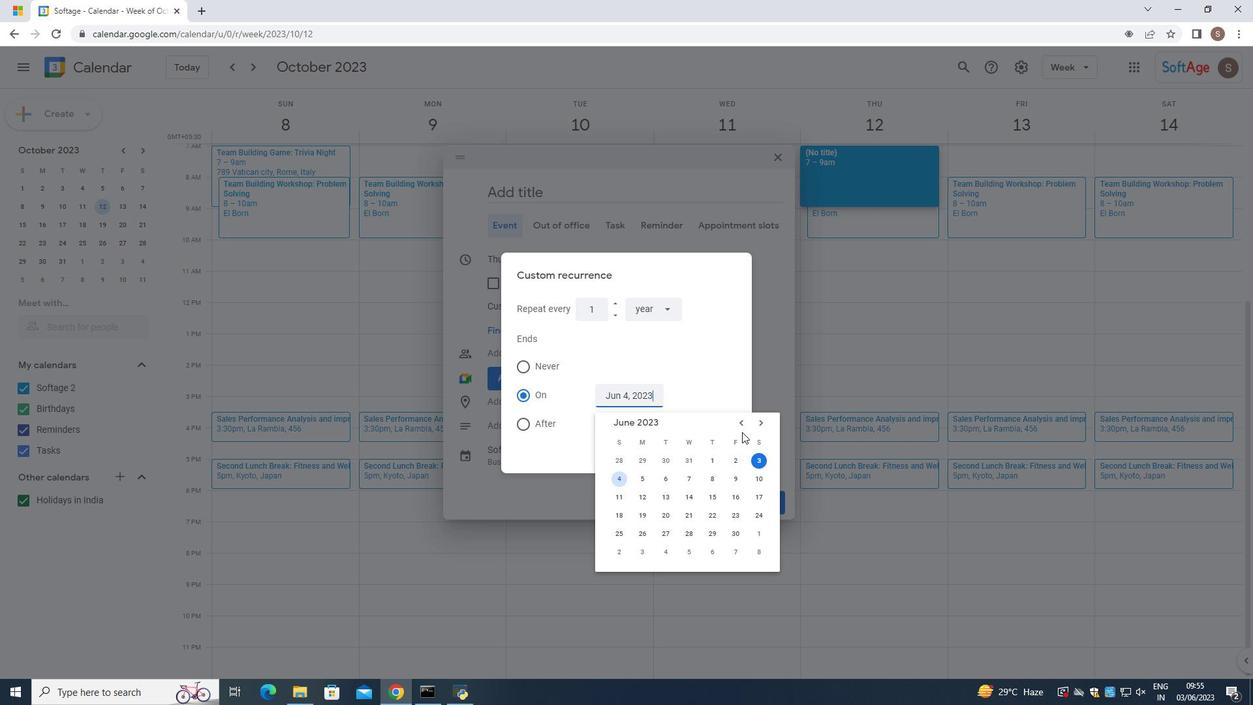 
Action: Mouse moved to (655, 400)
Screenshot: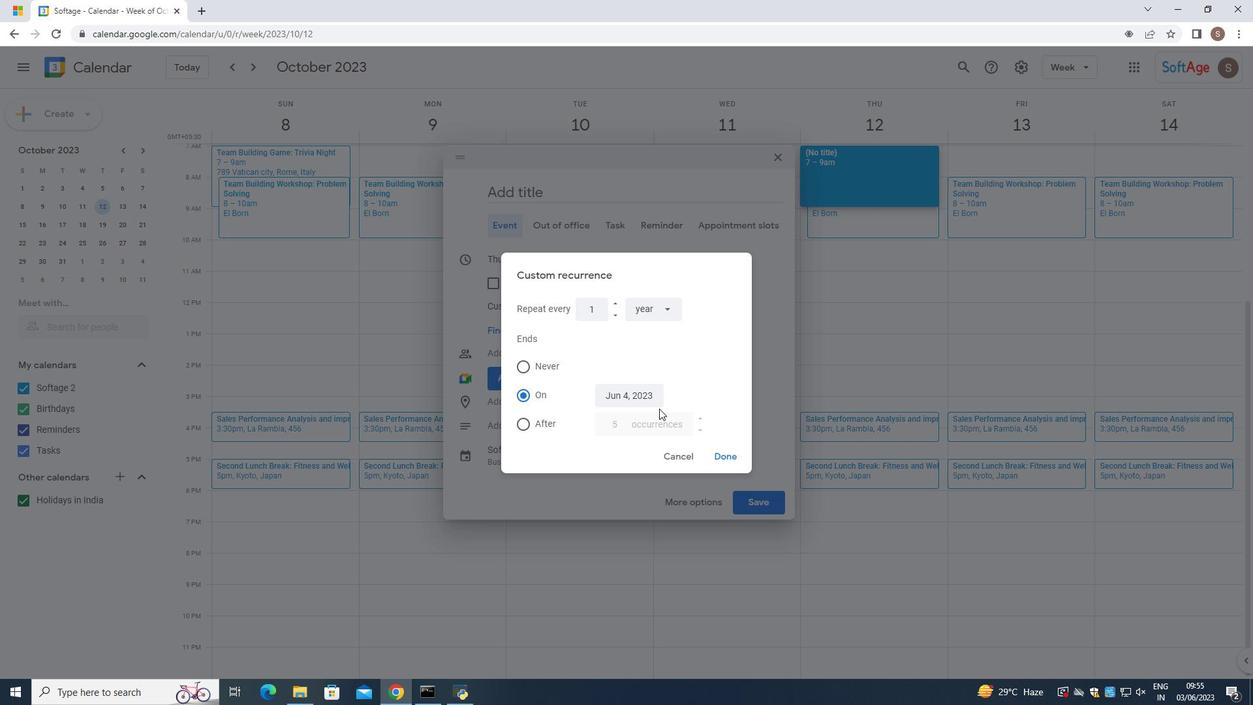 
Action: Mouse pressed left at (655, 400)
Screenshot: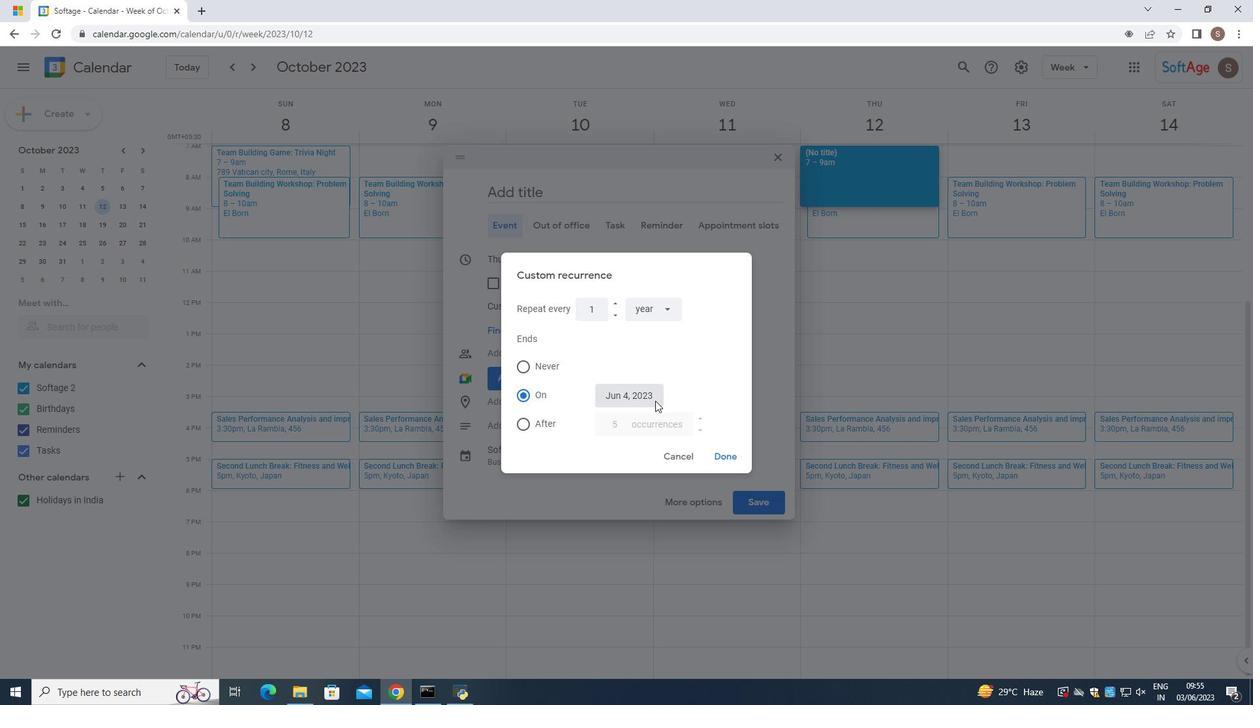 
Action: Mouse moved to (737, 422)
Screenshot: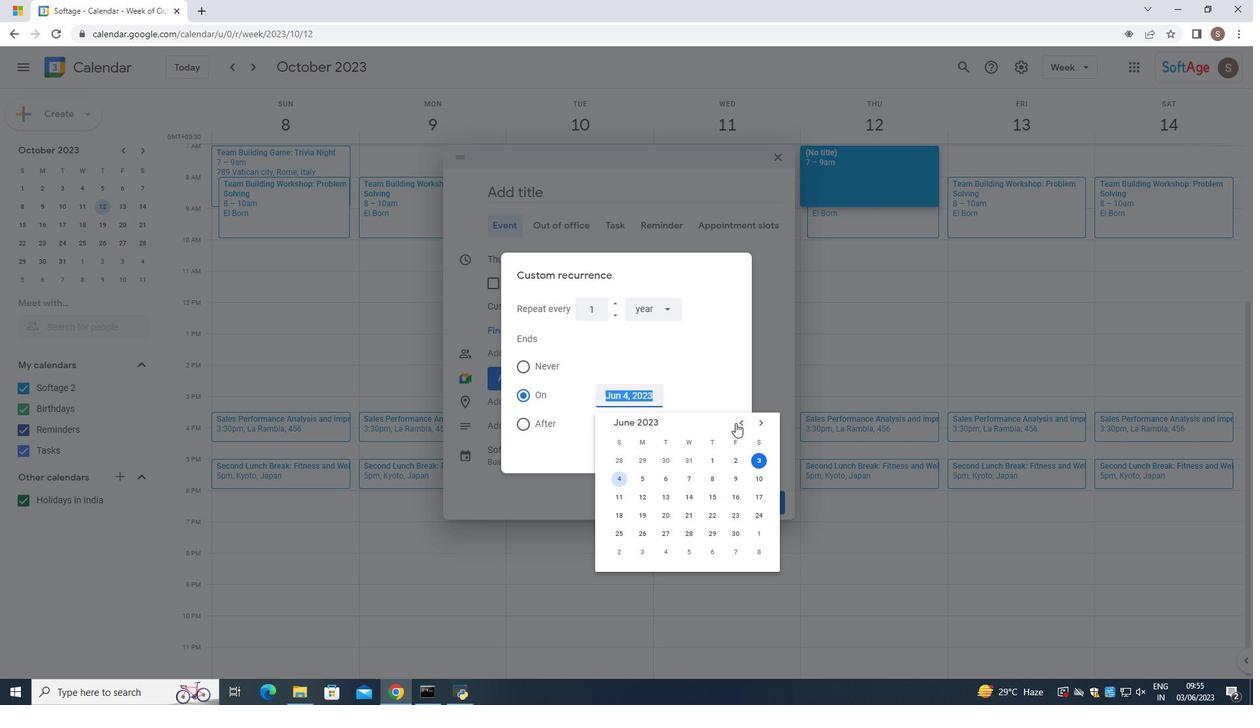 
Action: Mouse pressed left at (737, 422)
Screenshot: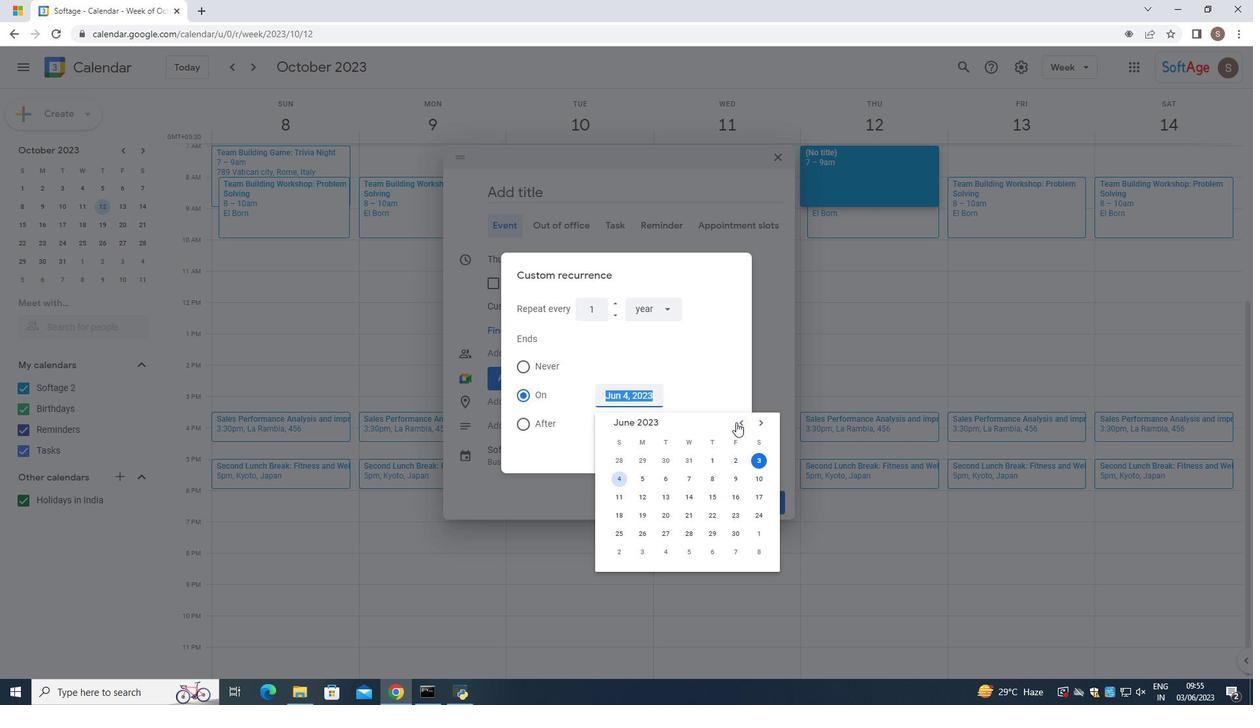 
Action: Mouse moved to (717, 466)
Screenshot: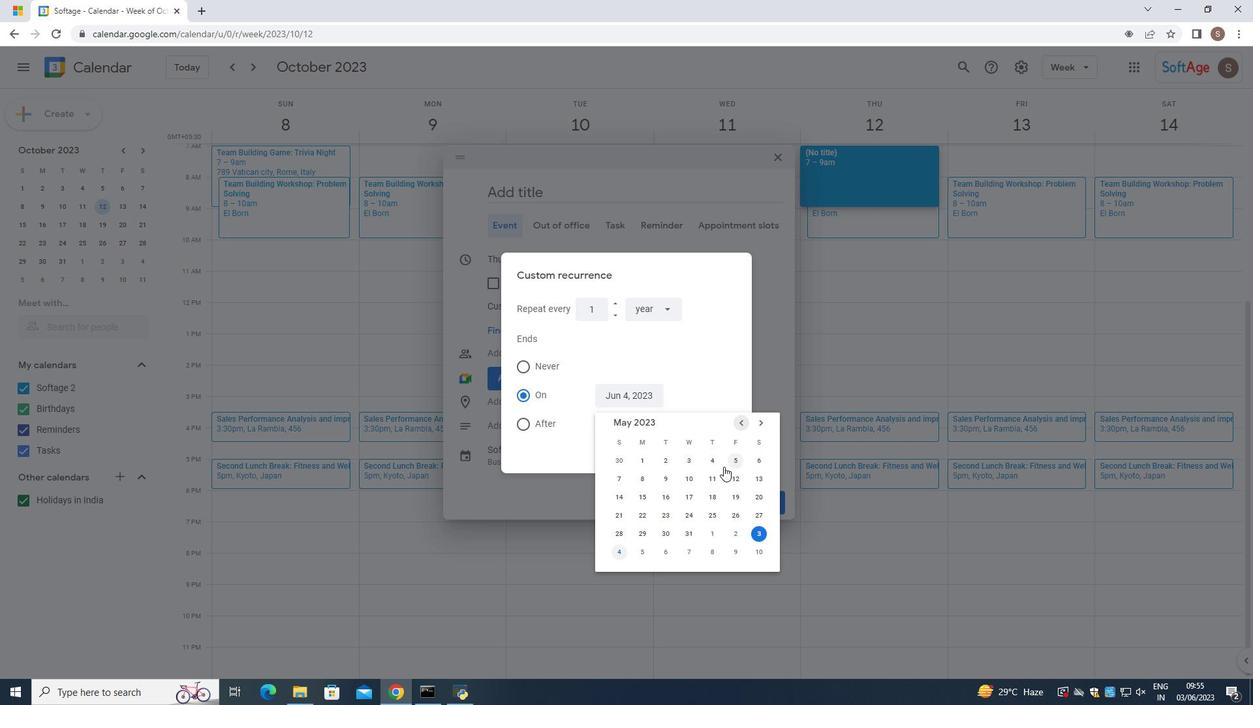 
Action: Mouse pressed left at (717, 466)
Screenshot: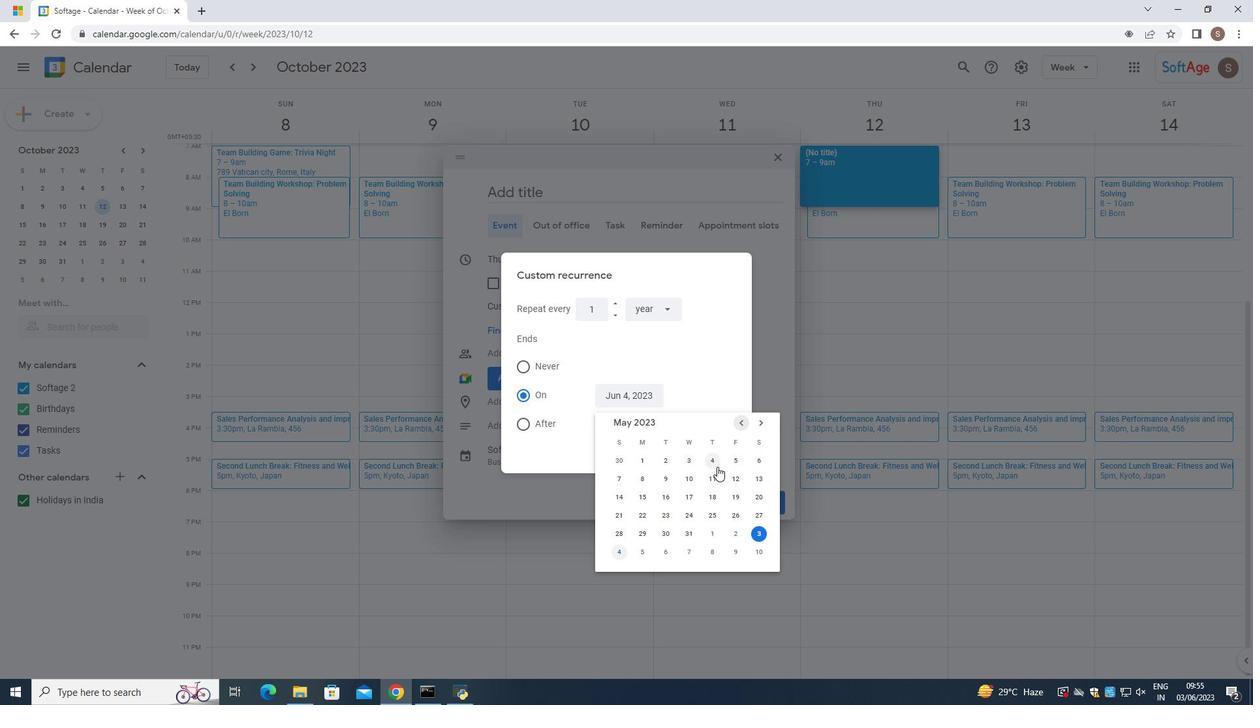 
Action: Mouse moved to (718, 455)
Screenshot: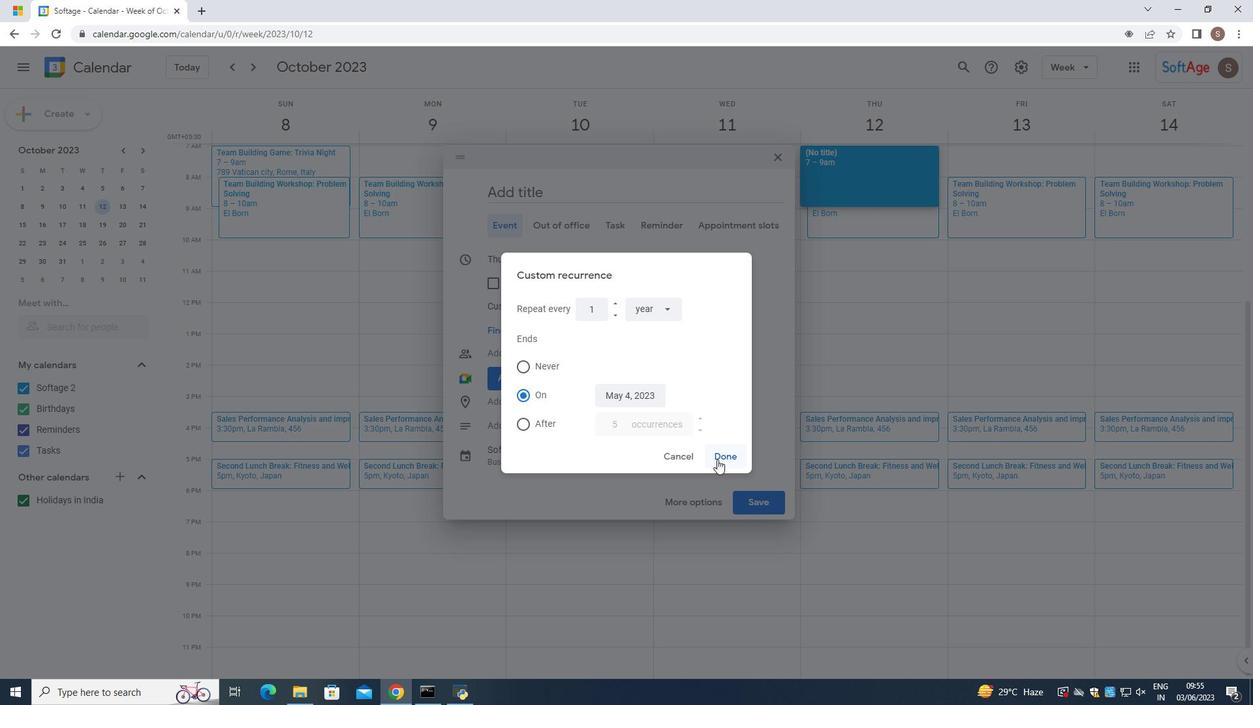 
Action: Mouse pressed left at (718, 455)
Screenshot: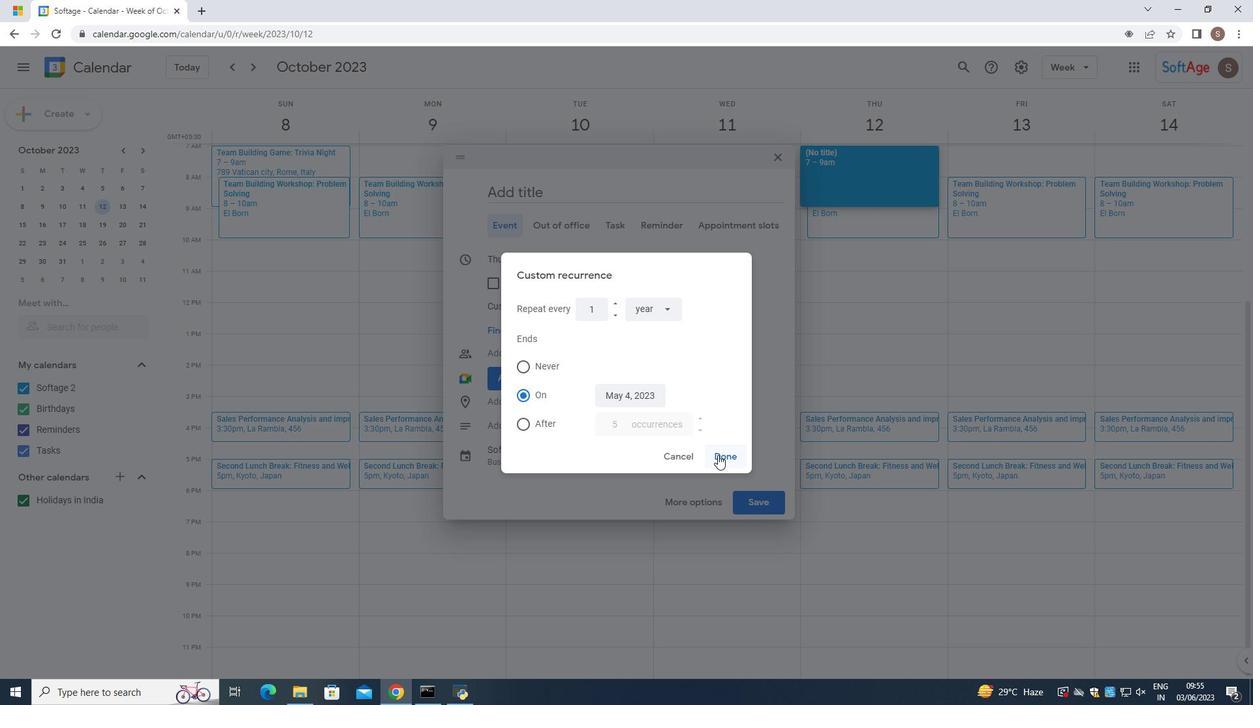 
Action: Mouse moved to (654, 311)
Screenshot: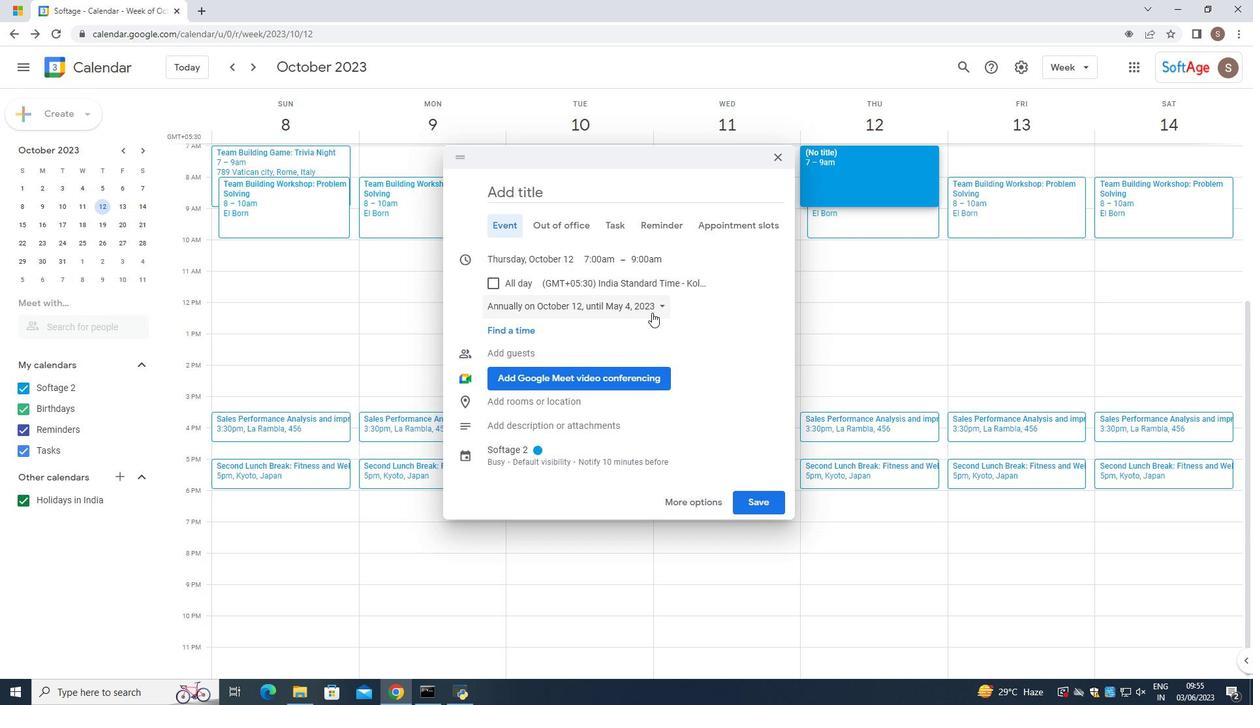 
Action: Mouse pressed left at (654, 311)
Screenshot: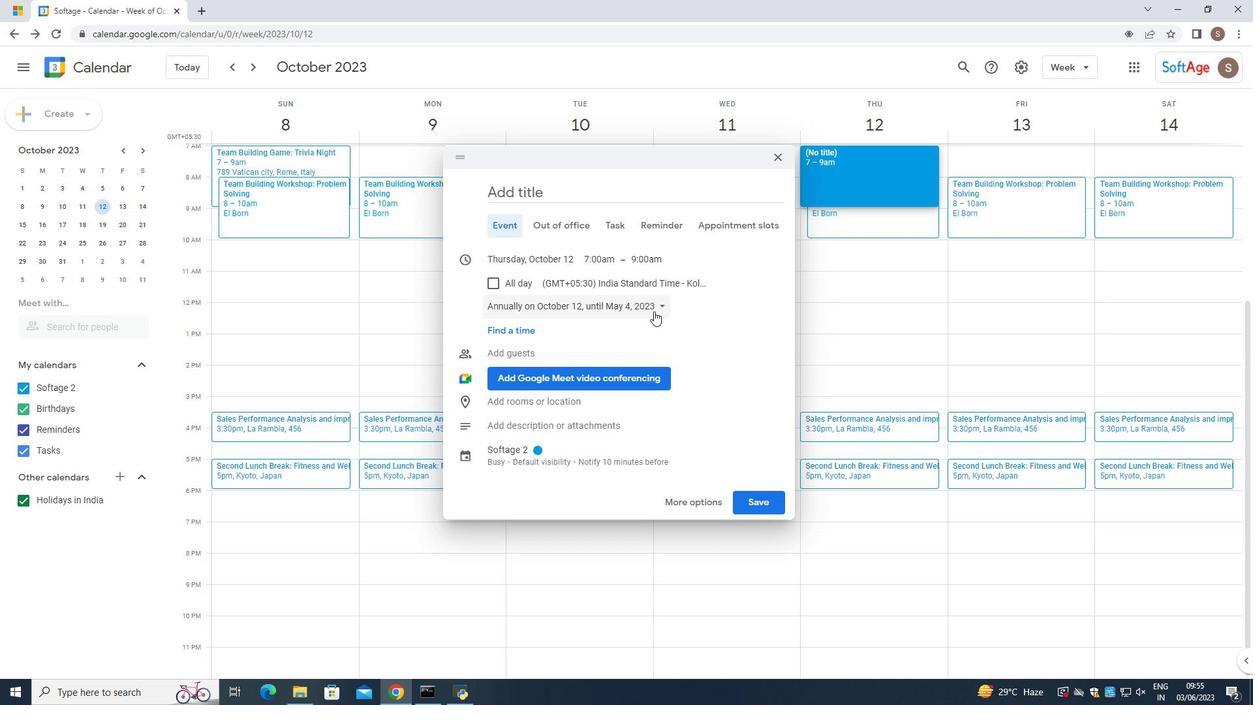 
Action: Mouse moved to (540, 330)
Screenshot: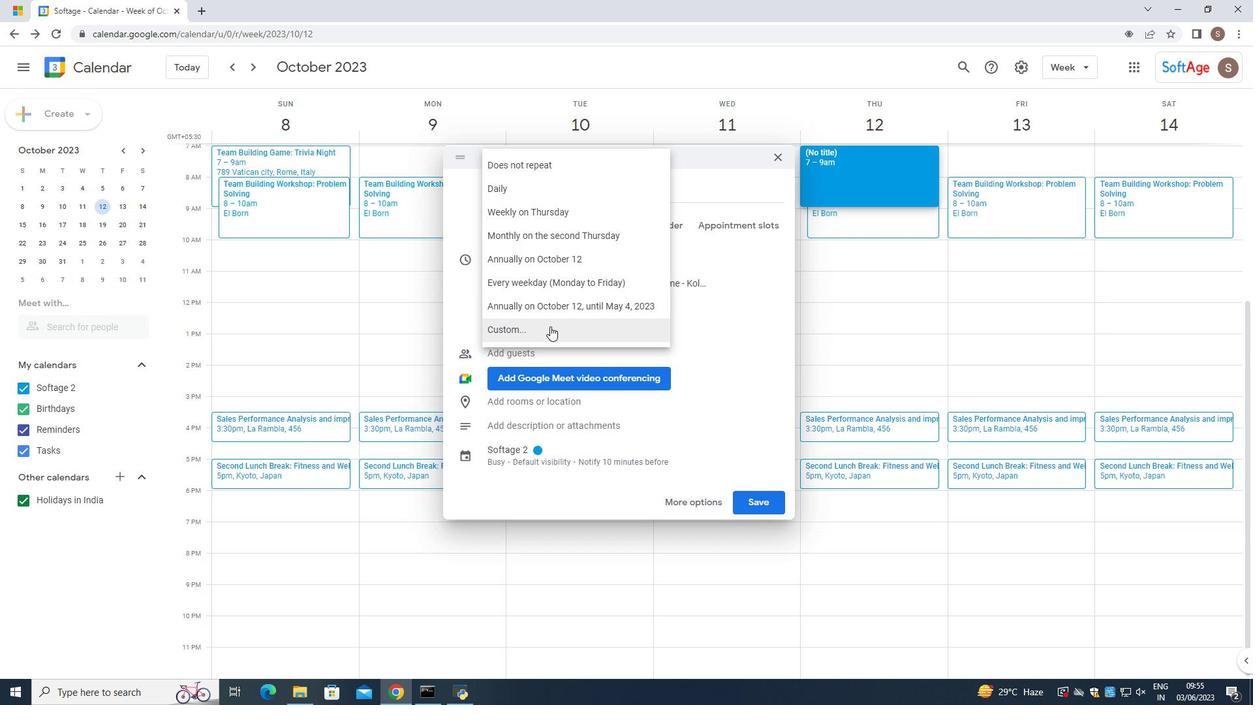 
Action: Mouse pressed left at (540, 330)
Screenshot: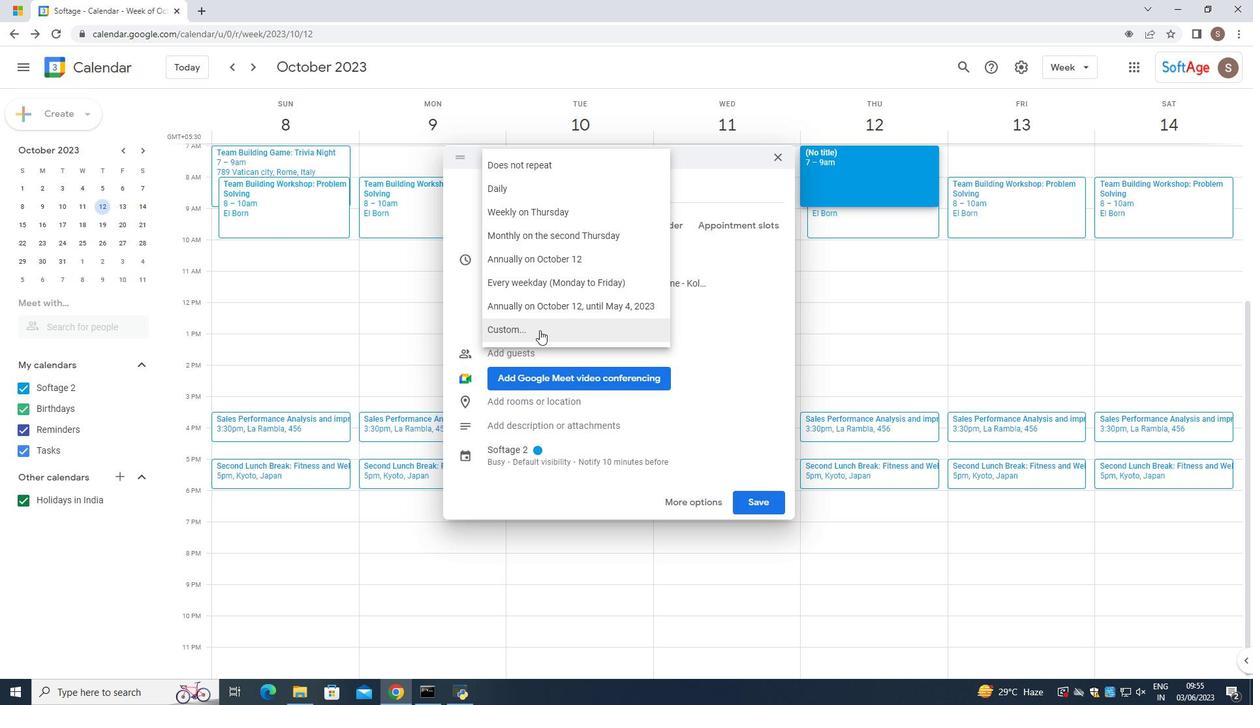 
Action: Mouse moved to (537, 366)
Screenshot: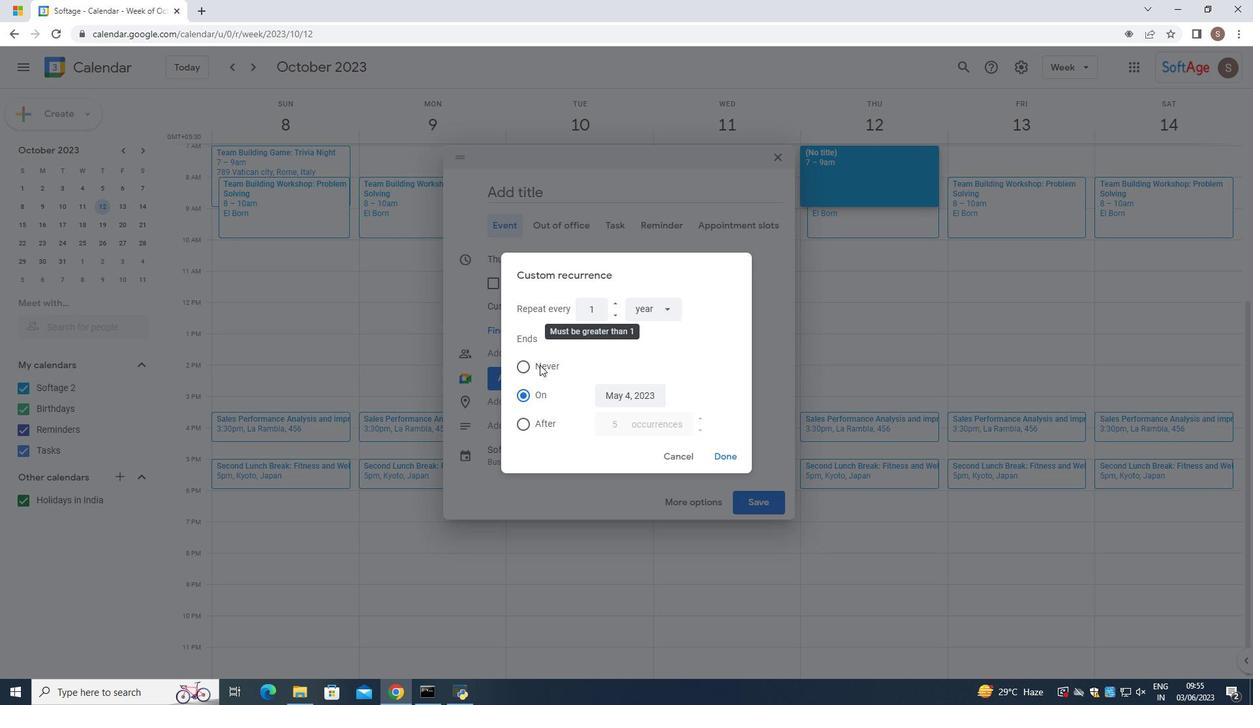
Action: Mouse pressed left at (537, 366)
Screenshot: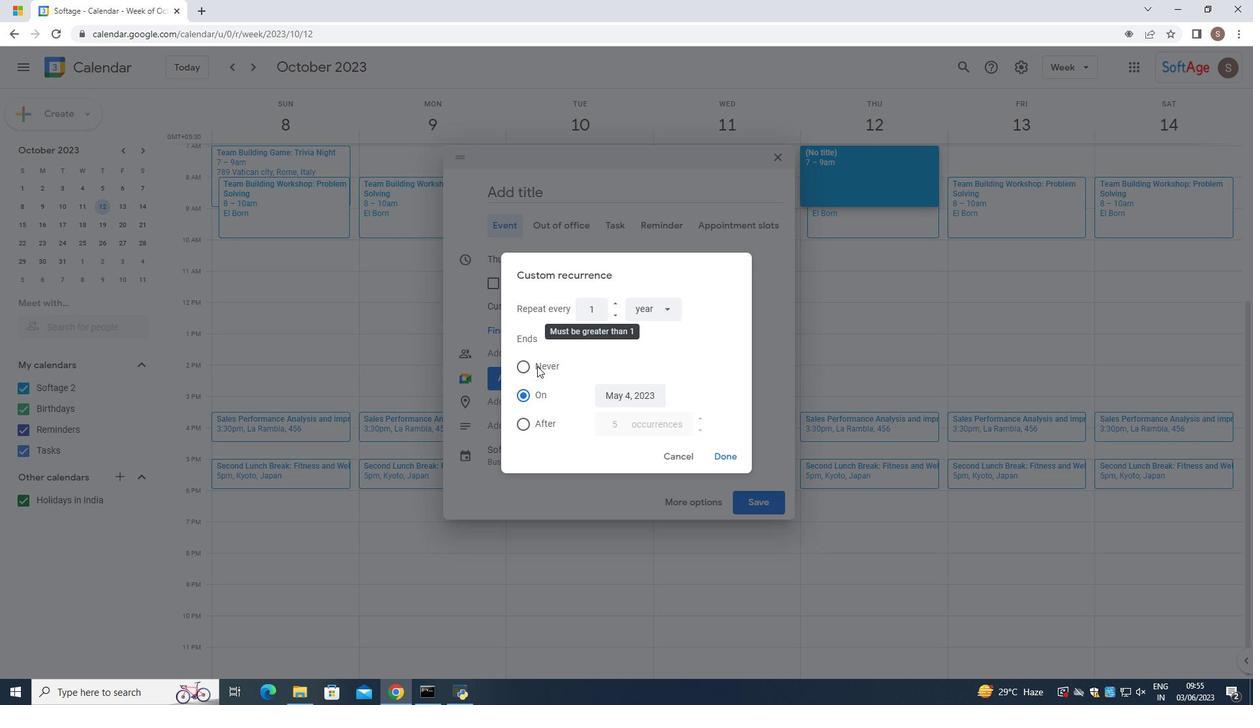 
Action: Mouse moved to (708, 452)
Screenshot: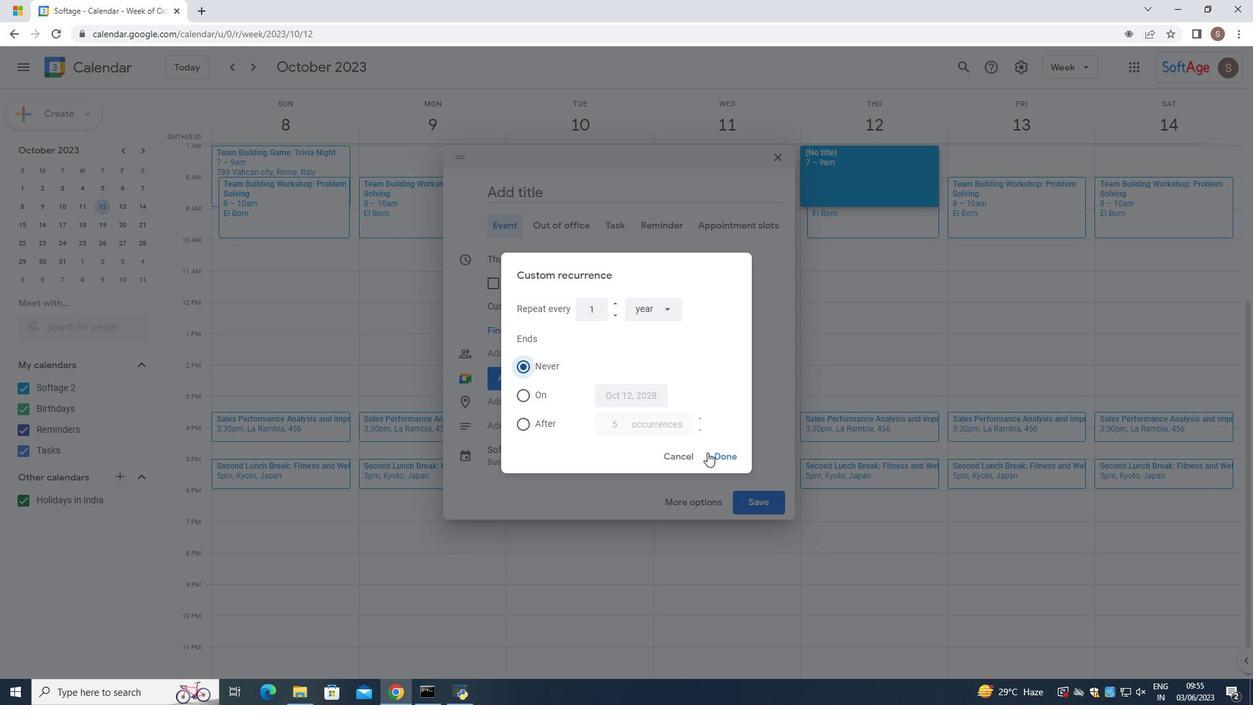 
Action: Mouse pressed left at (708, 452)
Screenshot: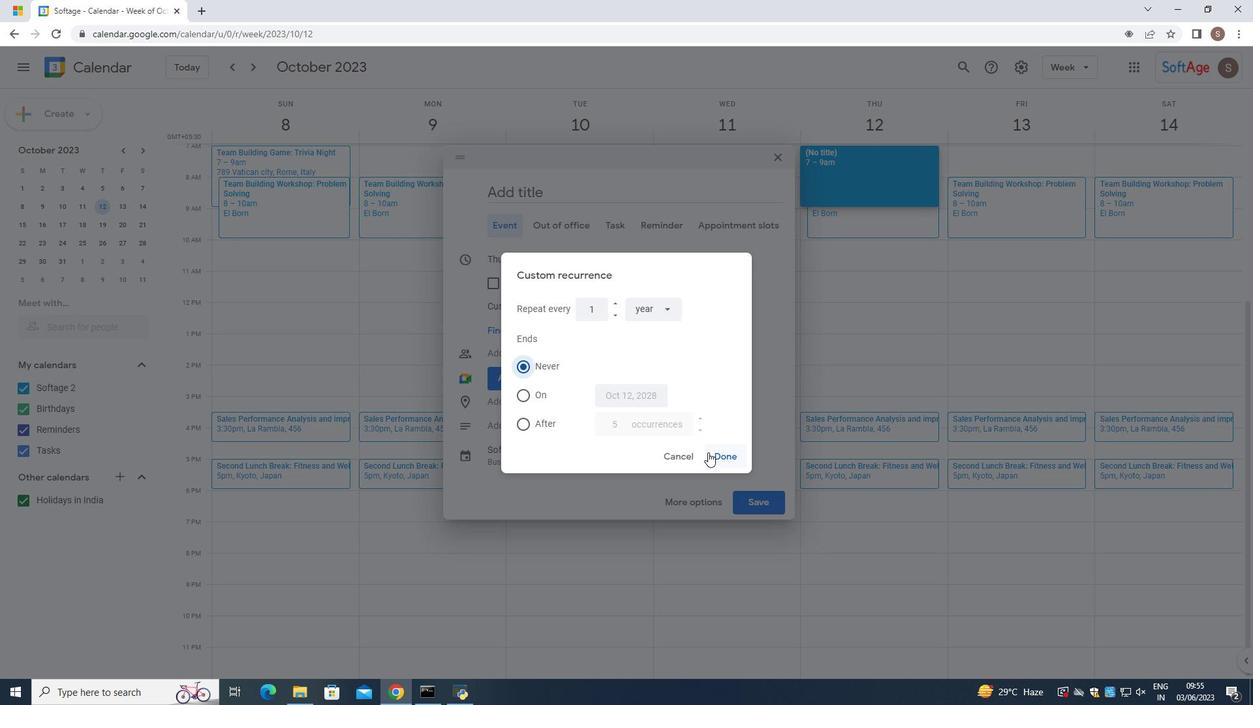 
Action: Mouse moved to (509, 409)
Screenshot: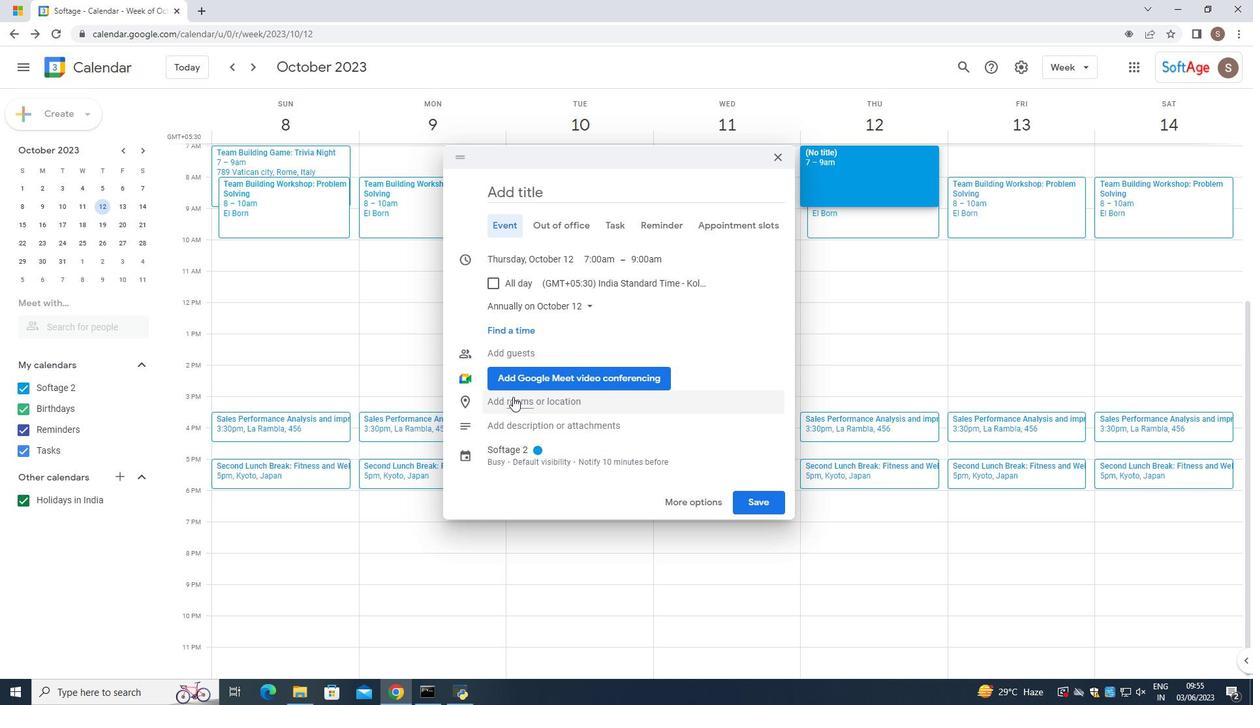 
Action: Mouse scrolled (511, 407) with delta (0, 0)
Screenshot: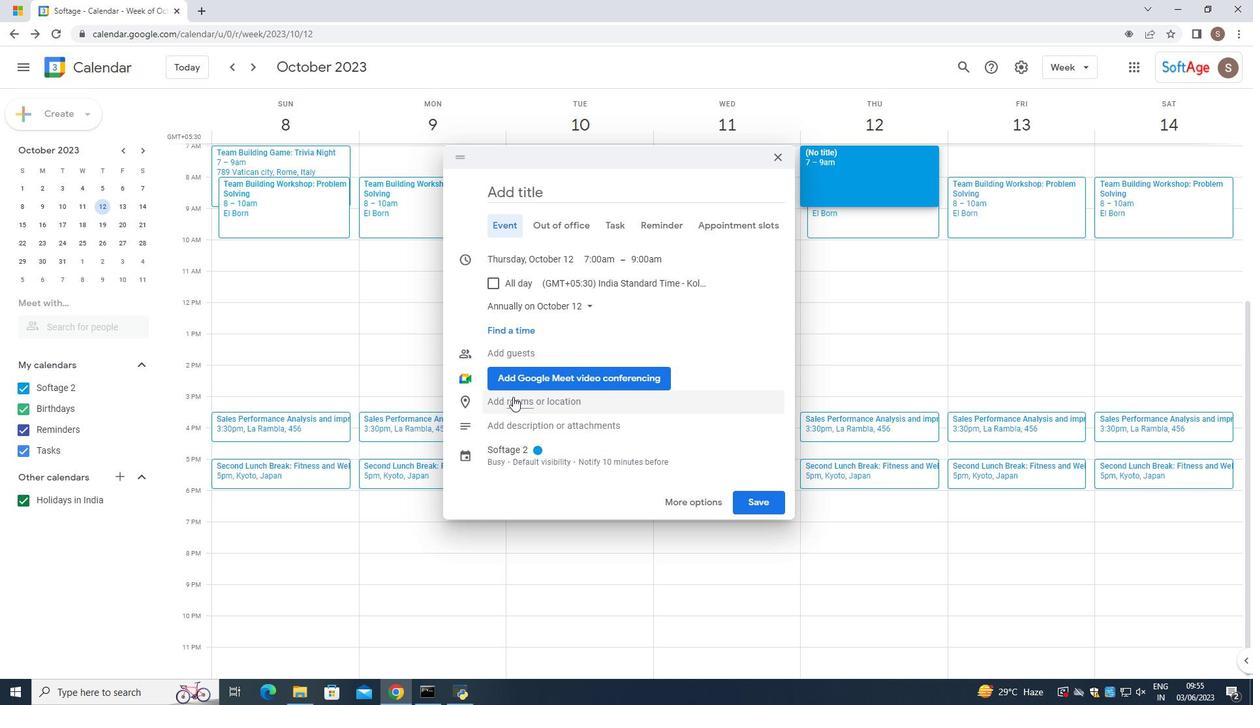 
Action: Mouse scrolled (511, 408) with delta (0, 0)
Screenshot: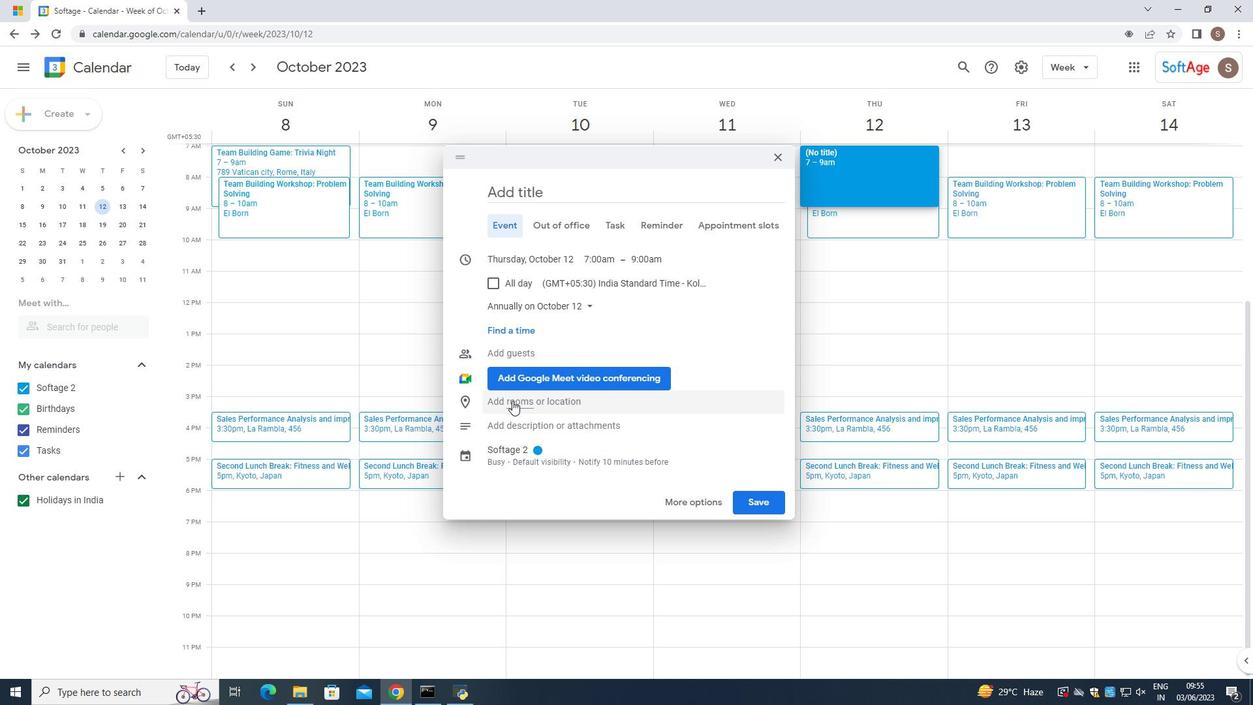 
Action: Mouse scrolled (511, 408) with delta (0, 0)
Screenshot: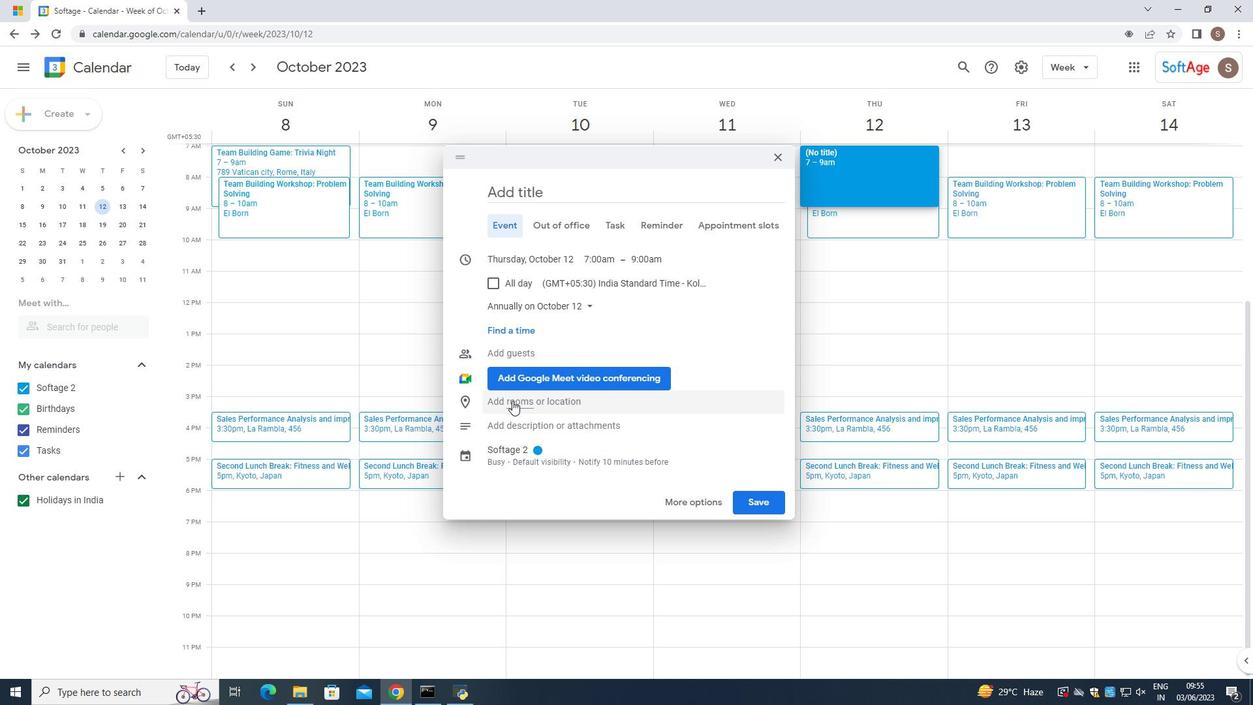 
Action: Mouse scrolled (510, 408) with delta (0, 0)
Screenshot: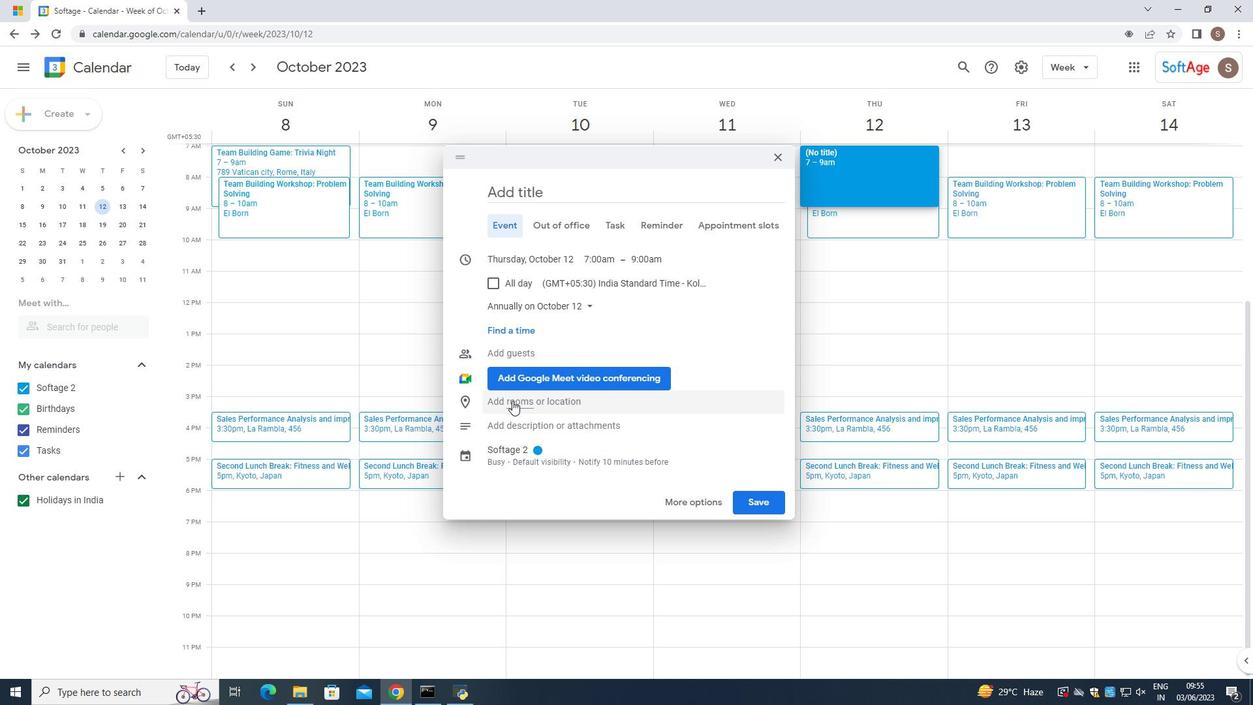
Action: Mouse moved to (514, 400)
Screenshot: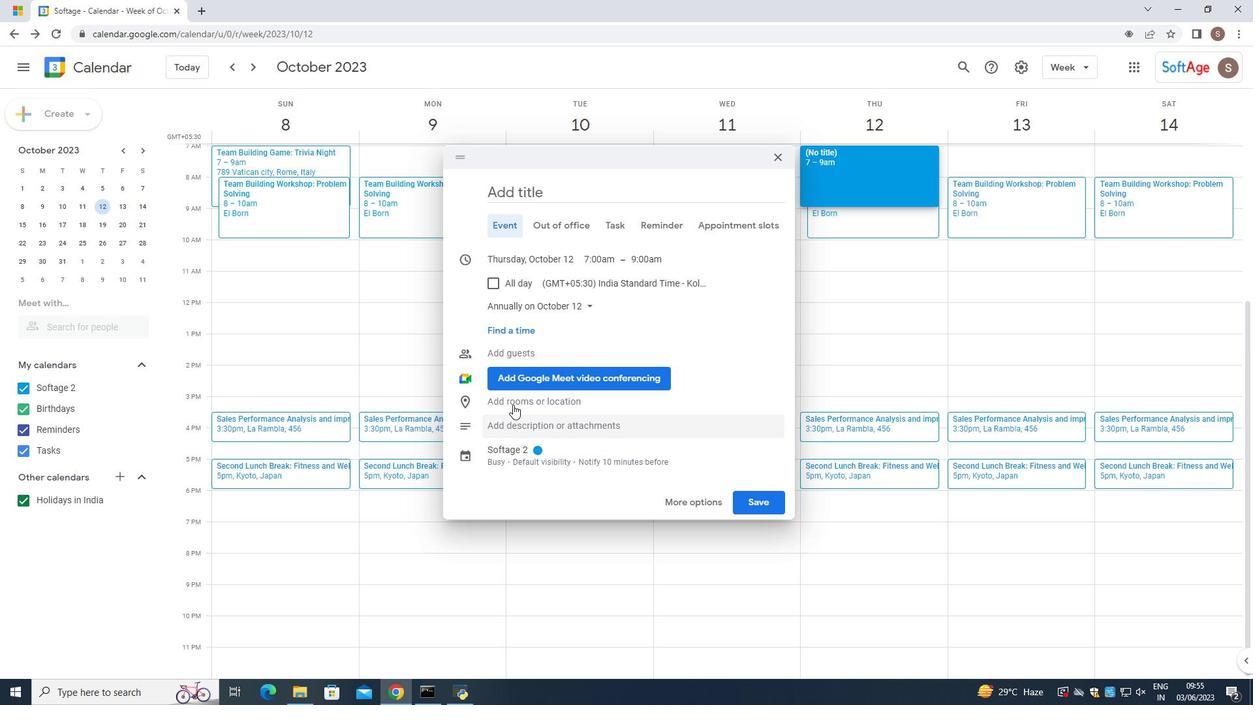 
Action: Mouse pressed left at (514, 400)
Screenshot: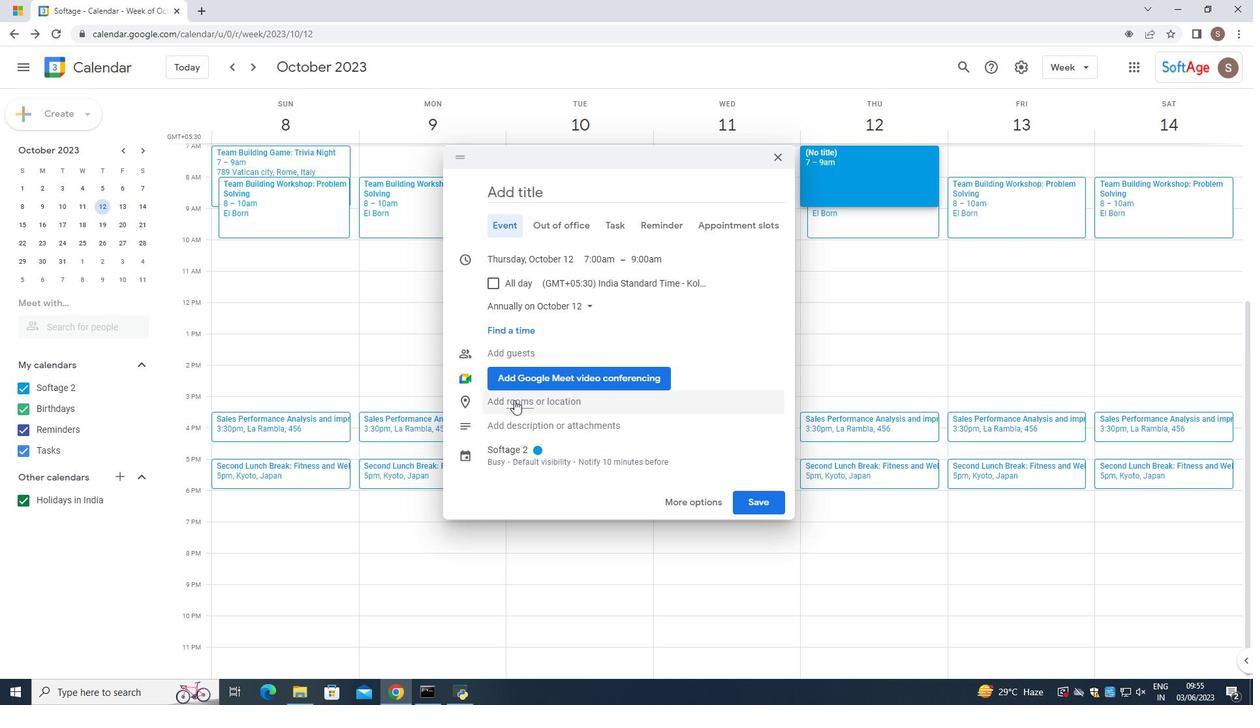 
Action: Mouse moved to (472, 172)
Screenshot: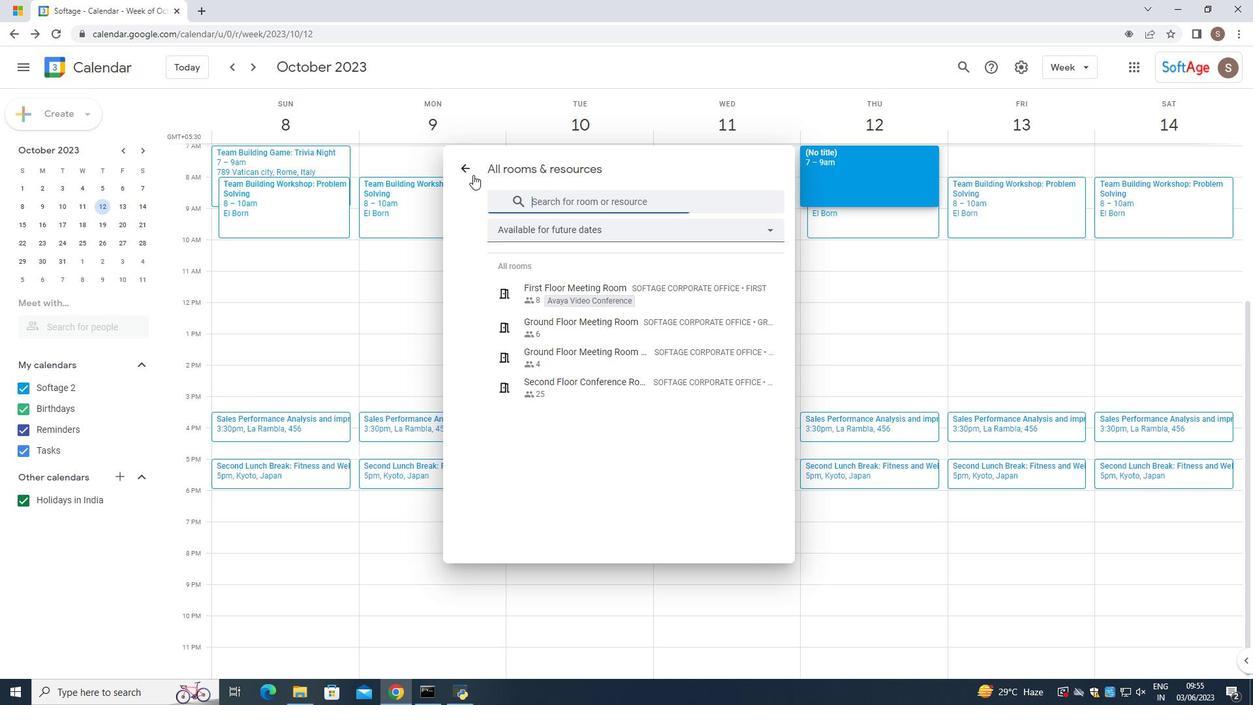 
Action: Mouse pressed left at (472, 172)
Screenshot: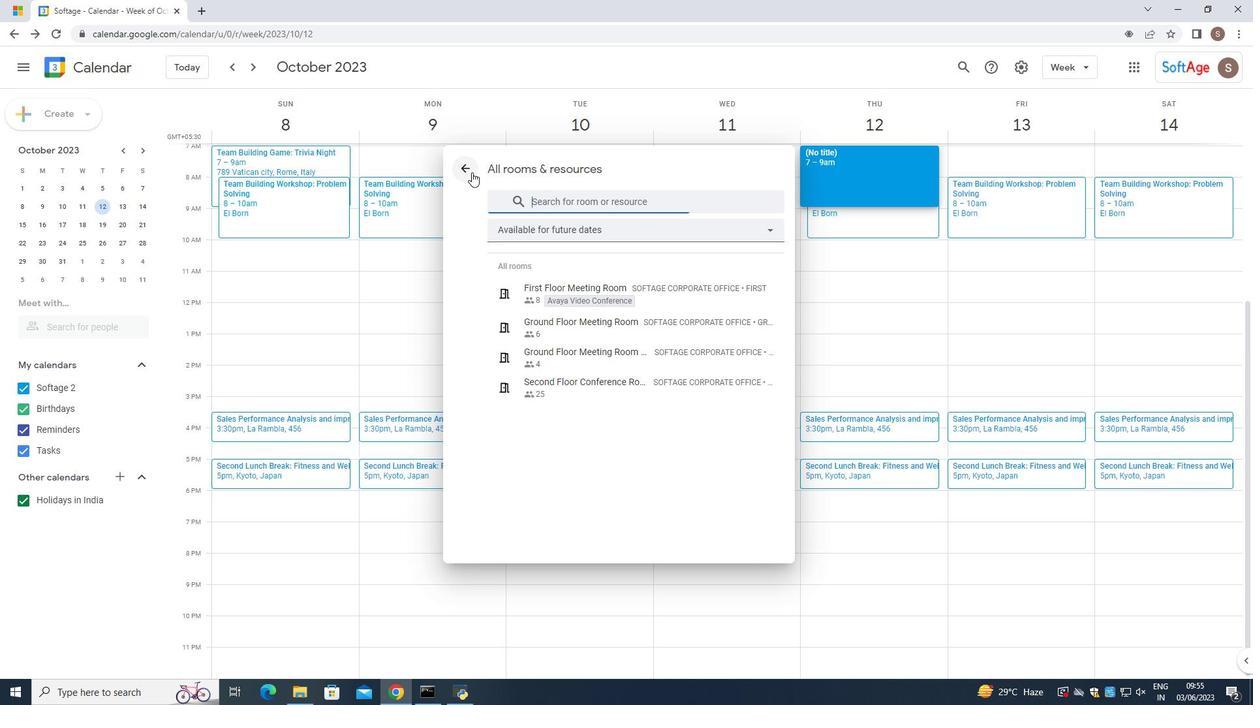 
Action: Mouse moved to (523, 438)
Screenshot: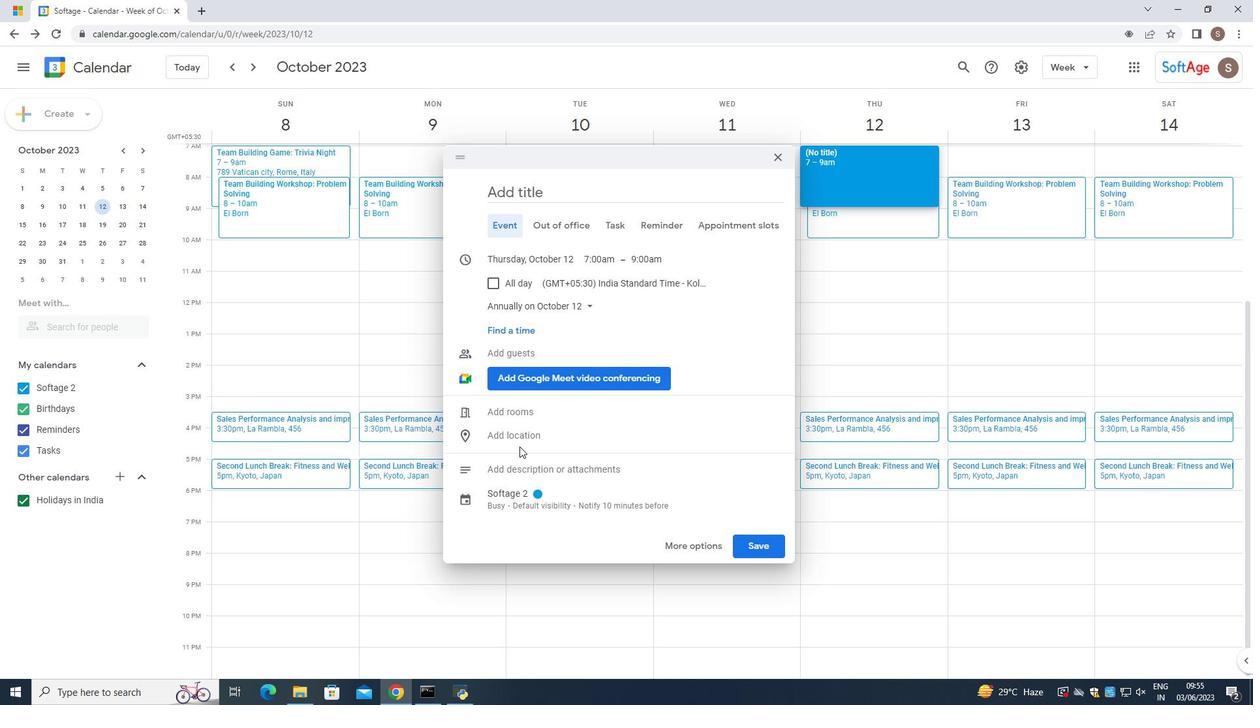 
Action: Mouse pressed left at (523, 438)
Screenshot: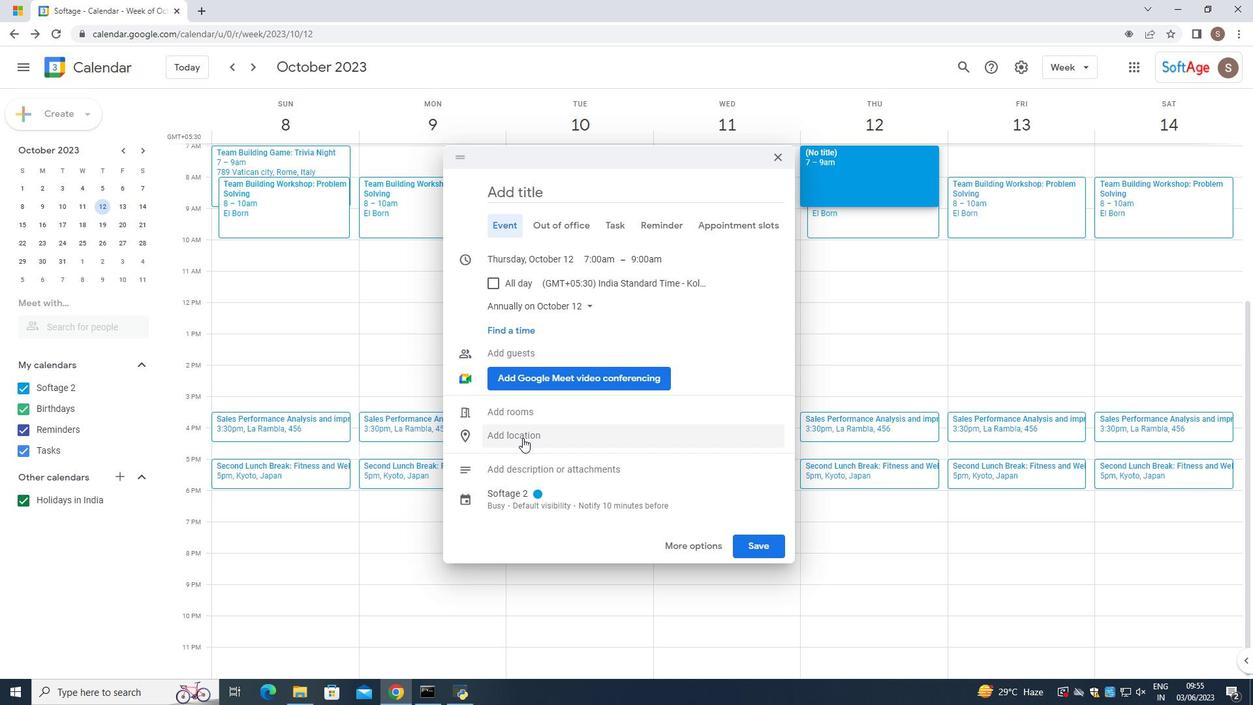 
Action: Mouse moved to (524, 436)
Screenshot: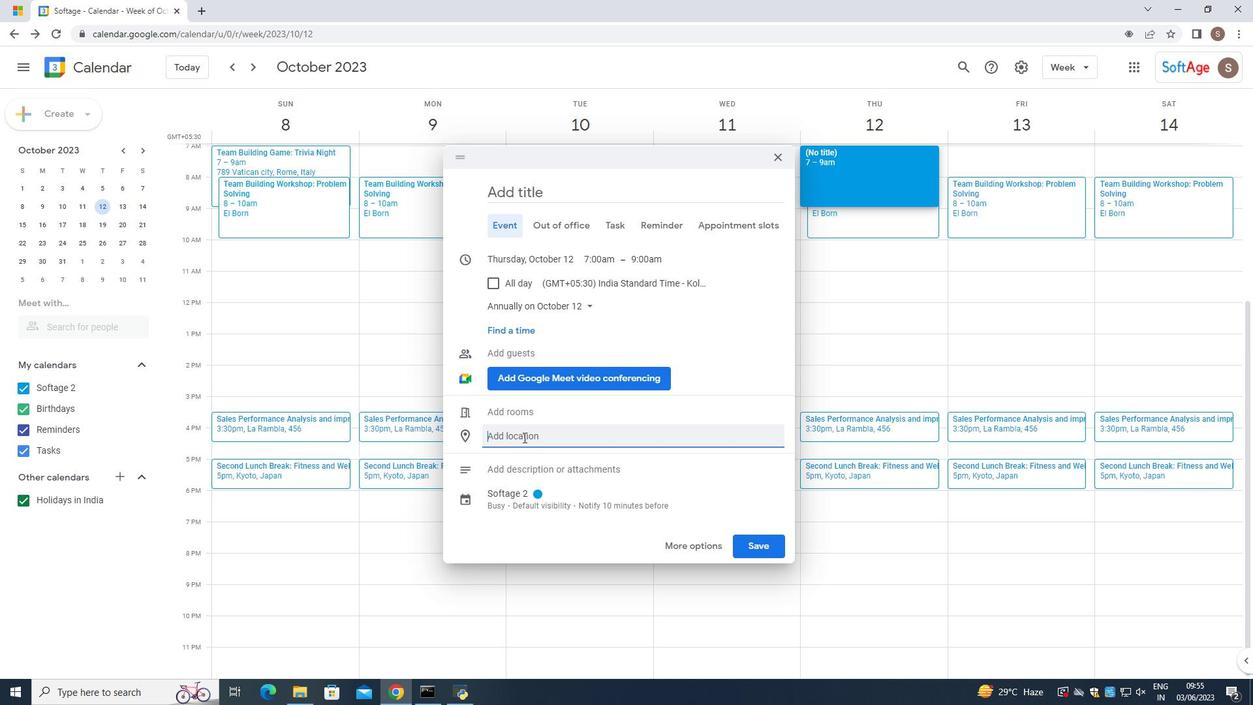 
Action: Key pressed 987.<Key.backspace>,<Key.space><Key.caps_lock>C<Key.caps_lock>hora<Key.space><Key.caps_lock>C<Key.caps_lock>hurv<Key.backspace>ch,<Key.space><Key.caps_lock>I<Key.caps_lock>stanbul,<Key.space><Key.caps_lock>TA<Key.caps_lock>urket<Key.backspace>y<Key.enter>
Screenshot: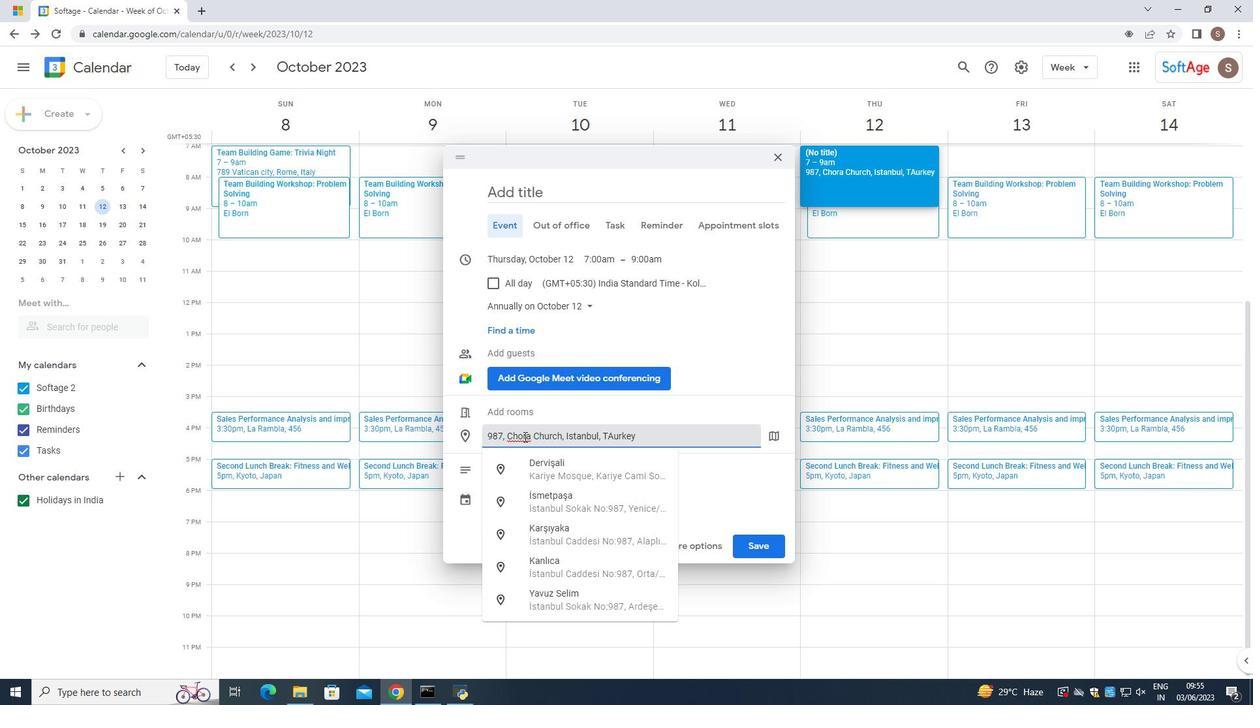 
Action: Mouse moved to (610, 438)
Screenshot: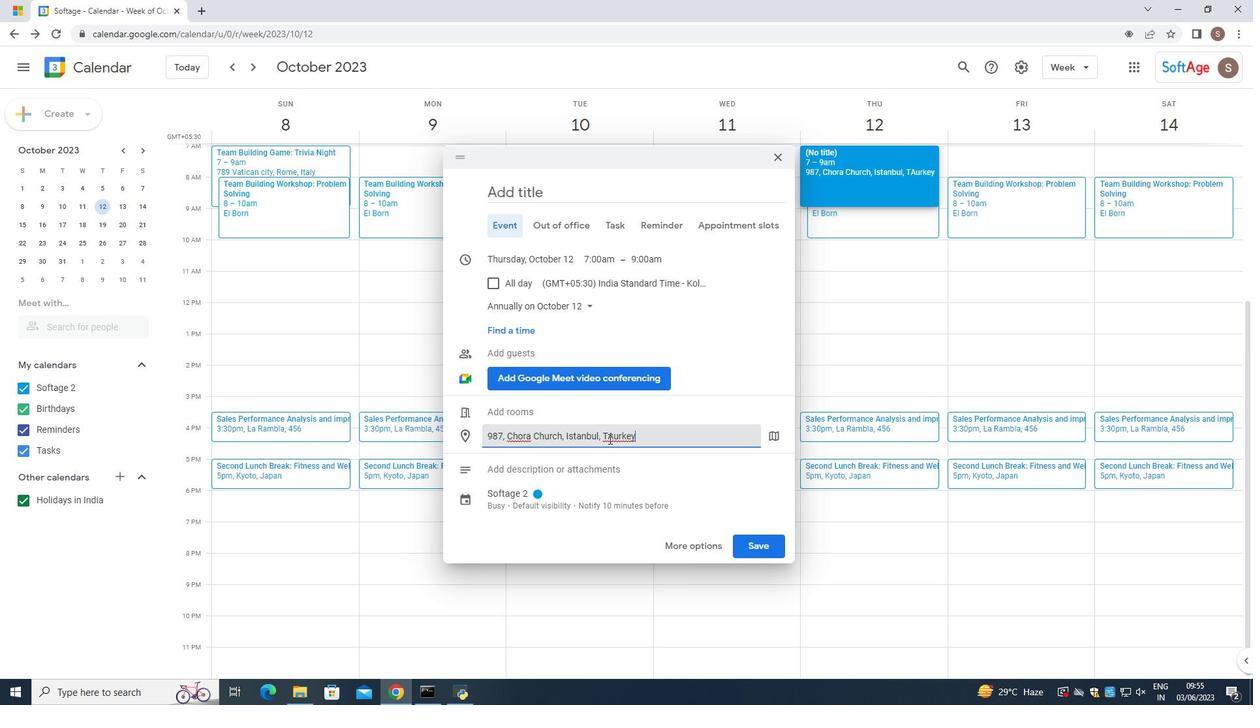 
Action: Mouse pressed left at (610, 438)
Screenshot: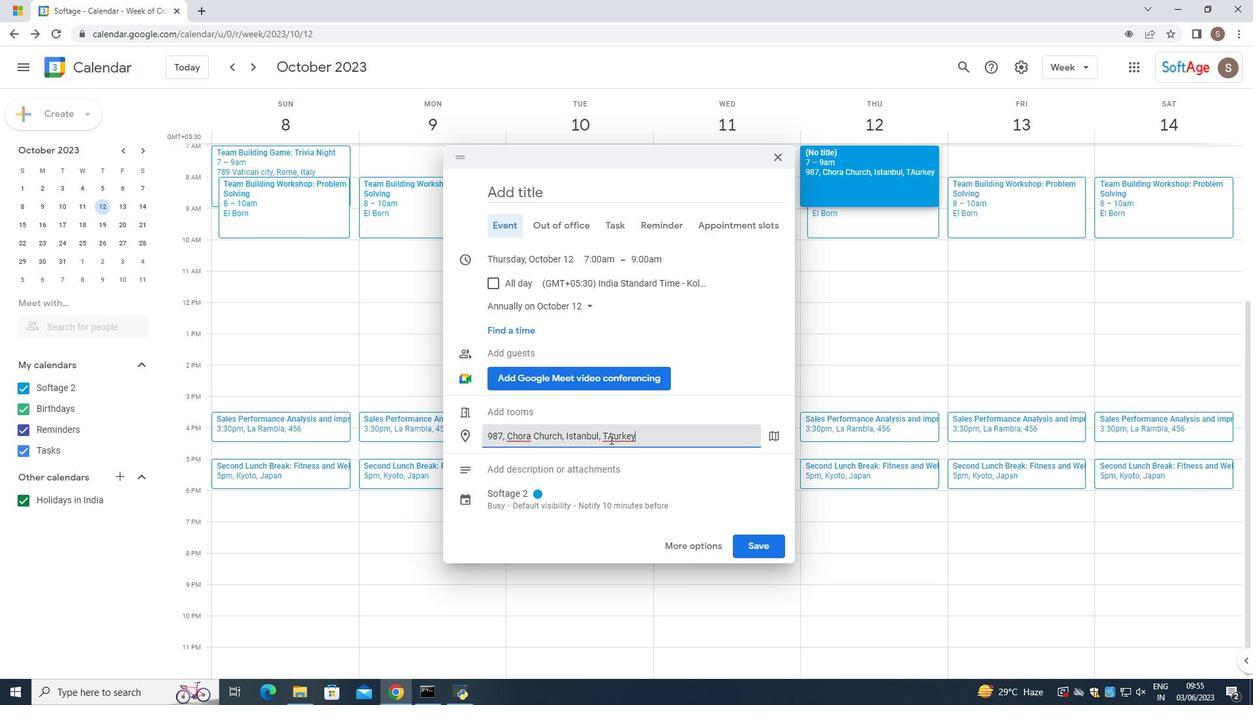 
Action: Mouse moved to (611, 438)
Screenshot: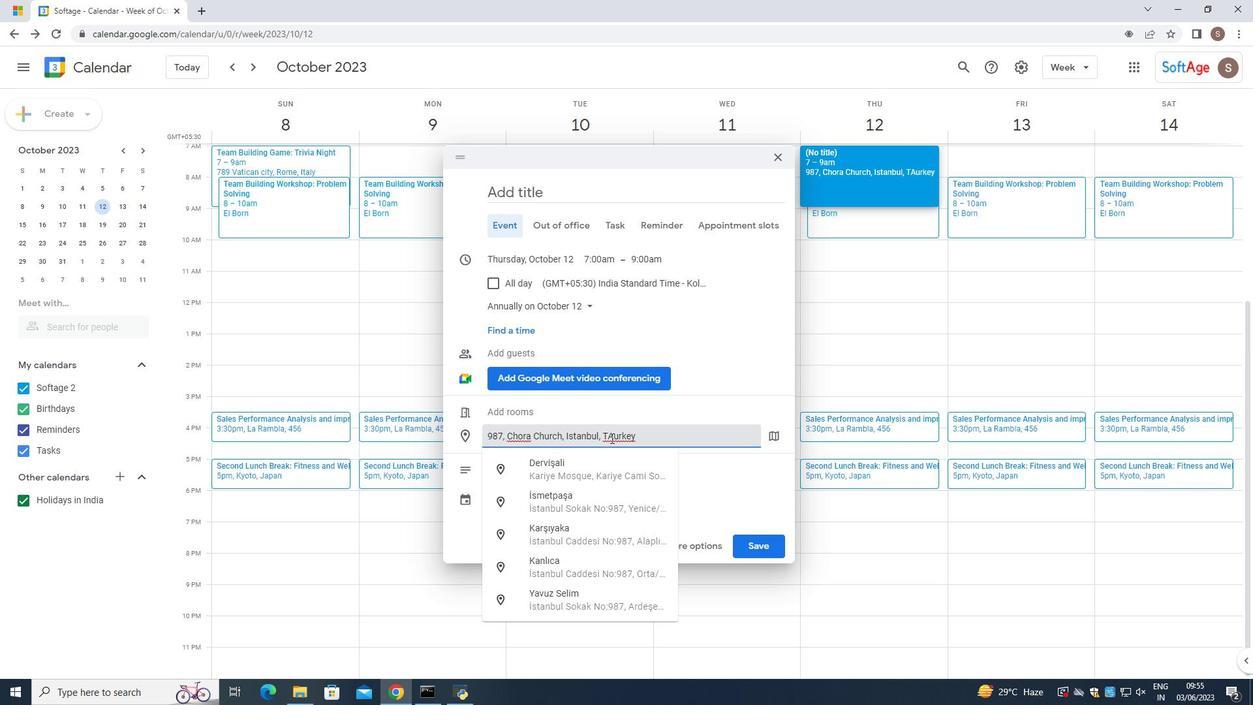 
Action: Mouse pressed left at (611, 438)
Screenshot: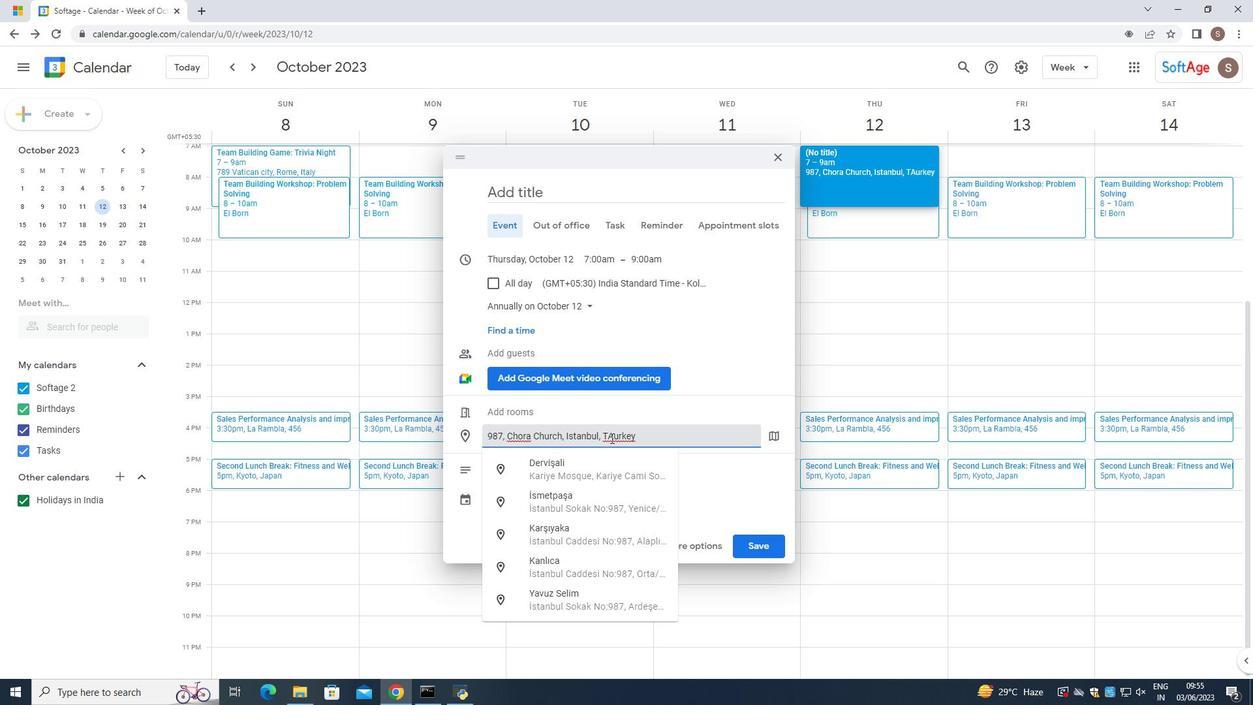 
Action: Mouse moved to (575, 448)
Screenshot: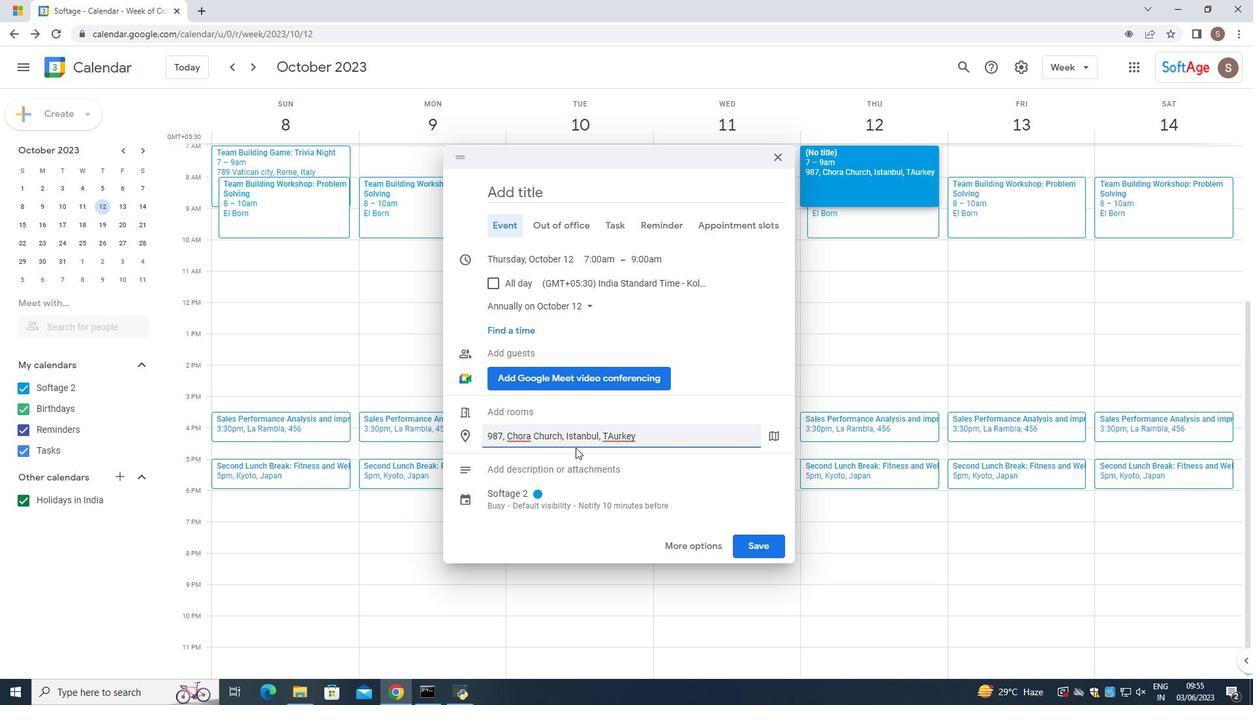 
Action: Key pressed <Key.backspace>
Screenshot: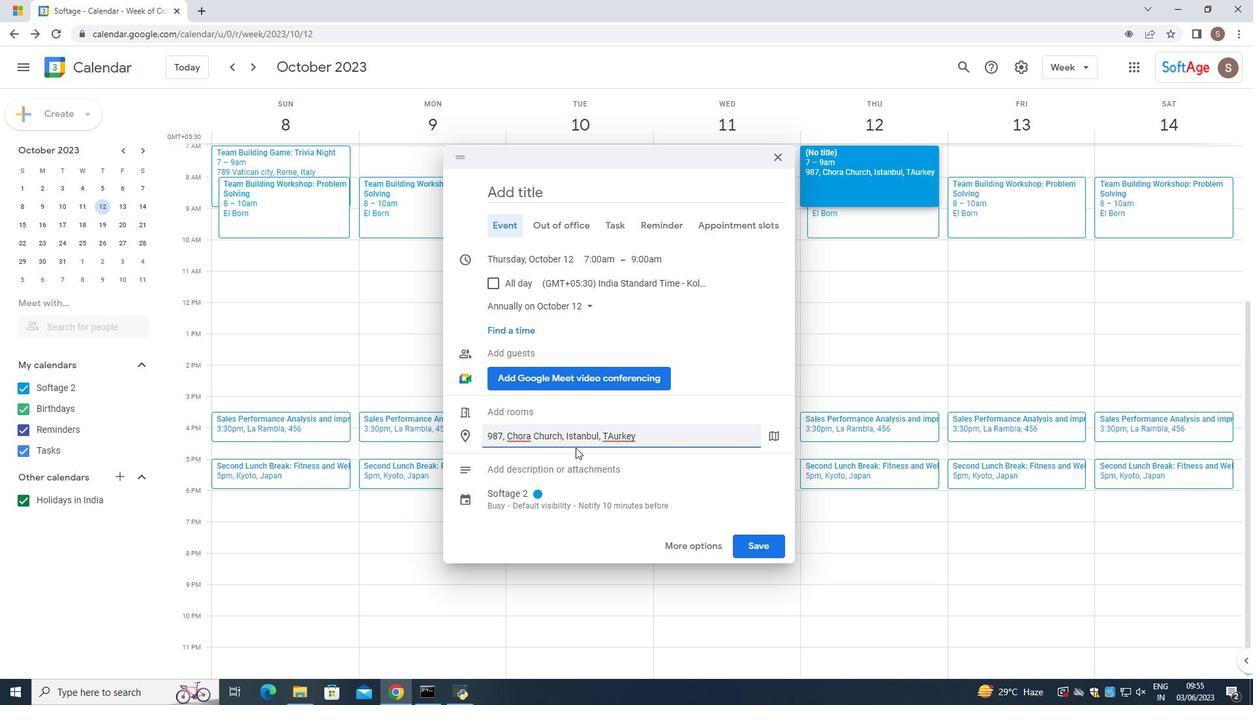 
Action: Mouse moved to (642, 430)
Screenshot: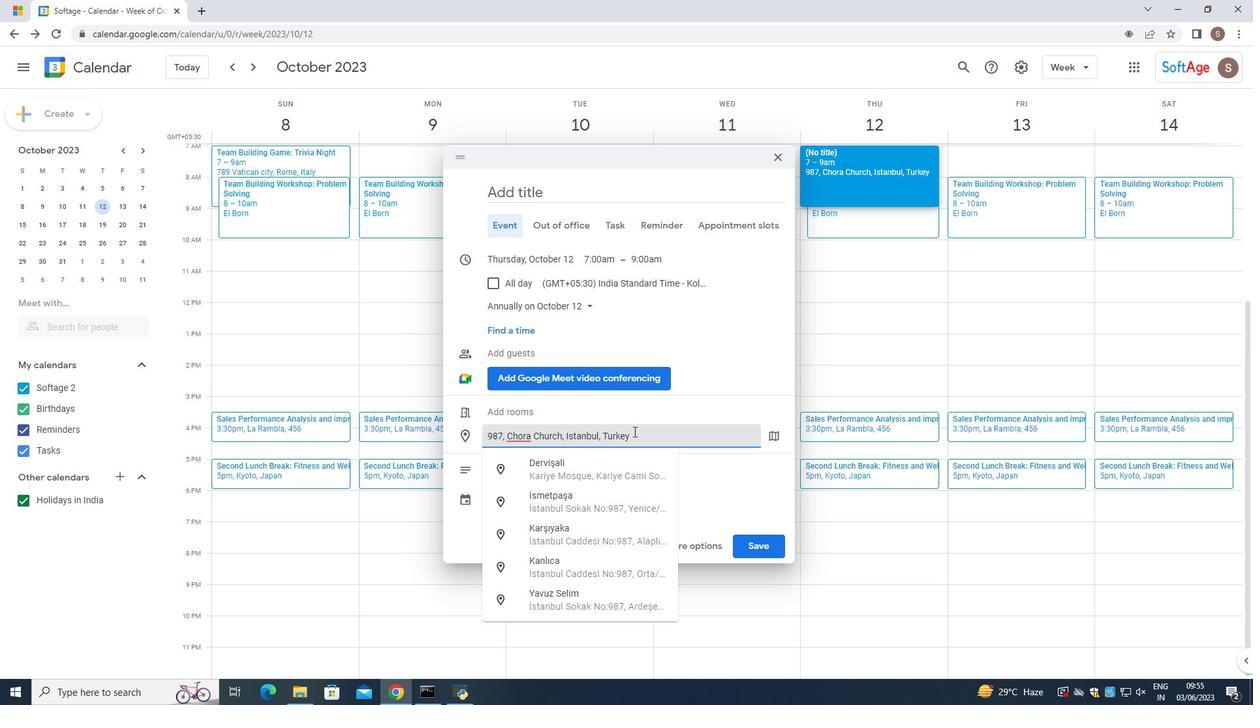 
Action: Mouse pressed left at (642, 430)
Screenshot: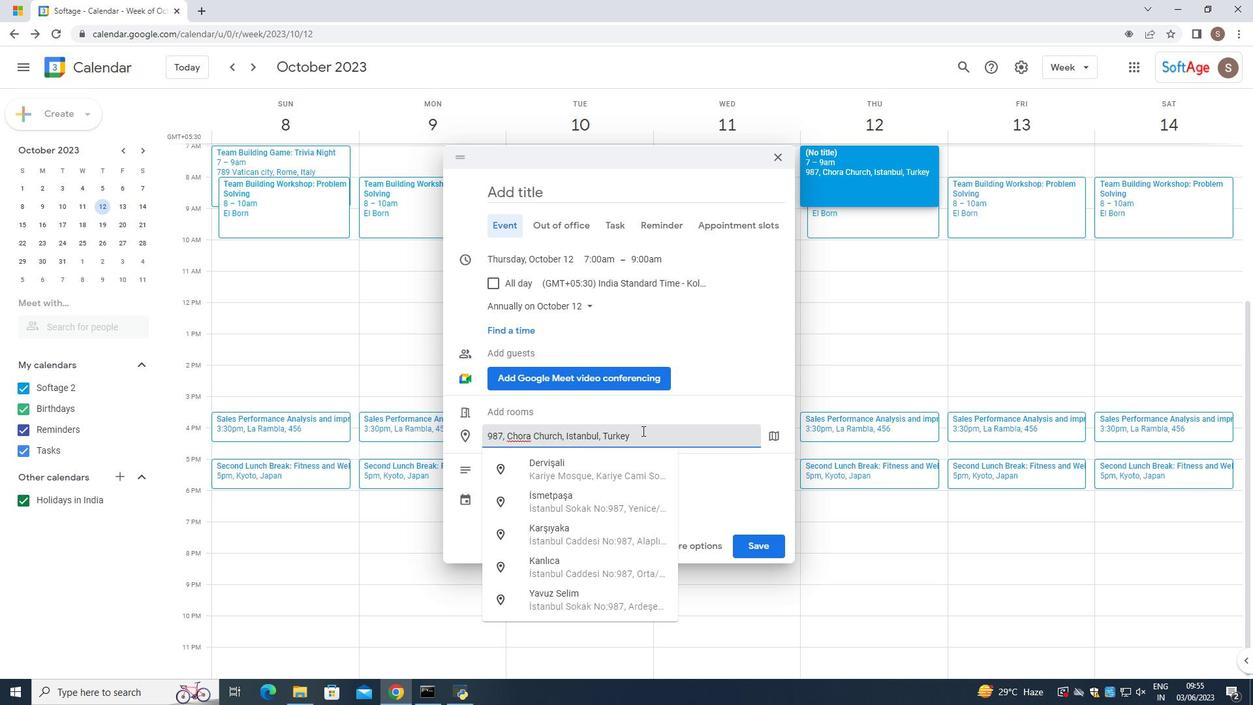 
Action: Mouse moved to (528, 406)
Screenshot: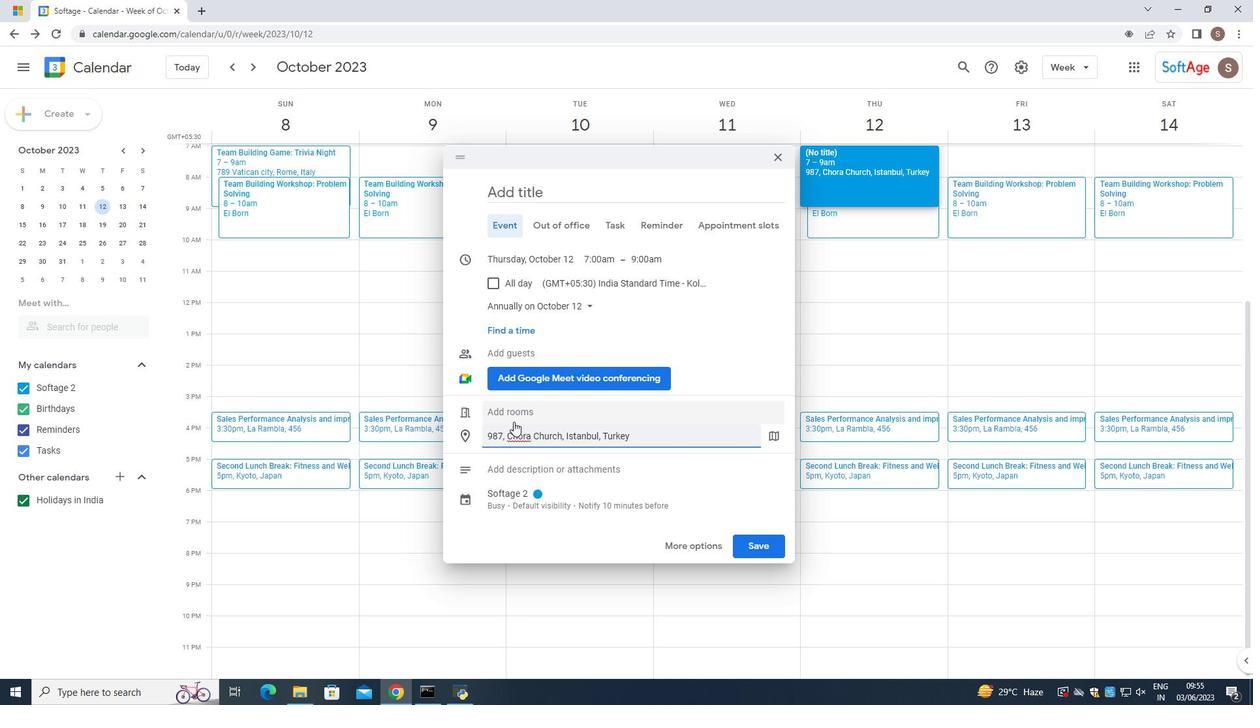 
Action: Mouse scrolled (528, 407) with delta (0, 0)
Screenshot: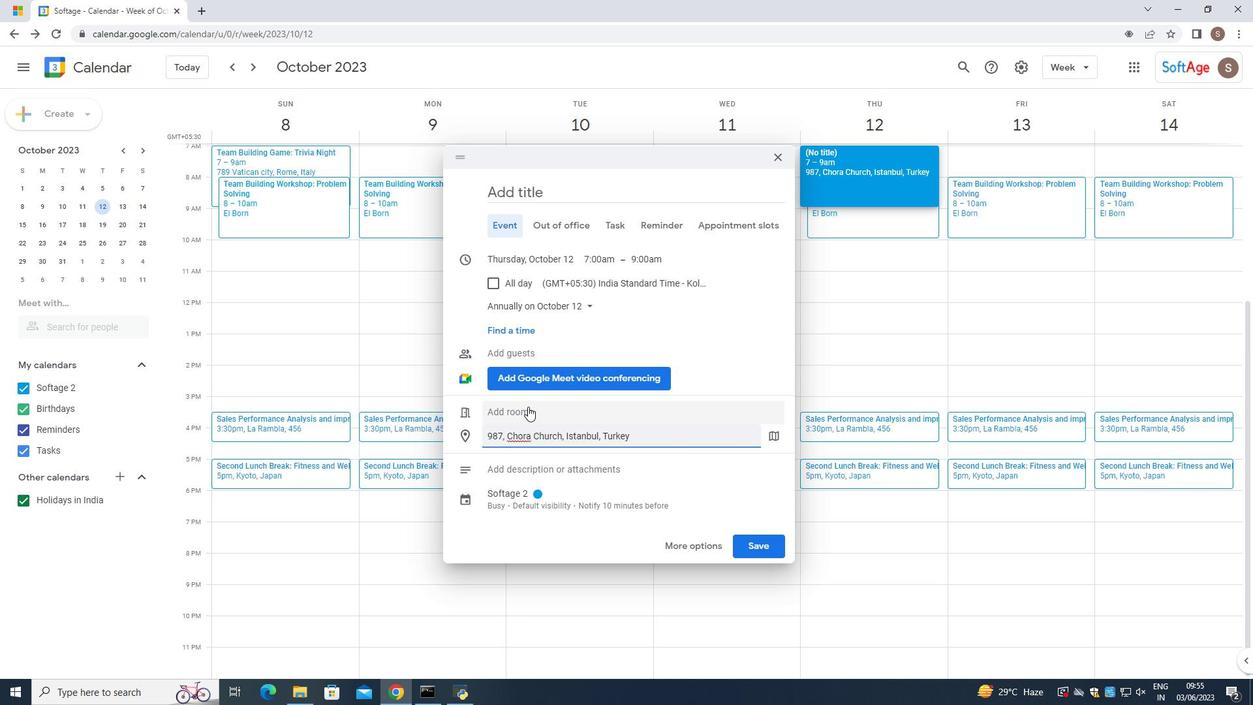 
Action: Mouse scrolled (528, 407) with delta (0, 0)
Screenshot: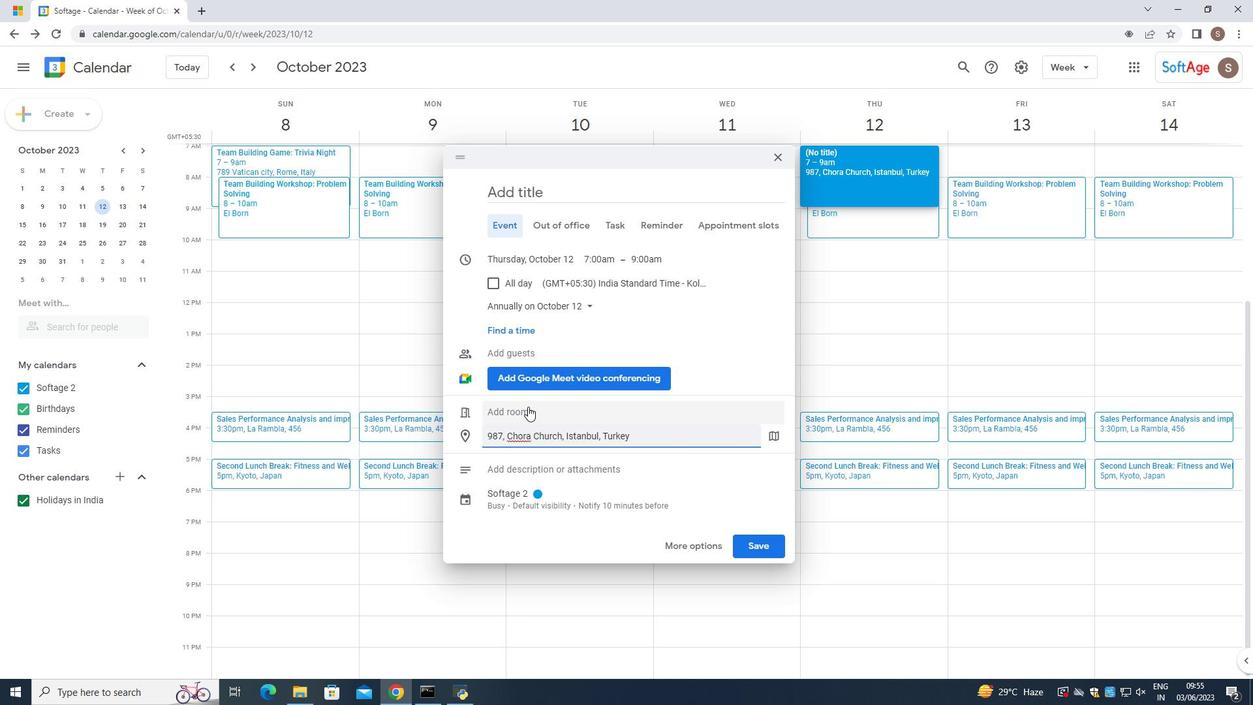 
Action: Mouse scrolled (528, 407) with delta (0, 0)
Screenshot: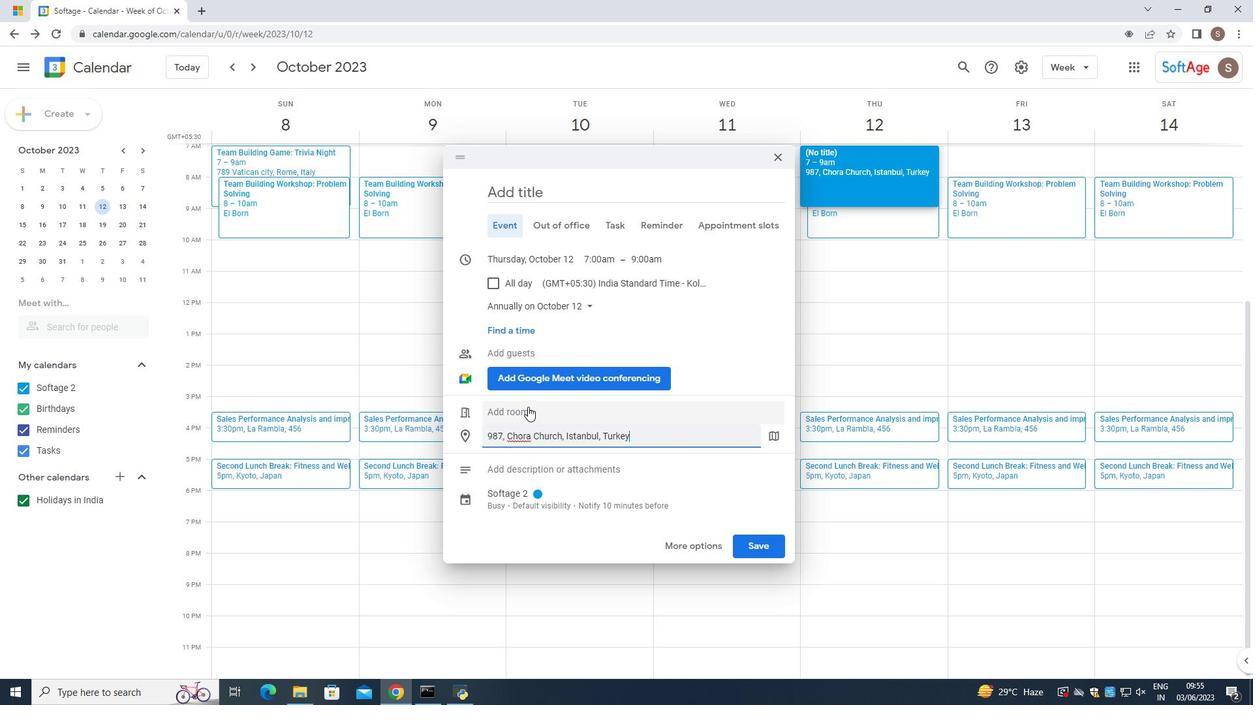 
Action: Mouse moved to (494, 466)
Screenshot: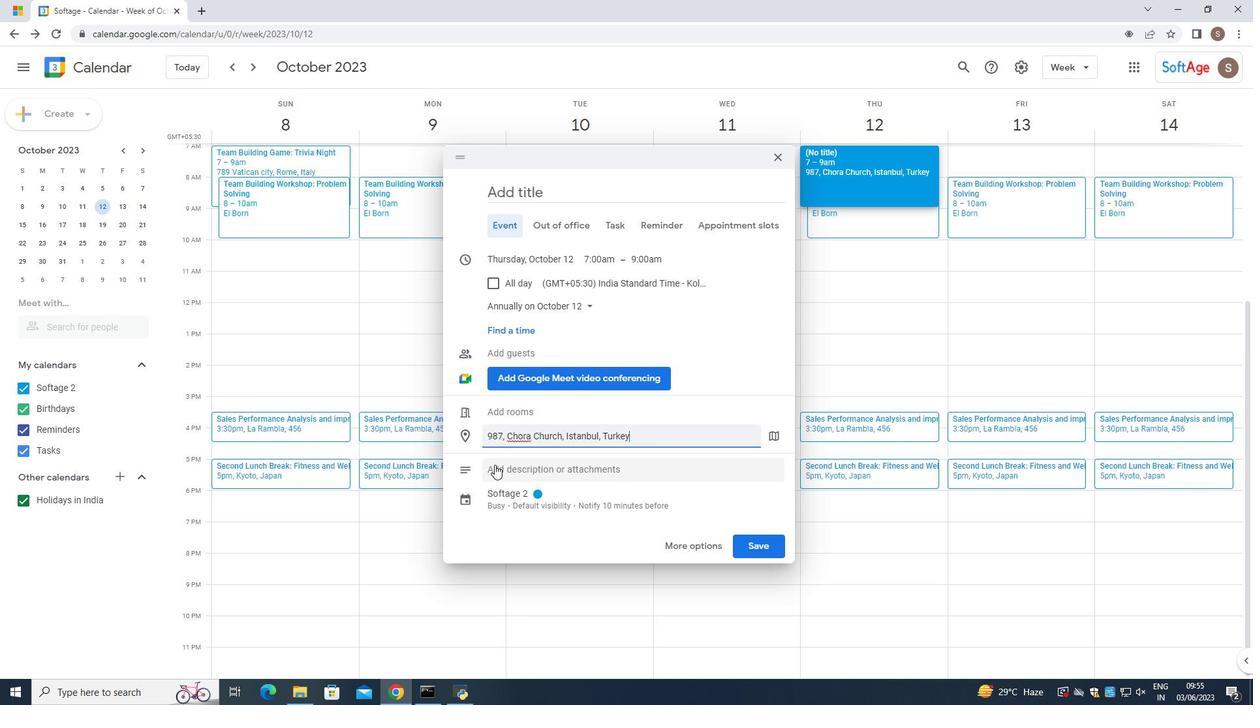 
Action: Mouse pressed left at (494, 466)
Screenshot: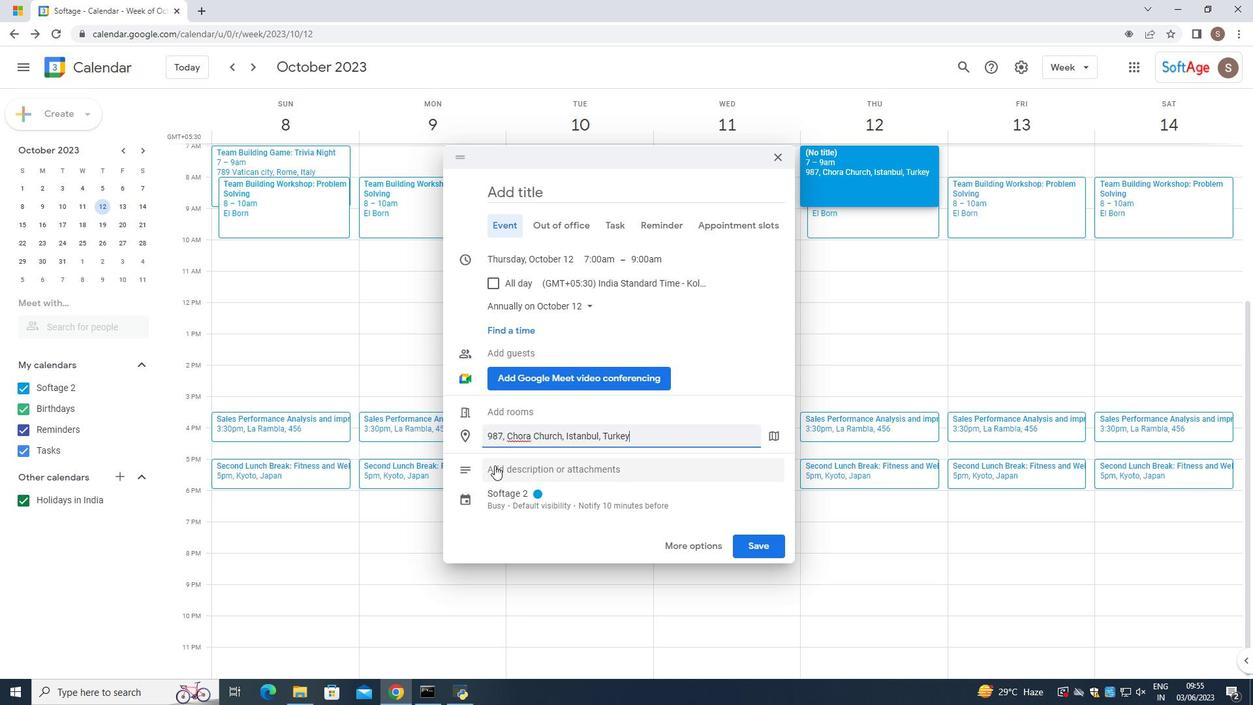 
Action: Mouse moved to (550, 558)
Screenshot: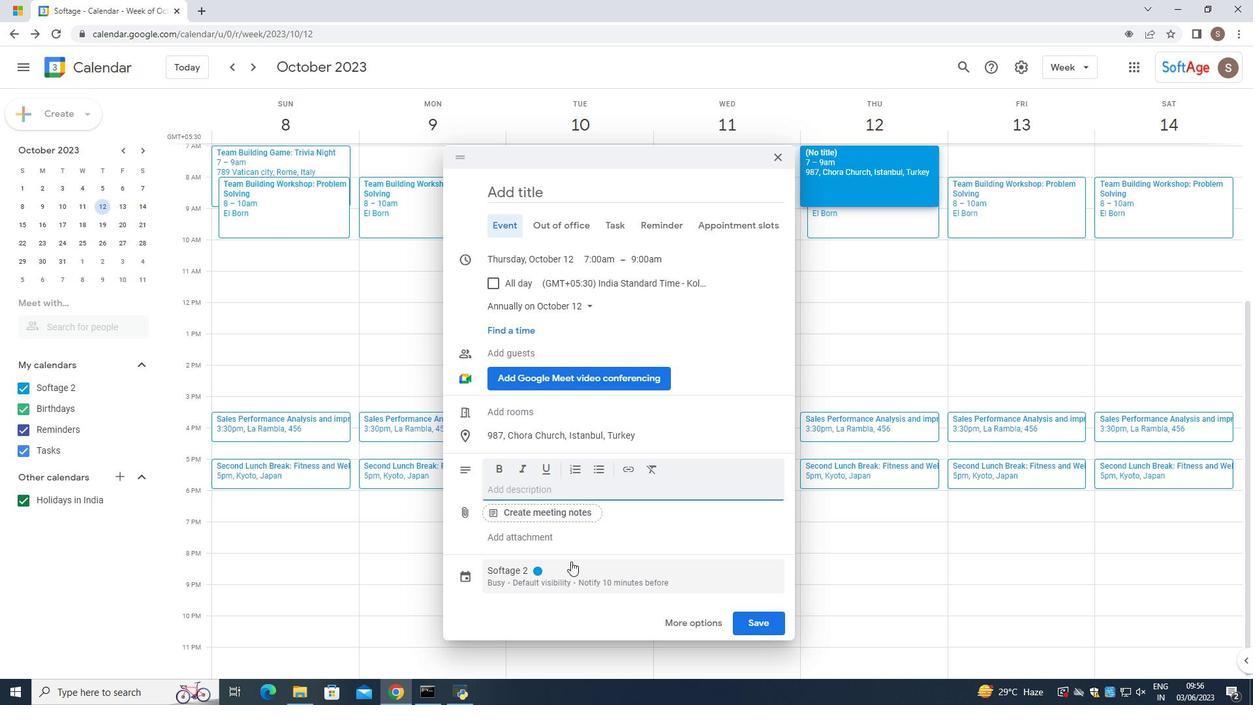 
Action: Mouse pressed left at (550, 558)
Screenshot: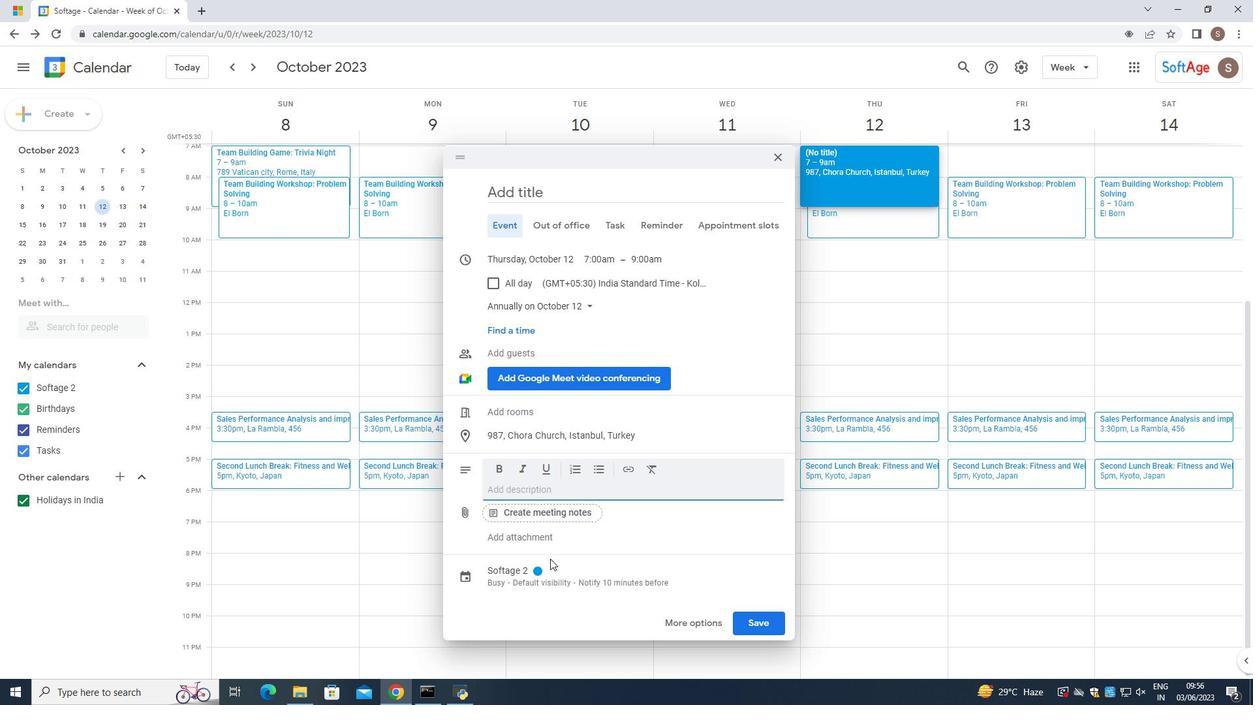 
Action: Mouse moved to (545, 570)
Screenshot: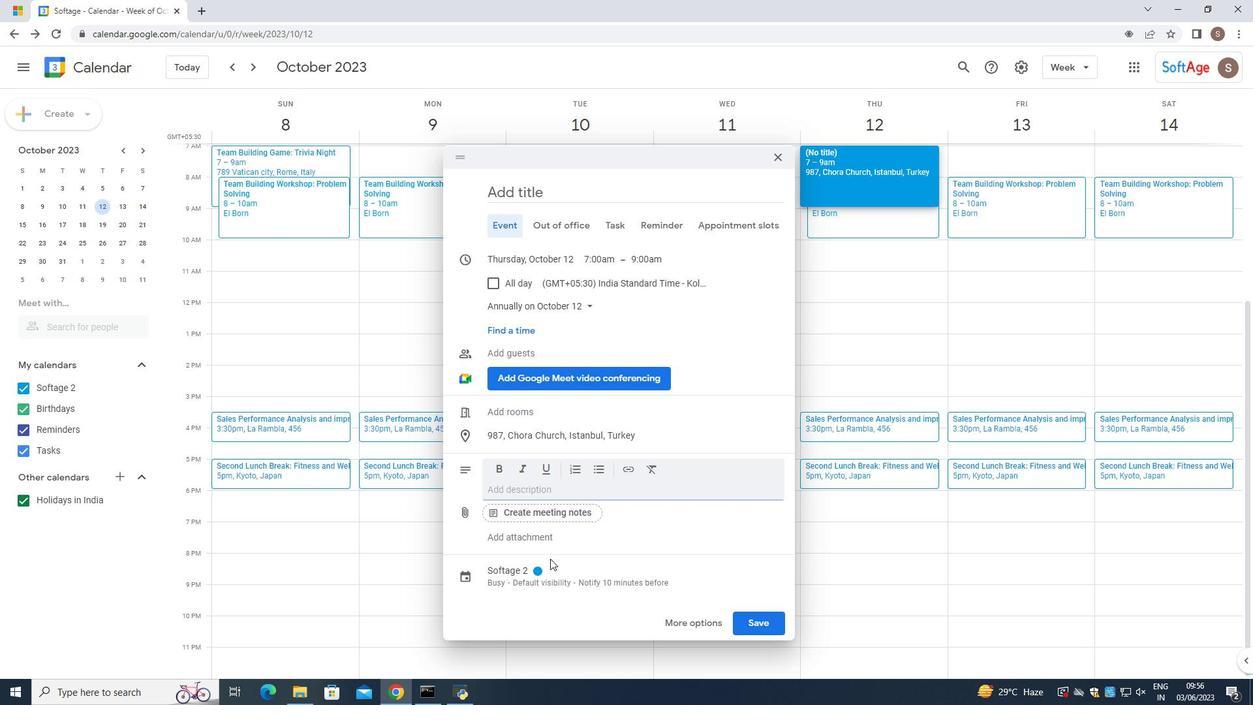 
Action: Mouse pressed left at (545, 570)
Screenshot: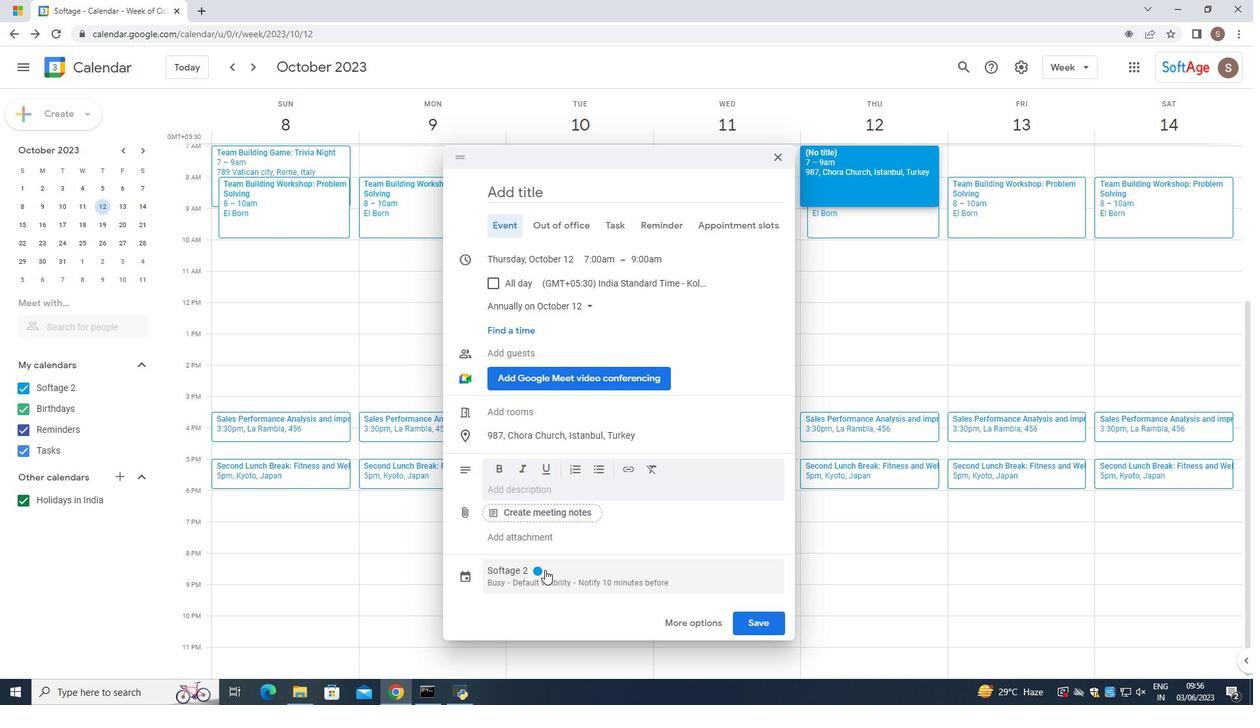 
Action: Mouse moved to (568, 485)
Screenshot: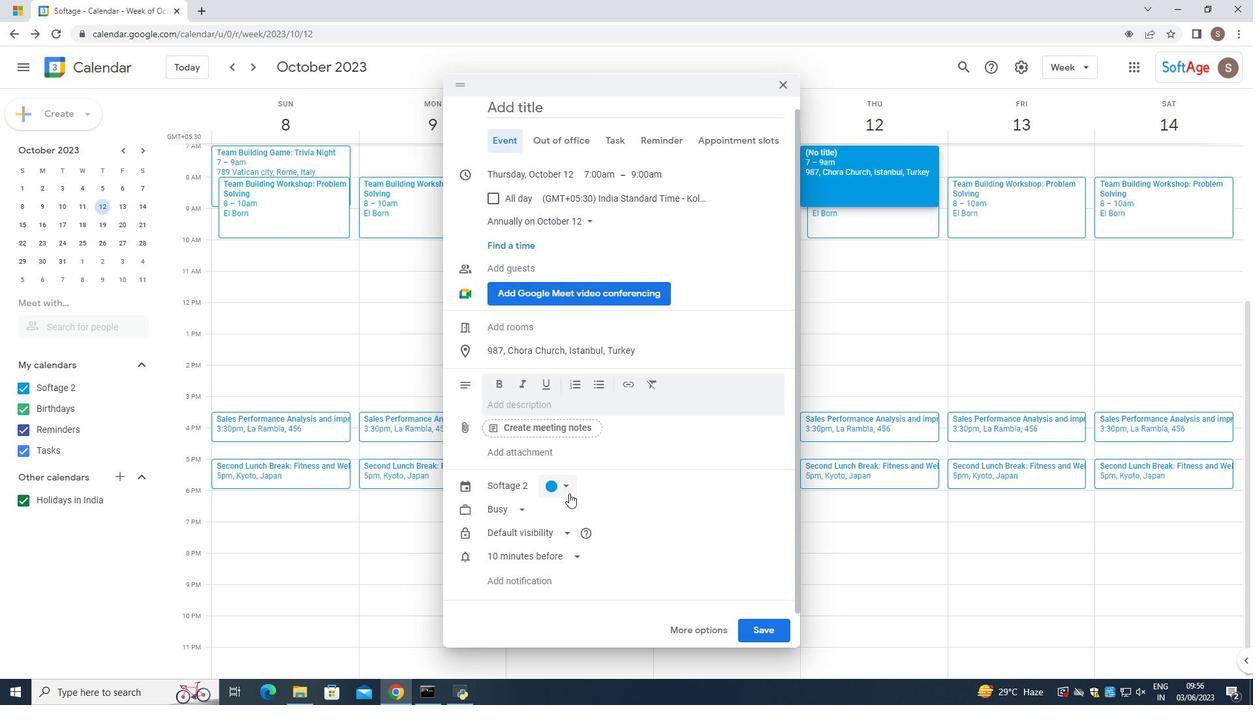 
Action: Mouse pressed left at (568, 485)
Screenshot: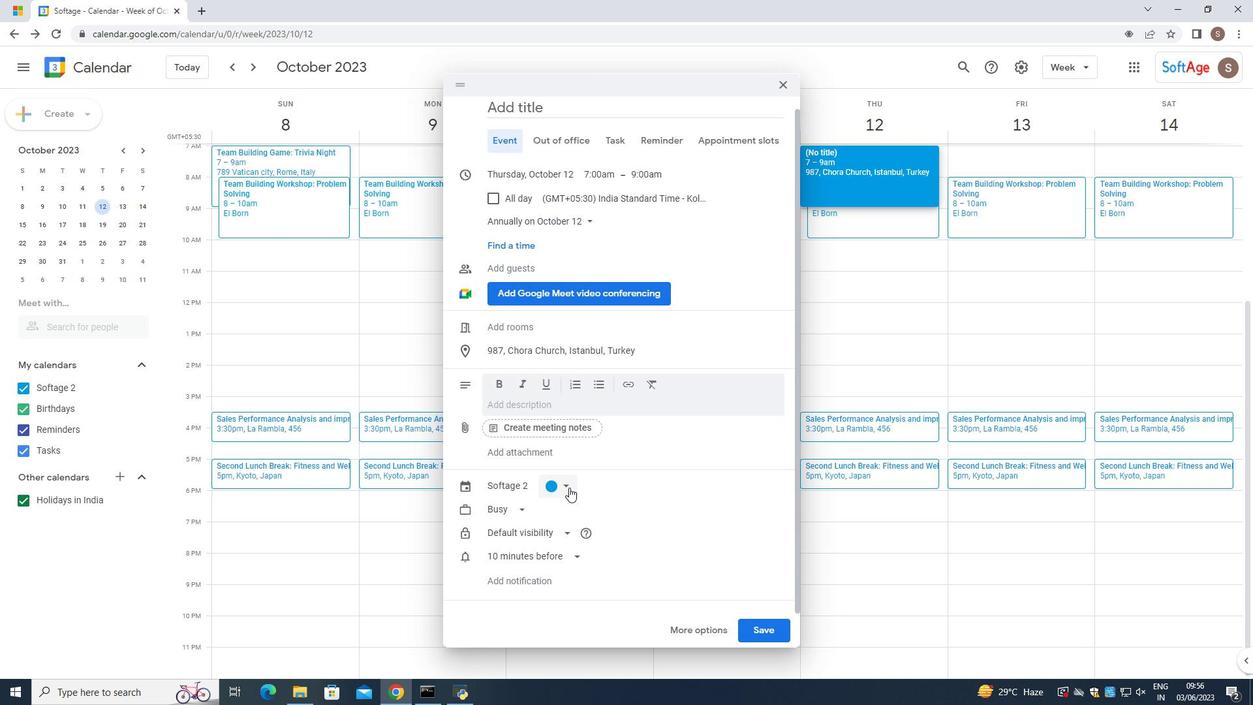 
Action: Mouse moved to (553, 518)
Screenshot: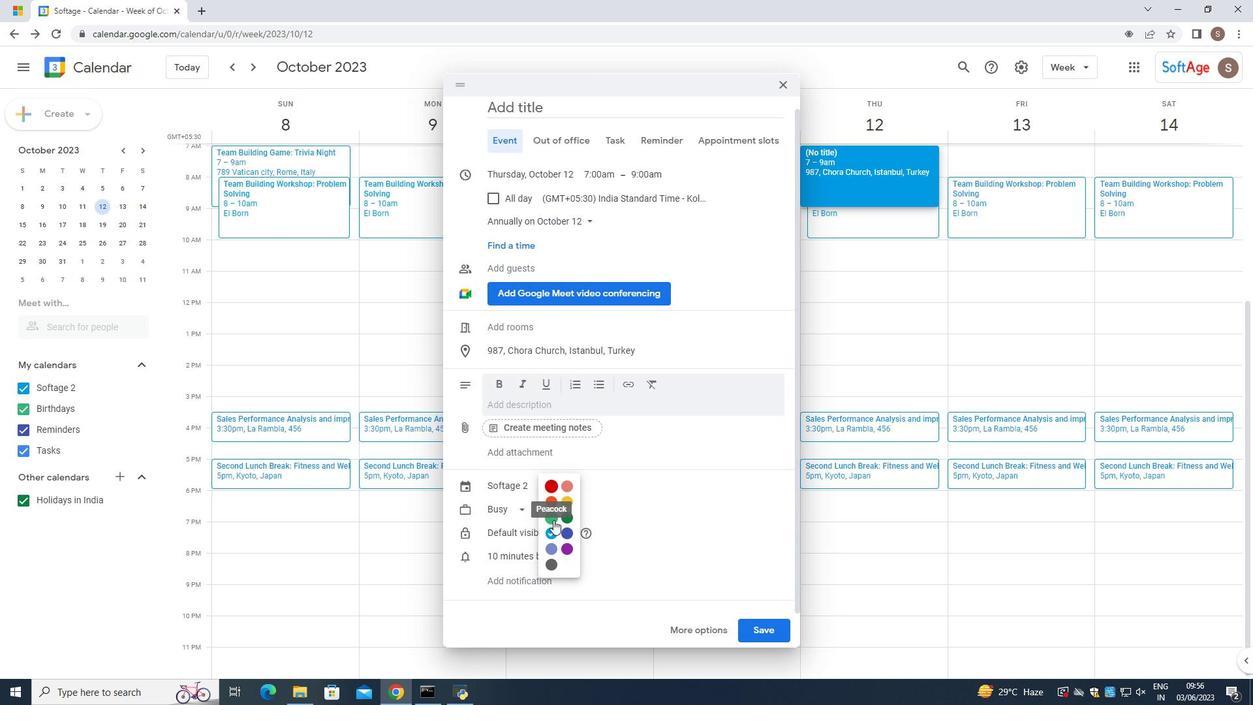 
Action: Mouse pressed left at (553, 518)
Screenshot: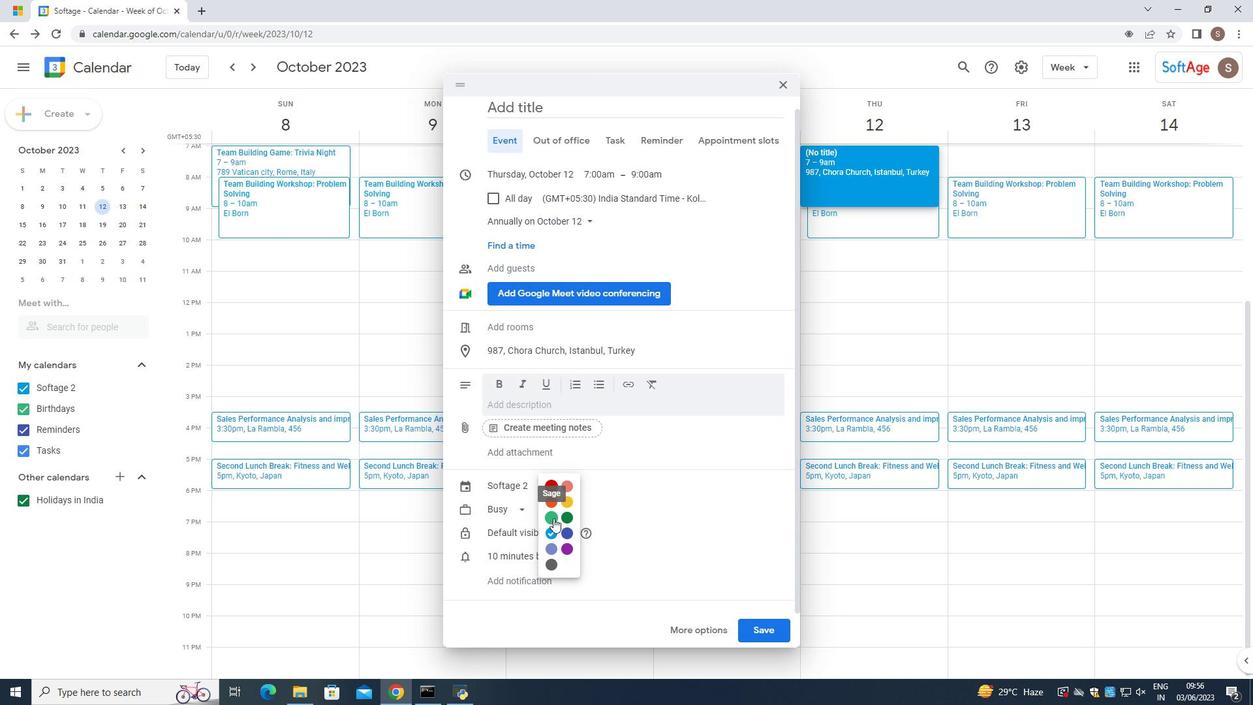 
Action: Mouse moved to (519, 406)
Screenshot: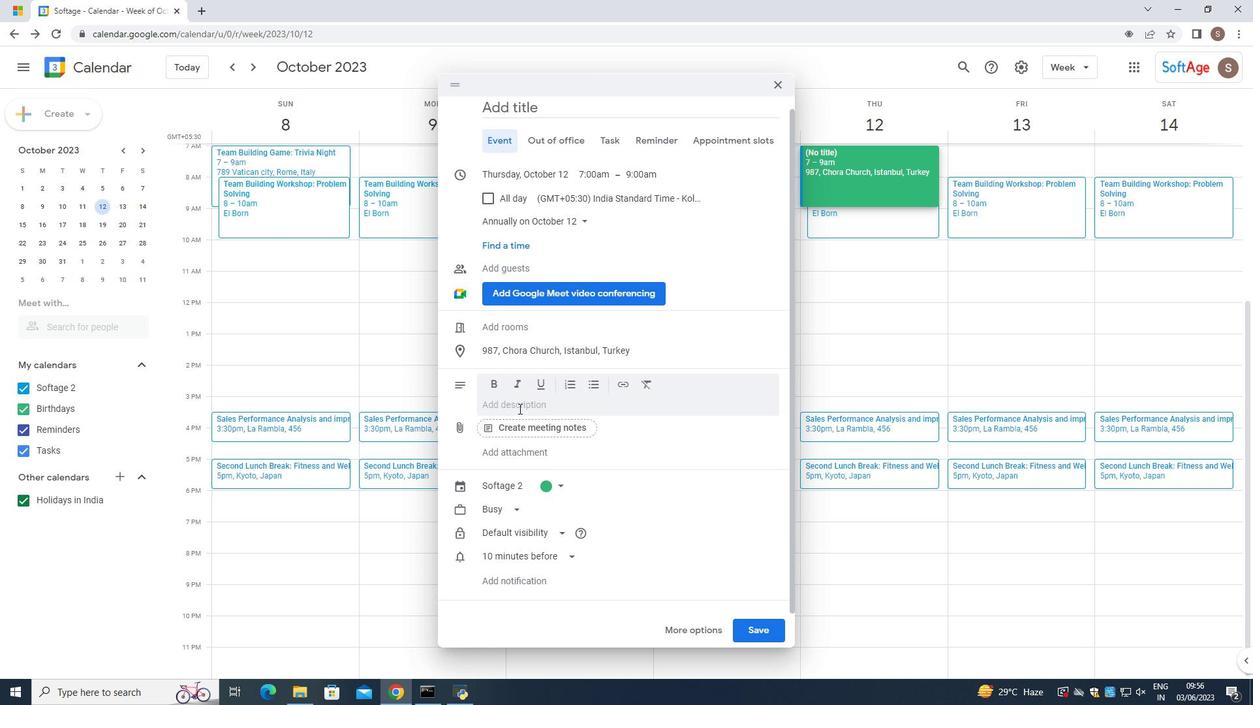 
Action: Mouse pressed left at (519, 406)
Screenshot: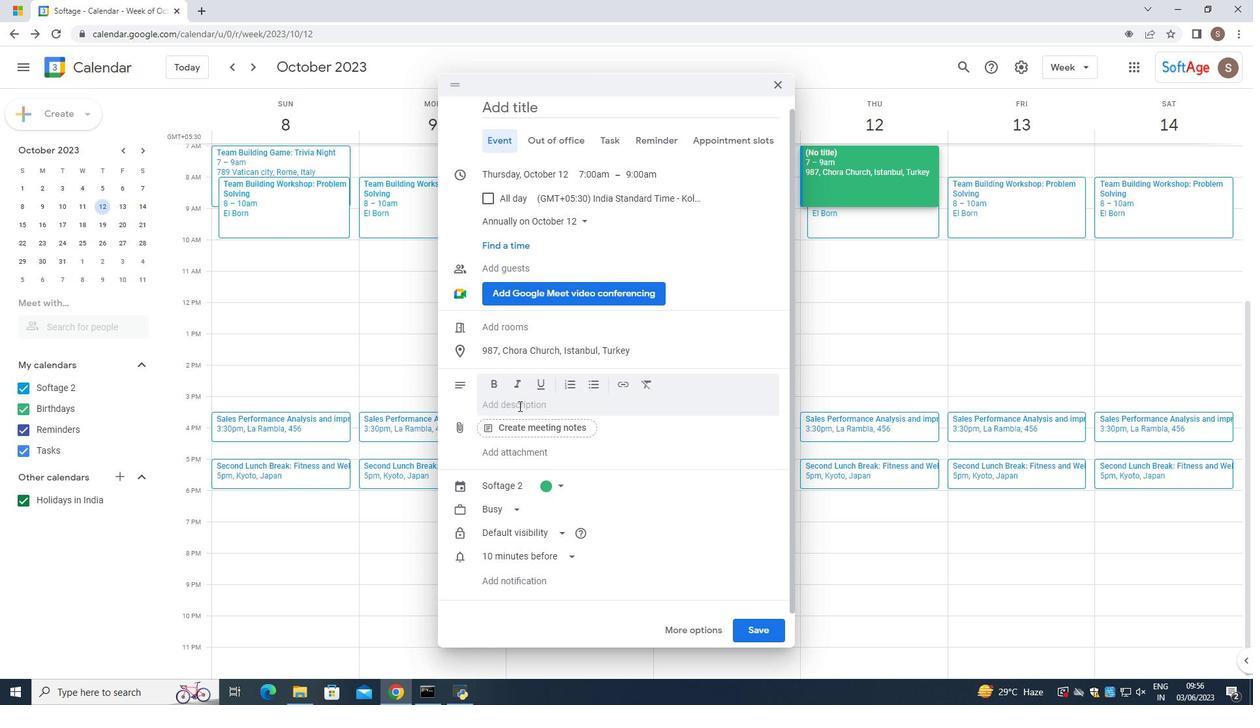 
Action: Mouse moved to (519, 402)
Screenshot: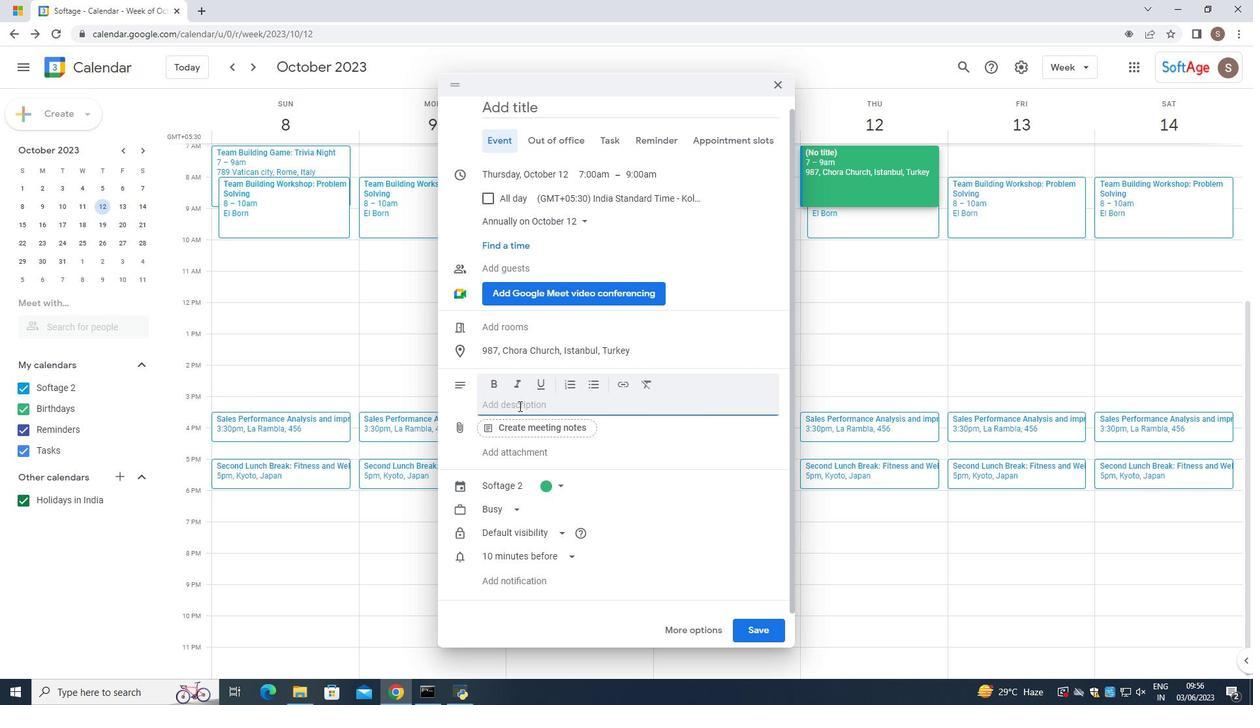 
Action: Key pressed <Key.caps_lock>T<Key.caps_lock>he<Key.space>au<Key.backspace><Key.backspace>quality<Key.space>assurancver<Key.space>team<Key.space>will<Key.space>
Screenshot: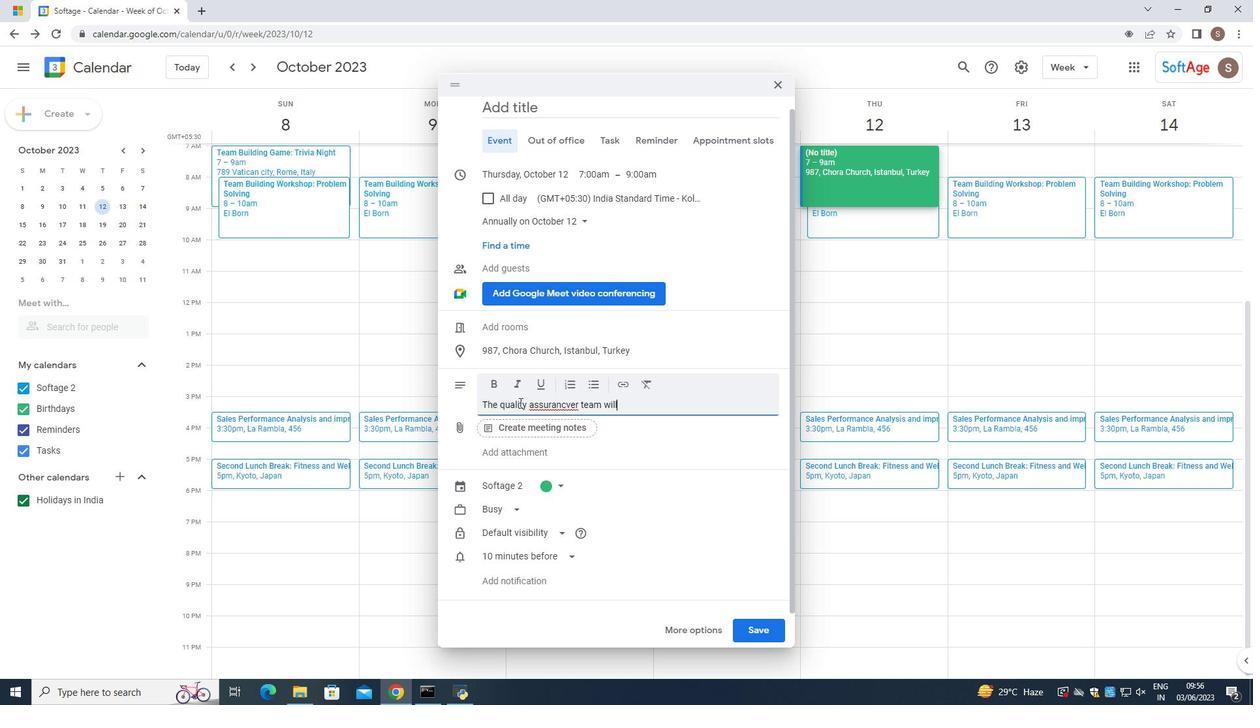 
Action: Mouse moved to (562, 404)
Screenshot: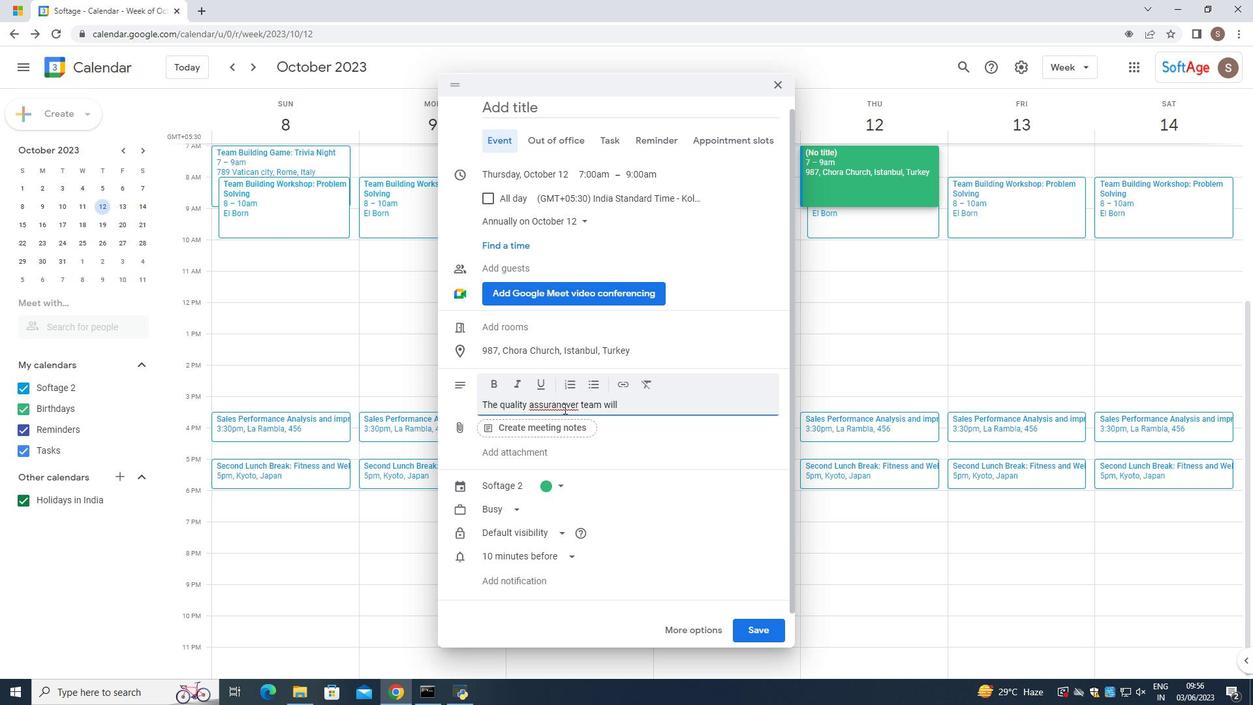
Action: Mouse pressed left at (562, 404)
Screenshot: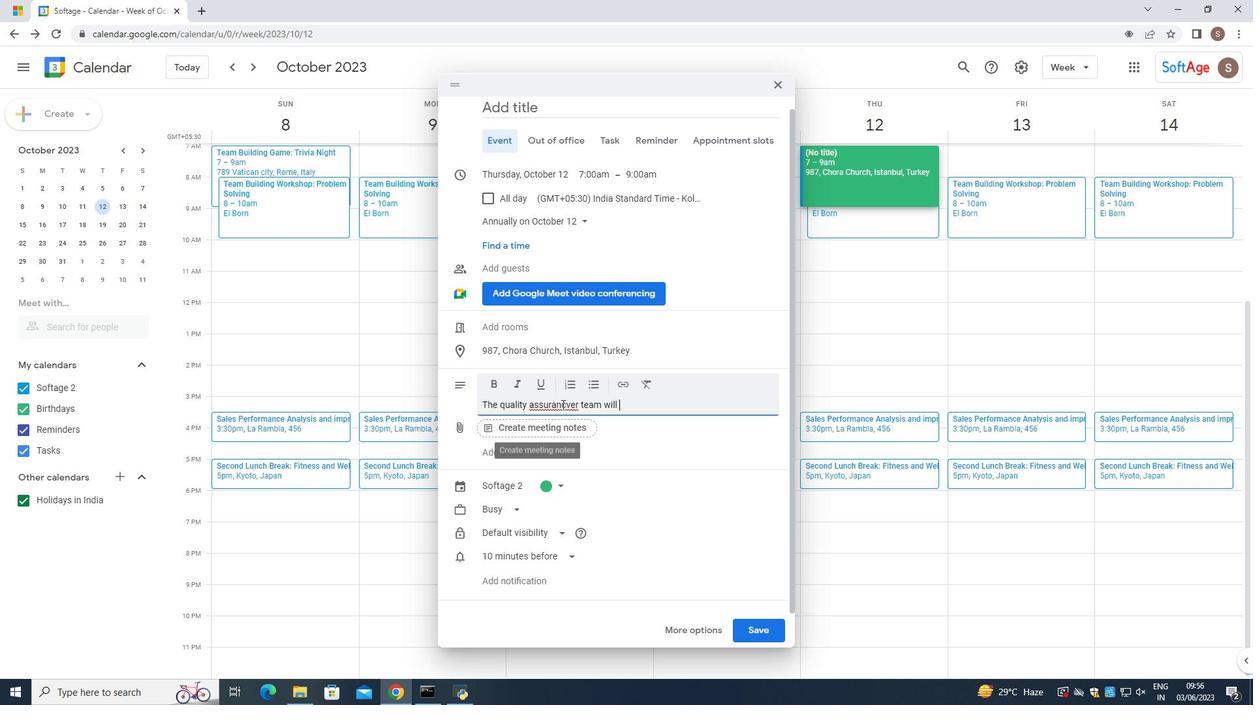 
Action: Mouse pressed right at (562, 404)
Screenshot: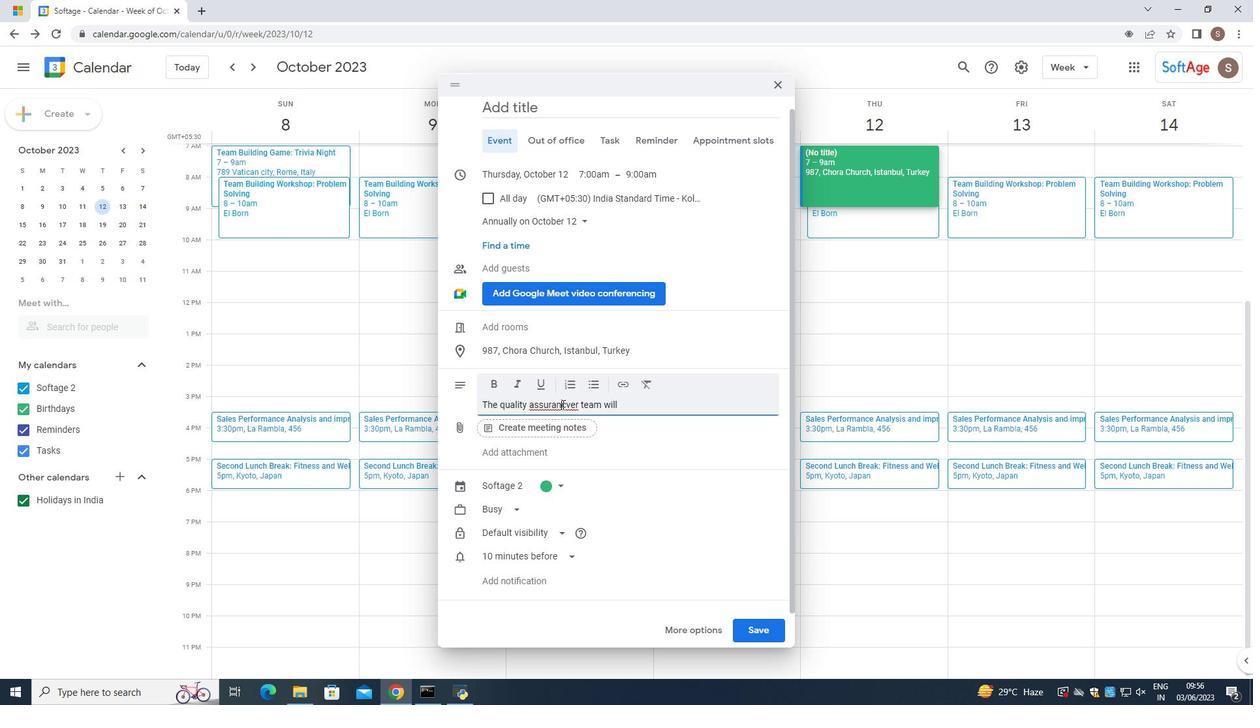 
Action: Mouse moved to (590, 423)
Screenshot: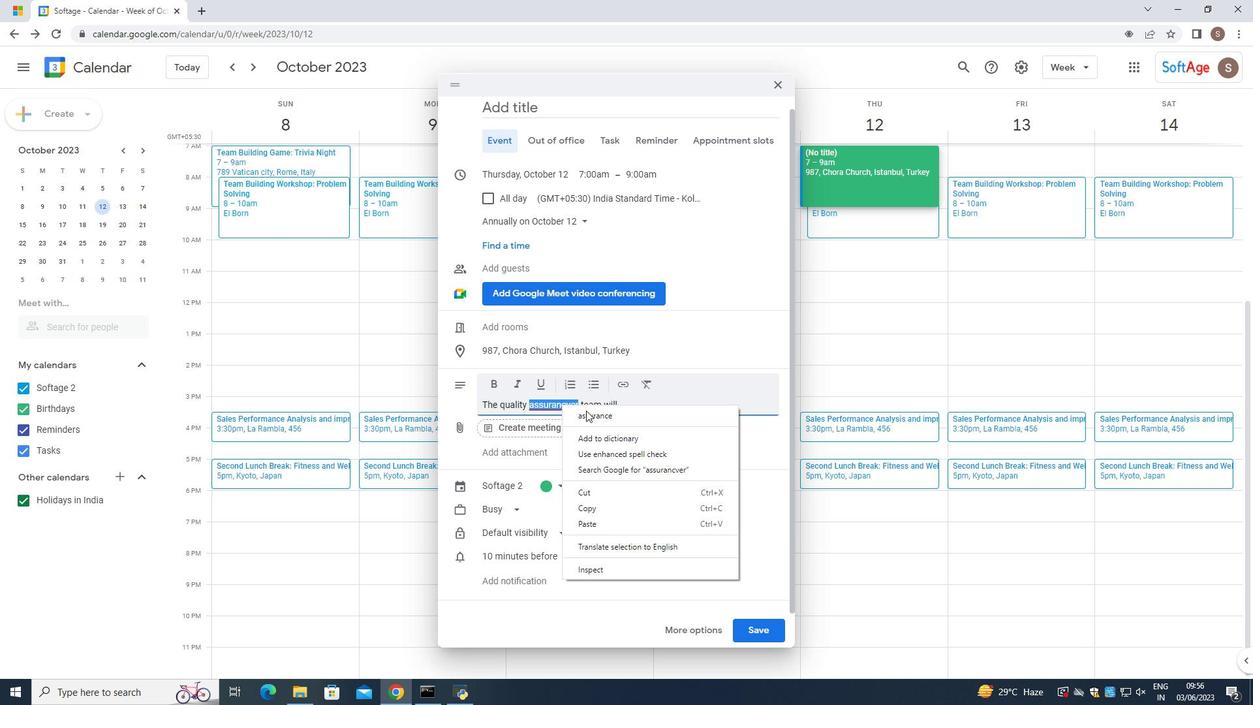 
Action: Mouse pressed left at (590, 423)
Screenshot: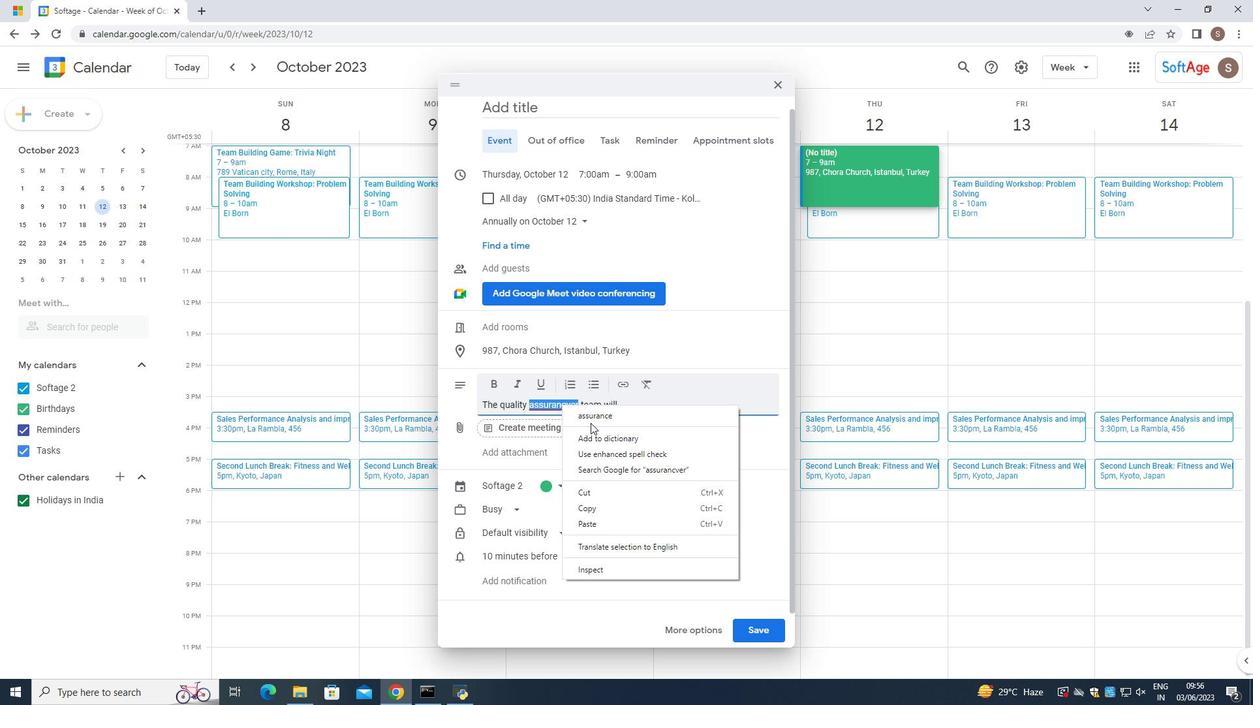 
Action: Mouse pressed left at (590, 423)
Screenshot: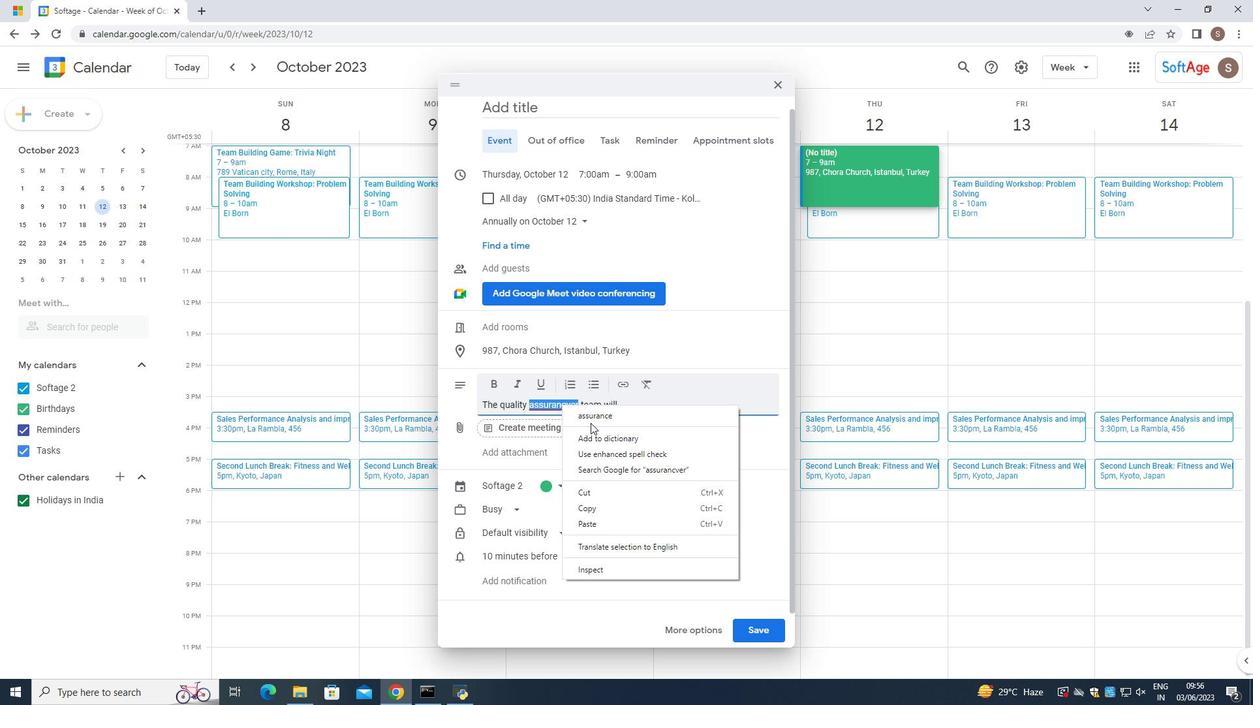 
Action: Mouse moved to (596, 417)
Screenshot: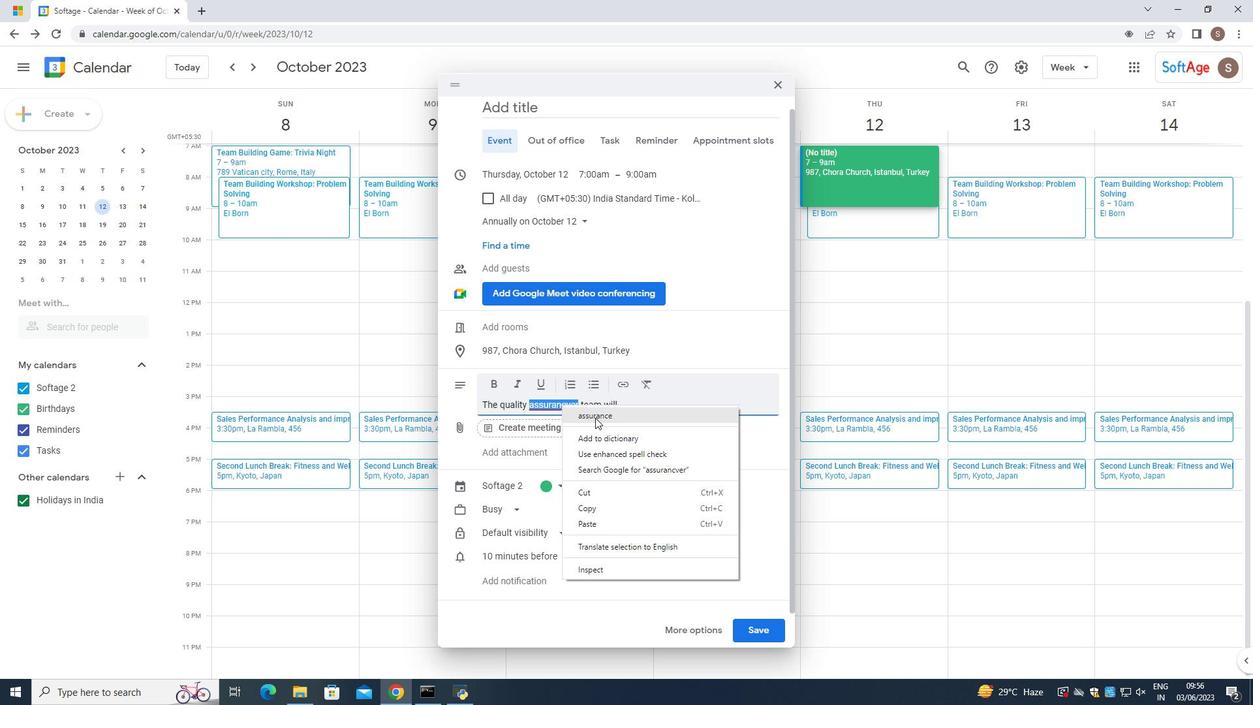 
Action: Mouse pressed left at (596, 417)
Screenshot: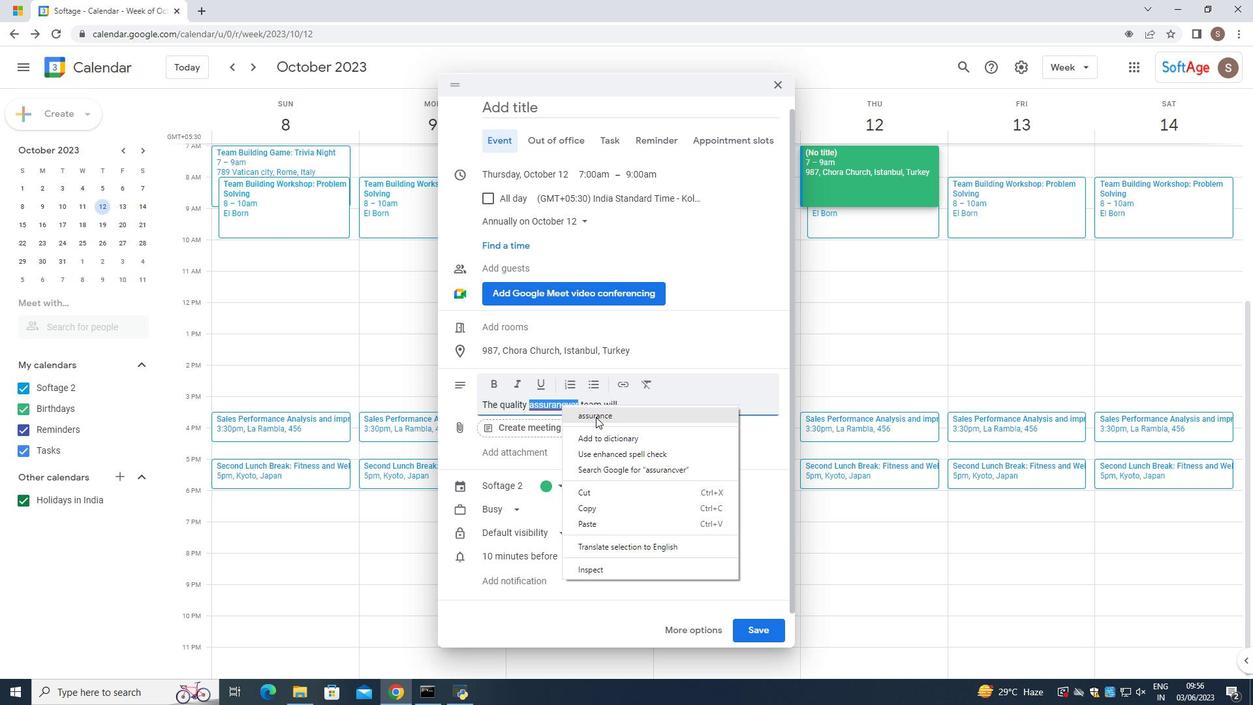 
Action: Mouse moved to (671, 406)
Screenshot: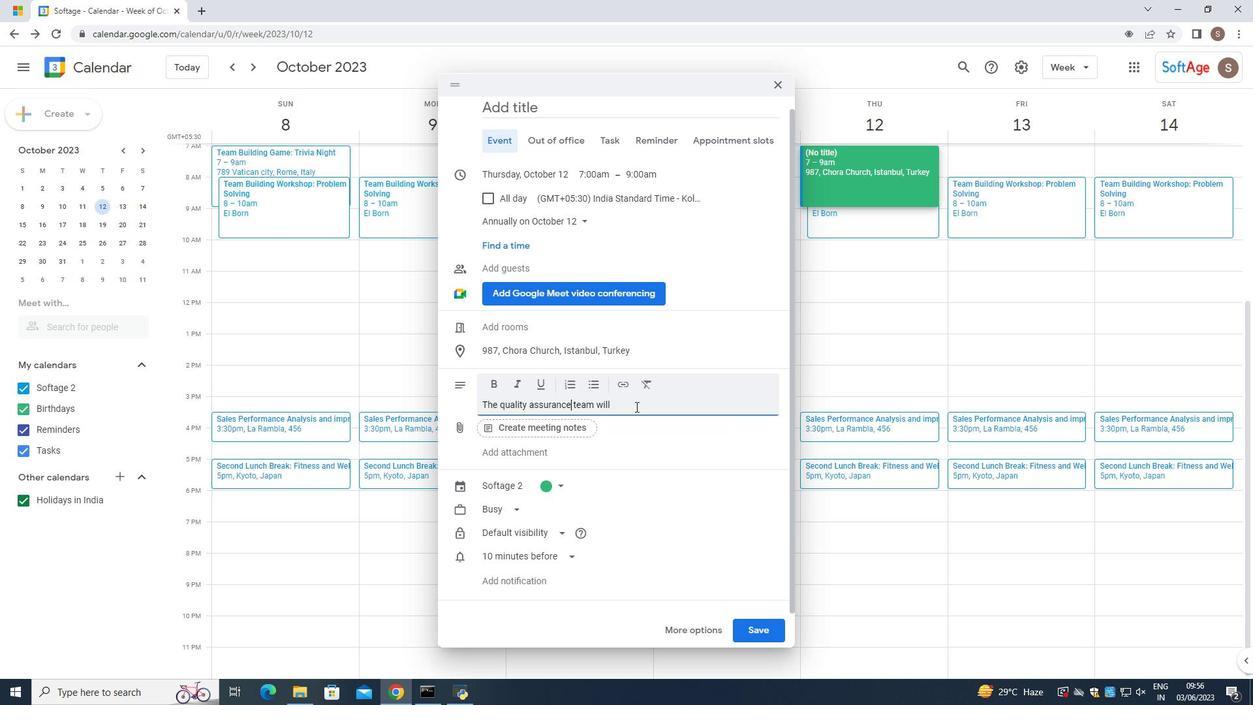 
Action: Mouse pressed left at (671, 406)
Screenshot: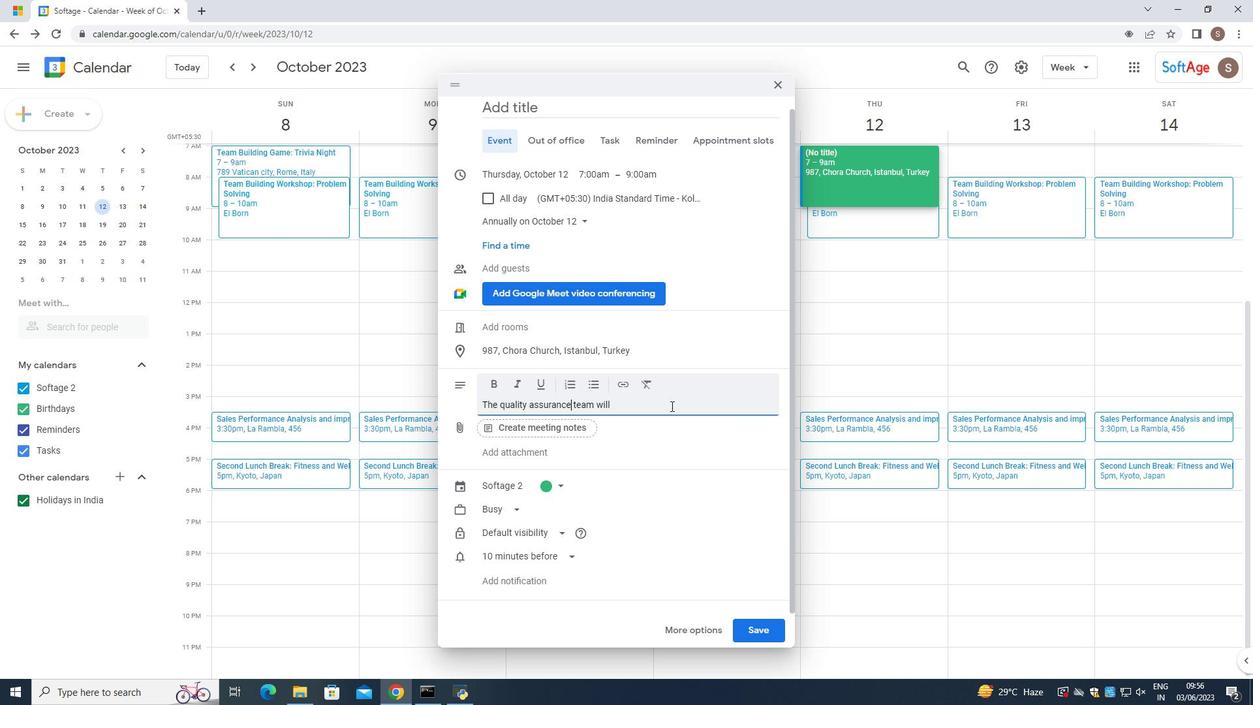
Action: Key pressed examine<Key.space>the<Key.space>ca<Key.backspace><Key.backspace>actuakl<Key.backspace><Key.backspace>l<Key.space>deloiverables<Key.space><Key.backspace><Key.backspace><Key.backspace><Key.backspace><Key.backspace><Key.backspace><Key.backspace><Key.backspace><Key.backspace><Key.backspace><Key.backspace>iverablesmeeth<Key.space>the<Key.space>specified<Key.space>requirements<Key.backspace><Key.backspace><Key.backspace><Key.backspace><Key.backspace><Key.backspace><Key.backspace><Key.backspace><Key.backspace><Key.backspace><Key.backspace><Key.backspace><Key.backspace><Key.backspace><Key.backspace><Key.backspace><Key.backspace><Key.backspace><Key.backspace><Key.backspace><Key.backspace><Key.backspace><Key.backspace><Key.backspace><Key.backspace><Key.backspace><Key.backspace><Key.backspace><Key.backspace><Key.backspace><Key.backspace><Key.backspace><Key.backspace><Key.backspace><Key.backspace><Key.backspace><Key.backspace><Key.backspace>rebles<Key.space>pro<Key.backspace><Key.backspace><Key.backspace><Key.backspace><Key.backspace><Key.backspace><Key.backspace><Key.backspace><Key.backspace>ables<Key.space>during<Key.space>the<Key.space>prok<Key.backspace><Key.backspace><Key.backspace>rojhectv<Key.backspace><Key.space><Key.backspace><Key.backspace><Key.backspace><Key.backspace><Key.backspace>ect<Key.space><Key.backspace>.<Key.caps_lock>T<Key.caps_lock>hey<Key.space>will<Key.space>verify<Key.space>taht<Key.space>the<Key.space>delivereb<Key.backspace><Key.backspace>av<Key.backspace>bles<Key.backspace><Key.backspace><Key.backspace><Key.backspace><Key.backspace><Key.backspace><Key.backspace><Key.backspace><Key.backspace><Key.backspace><Key.backspace><Key.backspace><Key.backspace><Key.backspace><Key.backspace><Key.backspace><Key.backspace><Key.backspace><Key.backspace><Key.backspace>hat<Key.space>the<Key.space>deliverables<Key.space><Key.space>pt<Key.backspace>rof<Key.backspace>duced<Key.space>during<Key.space>the<Key.space>projects,<Key.space>suv<Key.backspace><Key.backspace>uch<Key.space>as<Key.space>spoftware<Key.space>applo<Key.backspace>ications,re[<Key.backspace><Key.backspace><Key.backspace><Key.backspace><Key.backspace><Key.backspace><Key.backspace><Key.backspace><Key.backspace><Key.backspace><Key.backspace><Key.backspace><Key.backspace><Key.backspace><Key.backspace><Key.backspace><Key.backspace><Key.backspace><Key.backspace><Key.backspace><Key.backspace><Key.backspace><Key.backspace><Key.backspace><Key.backspace>oftware<Key.space>r<Key.backspace>applications,<Key.space>reports<Key.space>or<Key.space>pg<Key.backspace>hysical<Key.space>products.<Key.caps_lock>T<Key.caps_lock>hey<Key.space>will<Key.space>verify<Key.space>that<Key.space>the<Key.space>deliverables<Key.space>meet<Key.space>the<Key.space>specoified<Key.space>requirementrs<Key.backspace><Key.backspace>t<Key.backspace>s
Screenshot: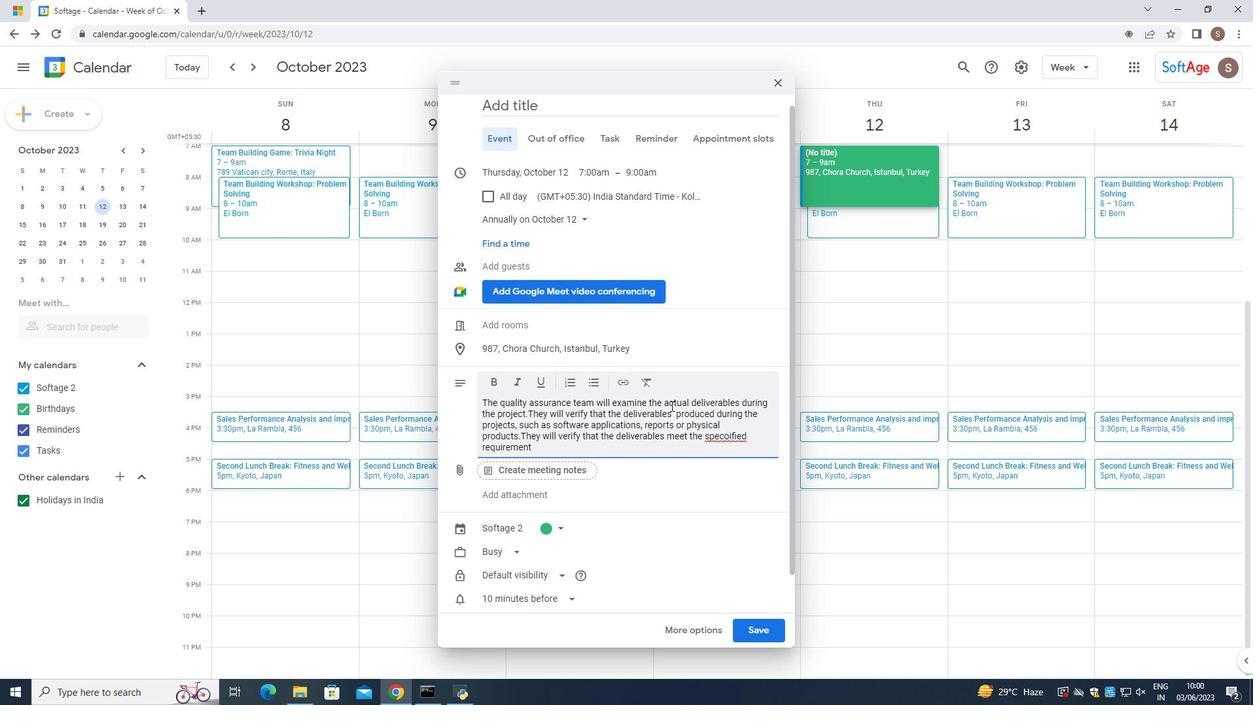 
Action: Mouse moved to (716, 436)
Screenshot: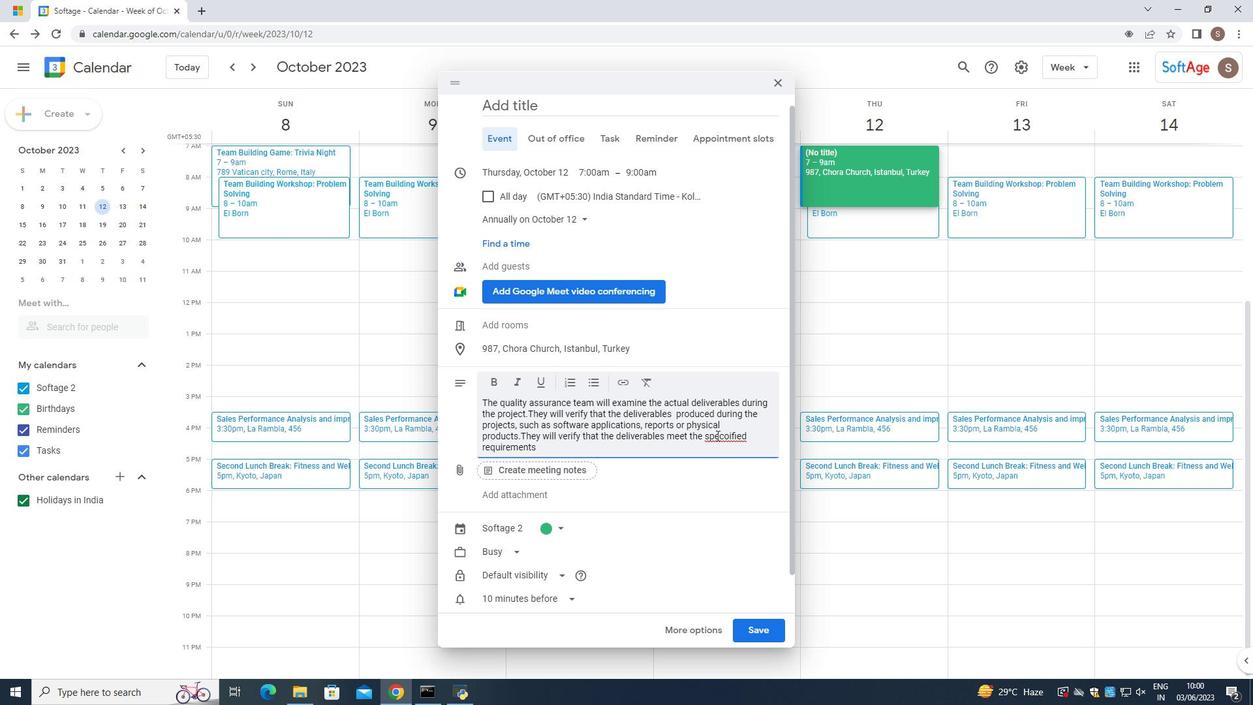 
Action: Mouse pressed left at (716, 436)
Screenshot: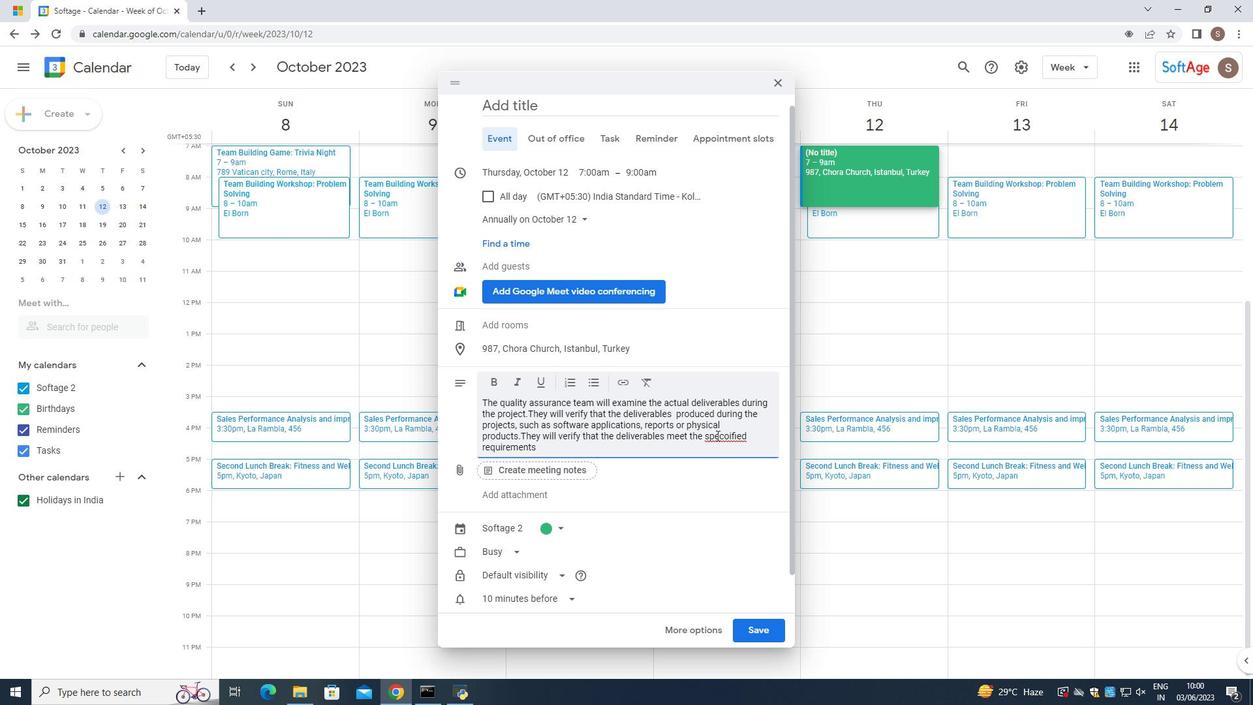 
Action: Mouse pressed right at (716, 436)
Screenshot: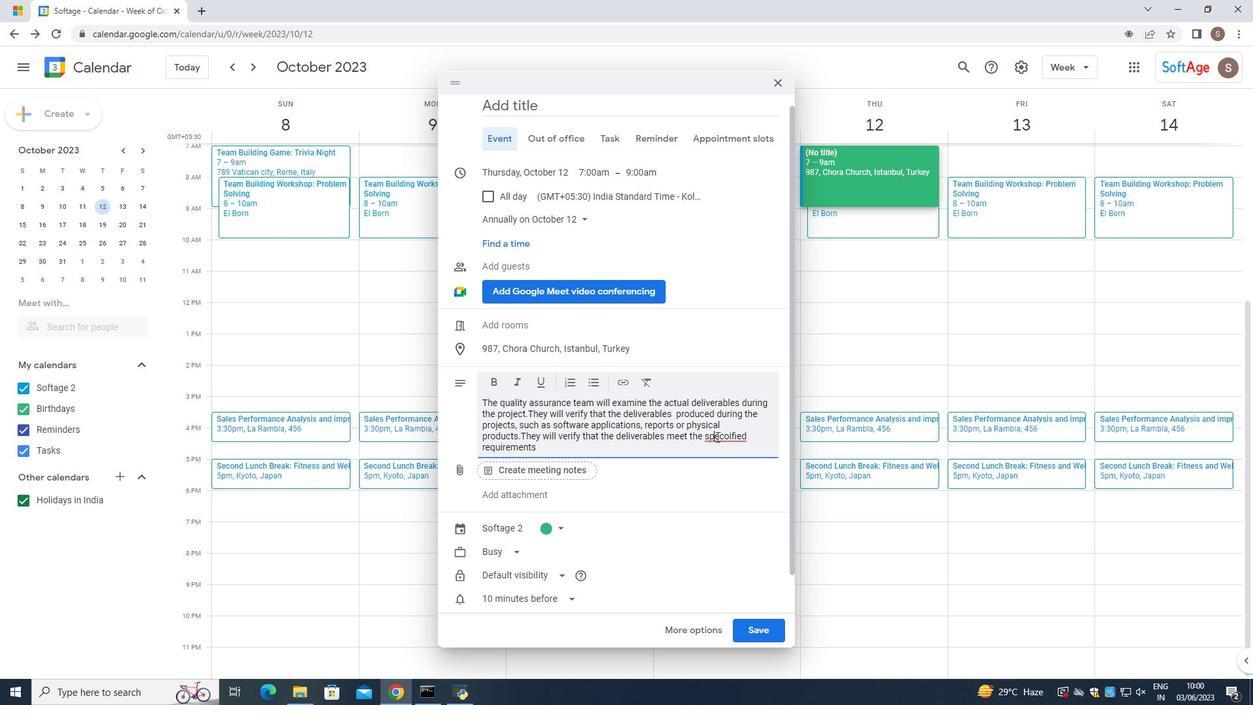 
Action: Mouse moved to (731, 444)
Screenshot: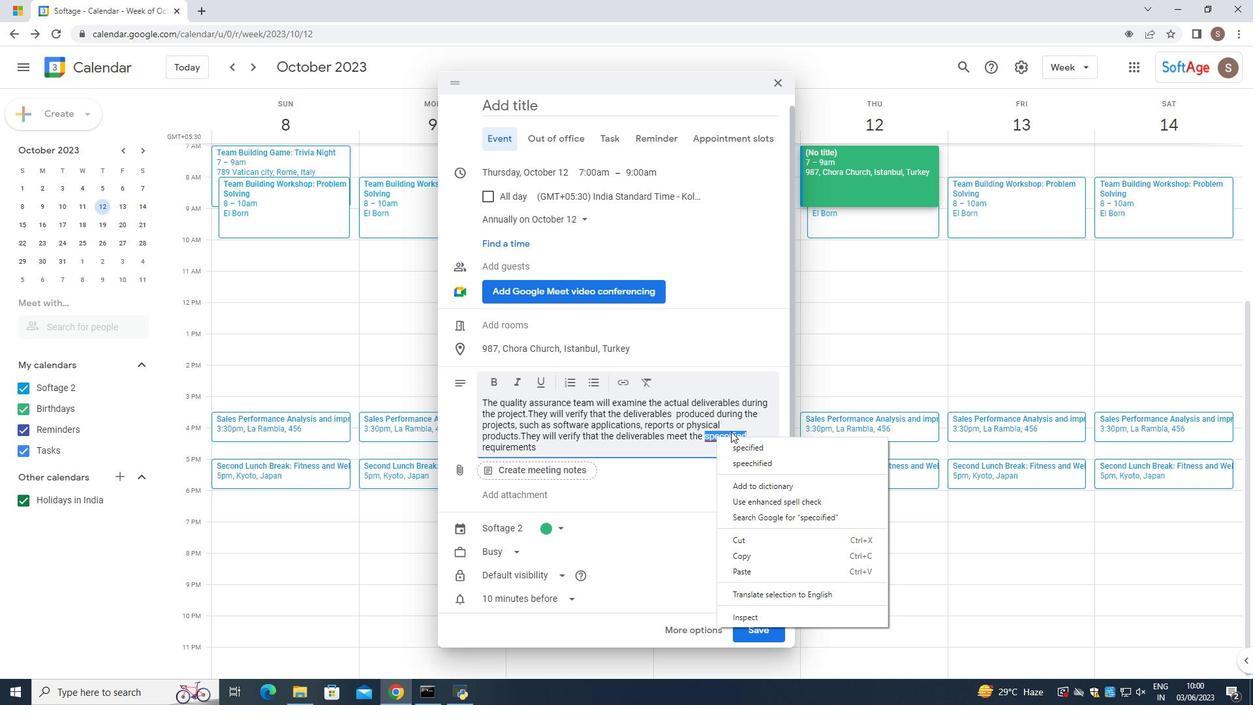 
Action: Mouse pressed left at (731, 444)
Screenshot: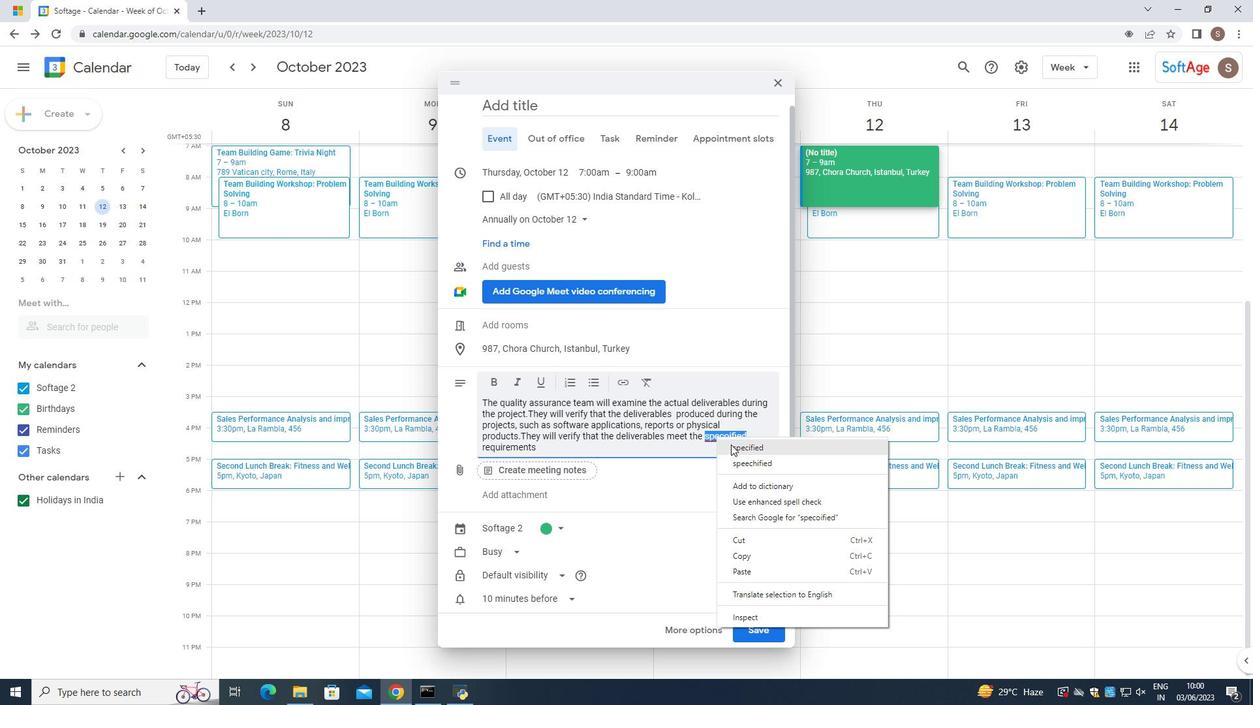 
Action: Mouse moved to (568, 451)
Screenshot: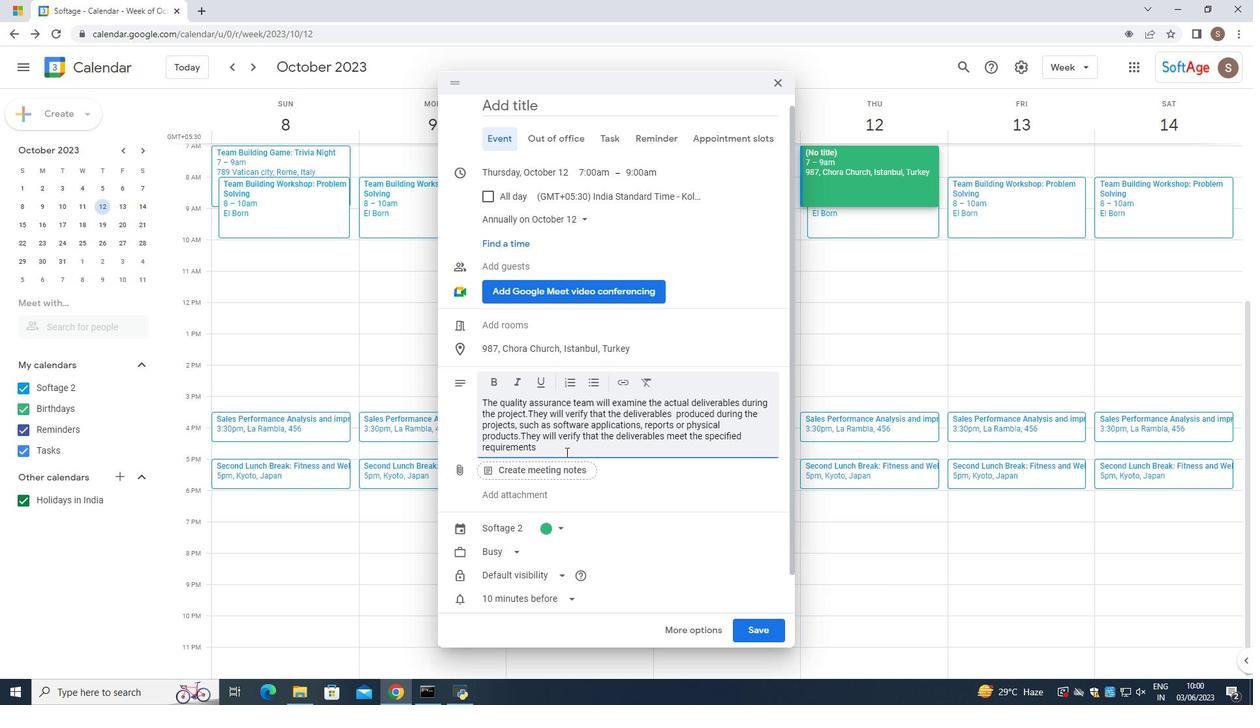 
Action: Mouse pressed left at (568, 451)
Screenshot: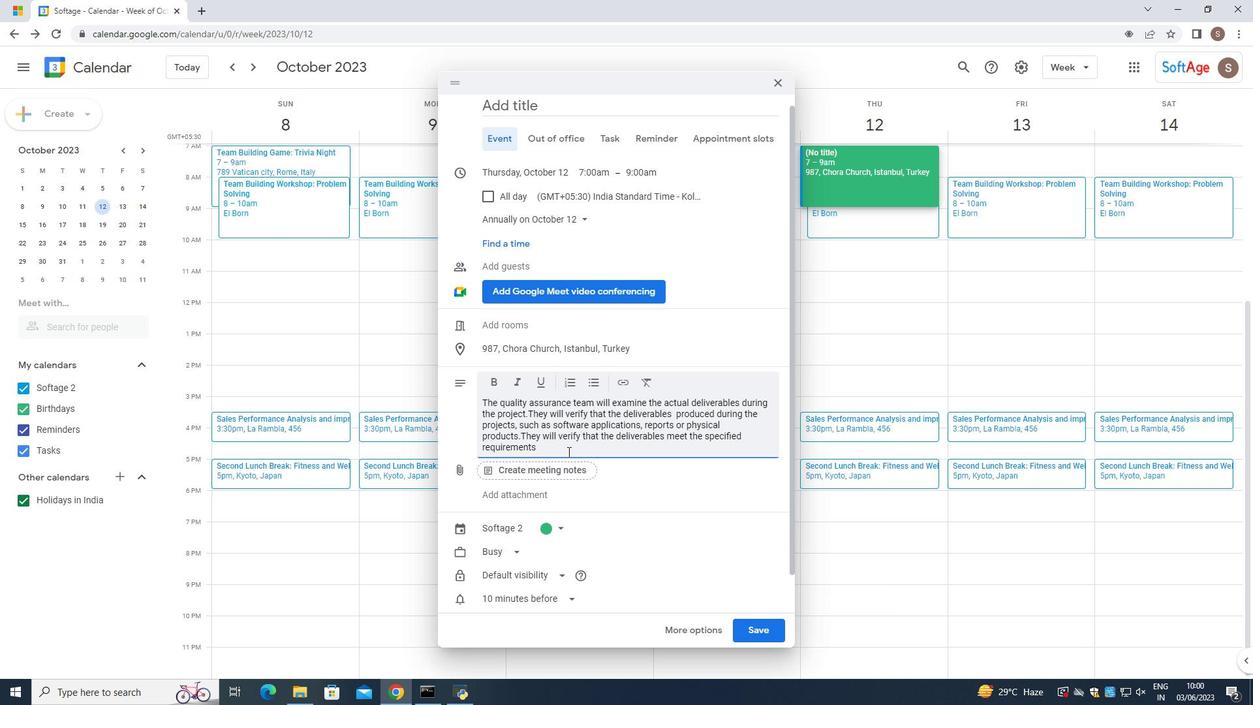 
Action: Key pressed ,<Key.space>functional<Key.space>specificatiobns<Key.backspace><Key.backspace><Key.backspace>ns<Key.space>and<Key.space>quality<Key.space>standards.
Screenshot: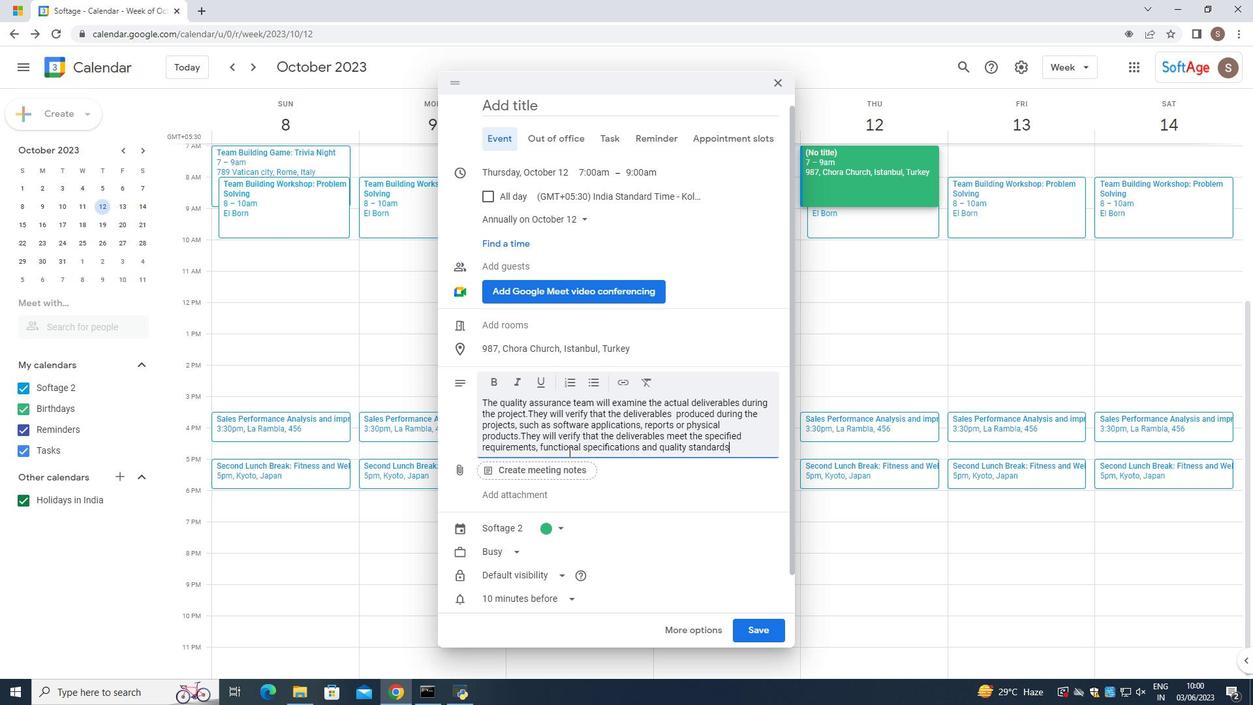 
Action: Mouse moved to (551, 476)
Screenshot: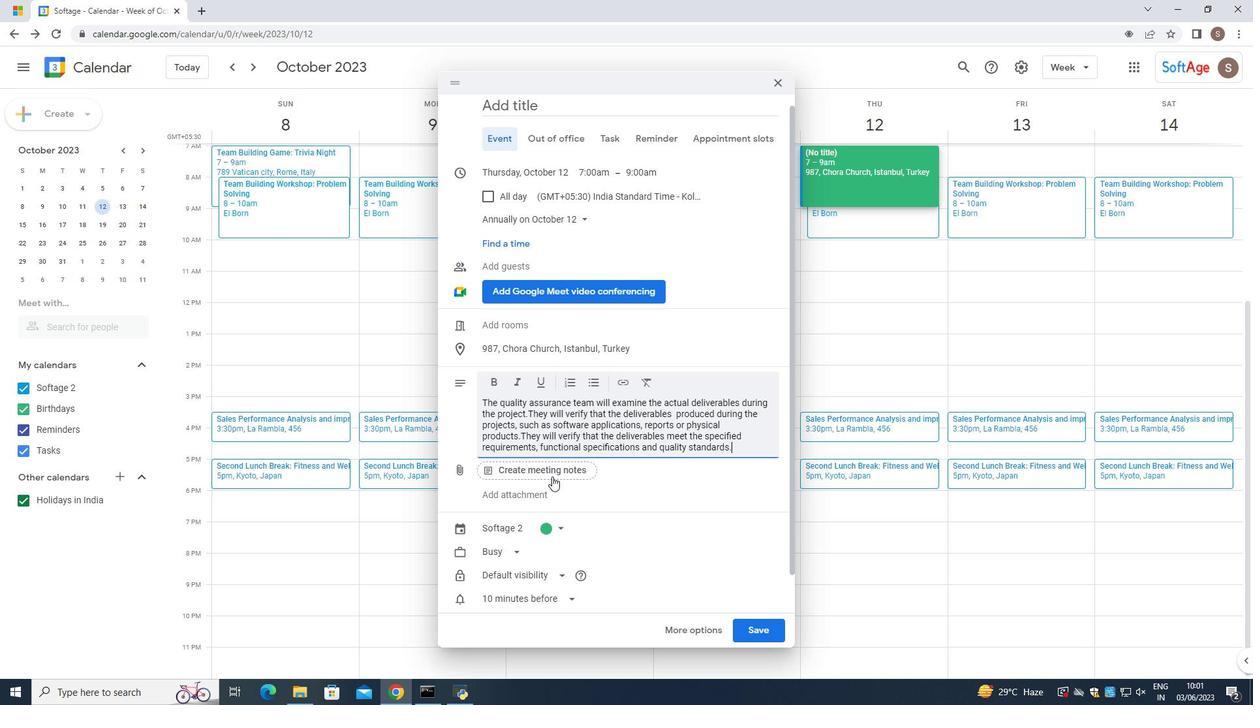
Action: Mouse scrolled (551, 476) with delta (0, 0)
Screenshot: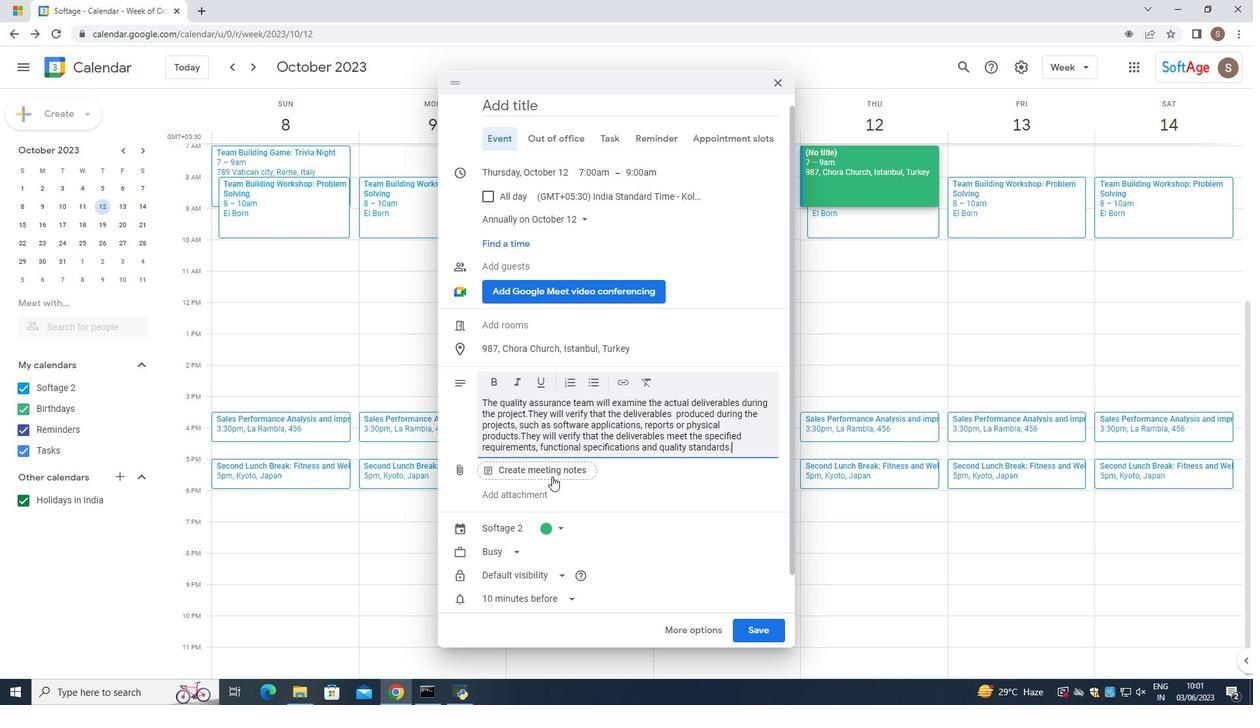 
Action: Mouse moved to (549, 477)
Screenshot: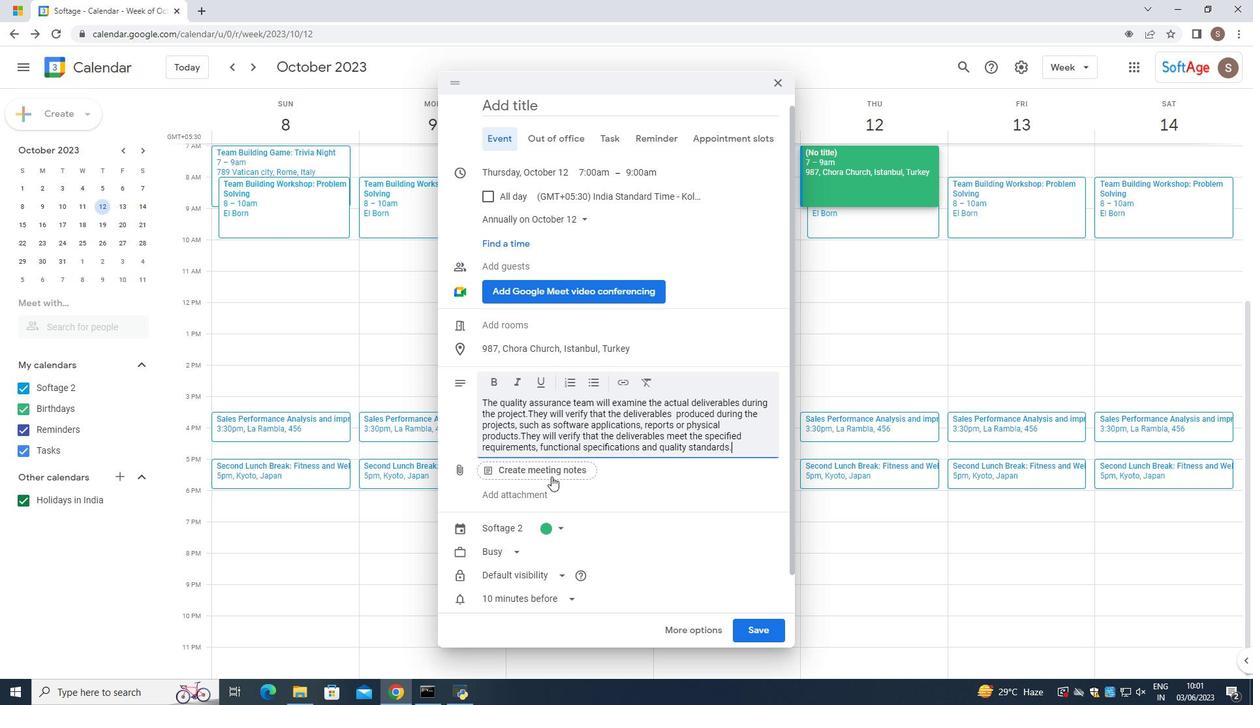 
Action: Mouse scrolled (549, 476) with delta (0, 0)
Screenshot: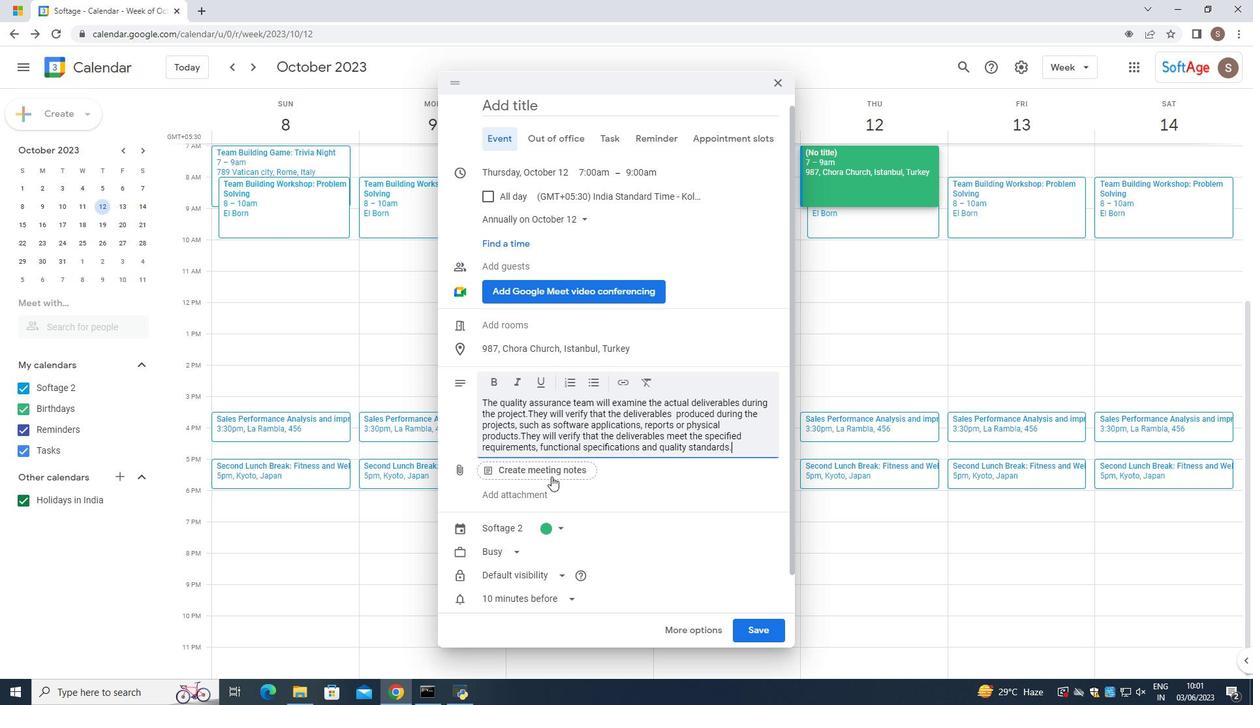 
Action: Mouse moved to (543, 489)
Screenshot: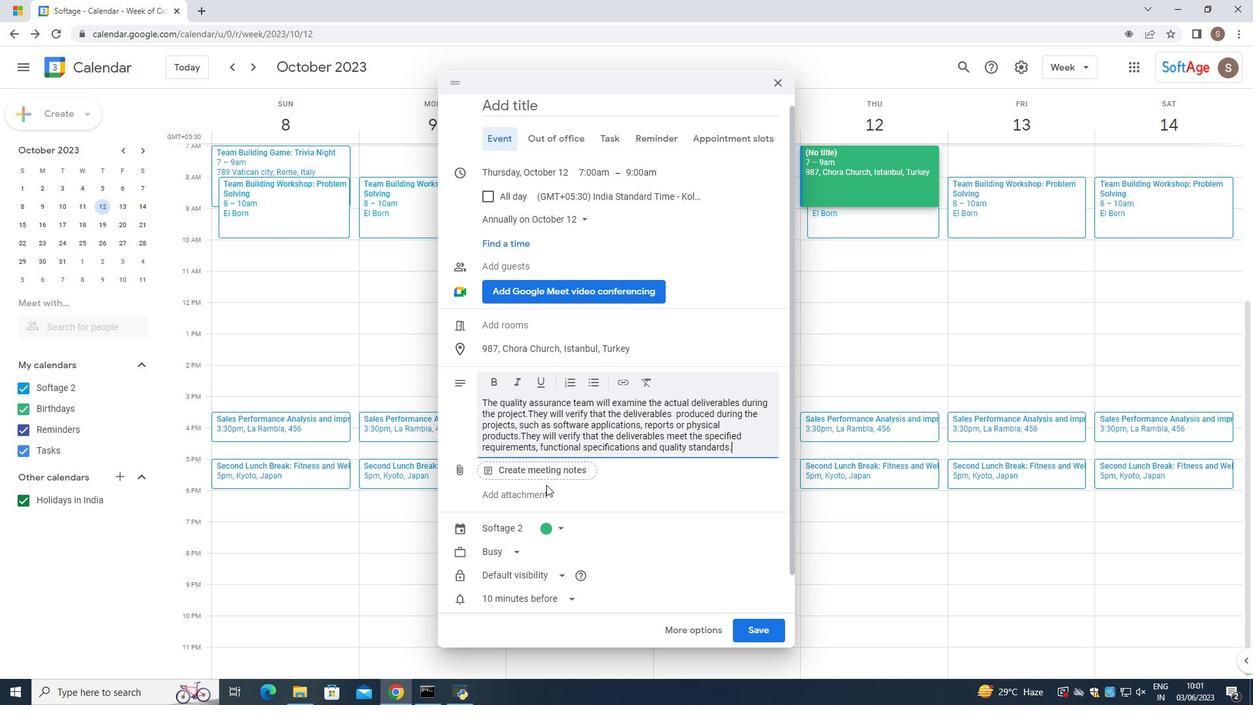 
Action: Mouse scrolled (543, 490) with delta (0, 0)
Screenshot: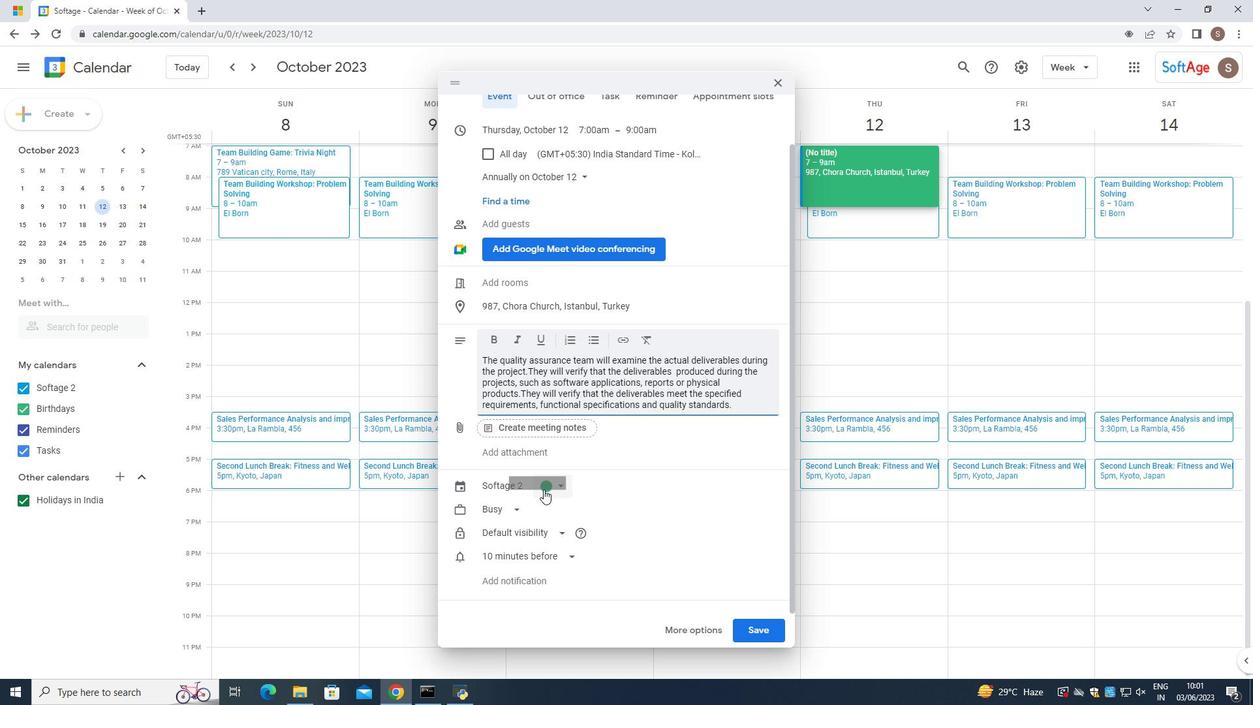 
Action: Mouse scrolled (543, 490) with delta (0, 0)
Screenshot: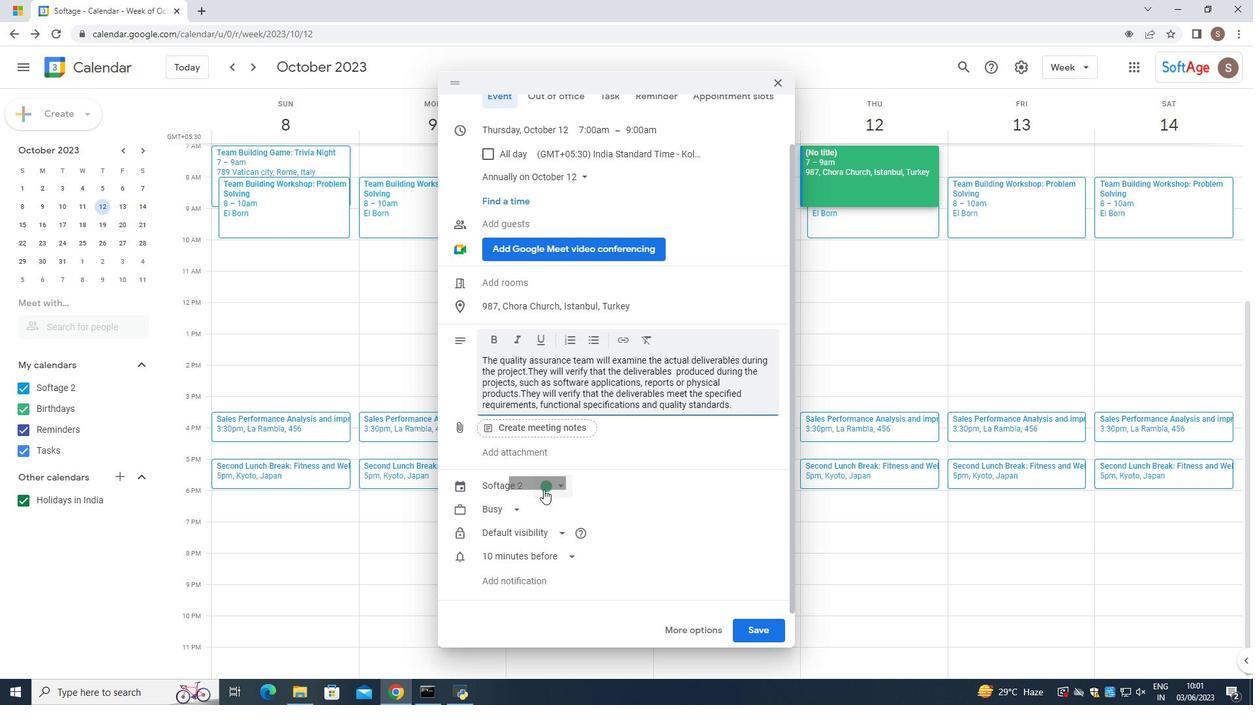 
Action: Mouse scrolled (543, 490) with delta (0, 0)
Screenshot: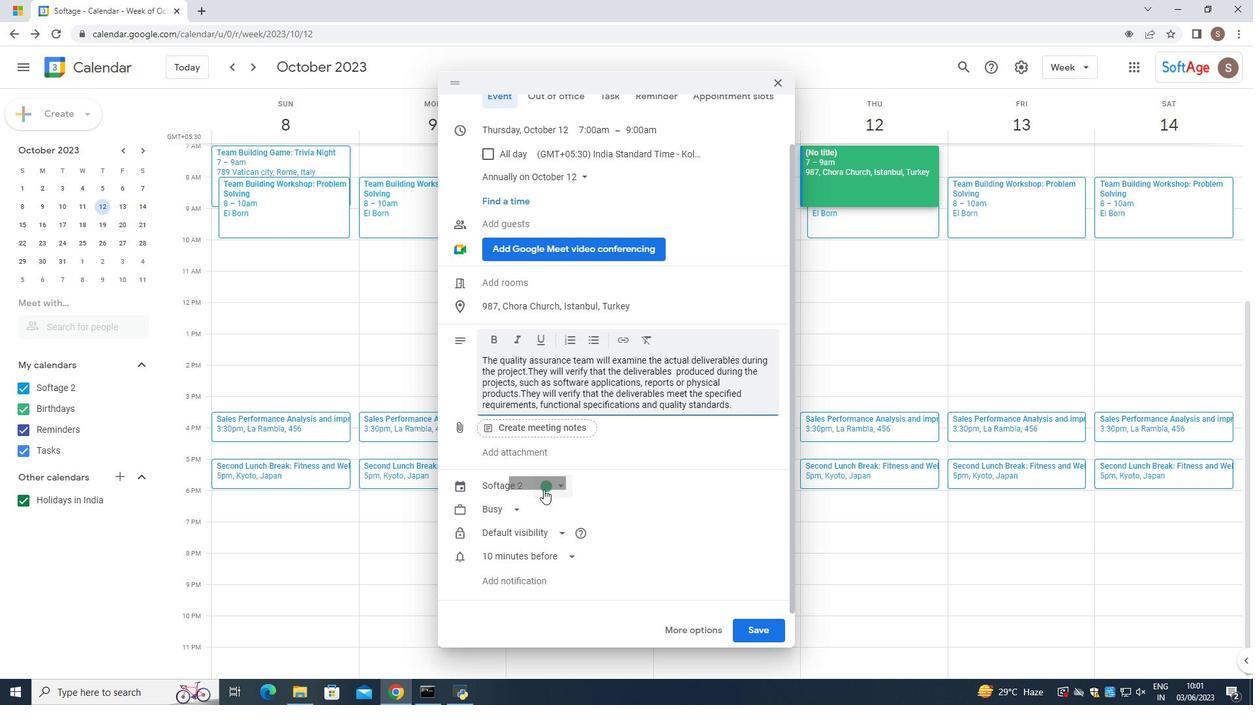 
Action: Mouse scrolled (543, 490) with delta (0, 0)
Screenshot: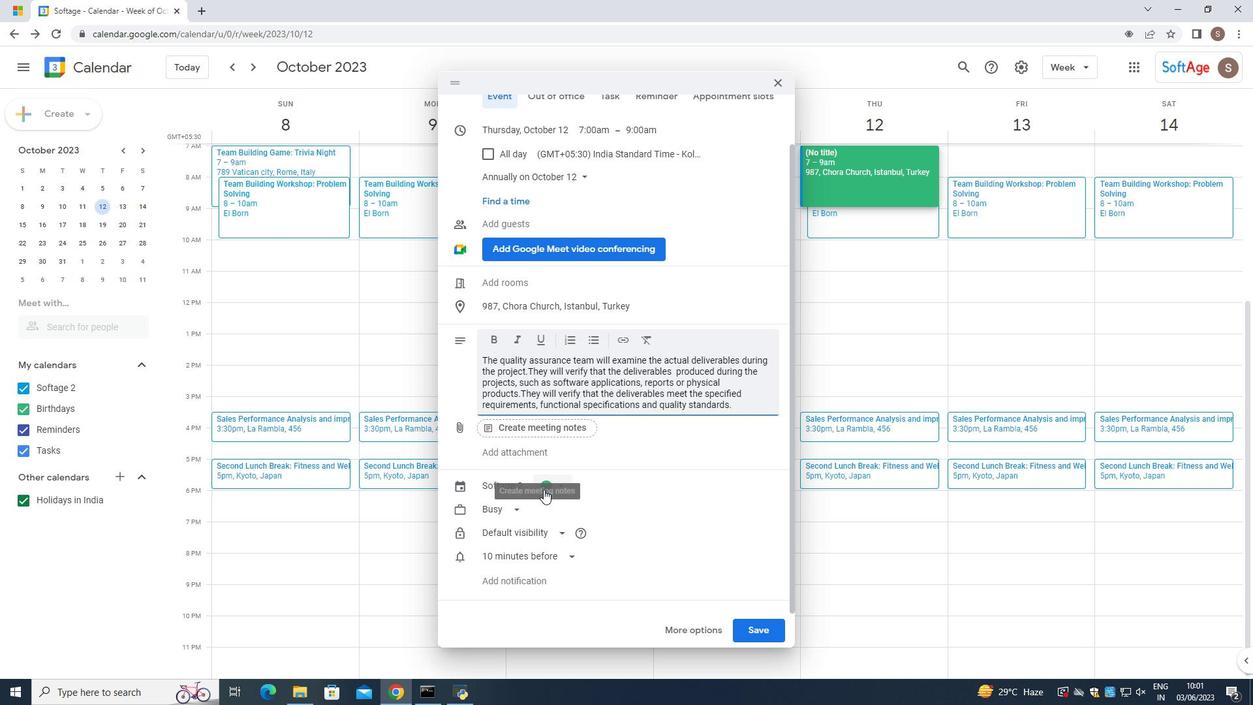 
Action: Mouse scrolled (543, 490) with delta (0, 0)
Screenshot: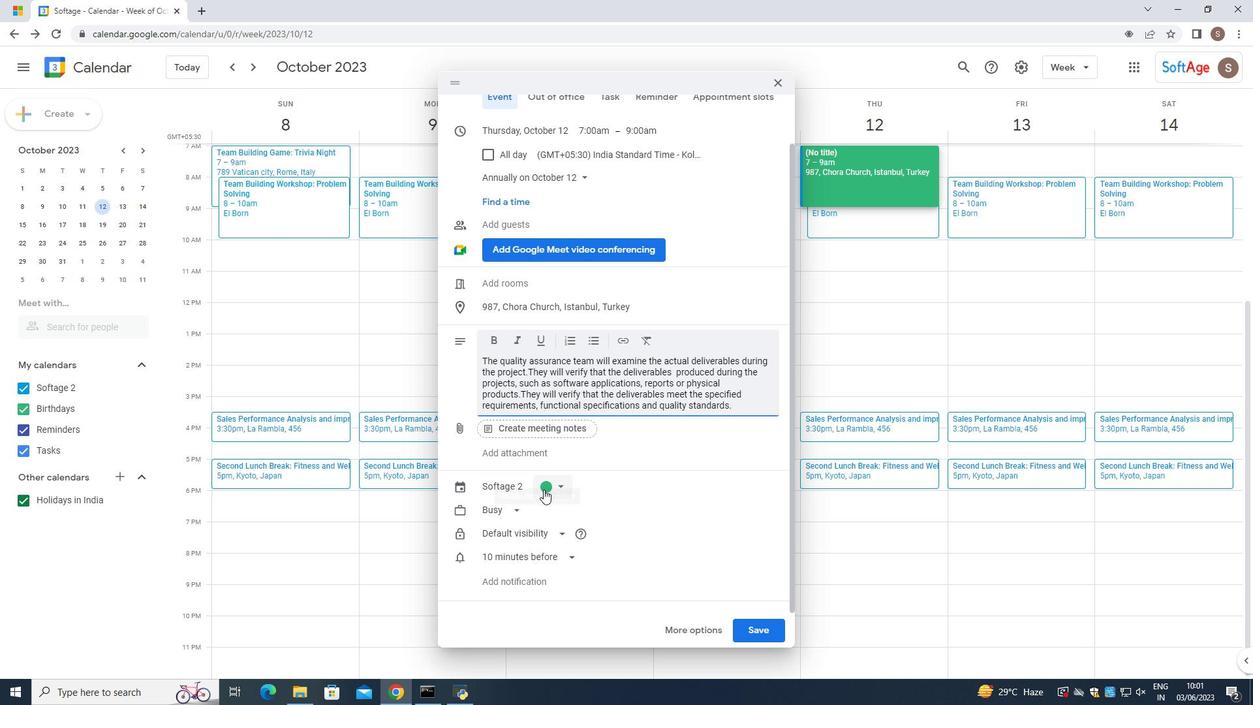 
Action: Mouse moved to (771, 622)
Screenshot: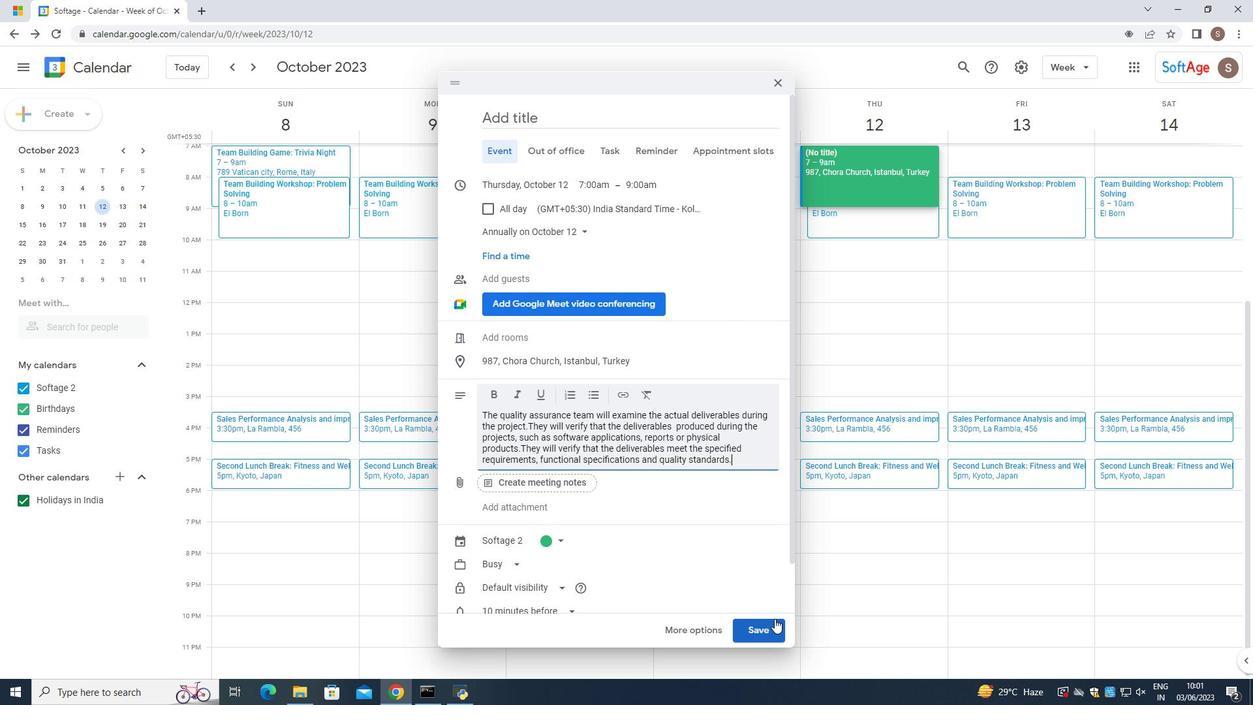 
Action: Mouse pressed left at (771, 622)
Screenshot: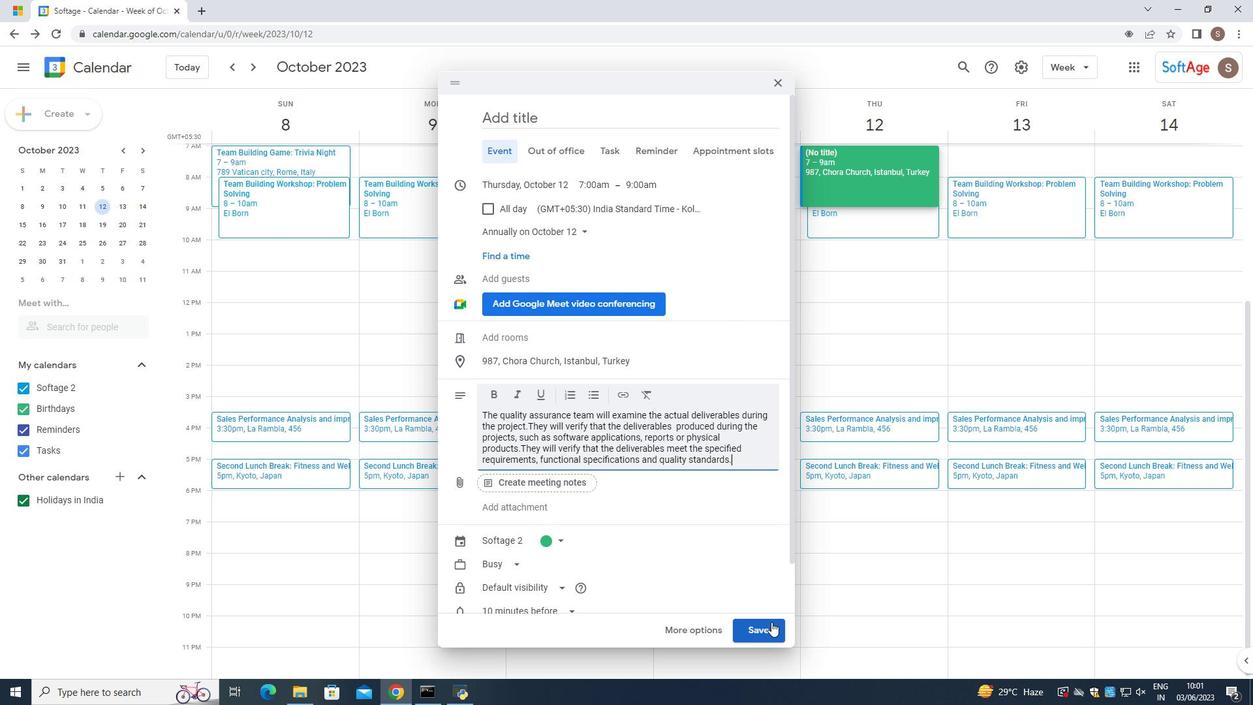
Action: Mouse moved to (854, 154)
Screenshot: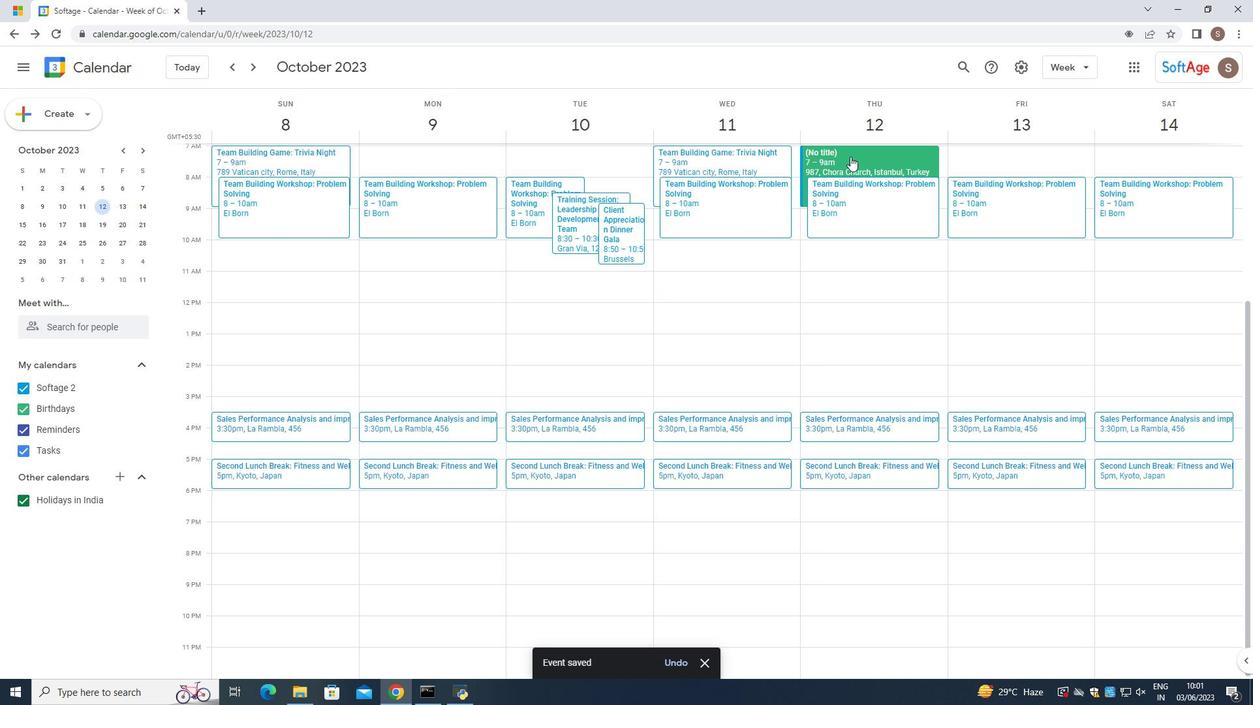 
Action: Mouse pressed left at (854, 154)
Screenshot: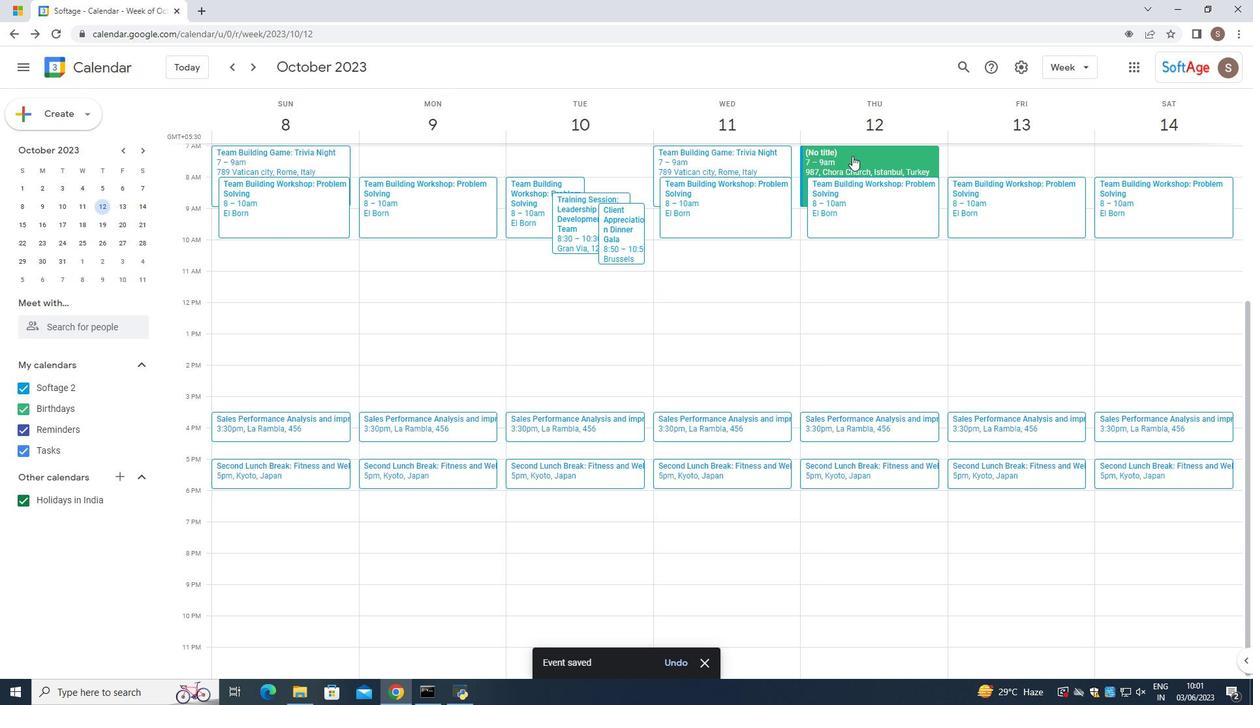 
Action: Mouse moved to (678, 160)
Screenshot: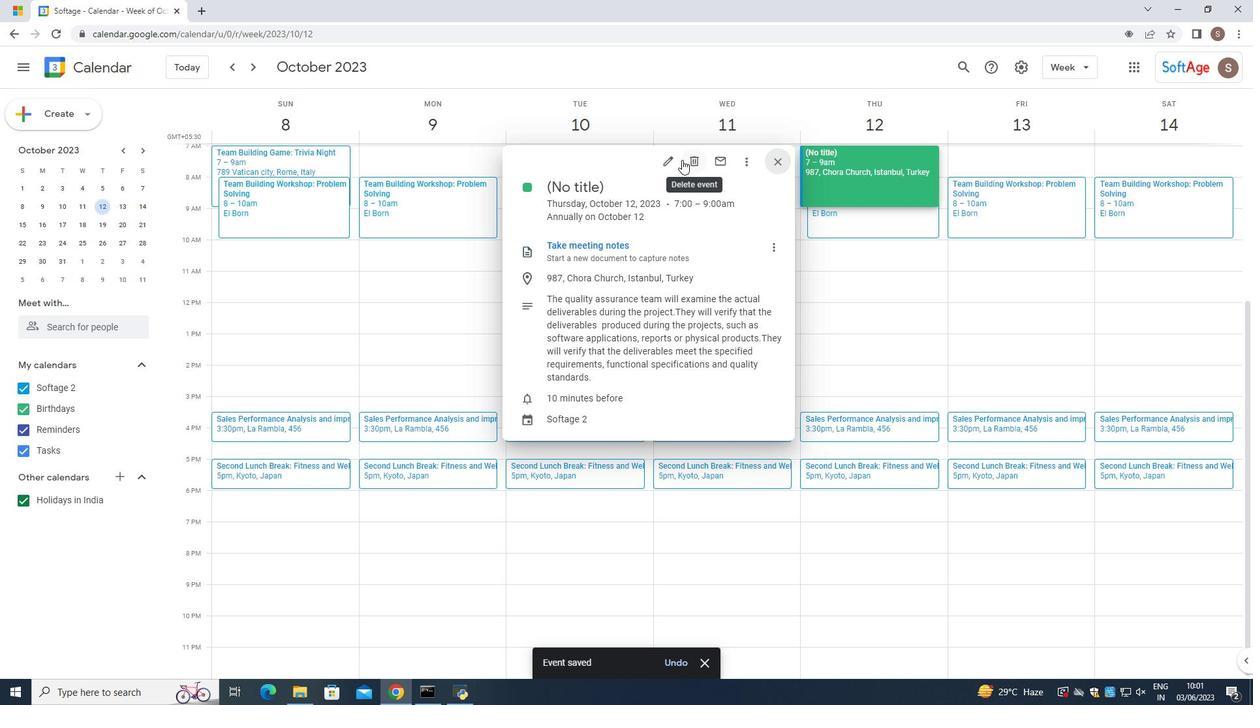 
Action: Mouse pressed left at (678, 160)
Screenshot: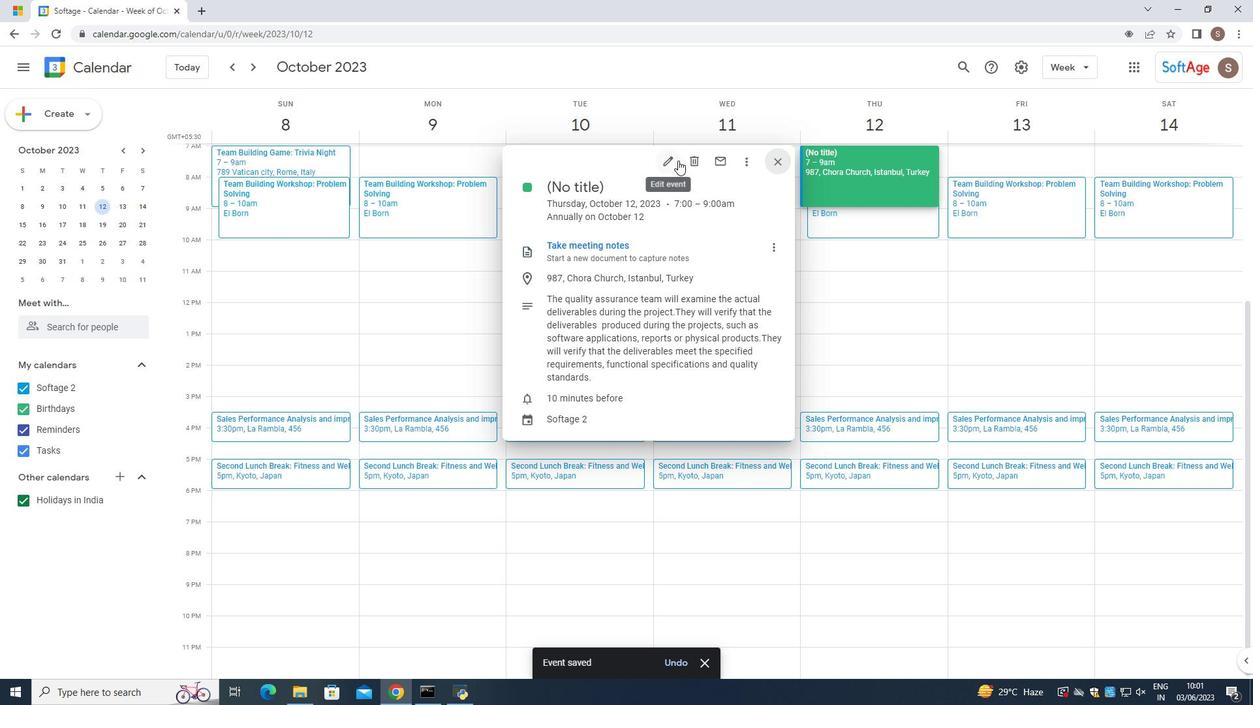 
Action: Mouse moved to (114, 71)
Screenshot: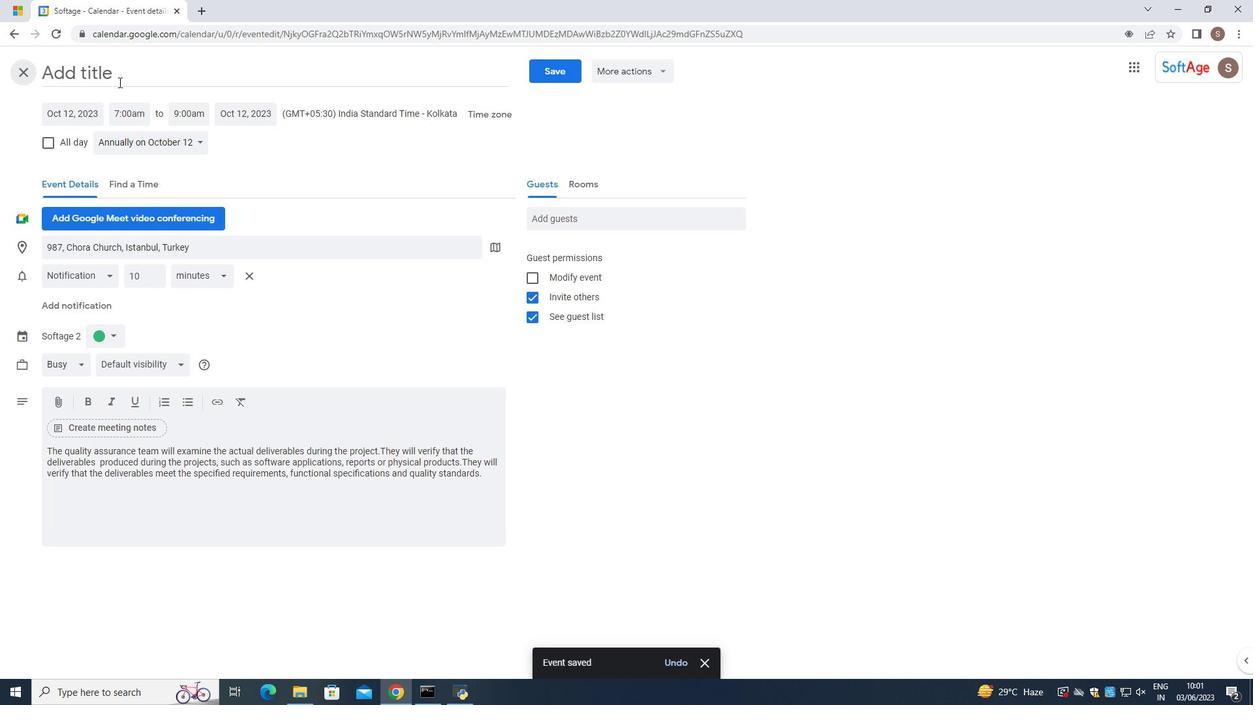 
Action: Mouse pressed left at (114, 71)
Screenshot: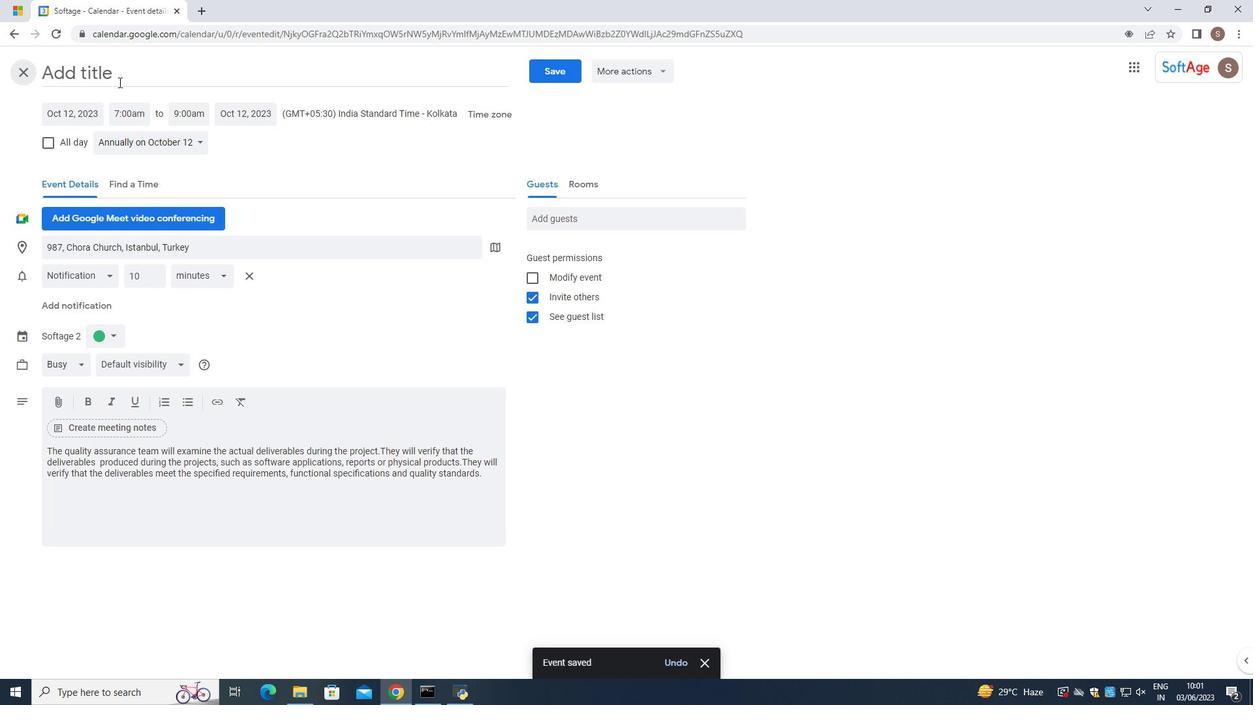 
Action: Mouse moved to (113, 71)
Screenshot: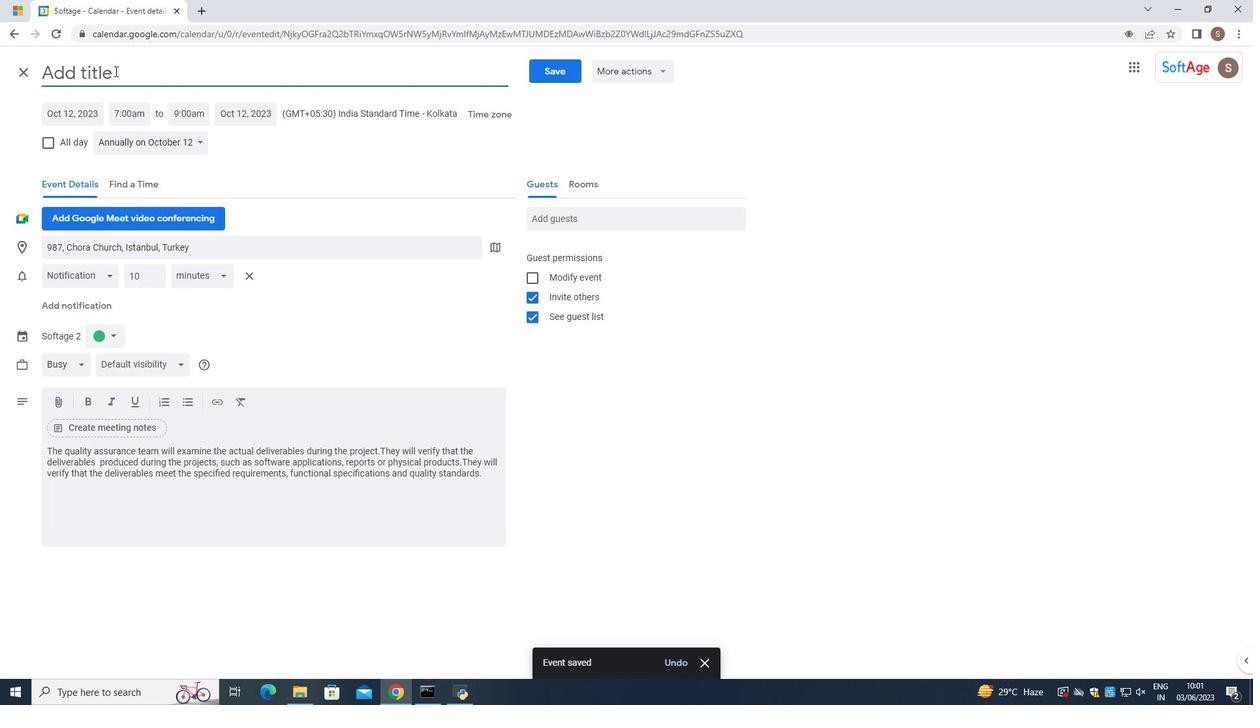 
Action: Key pressed <Key.caps_lock>C<Key.caps_lock>lient<Key.space><Key.caps_lock>A<Key.caps_lock>ppreciation<Key.space><Key.caps_lock>L<Key.caps_lock>unch<Key.space>
Screenshot: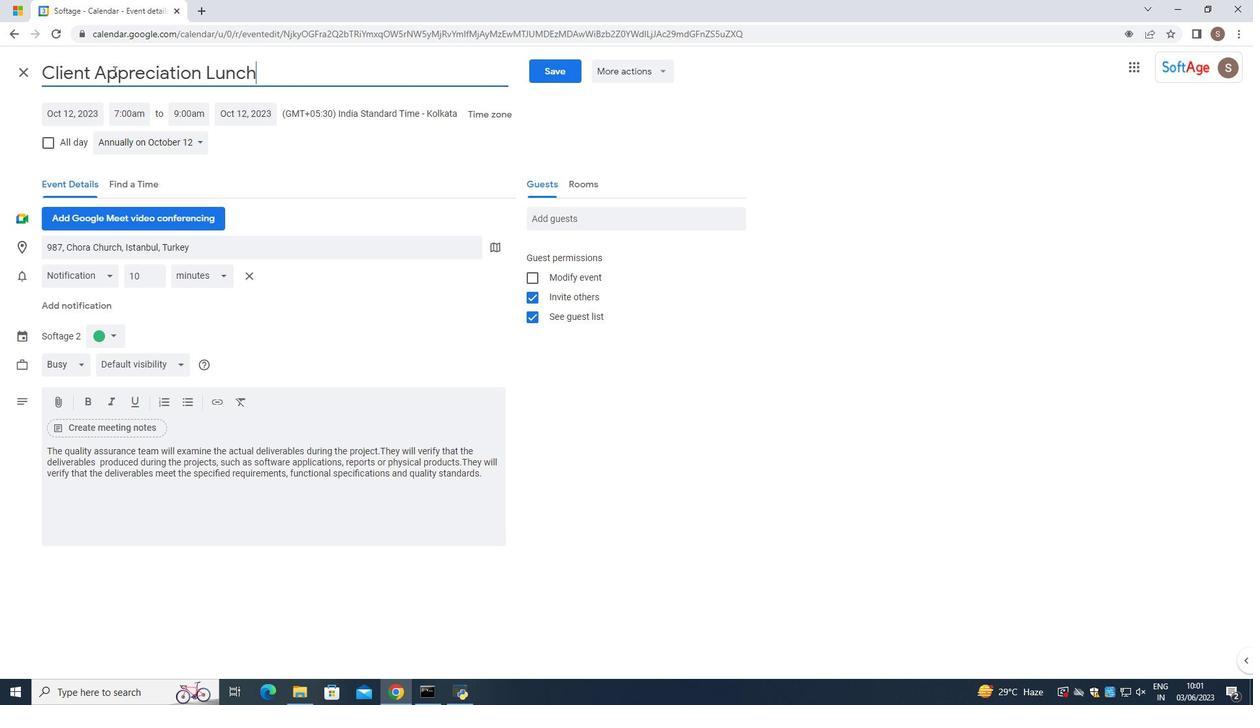 
Action: Mouse moved to (551, 77)
Screenshot: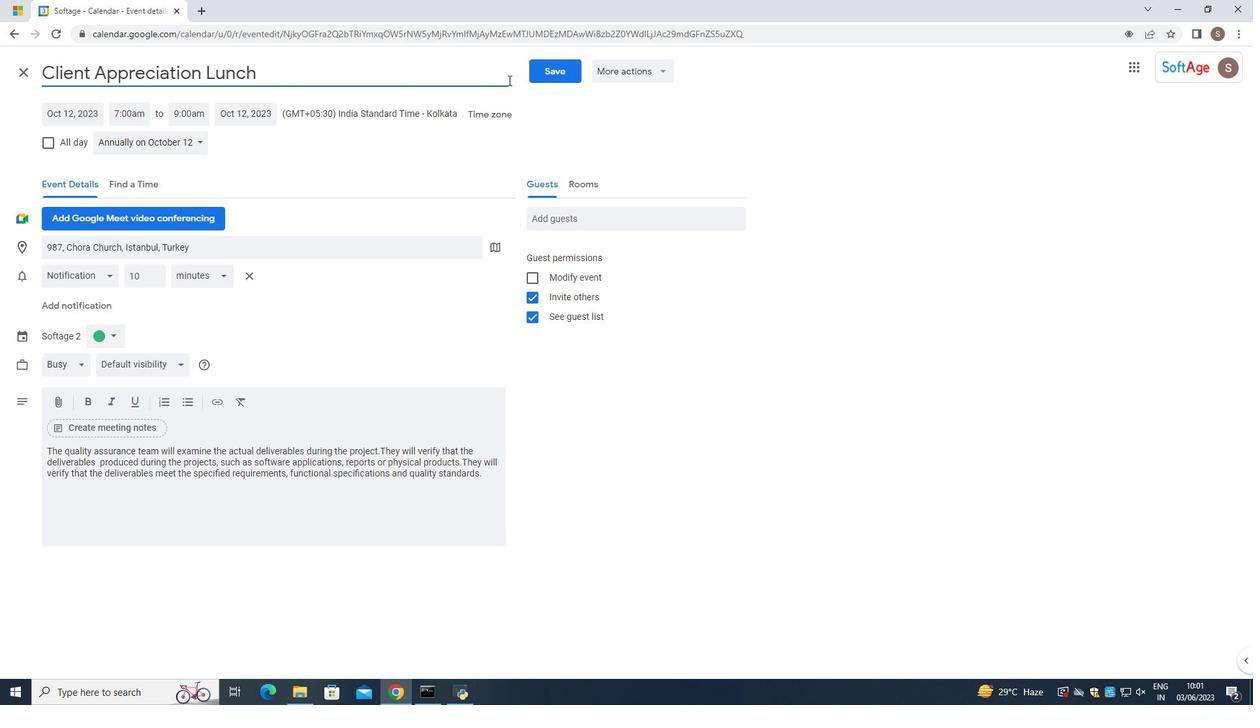 
Action: Mouse pressed left at (551, 77)
Screenshot: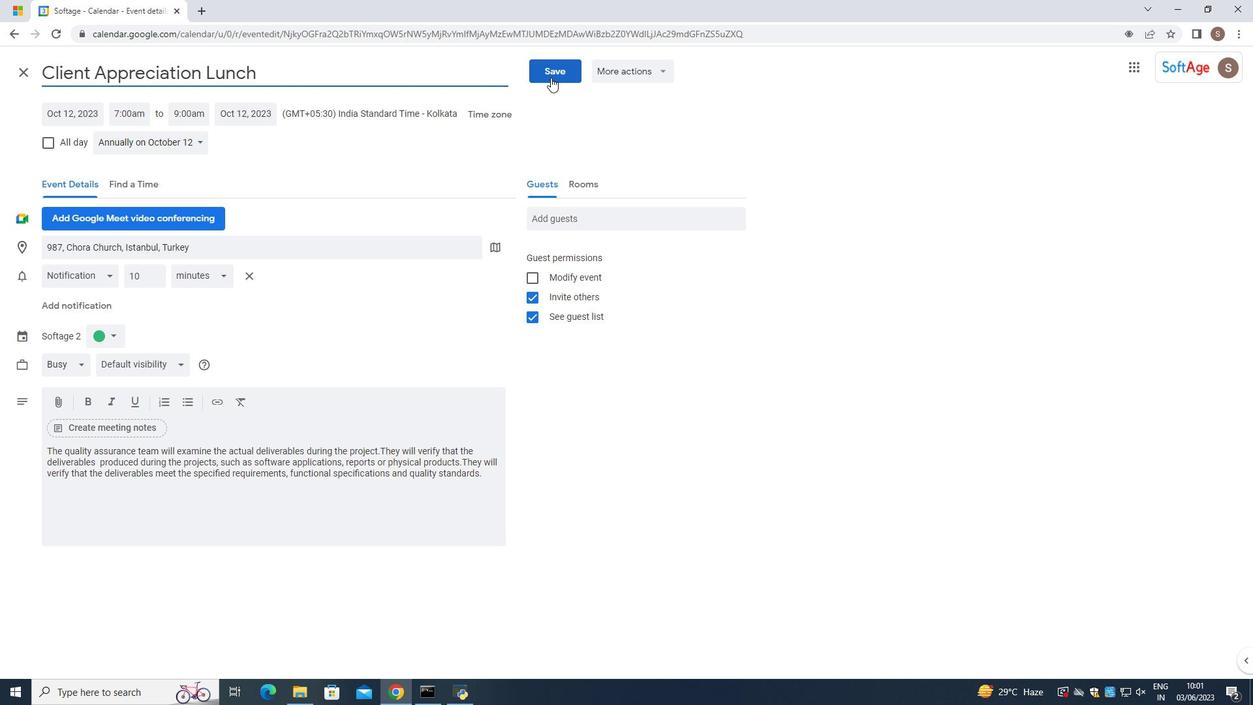 
Action: Mouse moved to (564, 378)
Screenshot: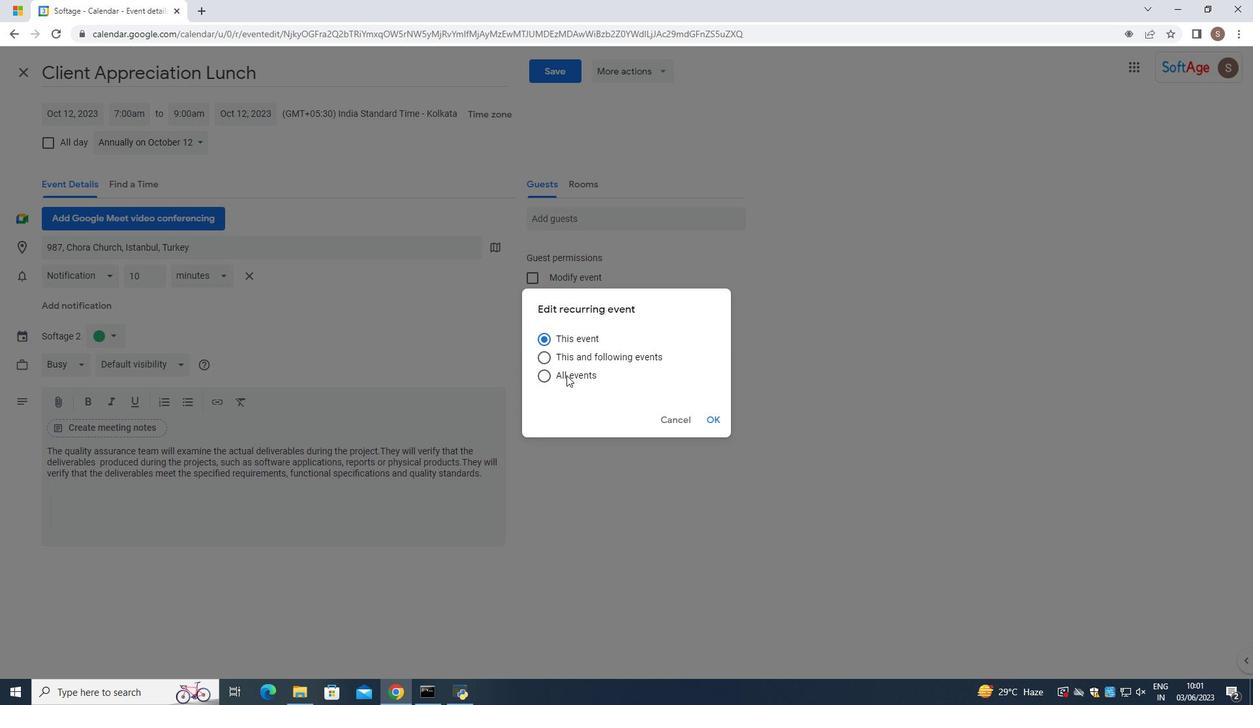
Action: Mouse pressed left at (564, 378)
Screenshot: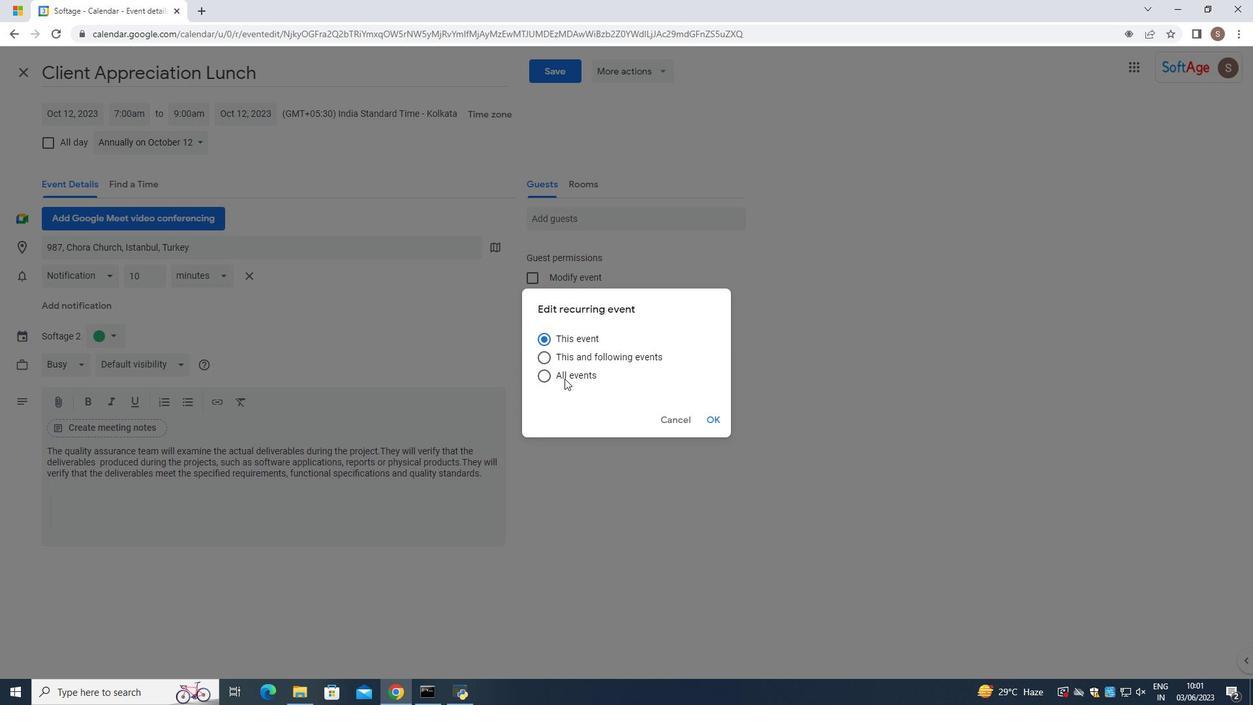 
Action: Mouse moved to (711, 422)
Screenshot: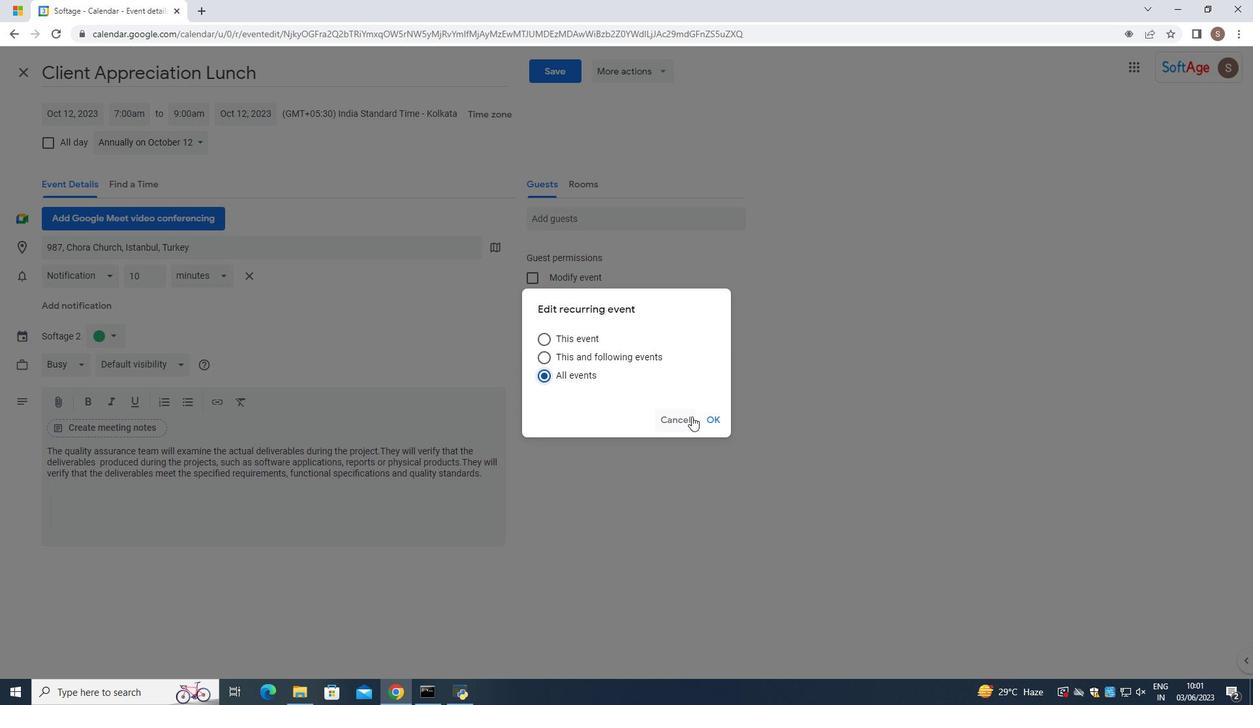 
Action: Mouse pressed left at (711, 422)
Screenshot: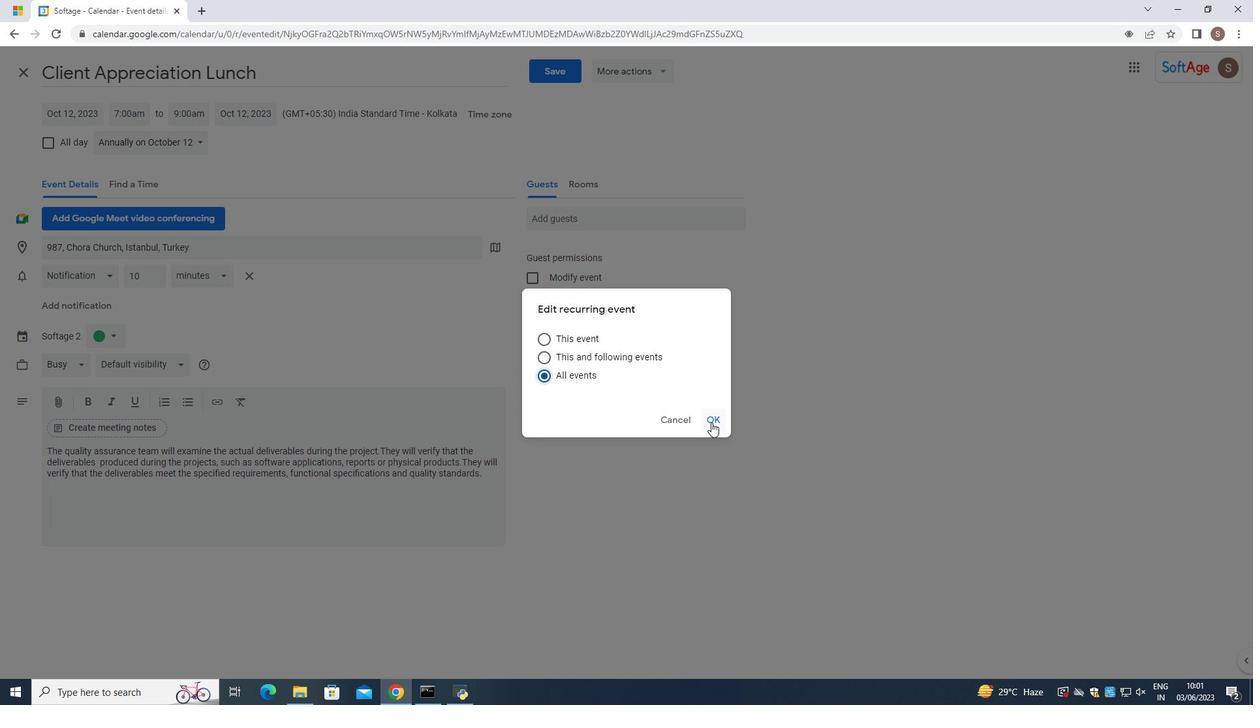 
Action: Mouse moved to (832, 161)
Screenshot: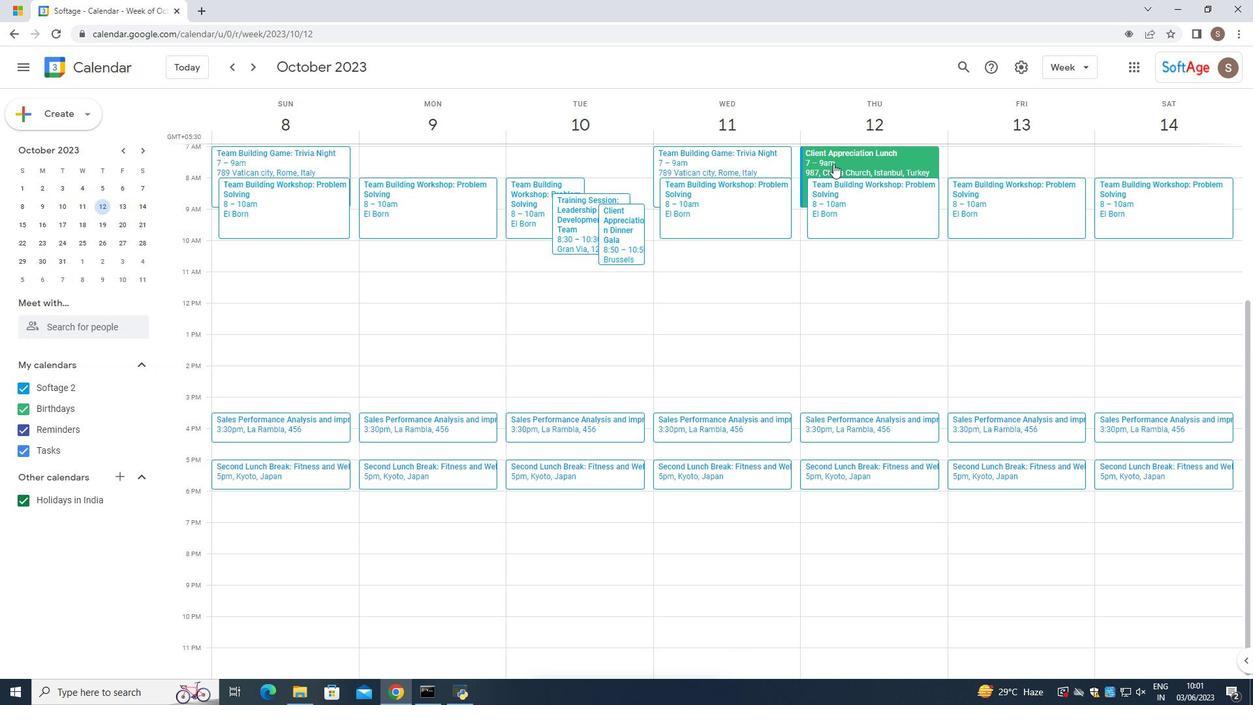 
Action: Mouse pressed left at (832, 161)
Screenshot: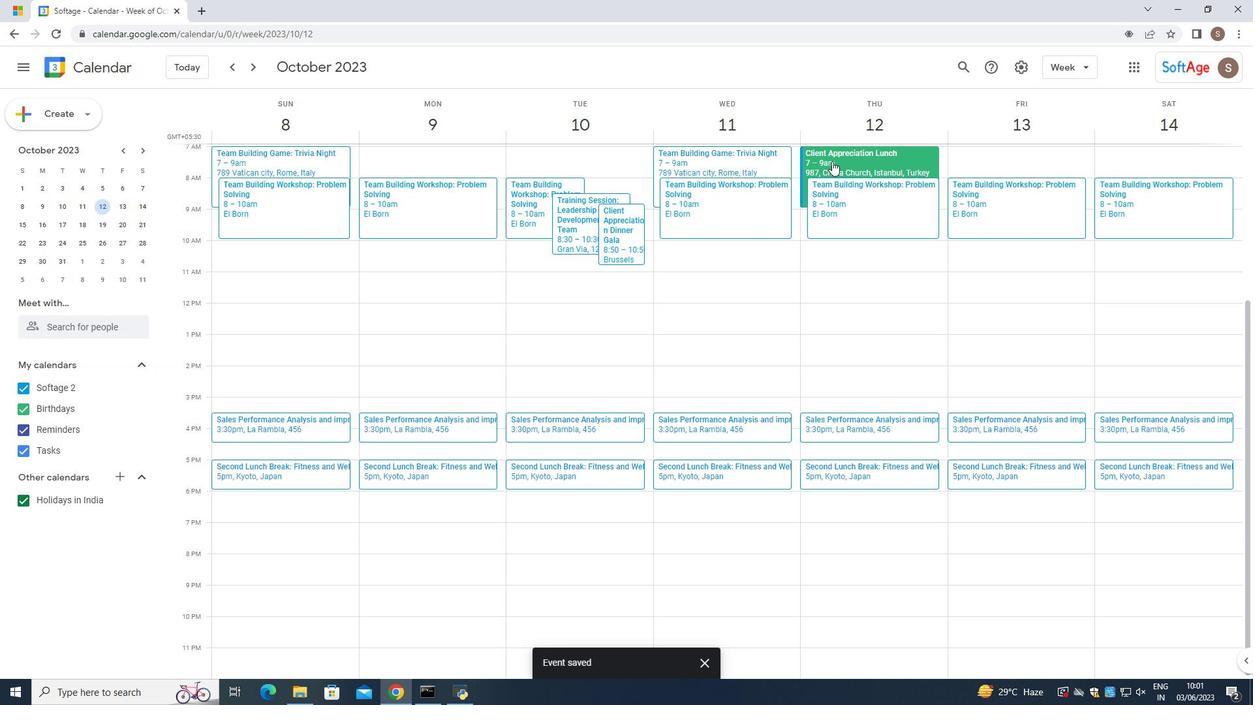 
Action: Mouse moved to (722, 156)
Screenshot: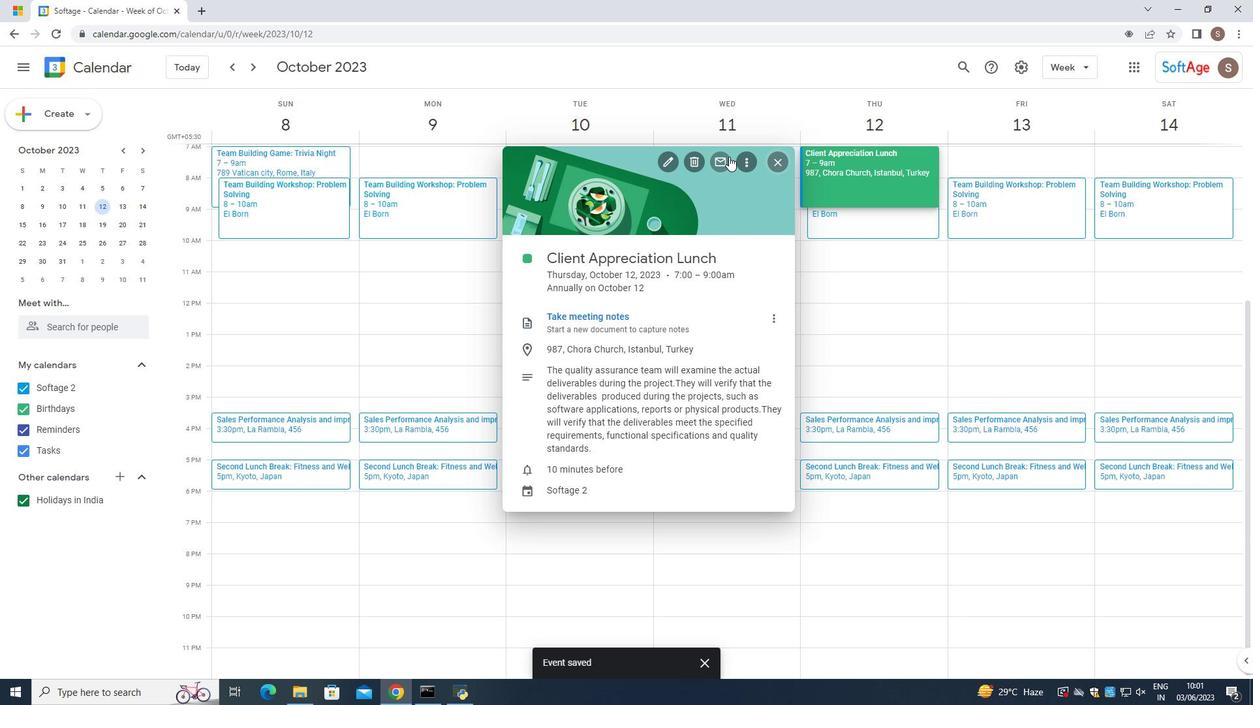 
Action: Mouse pressed left at (722, 156)
